 Task:  Click on Football In the Sunday Gridiron Challenge click on  Pick Sheet Add name Scarlett Davis Team name NCH Hooligans and  Email softage.6@softage.net 10 Points Tampa Bay Buccaneers 9 Points Cleveland Browns 8 Points Washington Commanders 7 Points San Francisco 49ers 6 Points Las Vegas Raiders 5 Points New York Jets 4 Points Seattle Seahawks 3 Points Minnesota Vikings 2 Points Green Bay Packers 1 Points Los Angeles Rams Submit pick sheet
Action: Mouse moved to (807, 354)
Screenshot: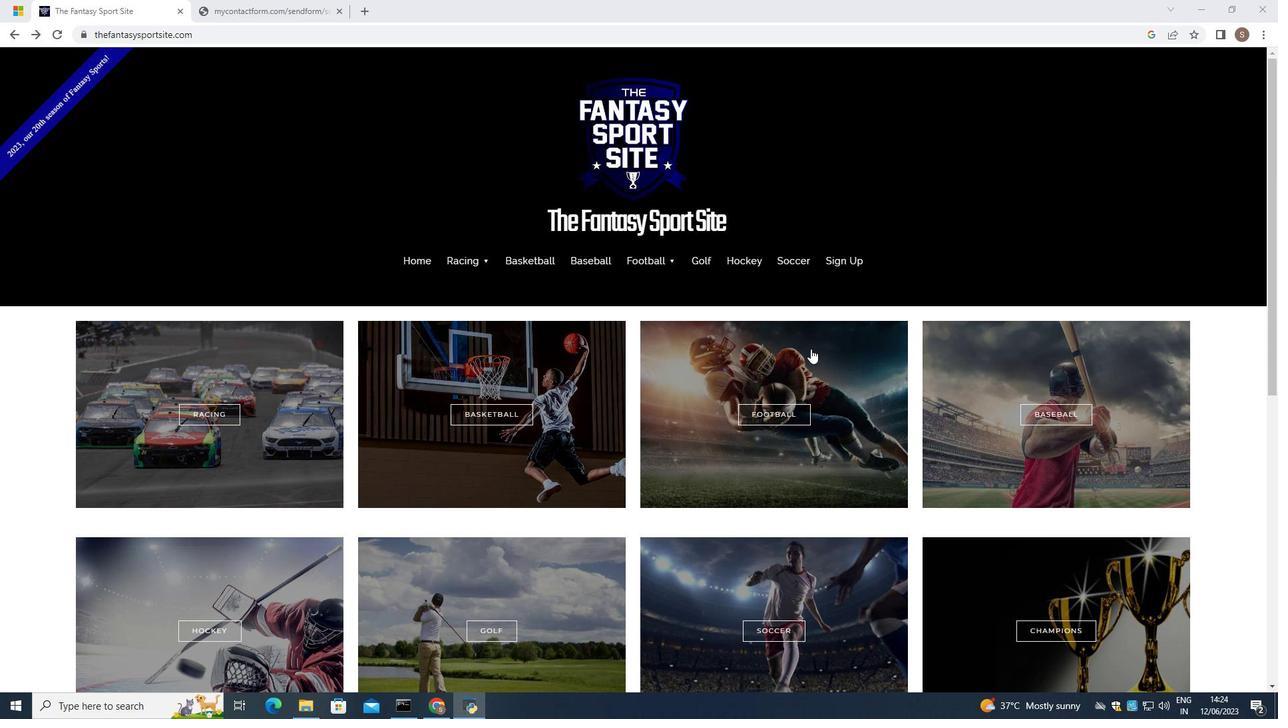 
Action: Mouse pressed left at (807, 354)
Screenshot: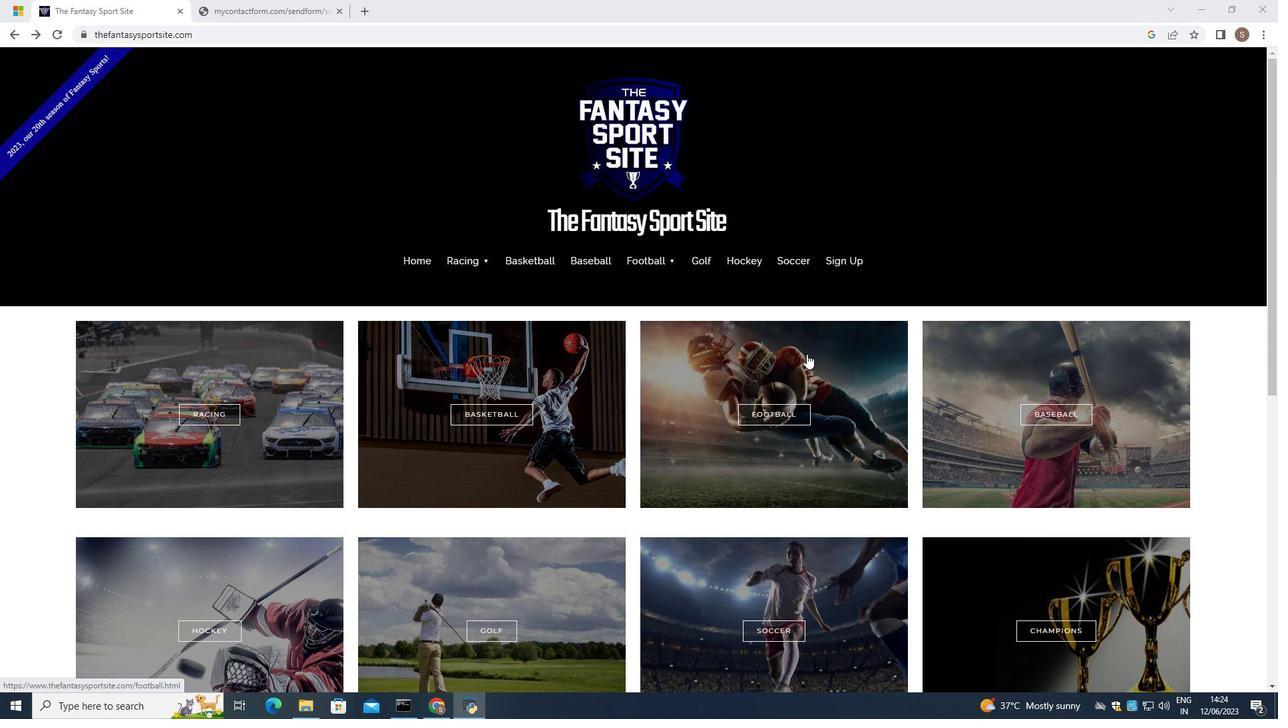 
Action: Mouse moved to (716, 411)
Screenshot: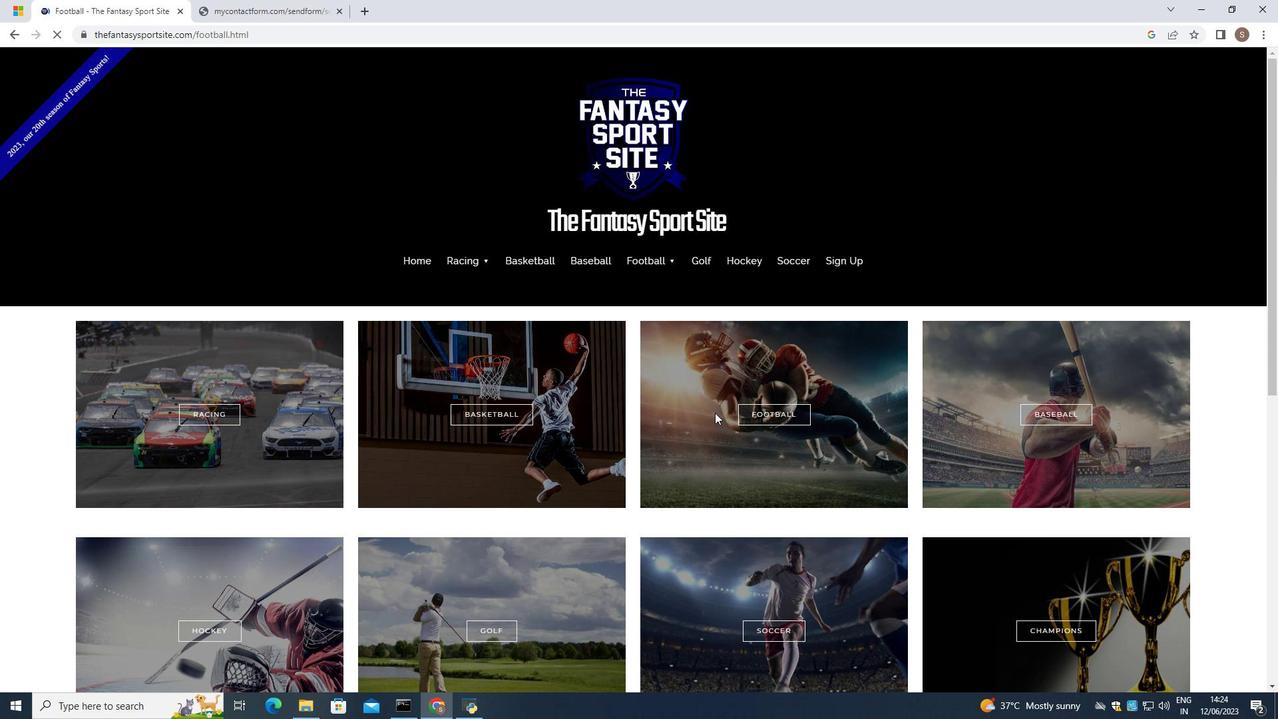 
Action: Mouse scrolled (716, 410) with delta (0, 0)
Screenshot: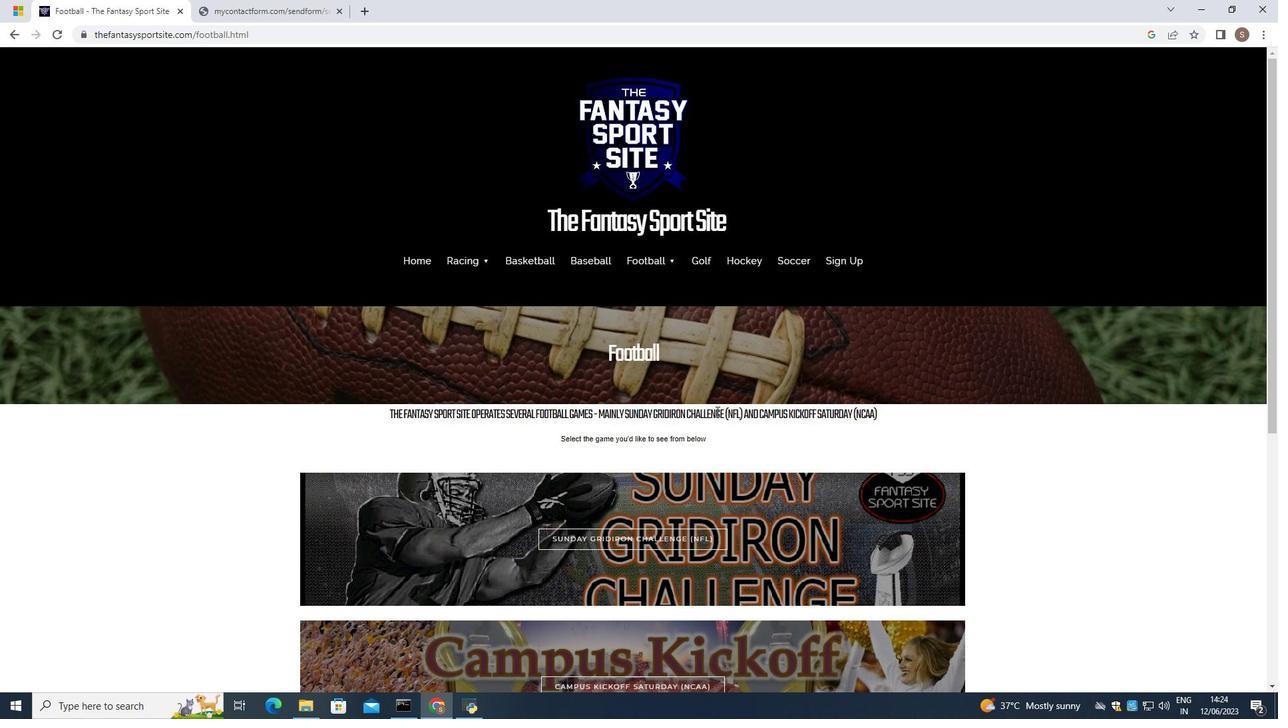 
Action: Mouse moved to (679, 468)
Screenshot: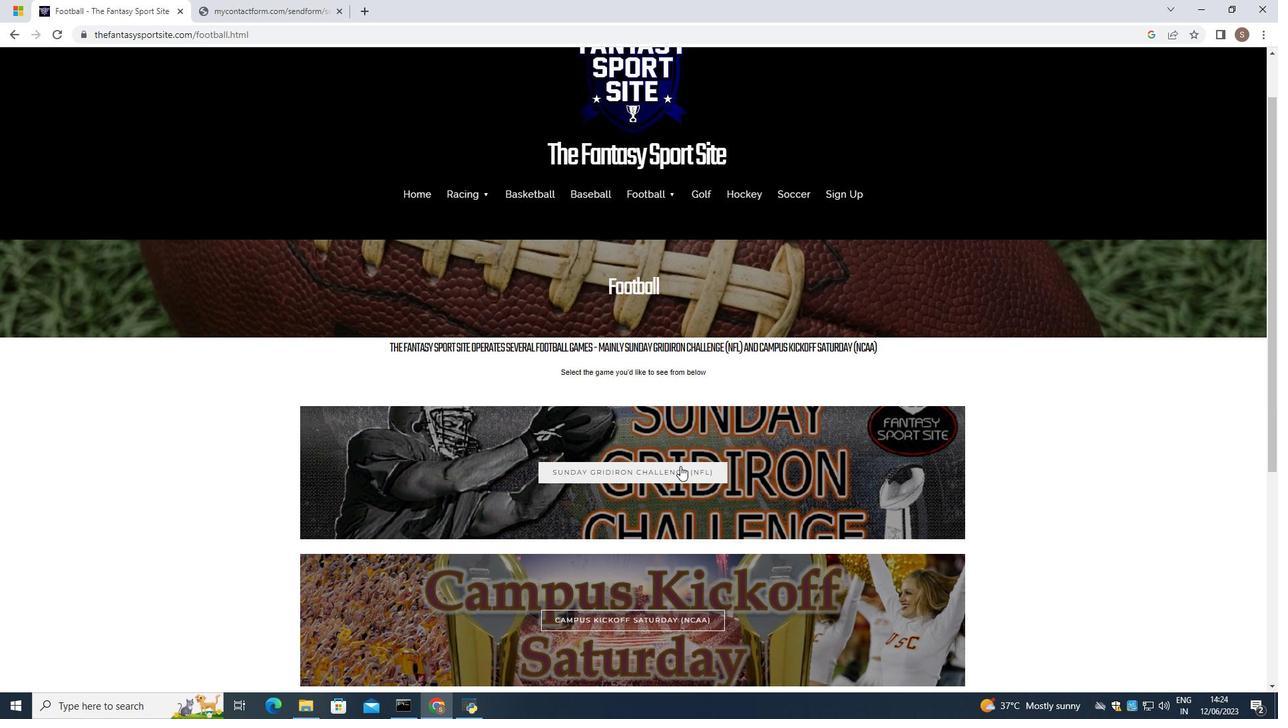 
Action: Mouse pressed left at (679, 468)
Screenshot: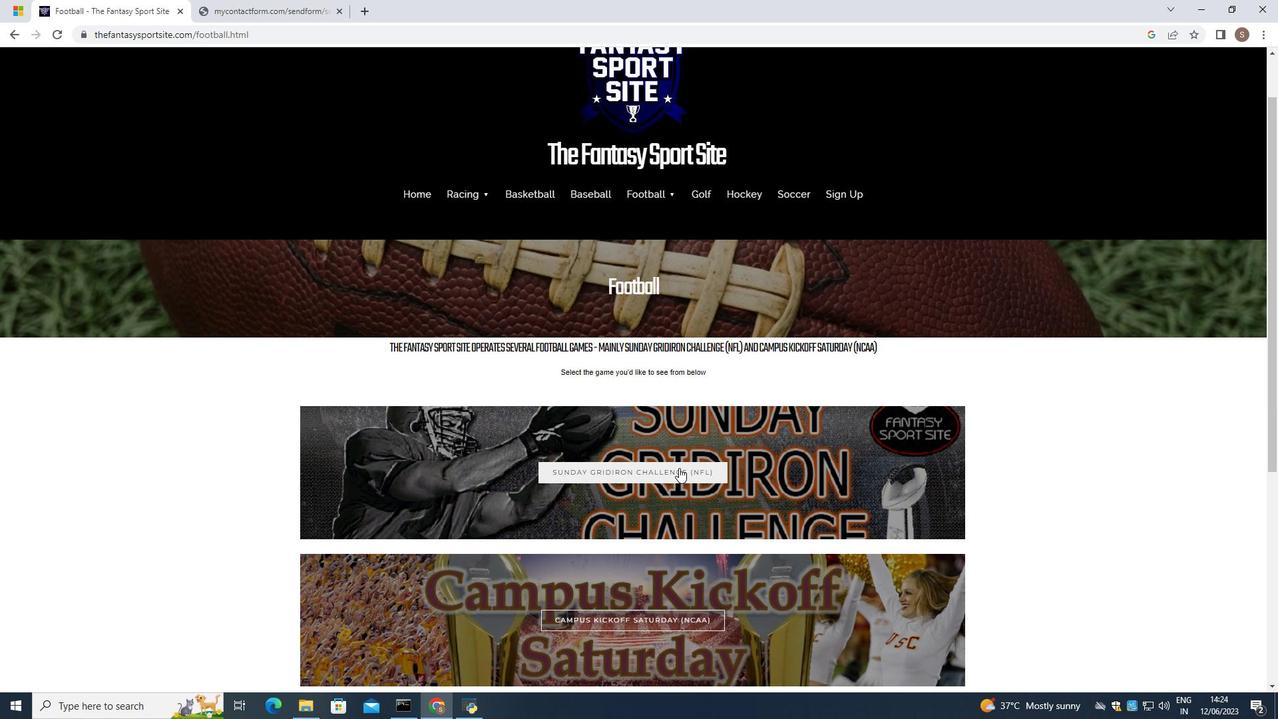 
Action: Mouse scrolled (679, 467) with delta (0, 0)
Screenshot: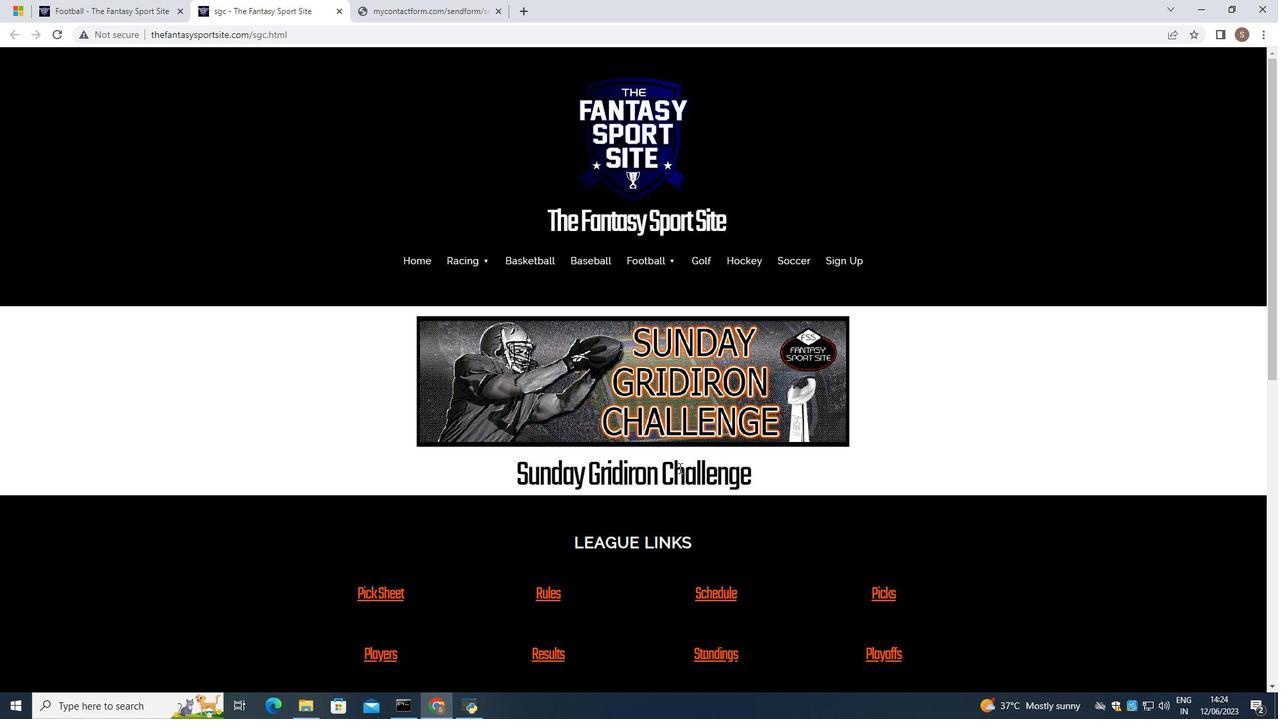 
Action: Mouse scrolled (679, 467) with delta (0, 0)
Screenshot: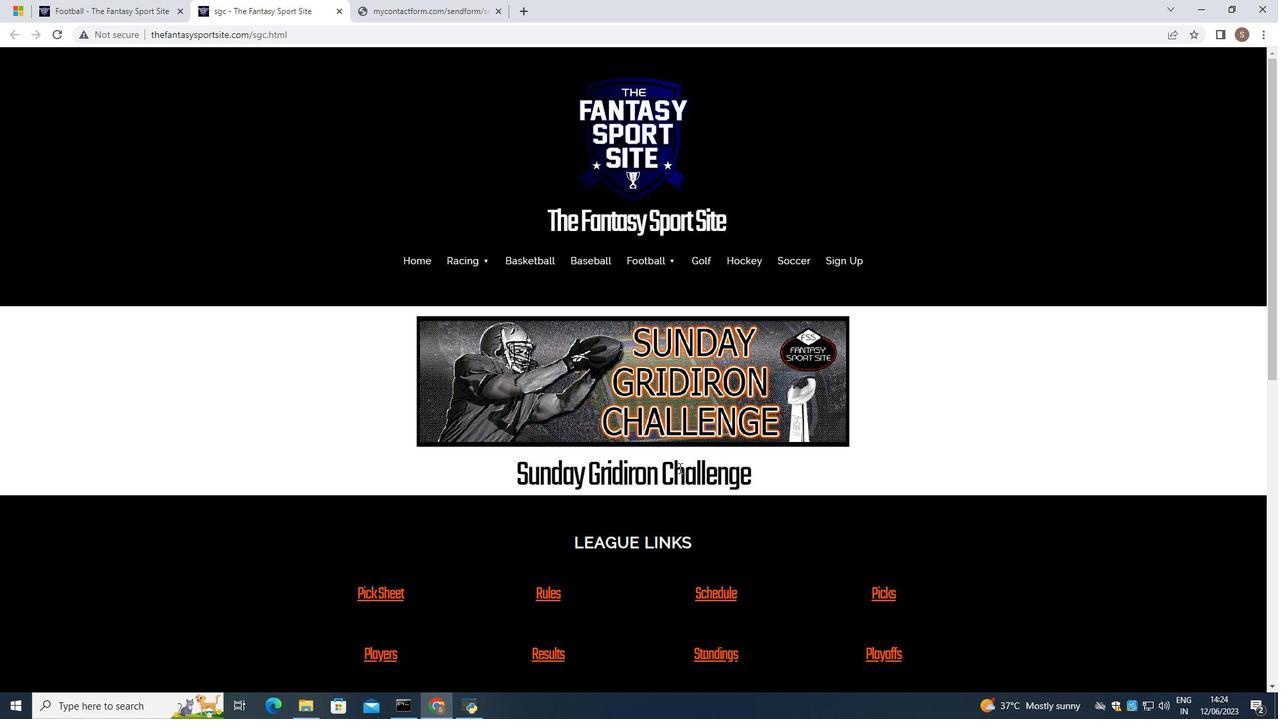 
Action: Mouse scrolled (679, 467) with delta (0, 0)
Screenshot: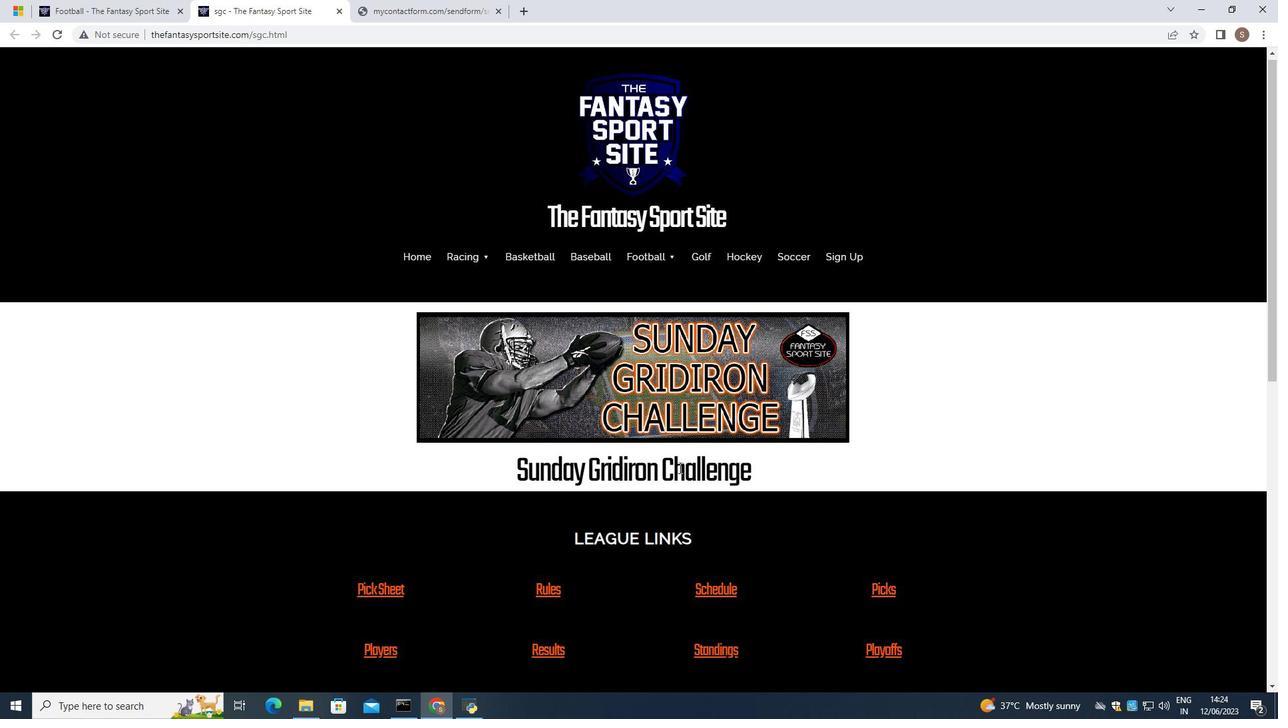 
Action: Mouse moved to (373, 398)
Screenshot: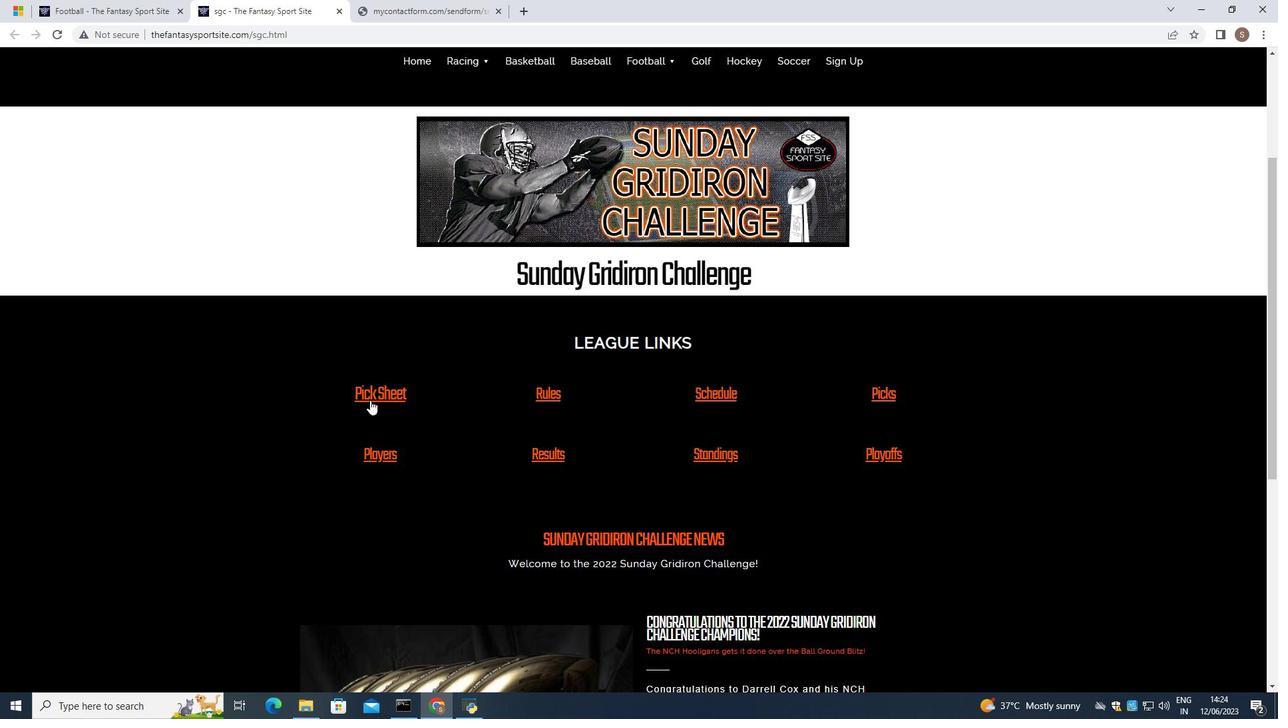 
Action: Mouse pressed left at (373, 398)
Screenshot: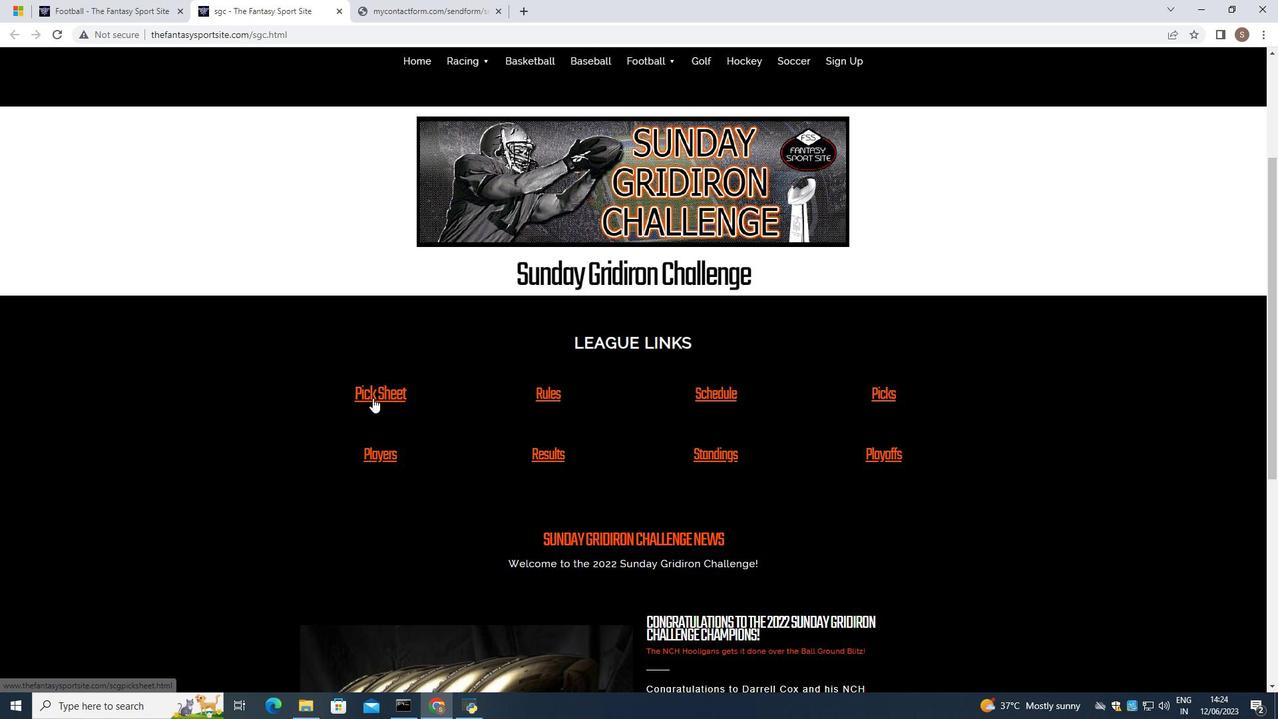 
Action: Mouse scrolled (373, 397) with delta (0, 0)
Screenshot: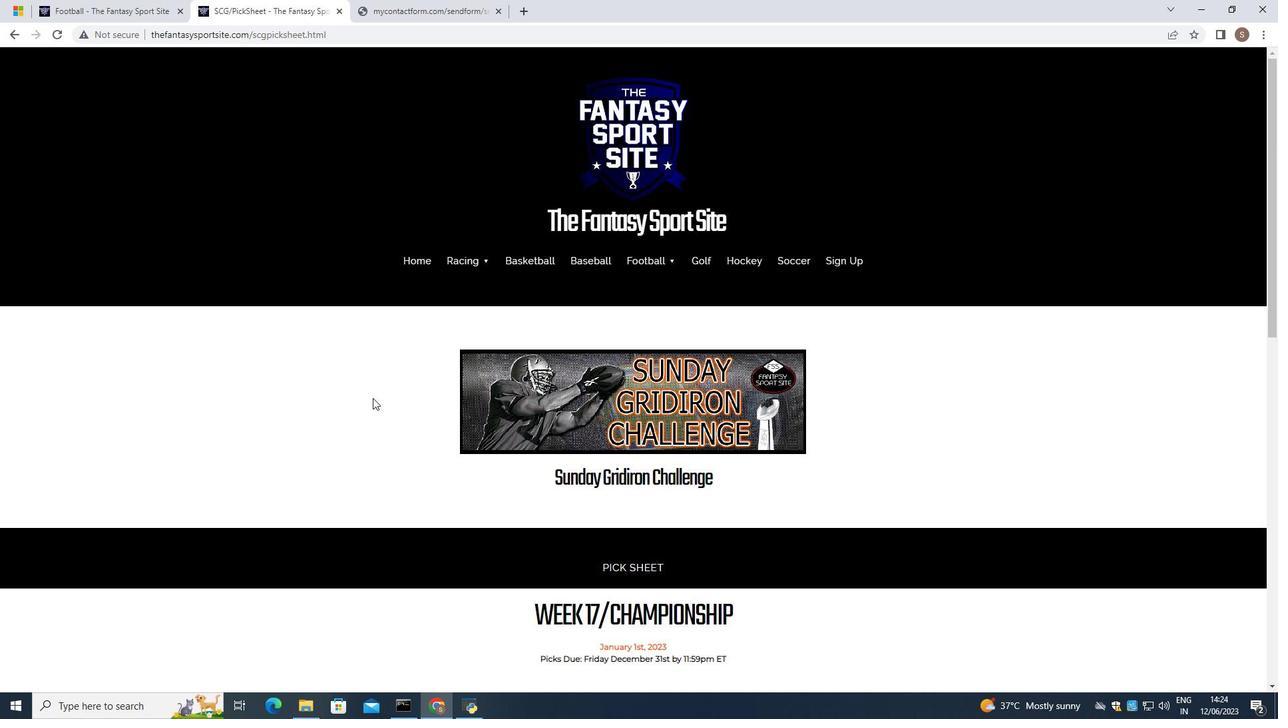 
Action: Mouse scrolled (373, 397) with delta (0, 0)
Screenshot: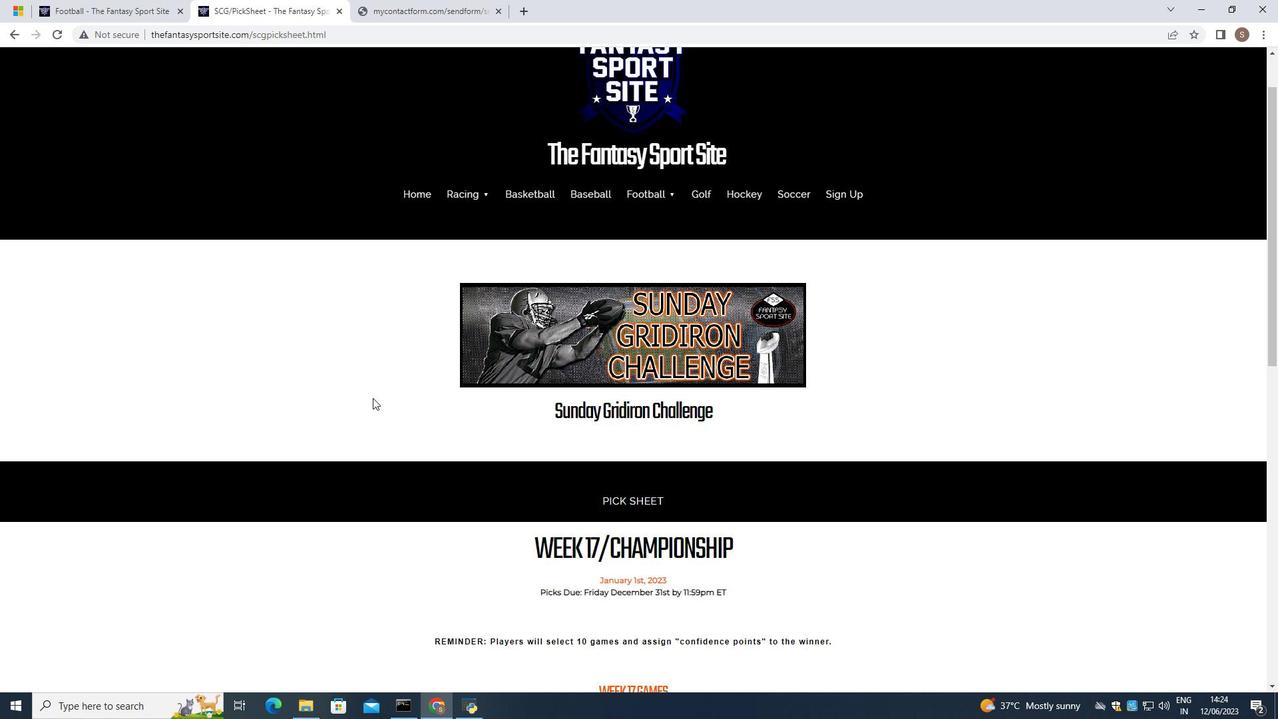 
Action: Mouse scrolled (373, 397) with delta (0, 0)
Screenshot: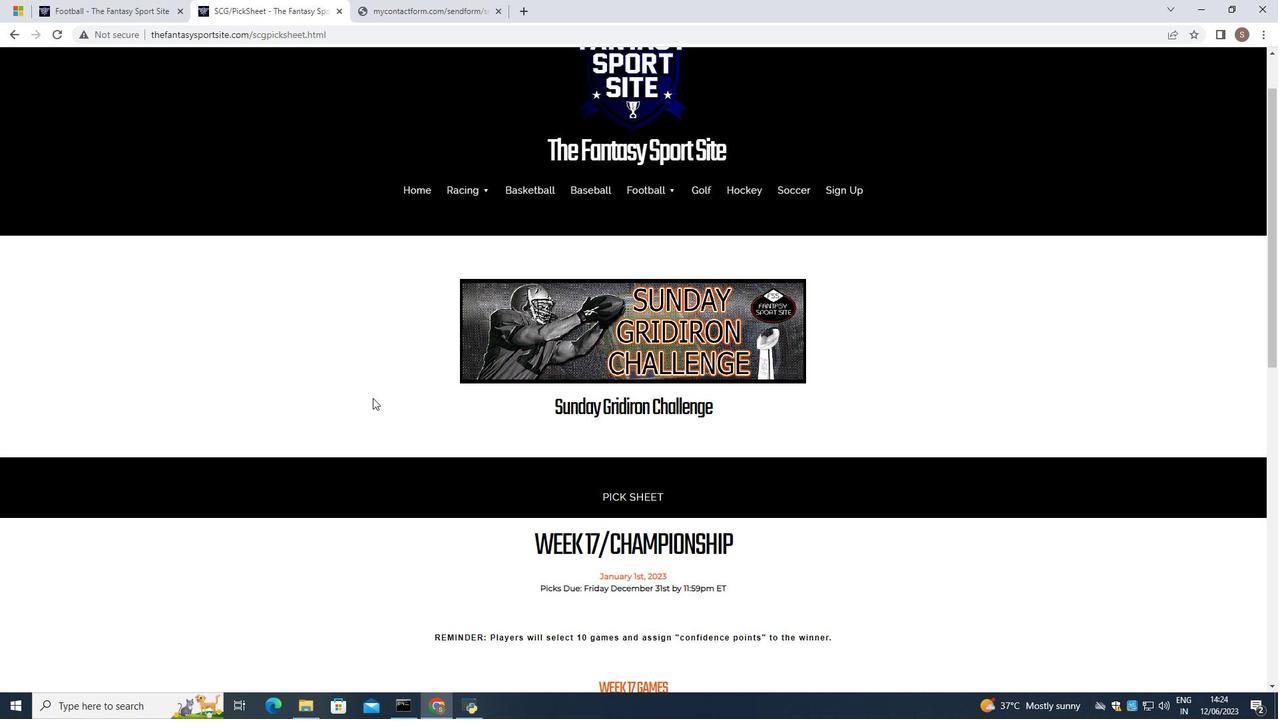 
Action: Mouse scrolled (373, 397) with delta (0, 0)
Screenshot: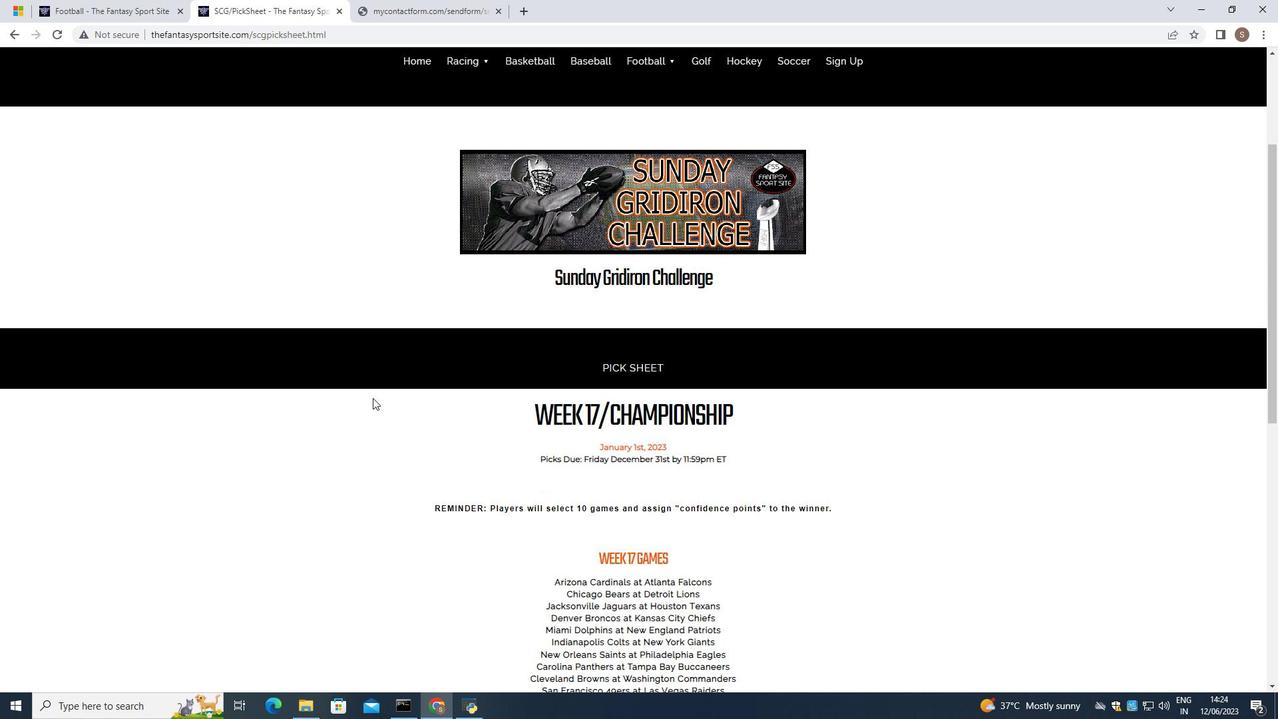 
Action: Mouse scrolled (373, 397) with delta (0, 0)
Screenshot: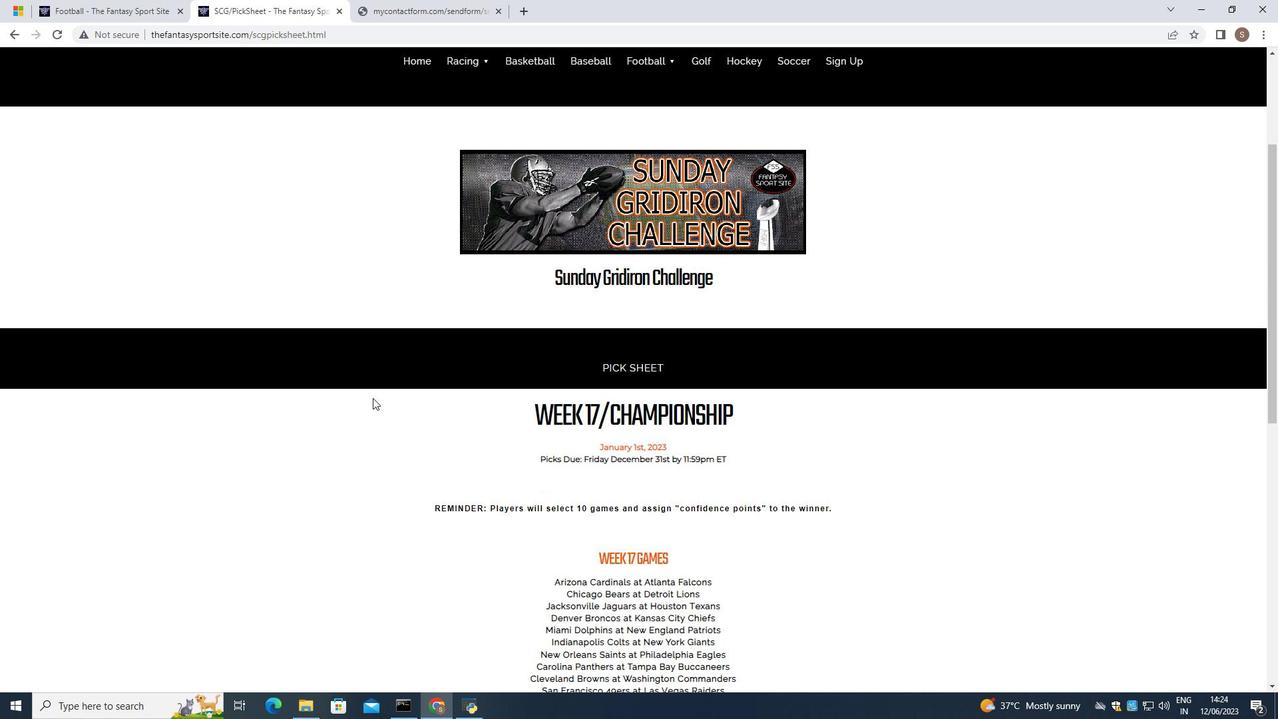 
Action: Mouse scrolled (373, 397) with delta (0, 0)
Screenshot: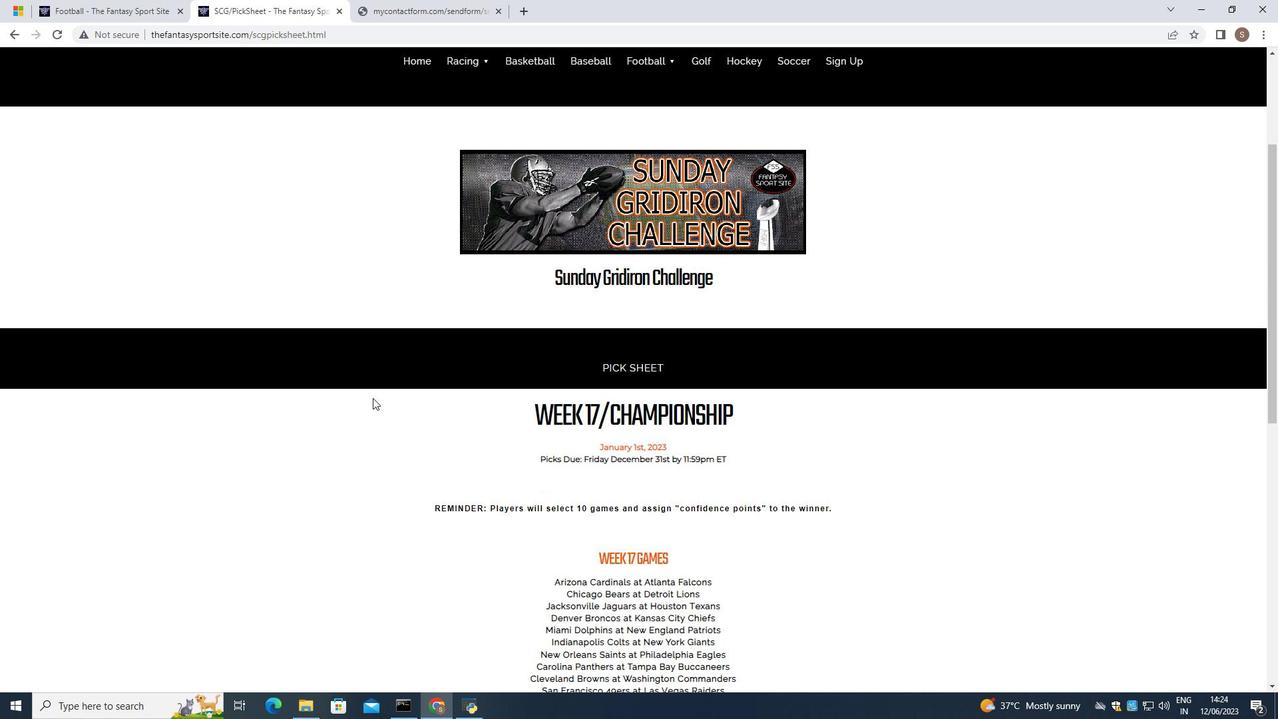 
Action: Mouse scrolled (373, 397) with delta (0, 0)
Screenshot: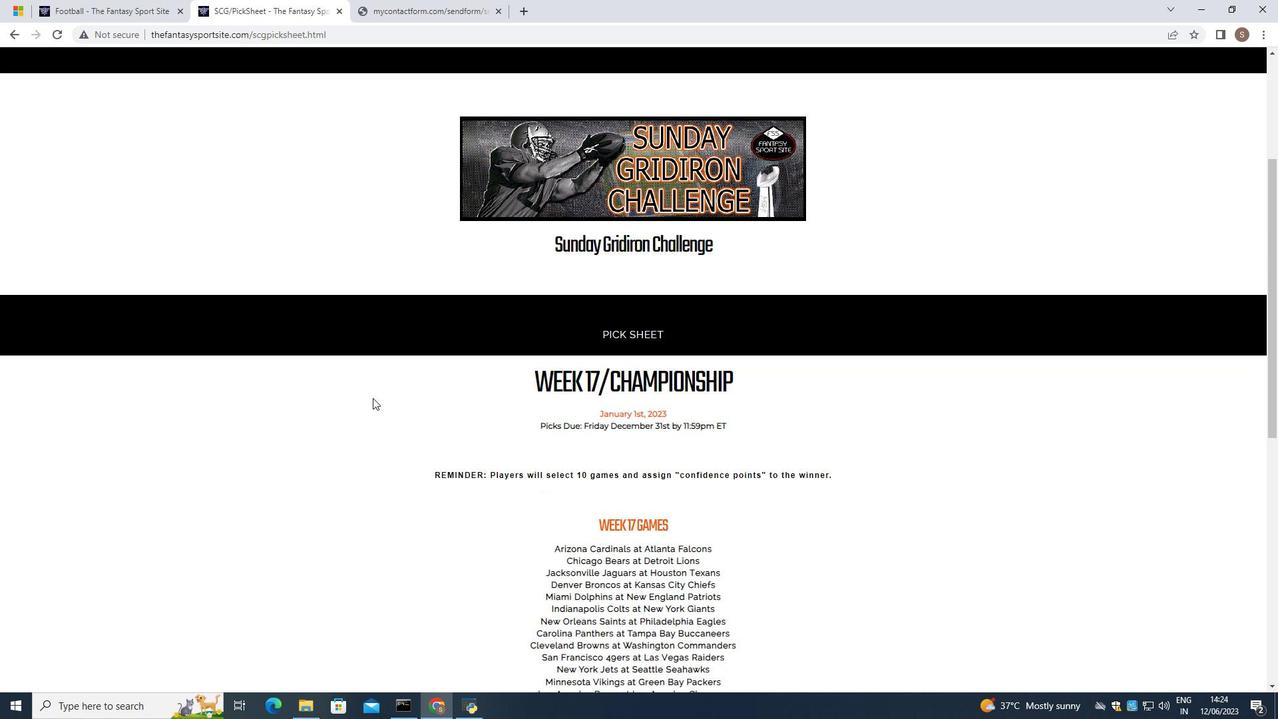 
Action: Mouse scrolled (373, 397) with delta (0, 0)
Screenshot: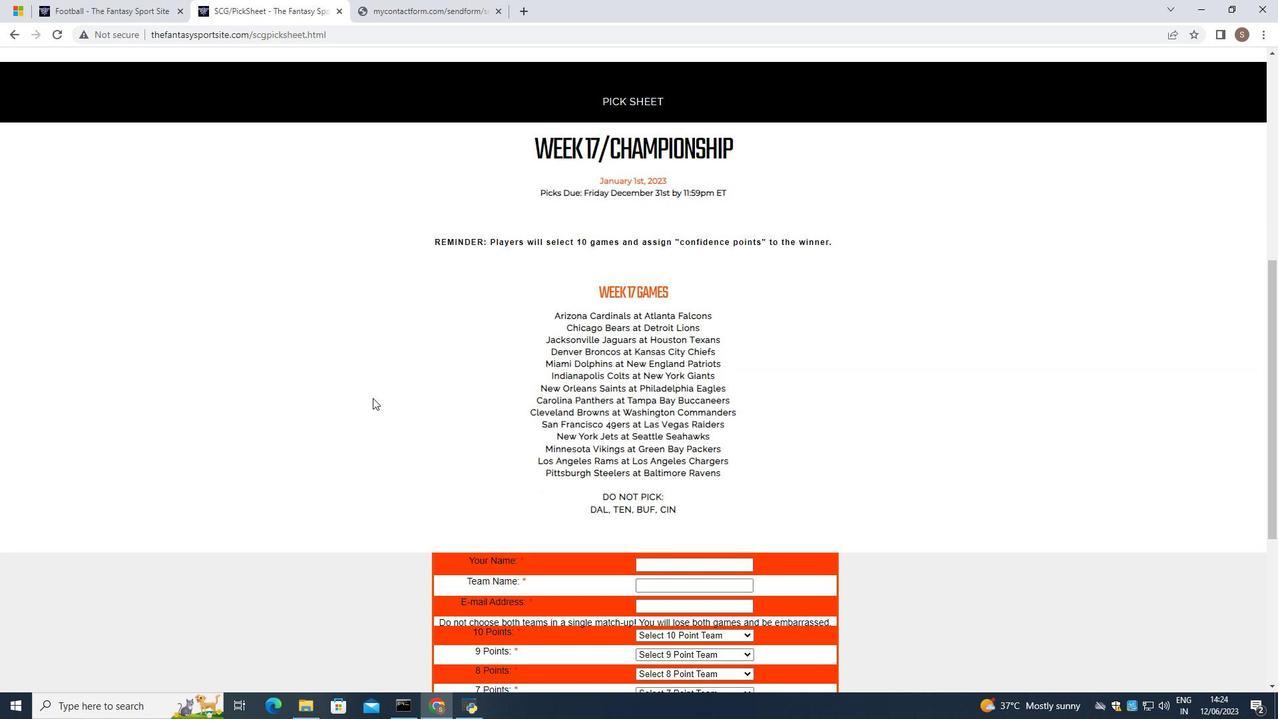 
Action: Mouse scrolled (373, 397) with delta (0, 0)
Screenshot: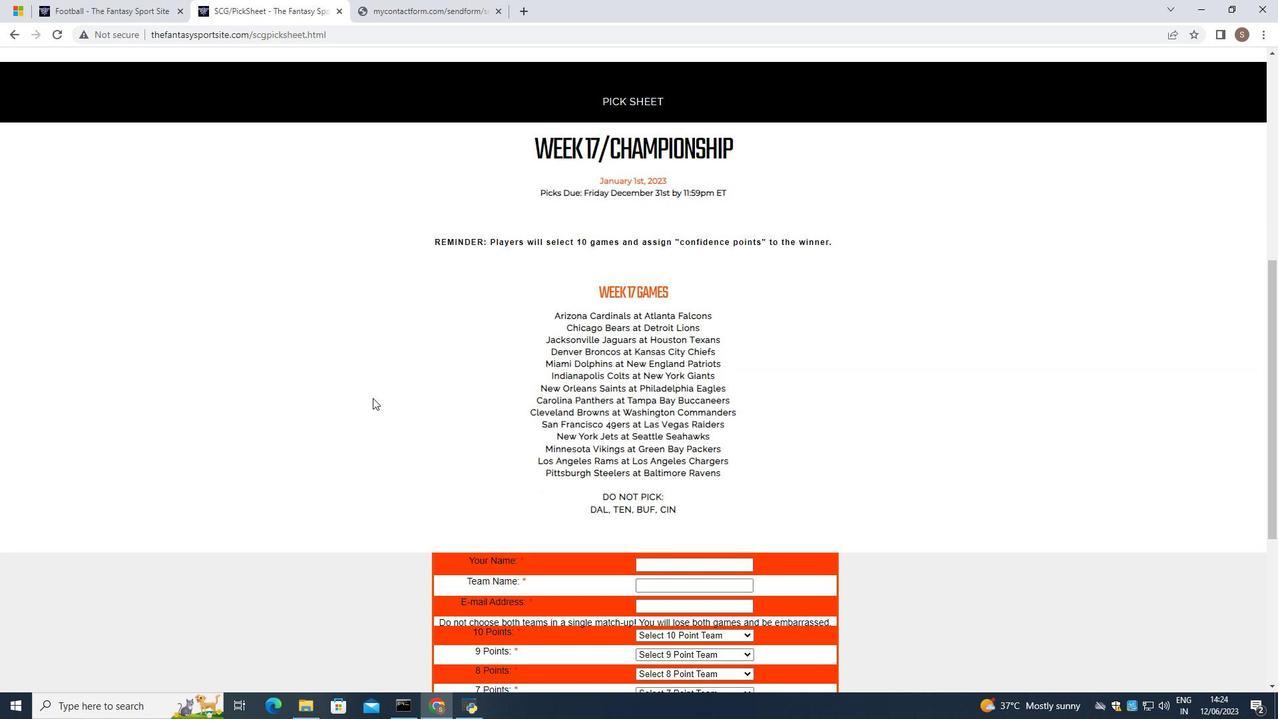 
Action: Mouse moved to (664, 434)
Screenshot: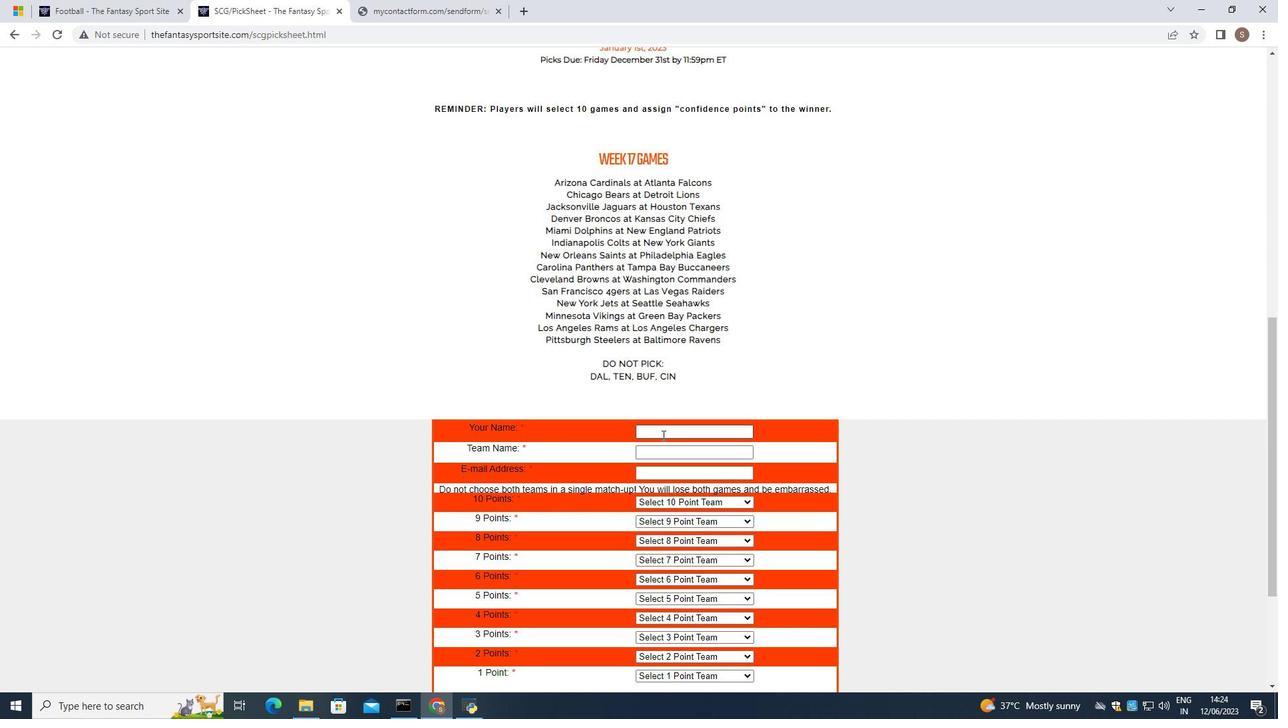 
Action: Mouse pressed left at (664, 434)
Screenshot: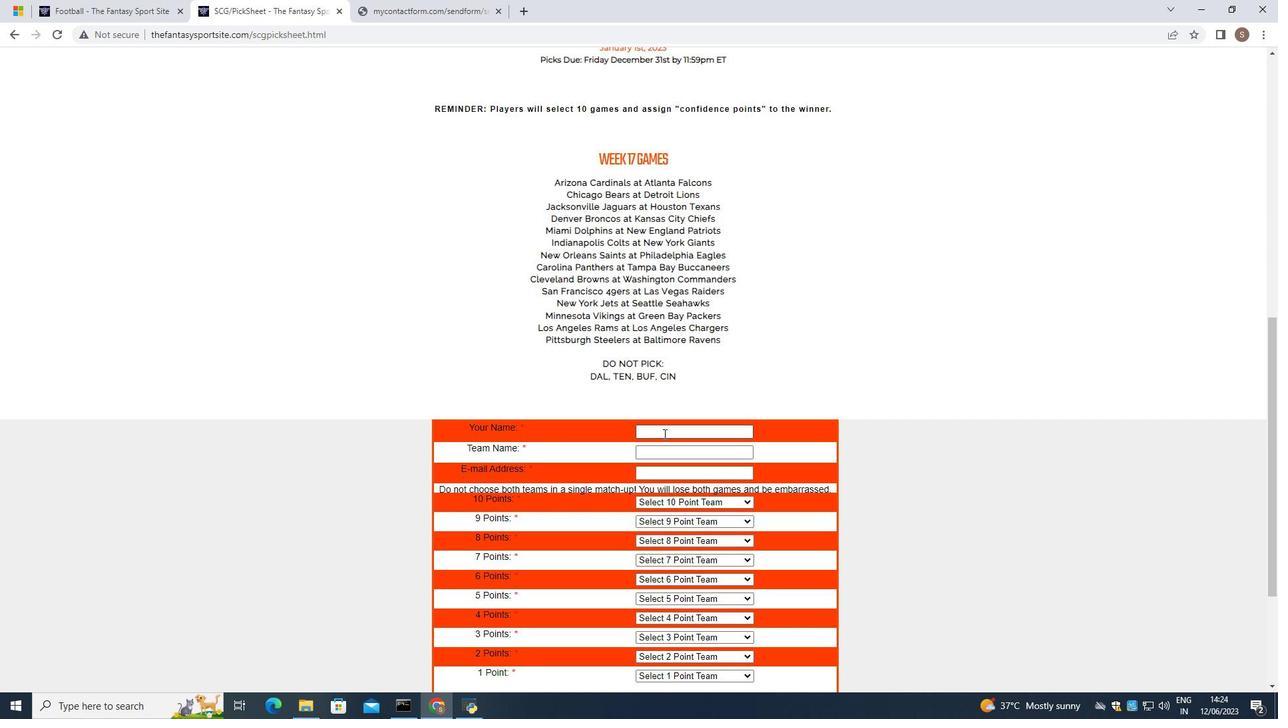 
Action: Key pressed <Key.shift>Scarlett<Key.space><Key.shift>D
Screenshot: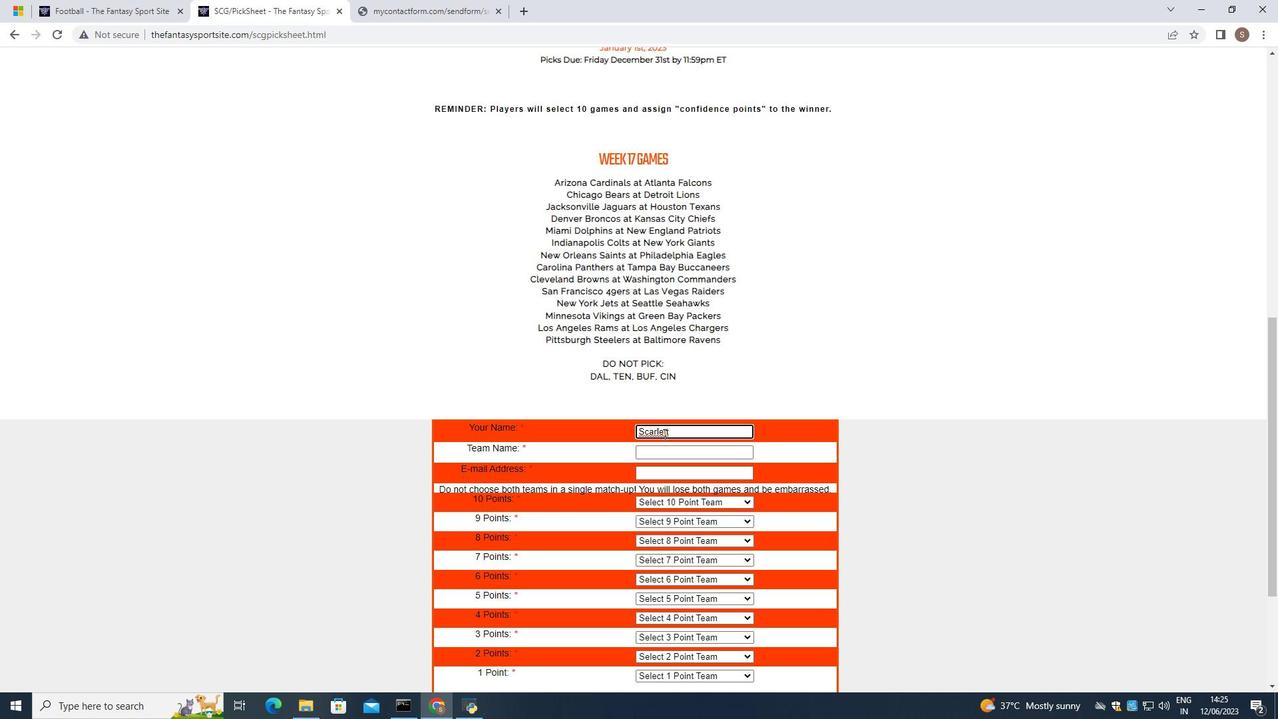 
Action: Mouse moved to (664, 433)
Screenshot: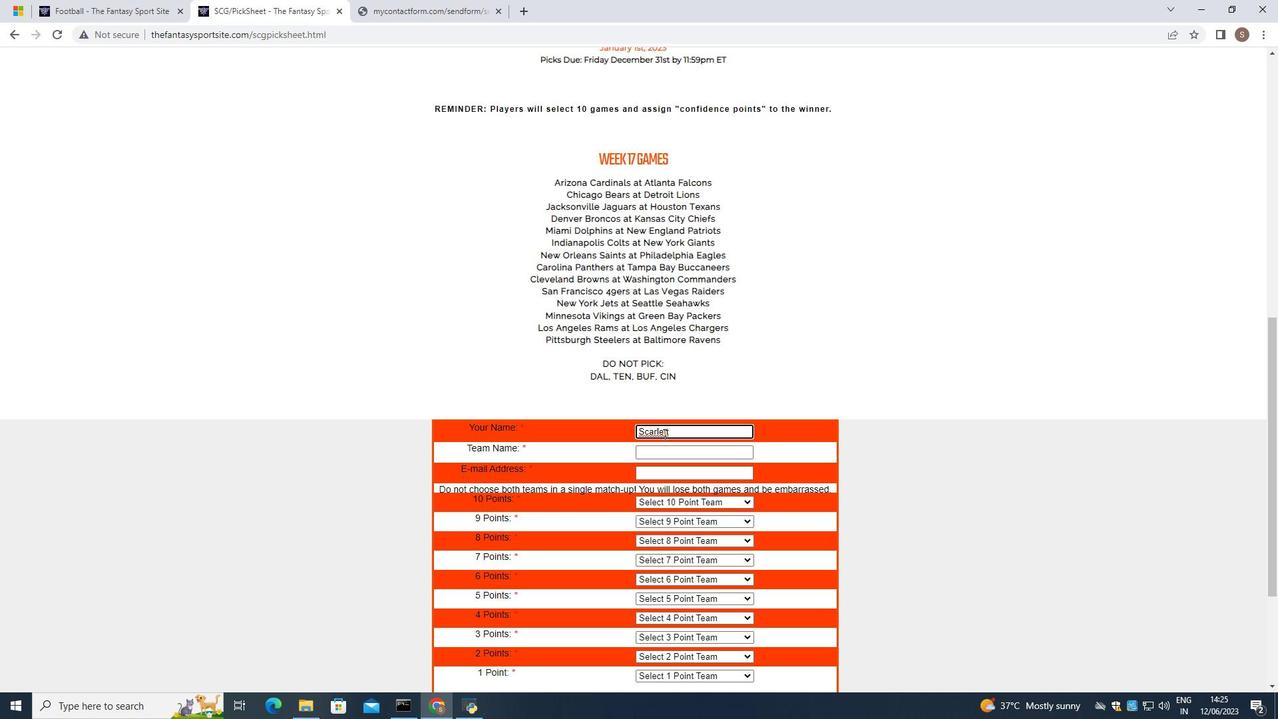 
Action: Key pressed avis
Screenshot: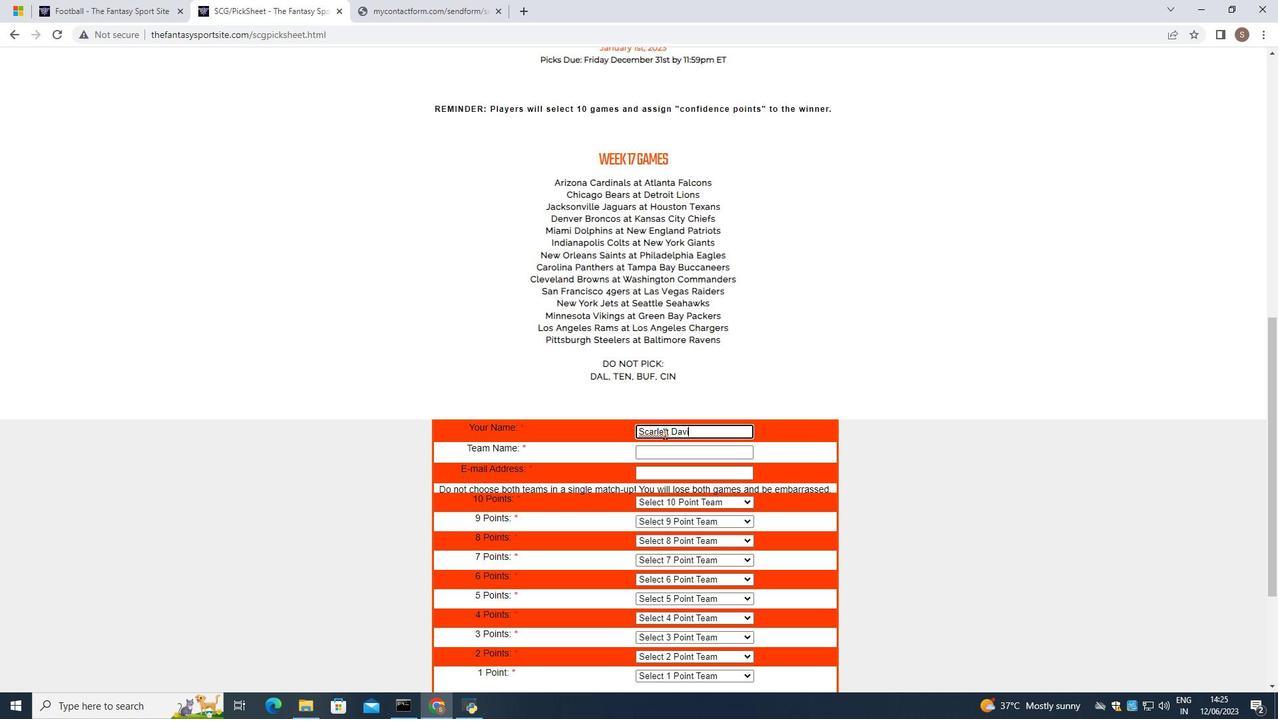 
Action: Mouse moved to (721, 449)
Screenshot: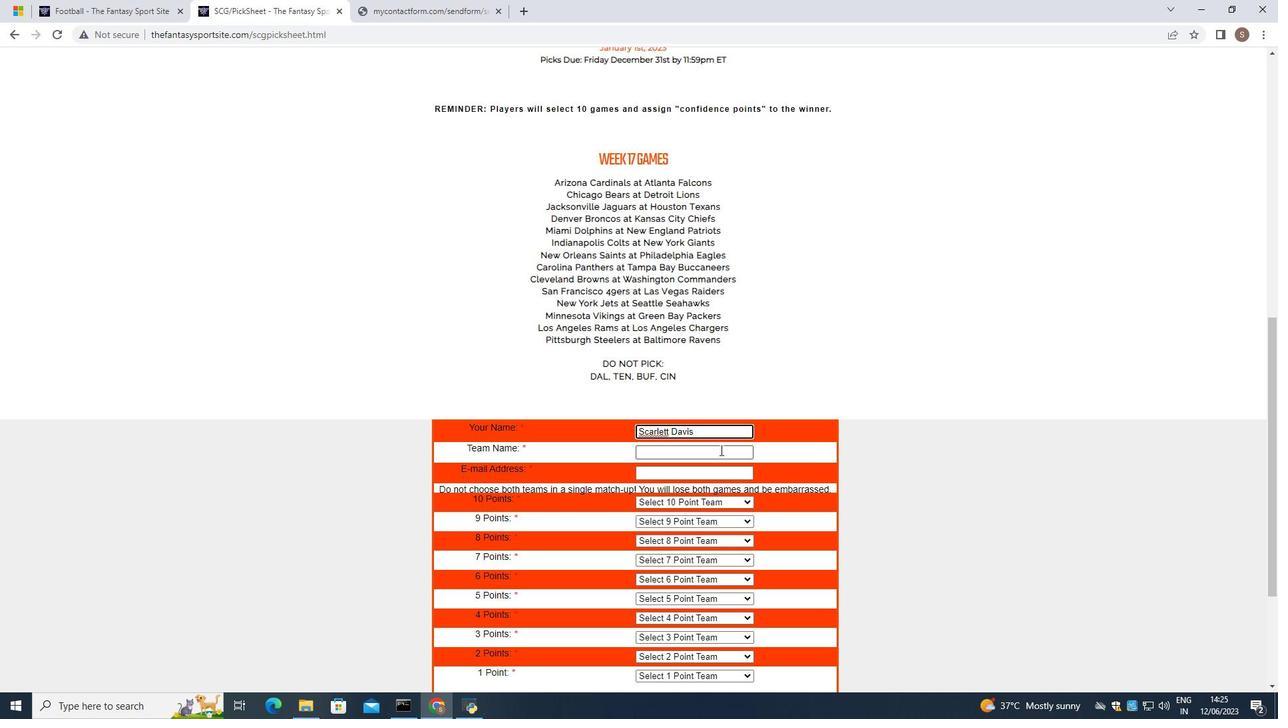 
Action: Mouse pressed left at (721, 449)
Screenshot: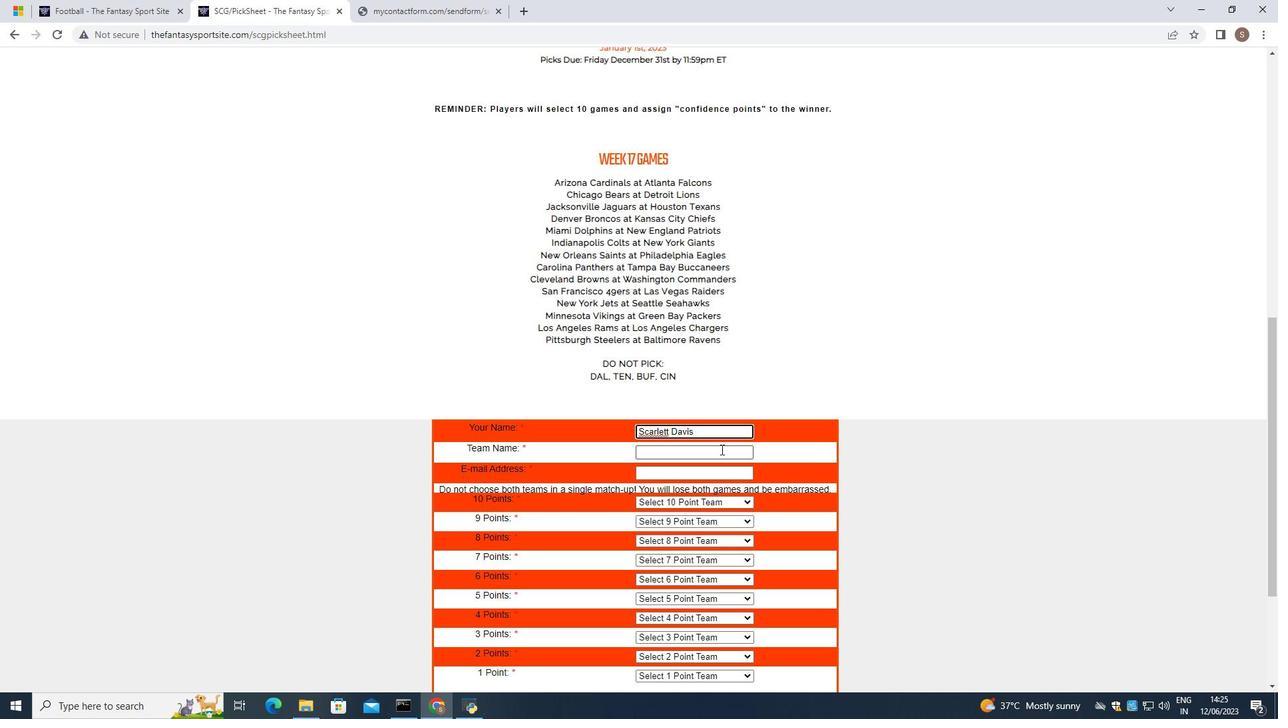 
Action: Key pressed <Key.shift><Key.shift><Key.shift>NCH<Key.space><Key.shift>Hooligans
Screenshot: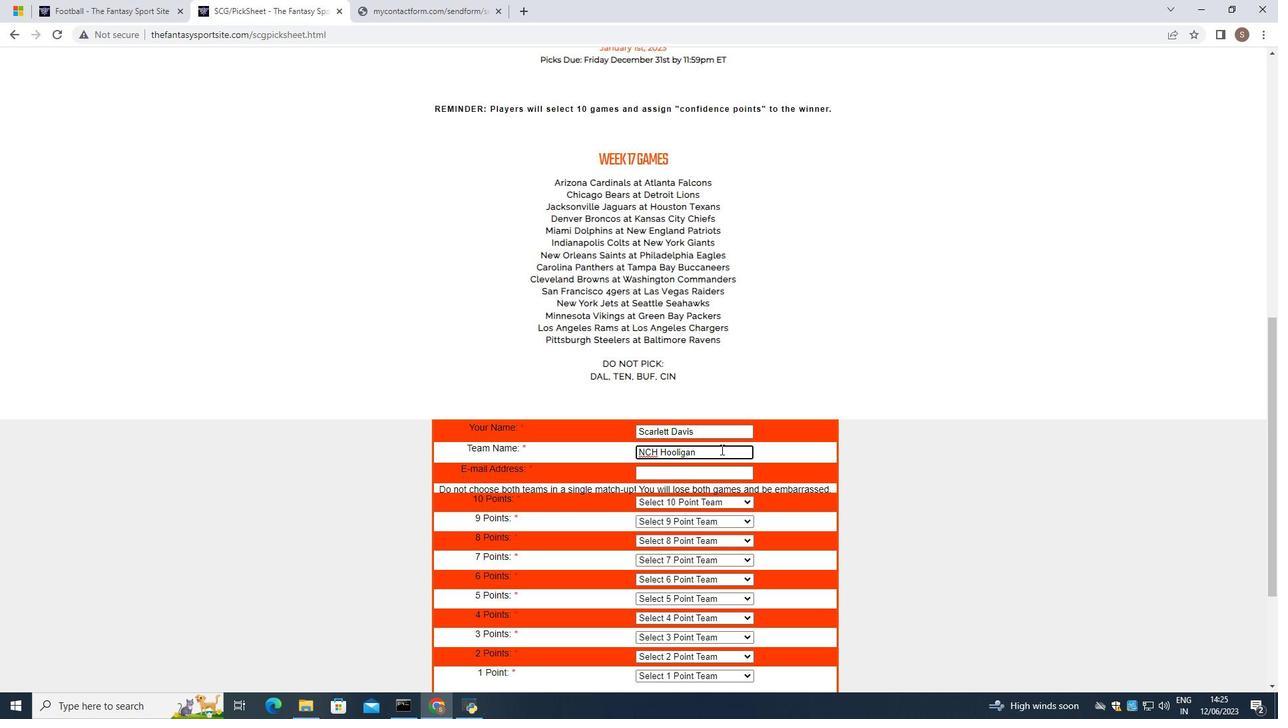 
Action: Mouse moved to (697, 472)
Screenshot: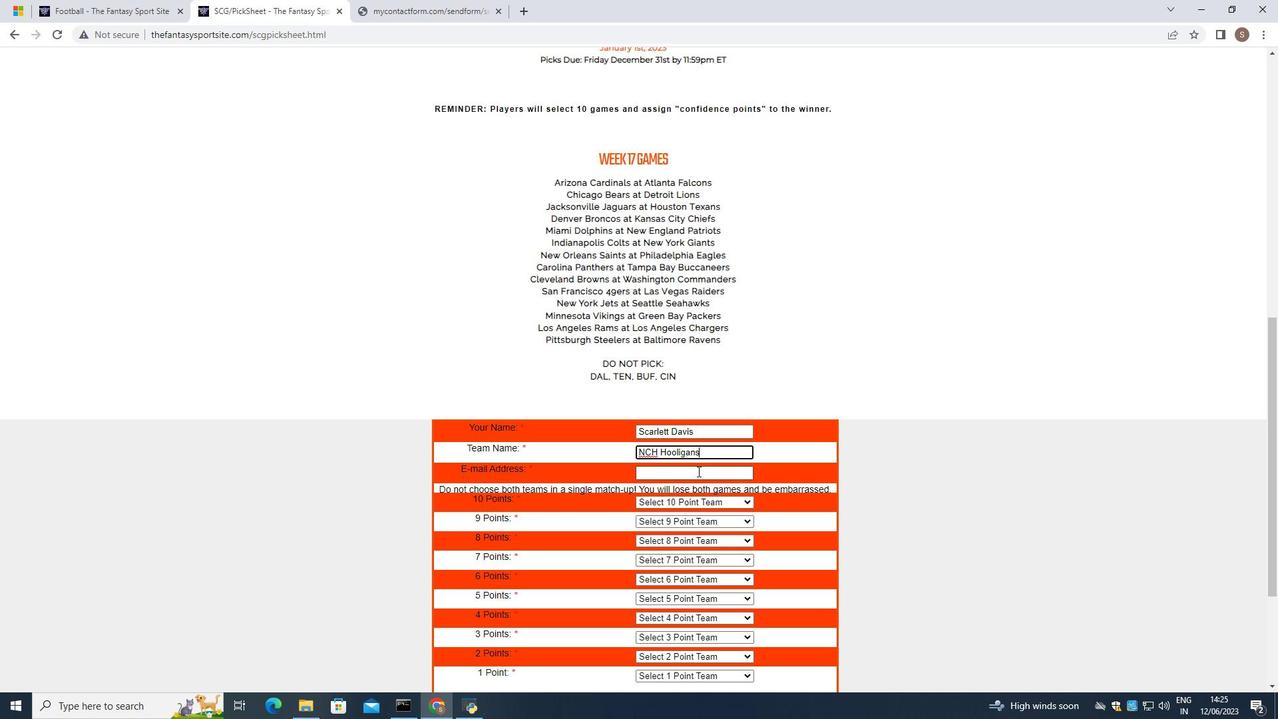 
Action: Mouse pressed left at (697, 472)
Screenshot: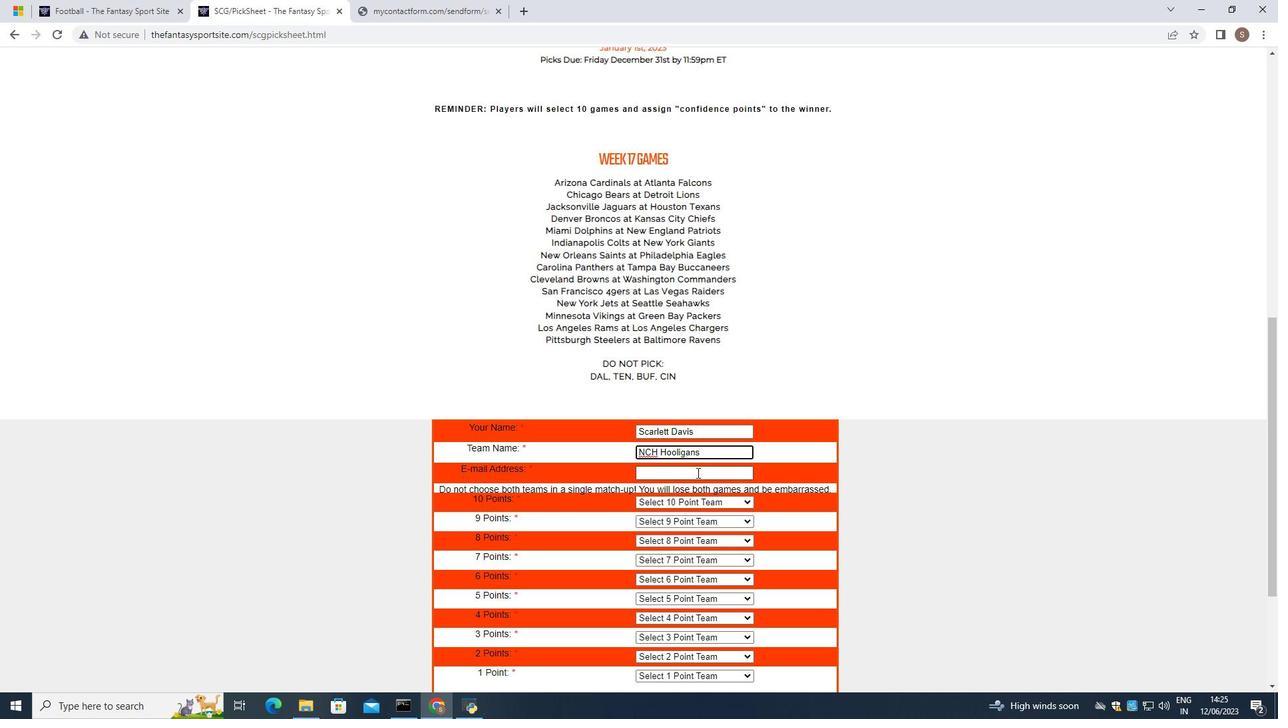 
Action: Key pressed softage.6
Screenshot: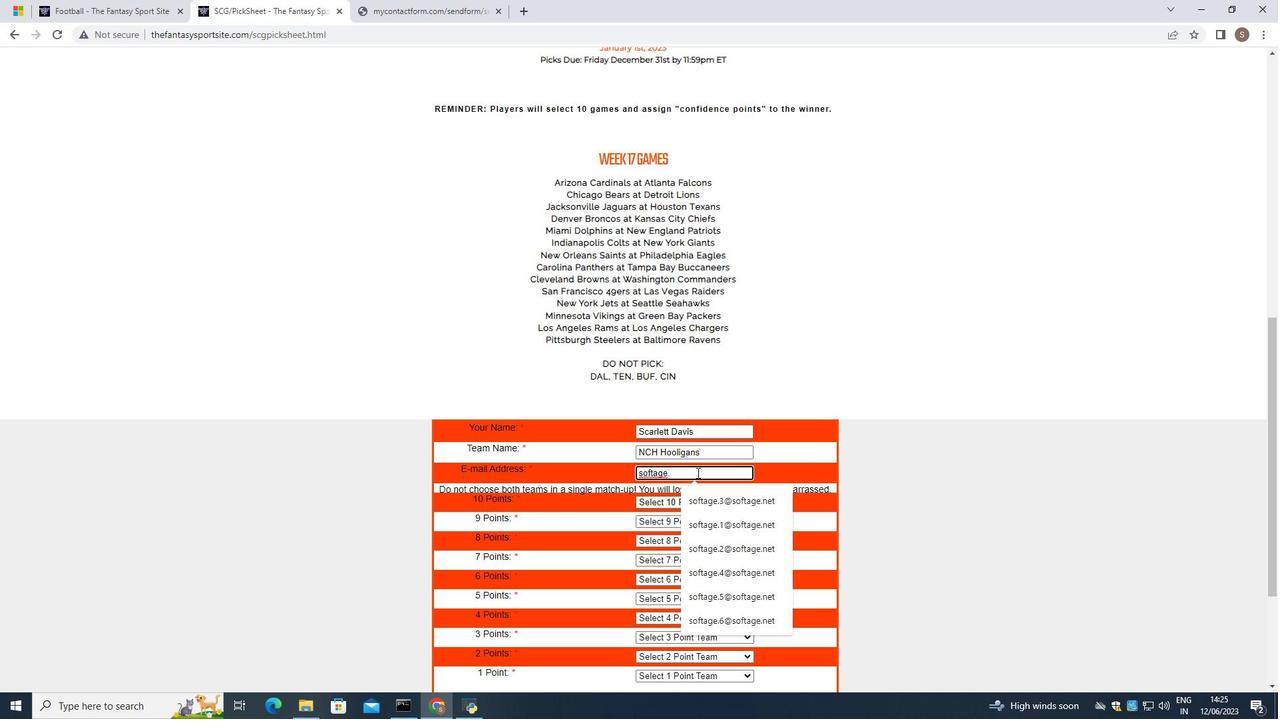 
Action: Mouse moved to (707, 505)
Screenshot: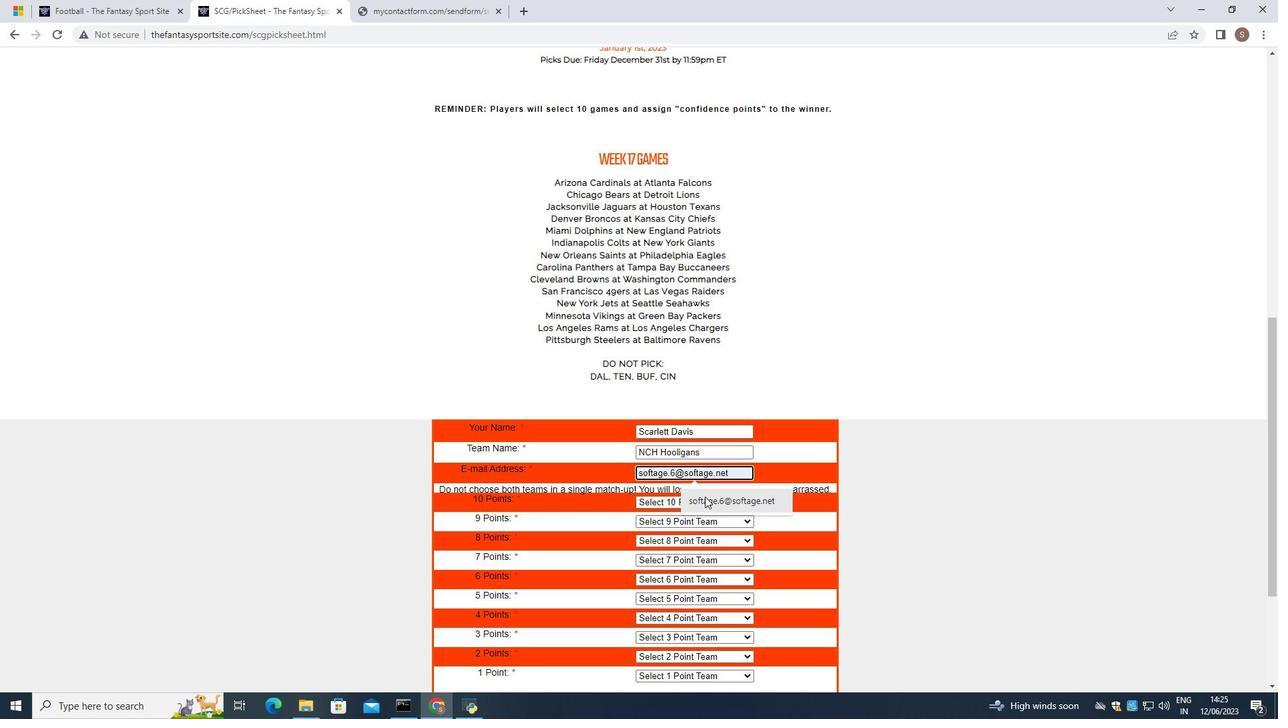 
Action: Mouse pressed left at (707, 505)
Screenshot: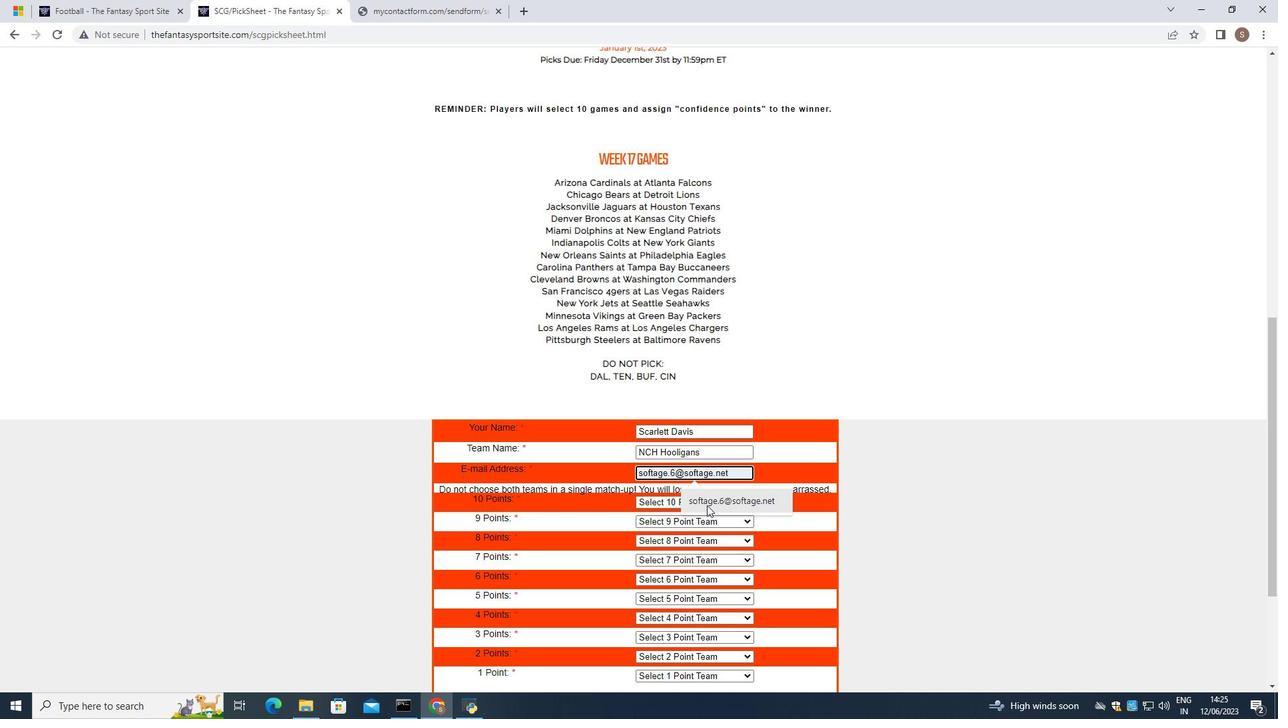 
Action: Mouse moved to (732, 498)
Screenshot: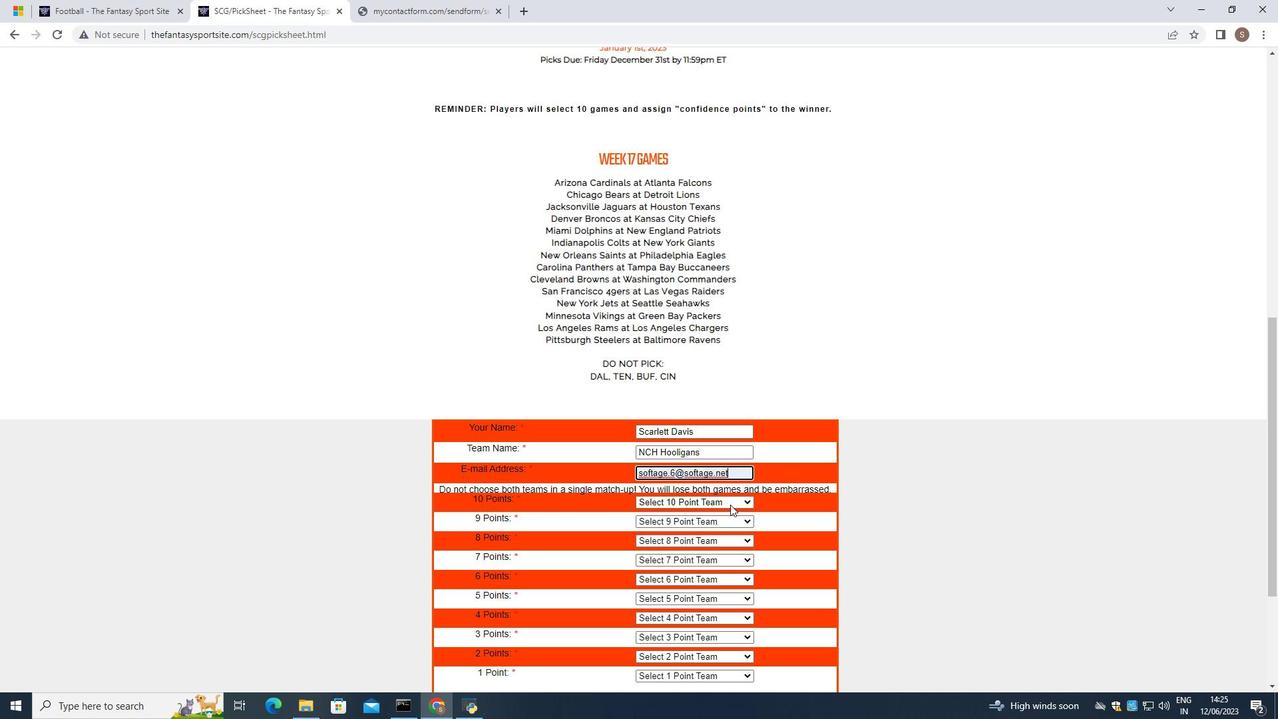 
Action: Mouse pressed left at (732, 498)
Screenshot: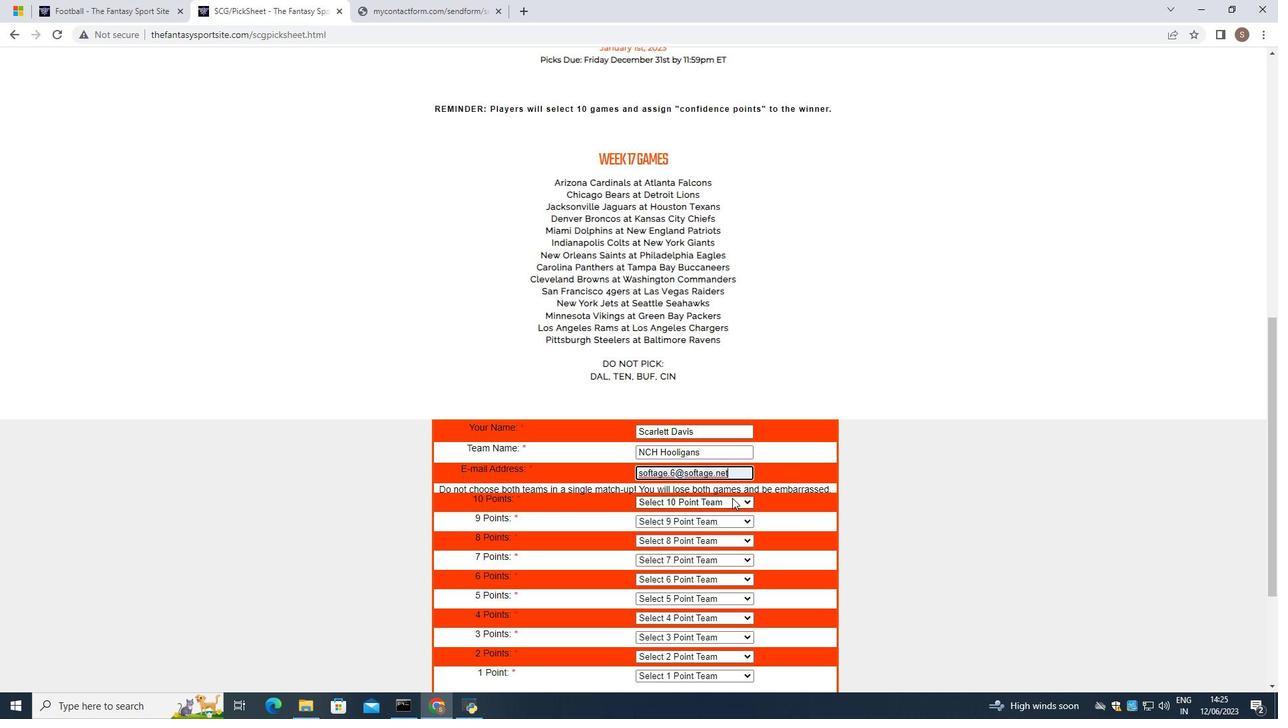 
Action: Mouse moved to (724, 347)
Screenshot: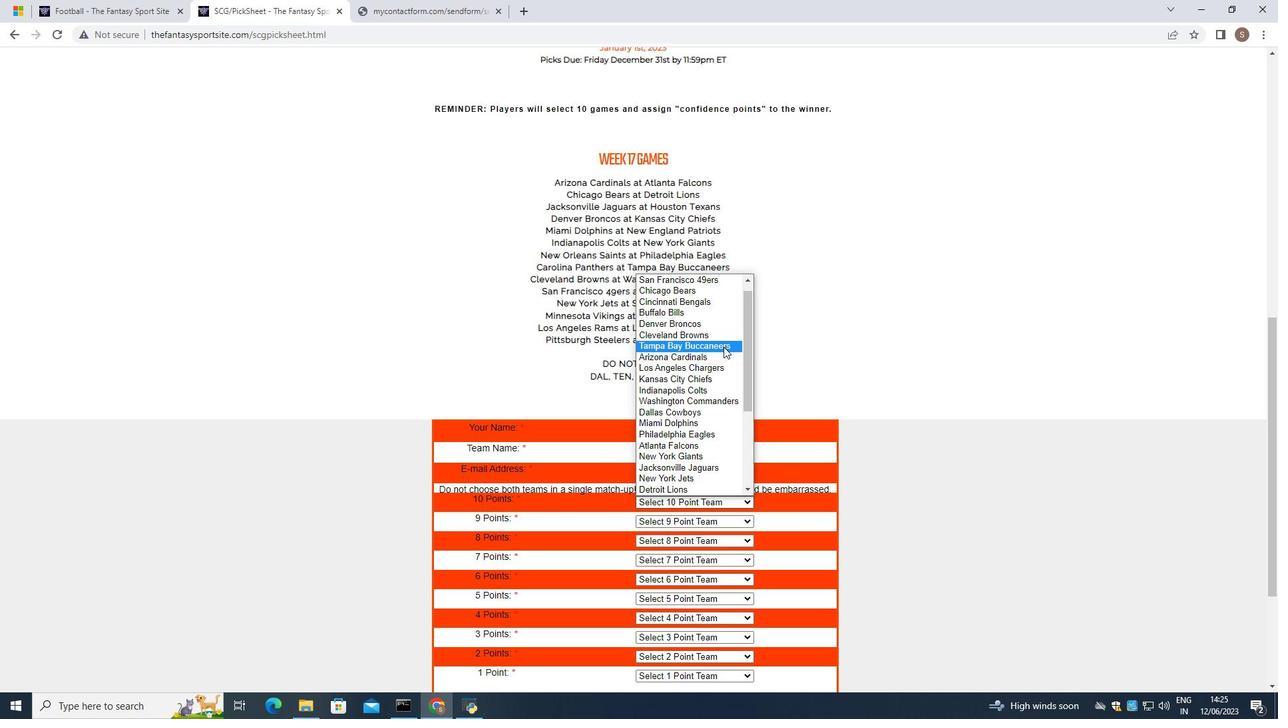 
Action: Mouse pressed left at (724, 347)
Screenshot: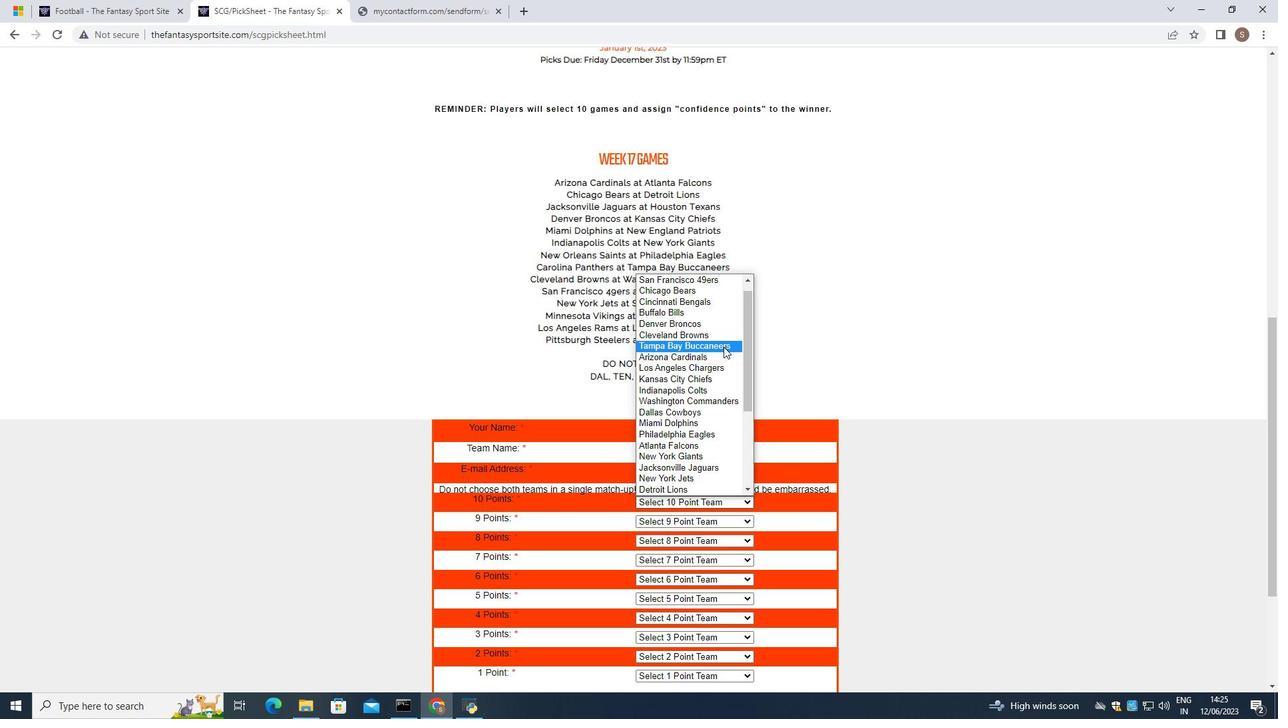 
Action: Mouse moved to (735, 518)
Screenshot: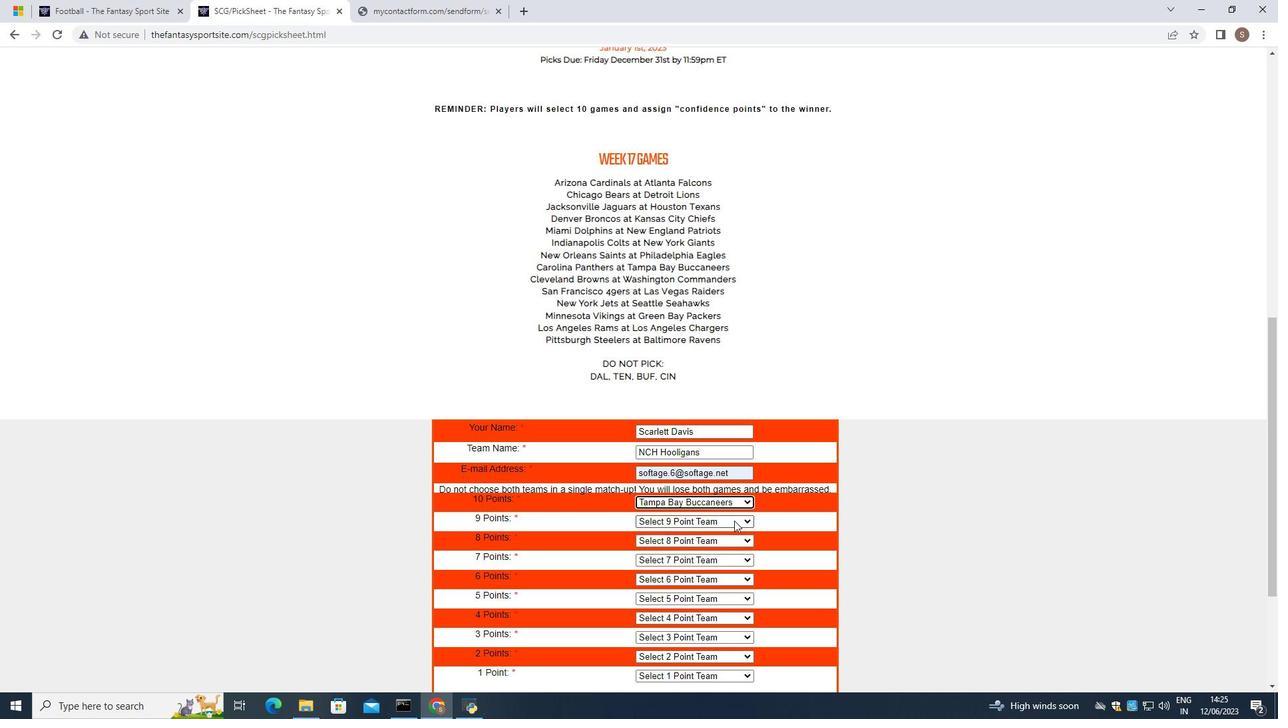 
Action: Mouse pressed left at (735, 518)
Screenshot: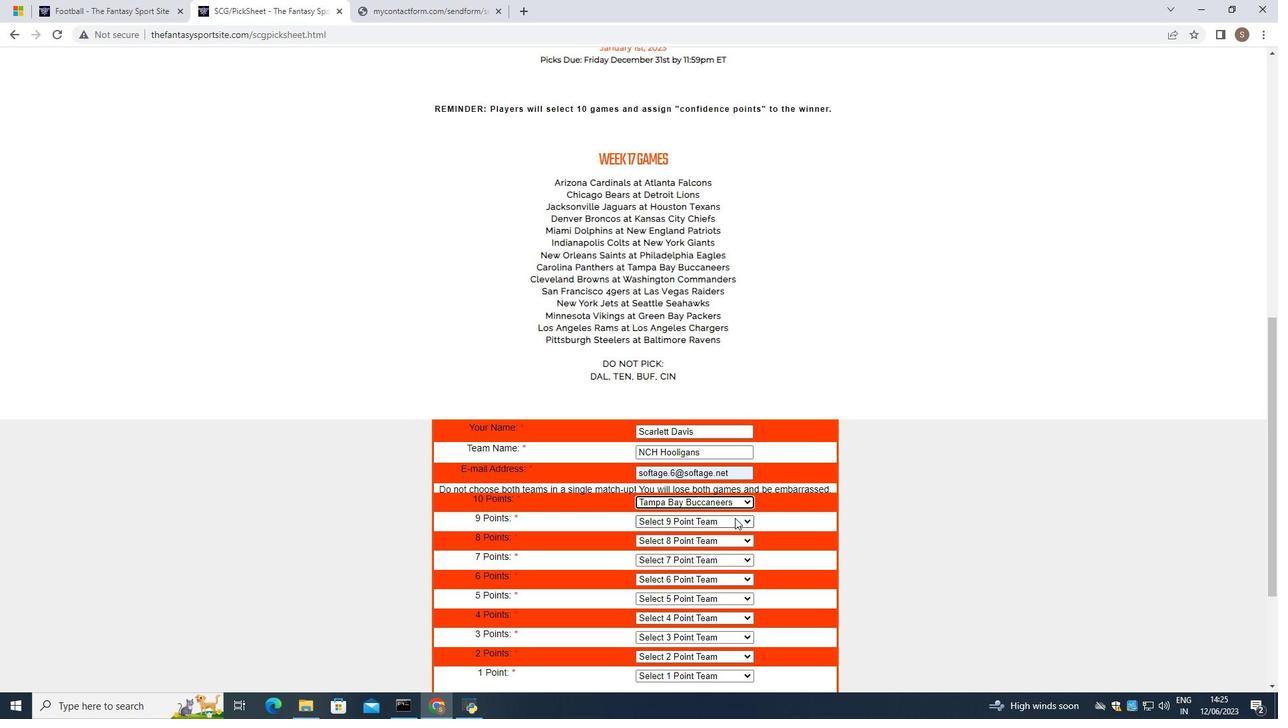 
Action: Mouse moved to (722, 355)
Screenshot: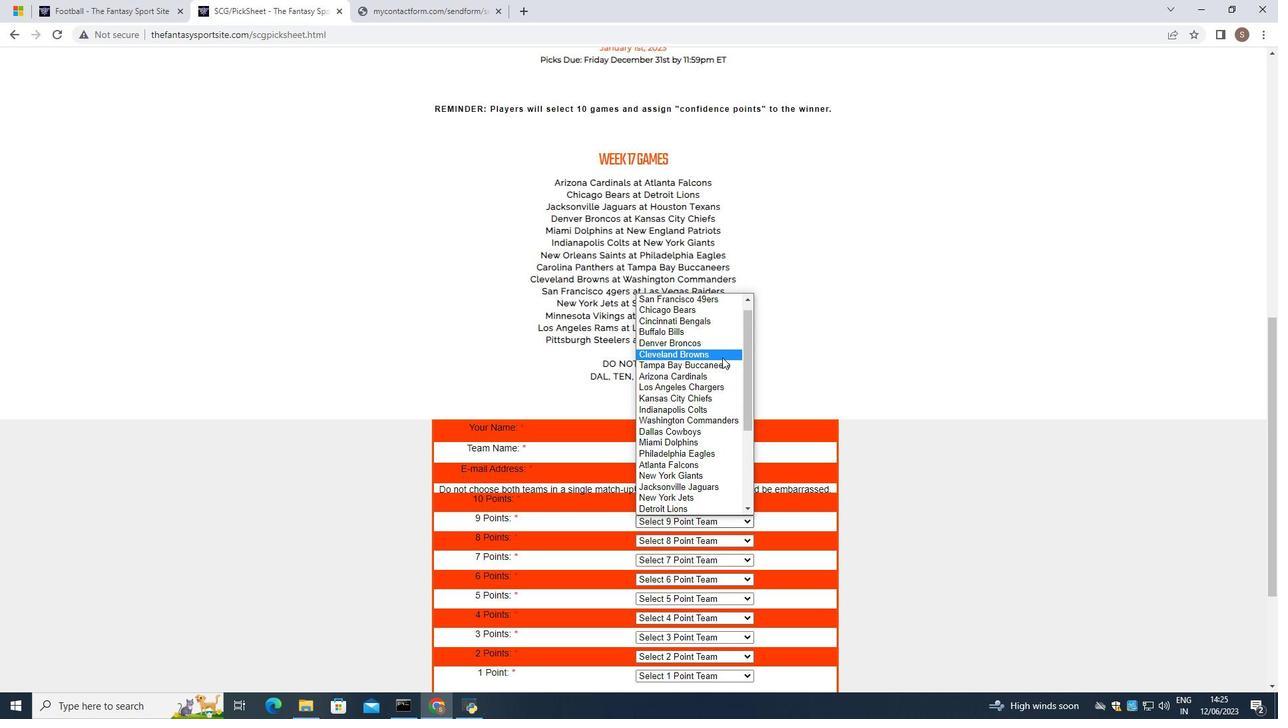 
Action: Mouse pressed left at (722, 355)
Screenshot: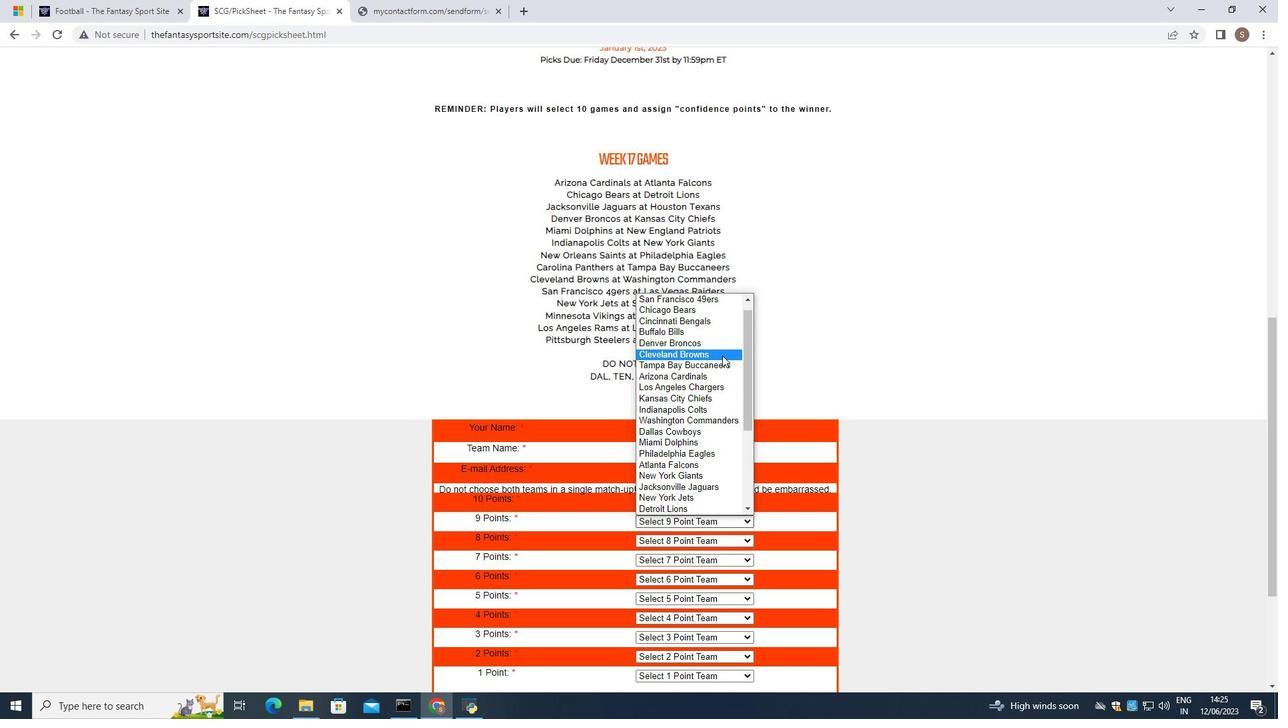 
Action: Mouse moved to (721, 544)
Screenshot: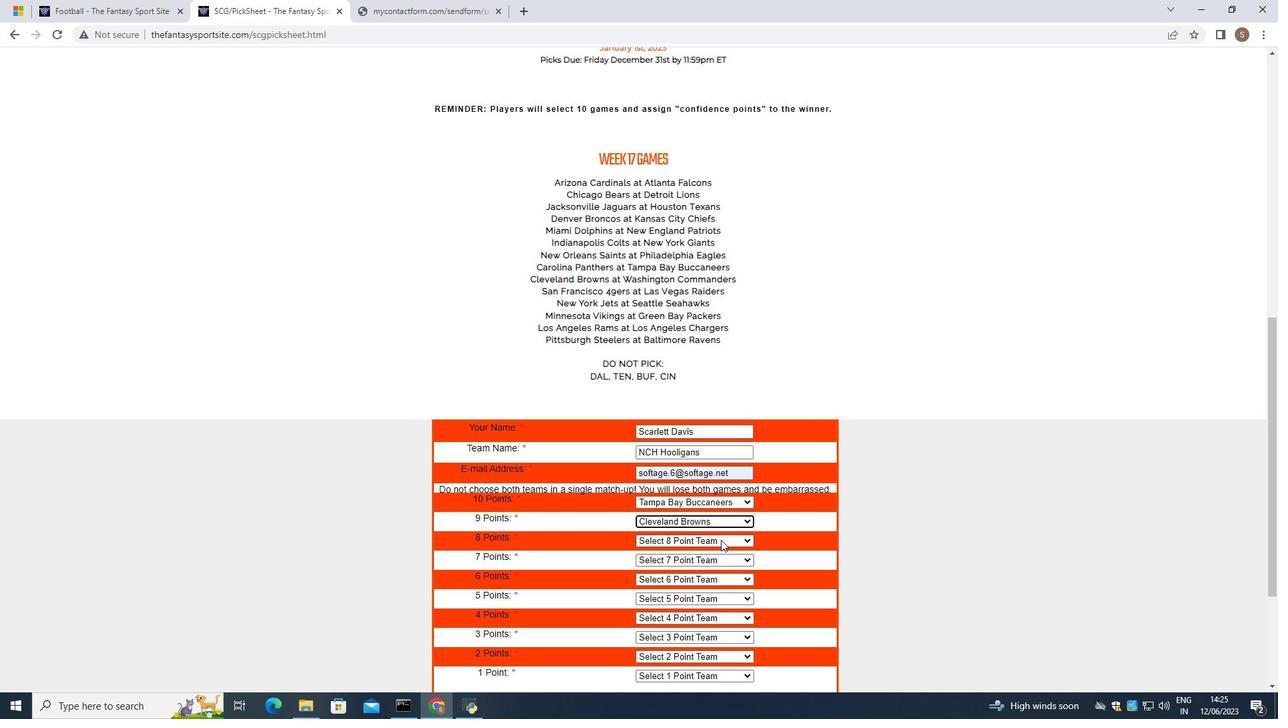 
Action: Mouse pressed left at (721, 544)
Screenshot: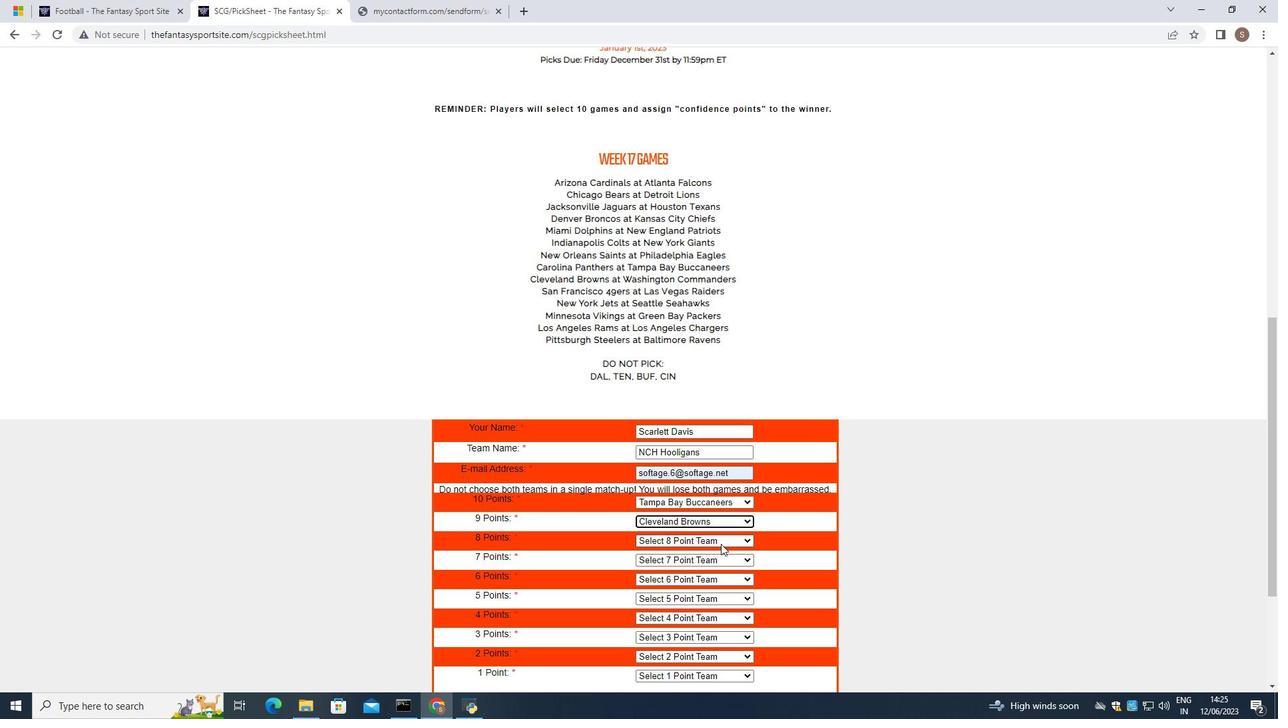 
Action: Mouse moved to (727, 453)
Screenshot: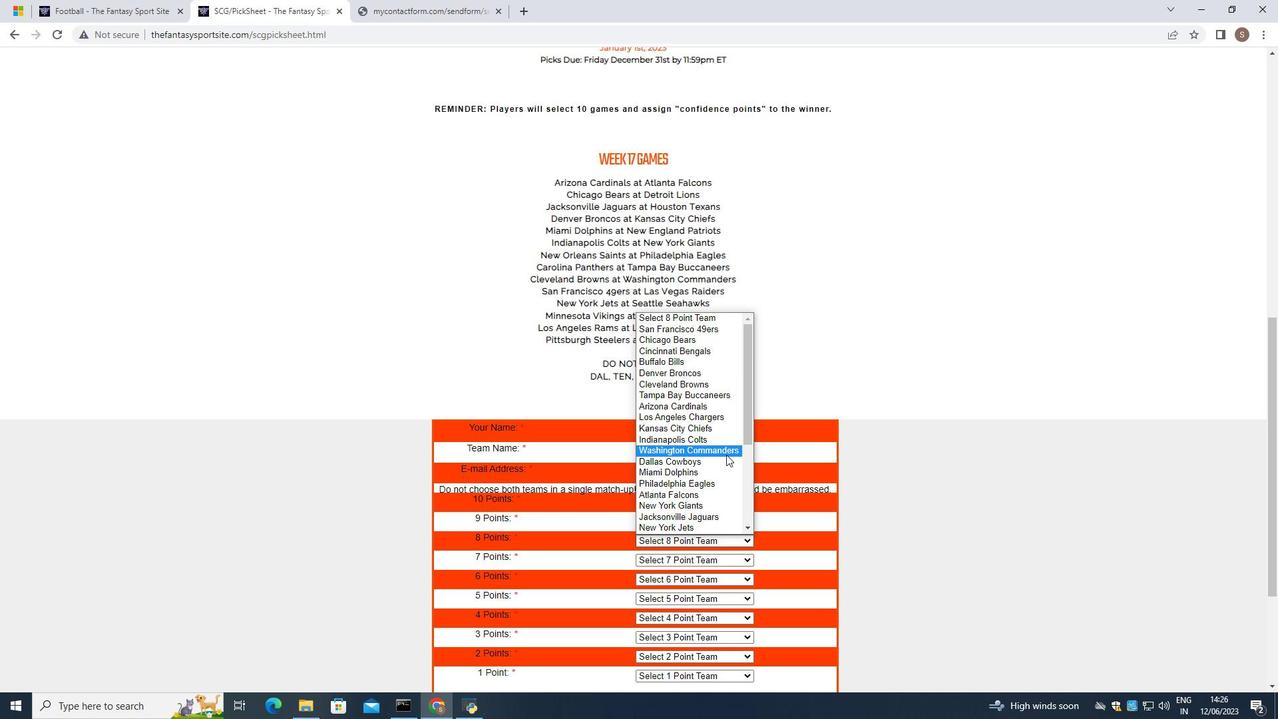 
Action: Mouse pressed left at (727, 453)
Screenshot: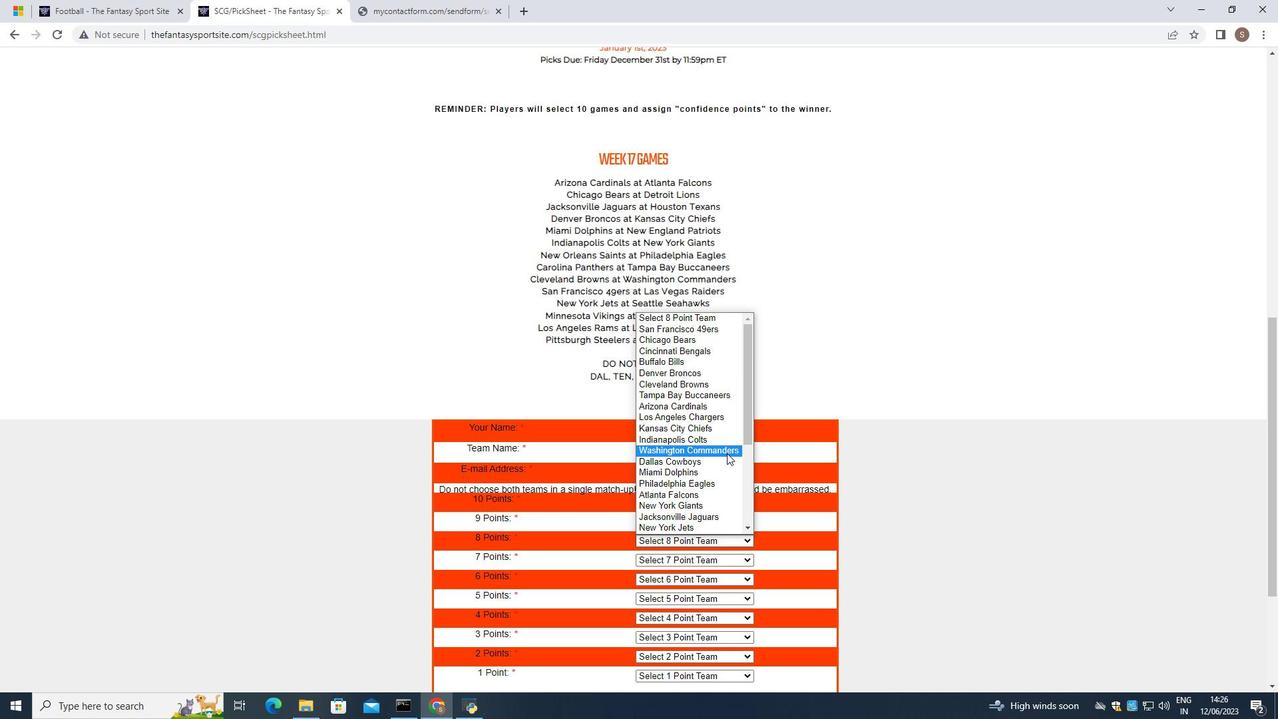 
Action: Mouse moved to (719, 559)
Screenshot: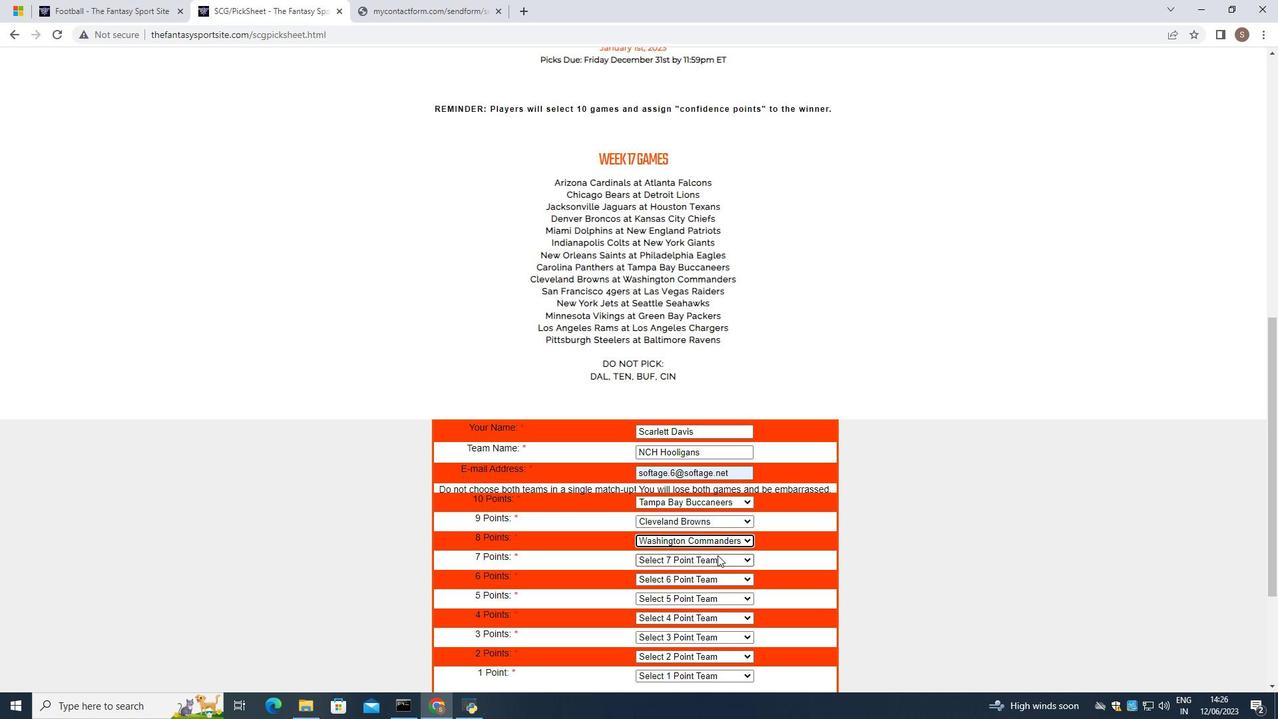 
Action: Mouse pressed left at (719, 559)
Screenshot: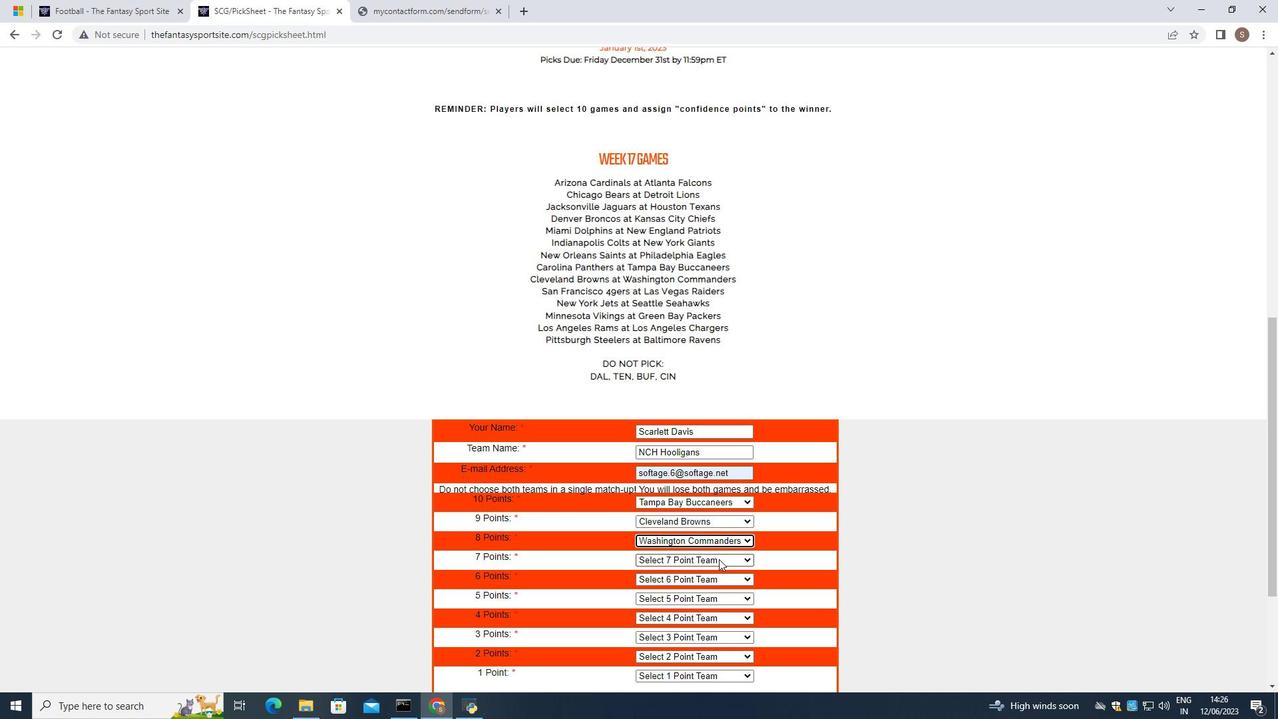 
Action: Mouse moved to (717, 492)
Screenshot: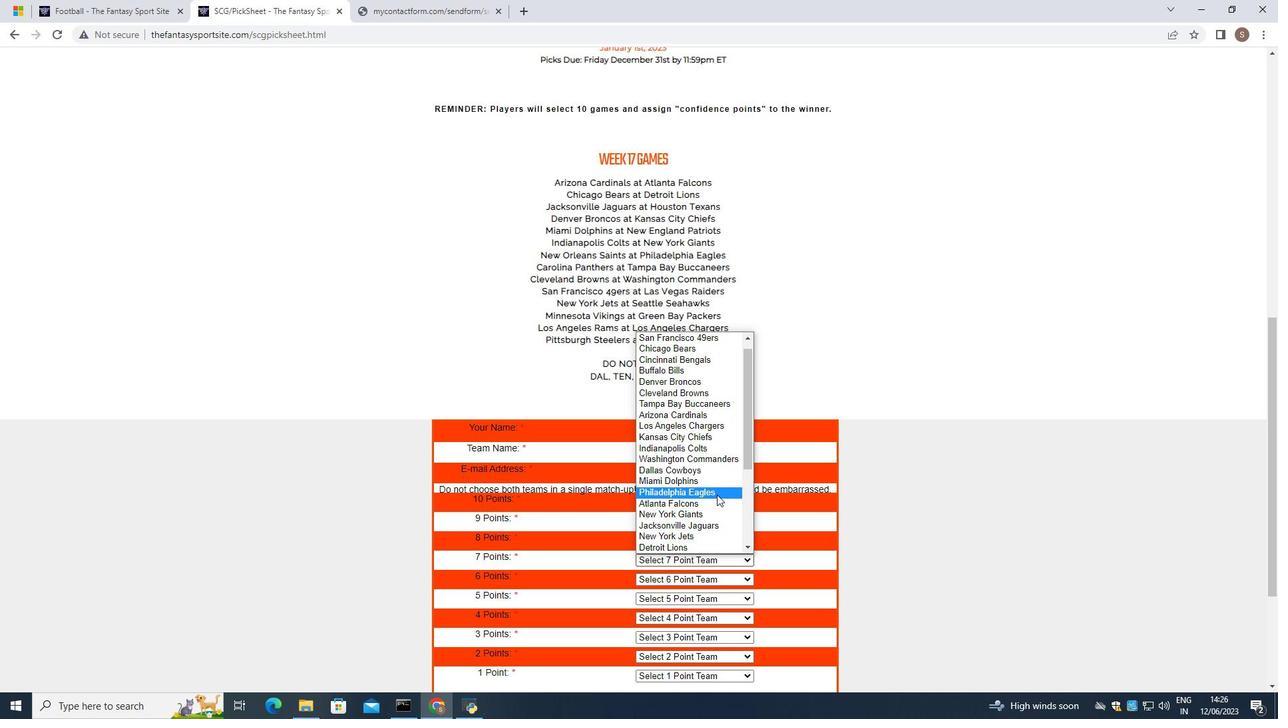 
Action: Mouse scrolled (717, 492) with delta (0, 0)
Screenshot: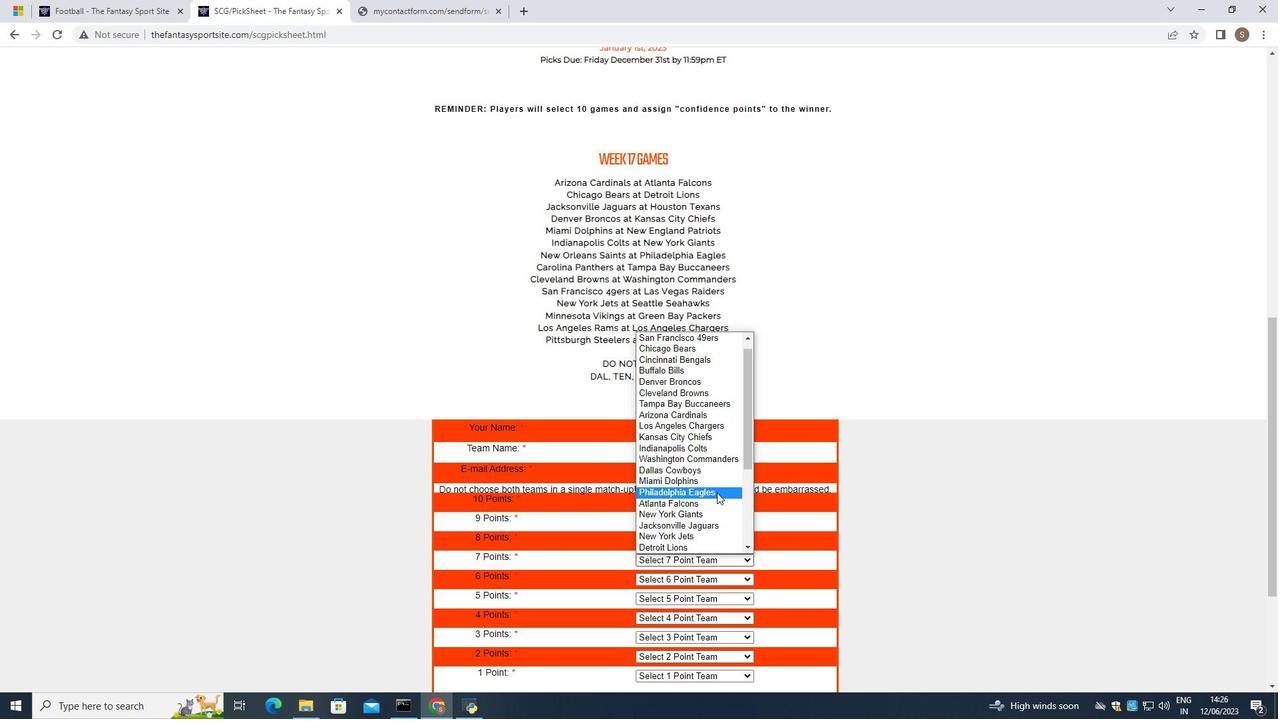 
Action: Mouse scrolled (717, 492) with delta (0, 0)
Screenshot: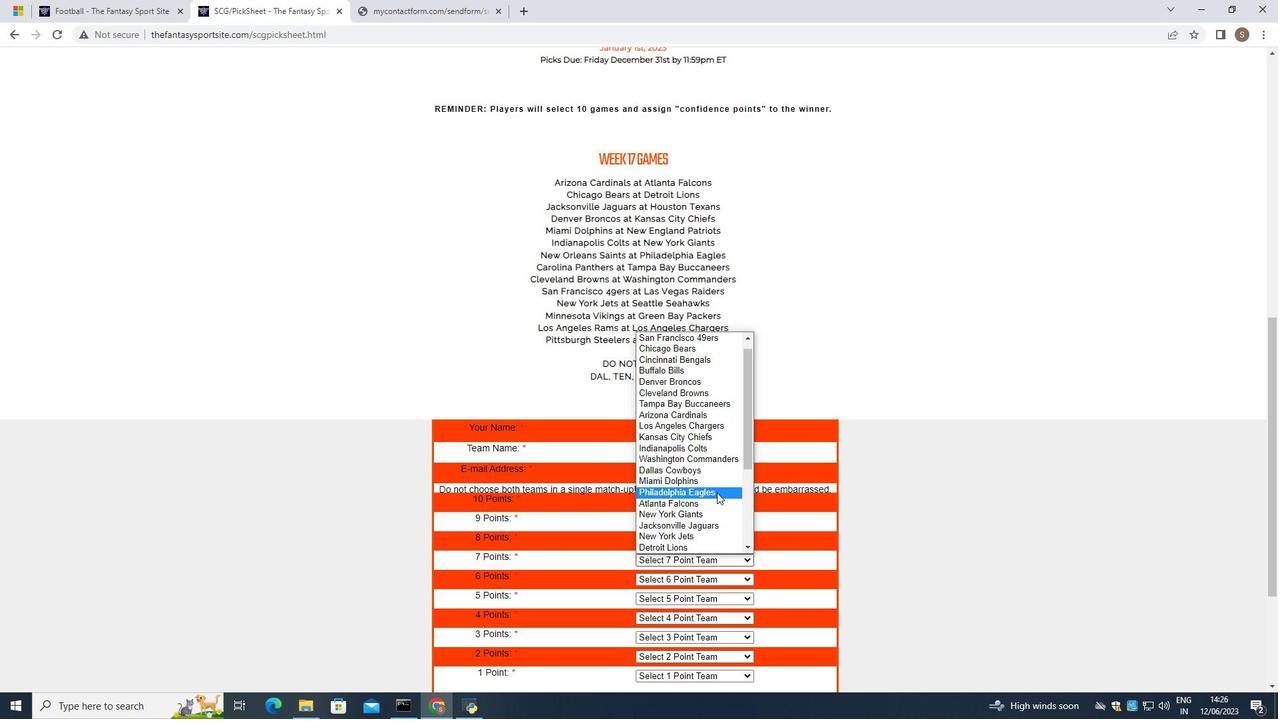
Action: Mouse scrolled (717, 492) with delta (0, 0)
Screenshot: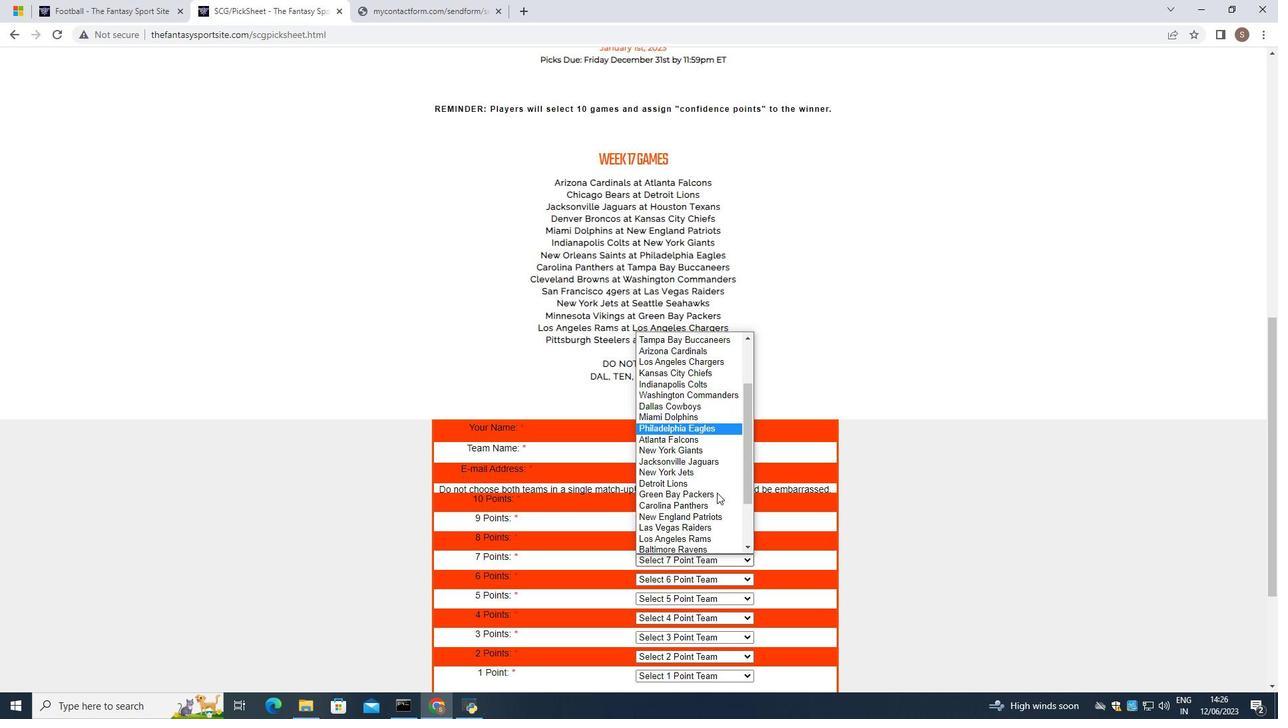 
Action: Mouse scrolled (717, 492) with delta (0, 0)
Screenshot: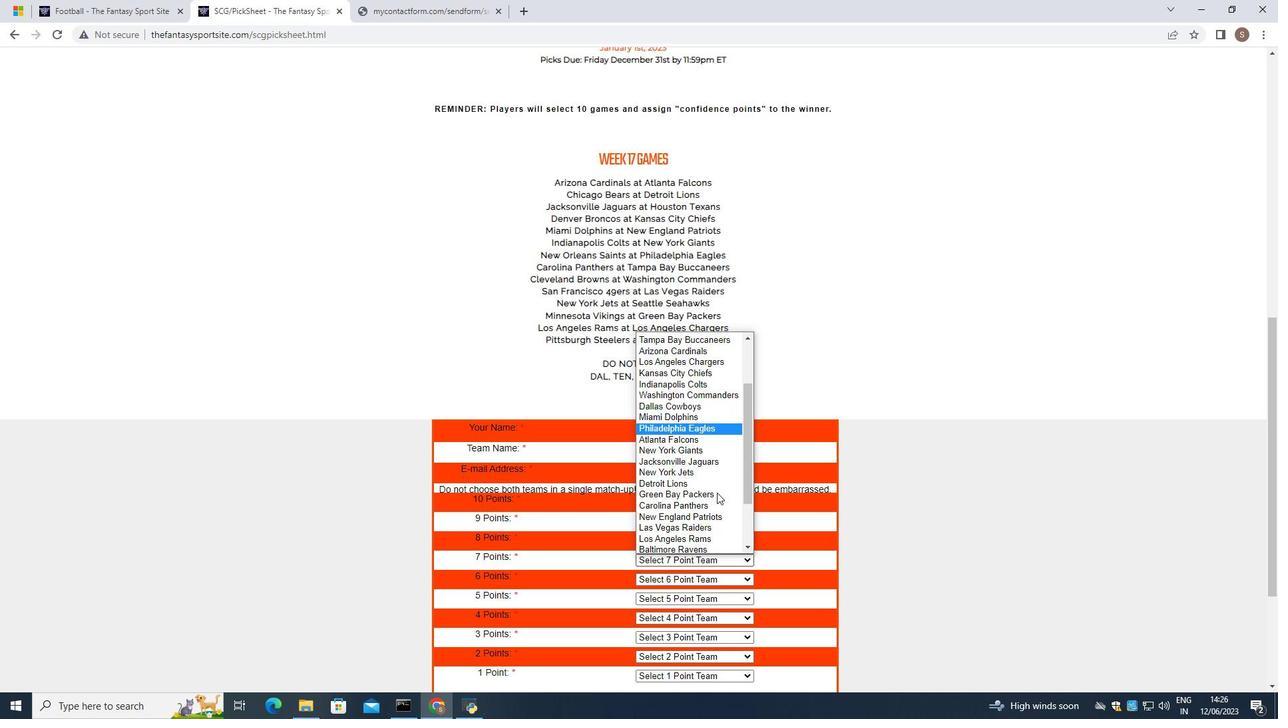 
Action: Mouse scrolled (717, 492) with delta (0, 0)
Screenshot: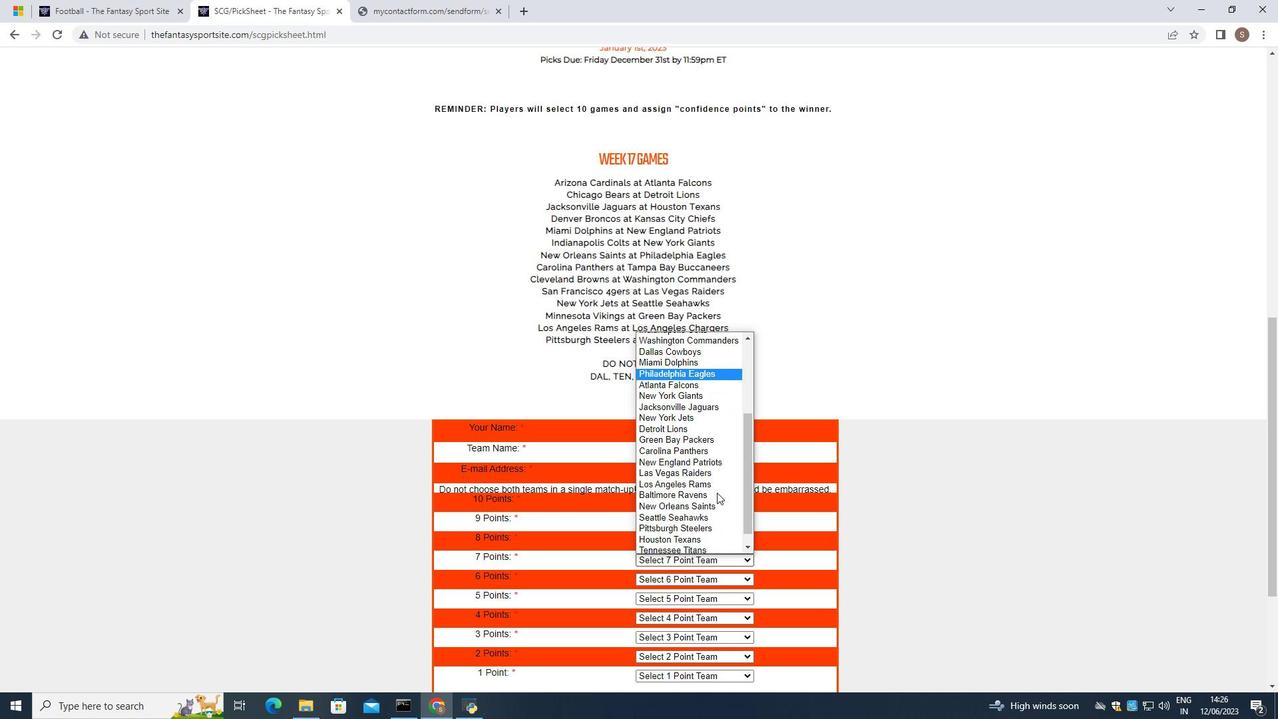 
Action: Mouse scrolled (717, 492) with delta (0, 0)
Screenshot: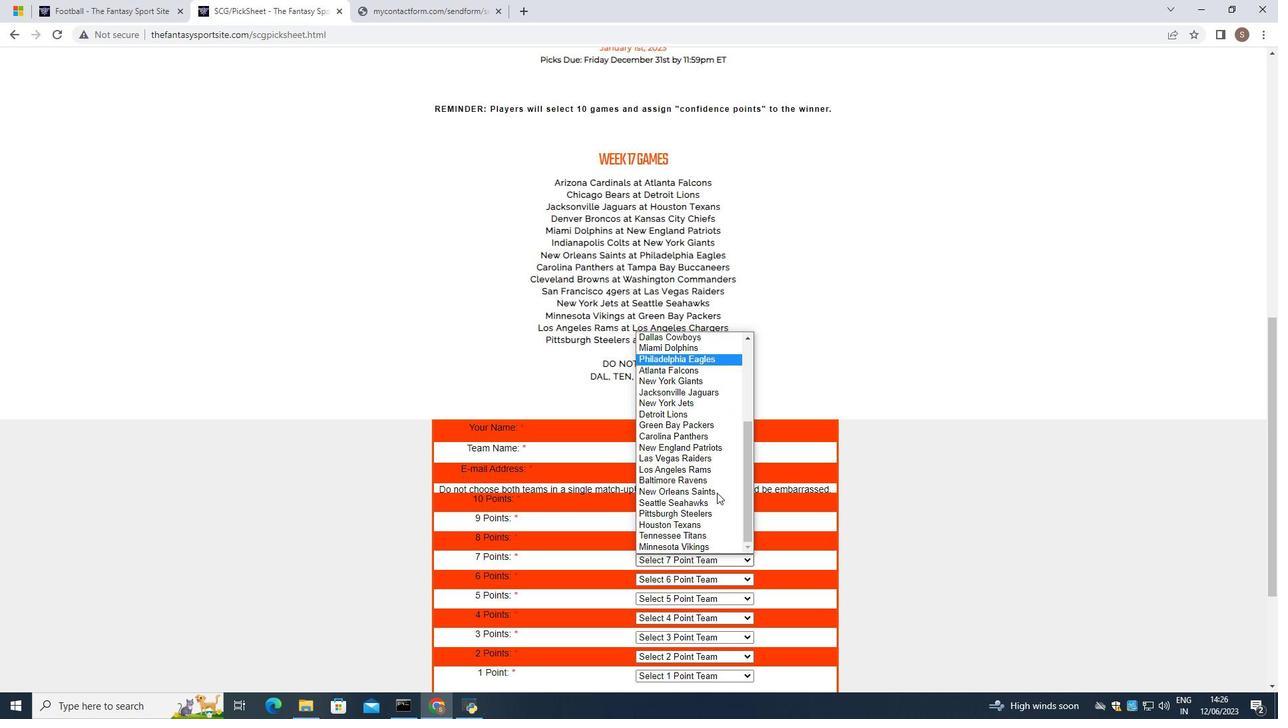 
Action: Mouse moved to (696, 458)
Screenshot: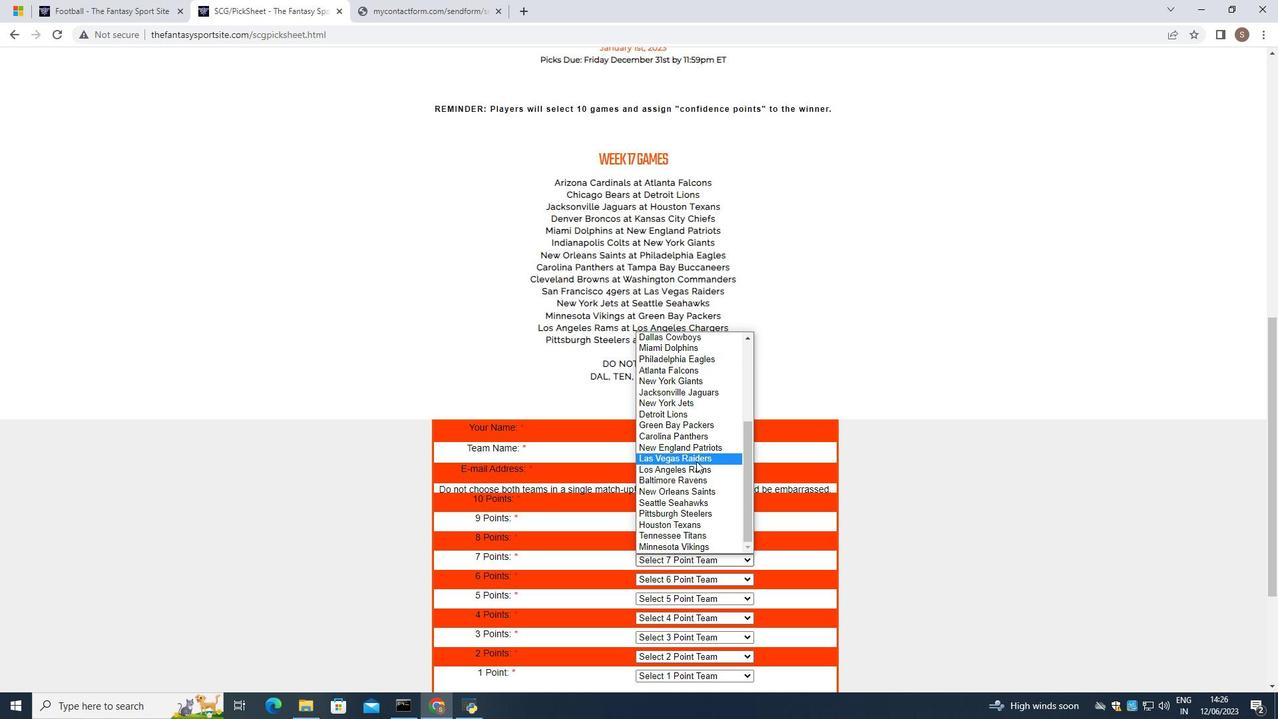 
Action: Mouse scrolled (696, 460) with delta (0, 0)
Screenshot: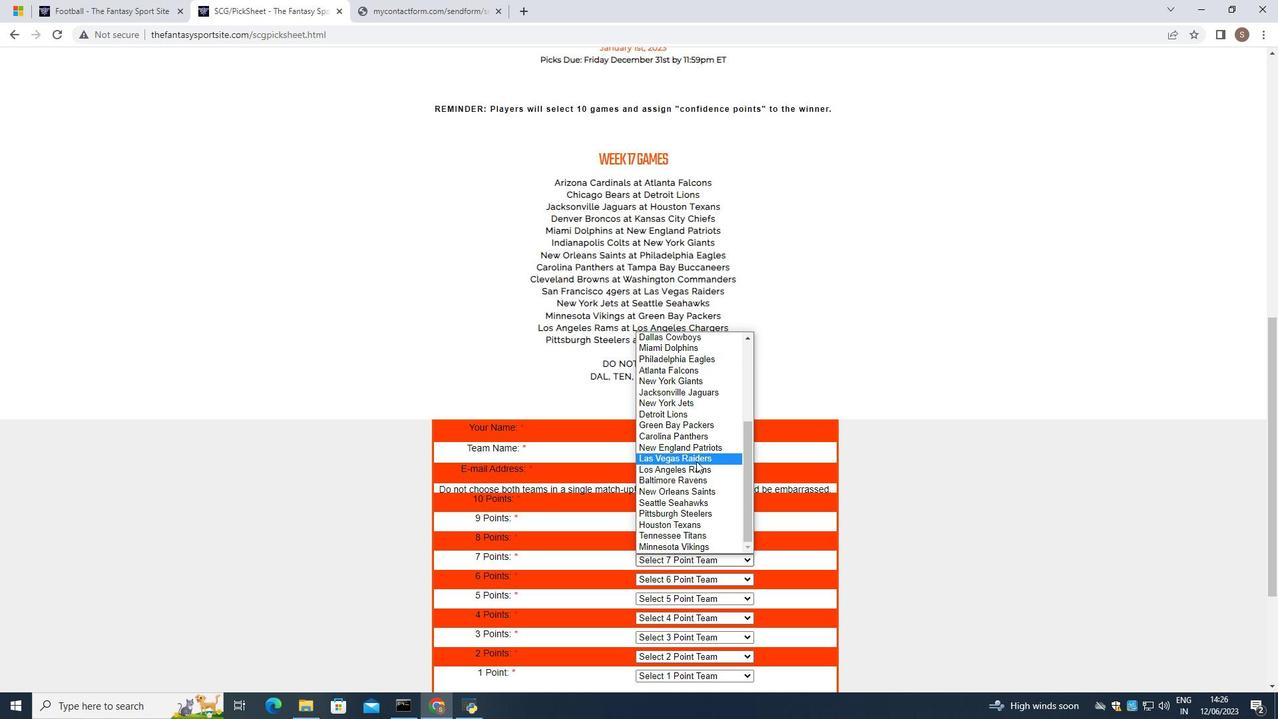 
Action: Mouse scrolled (696, 458) with delta (0, 0)
Screenshot: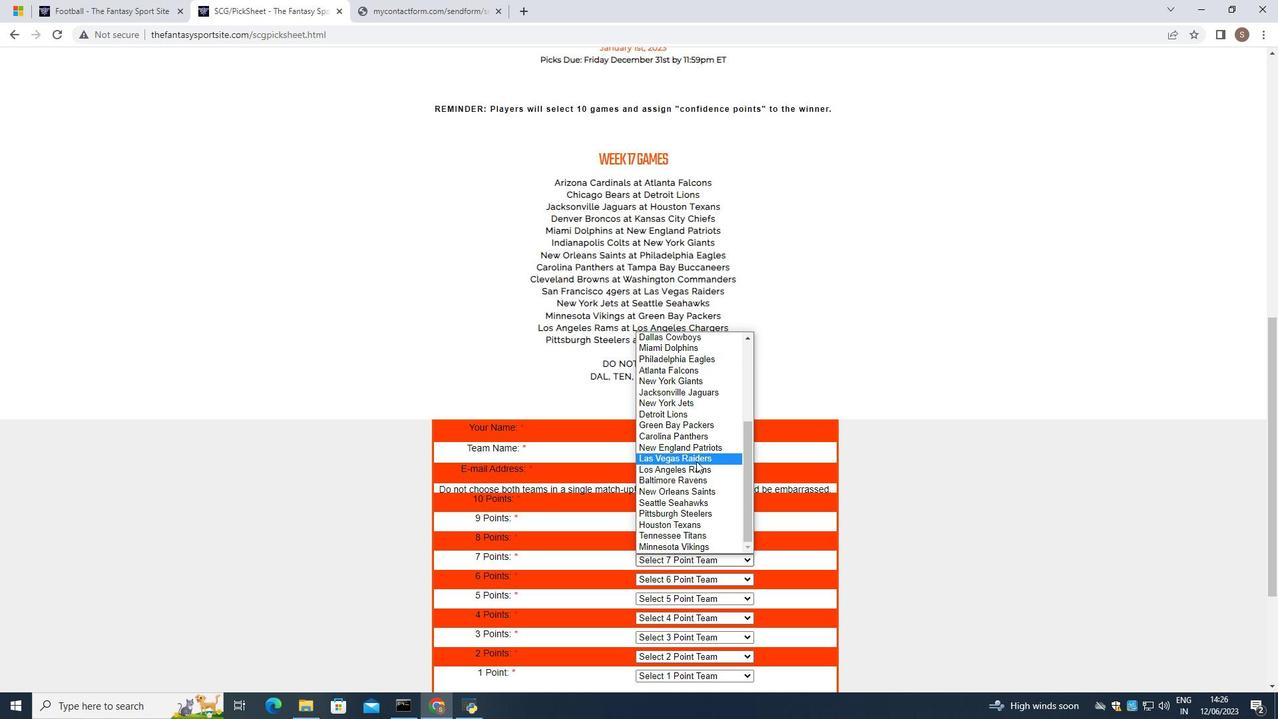 
Action: Mouse scrolled (696, 458) with delta (0, 0)
Screenshot: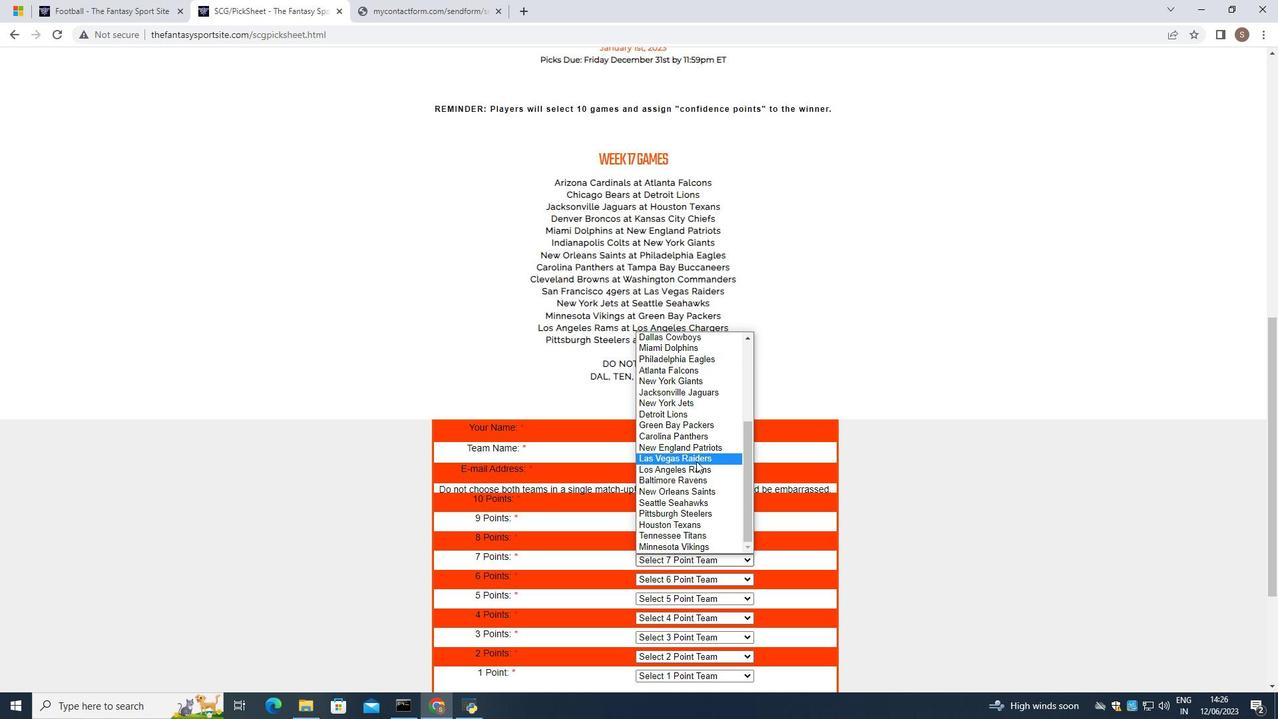 
Action: Mouse scrolled (696, 458) with delta (0, 0)
Screenshot: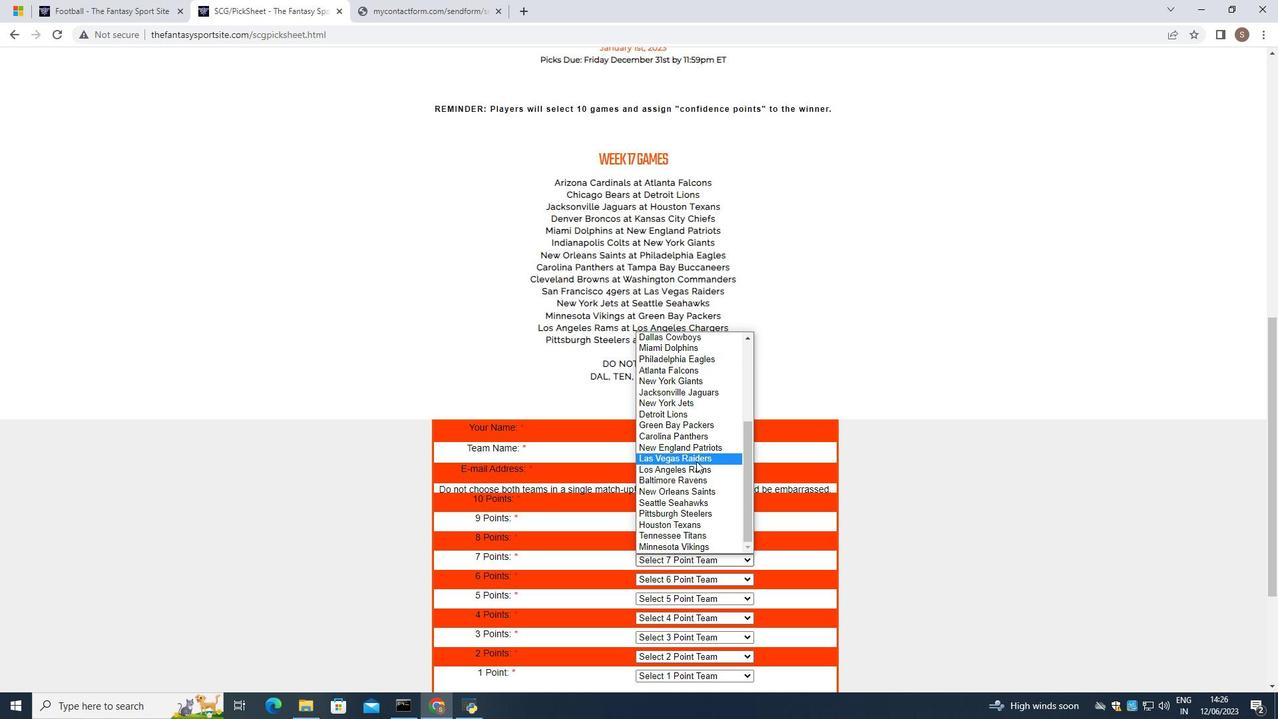 
Action: Mouse scrolled (696, 458) with delta (0, 0)
Screenshot: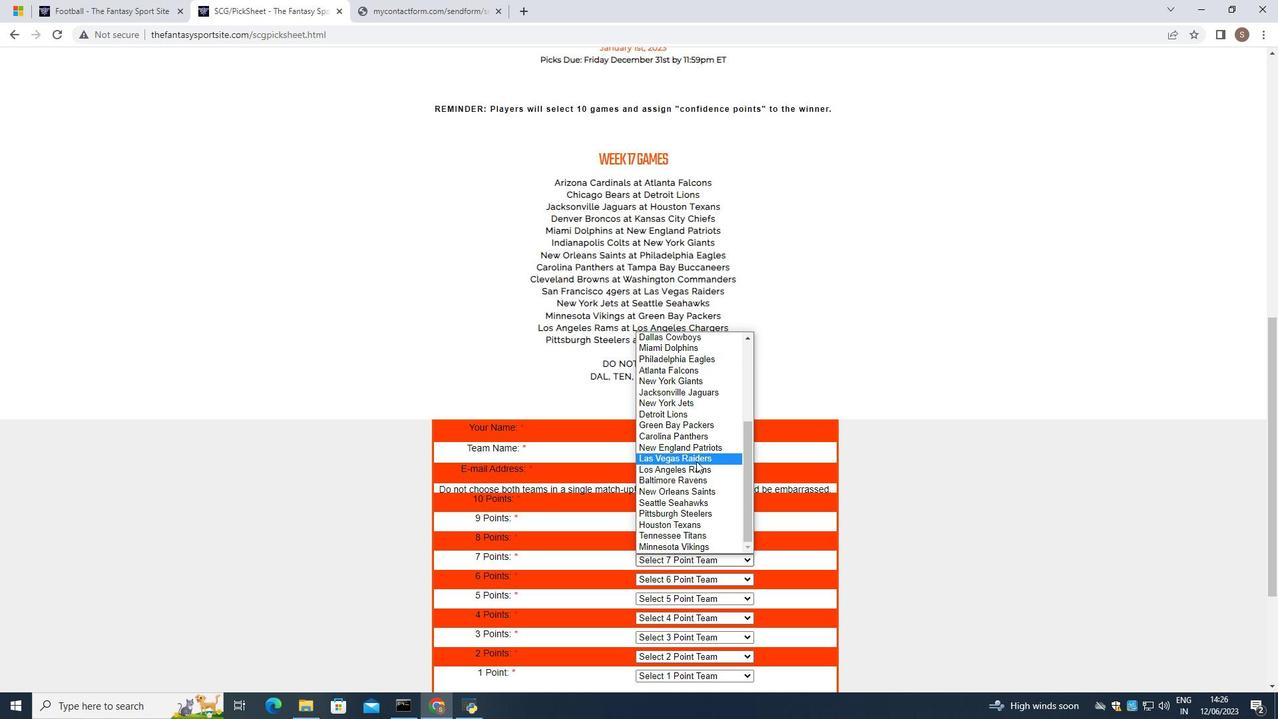 
Action: Mouse scrolled (696, 458) with delta (0, 0)
Screenshot: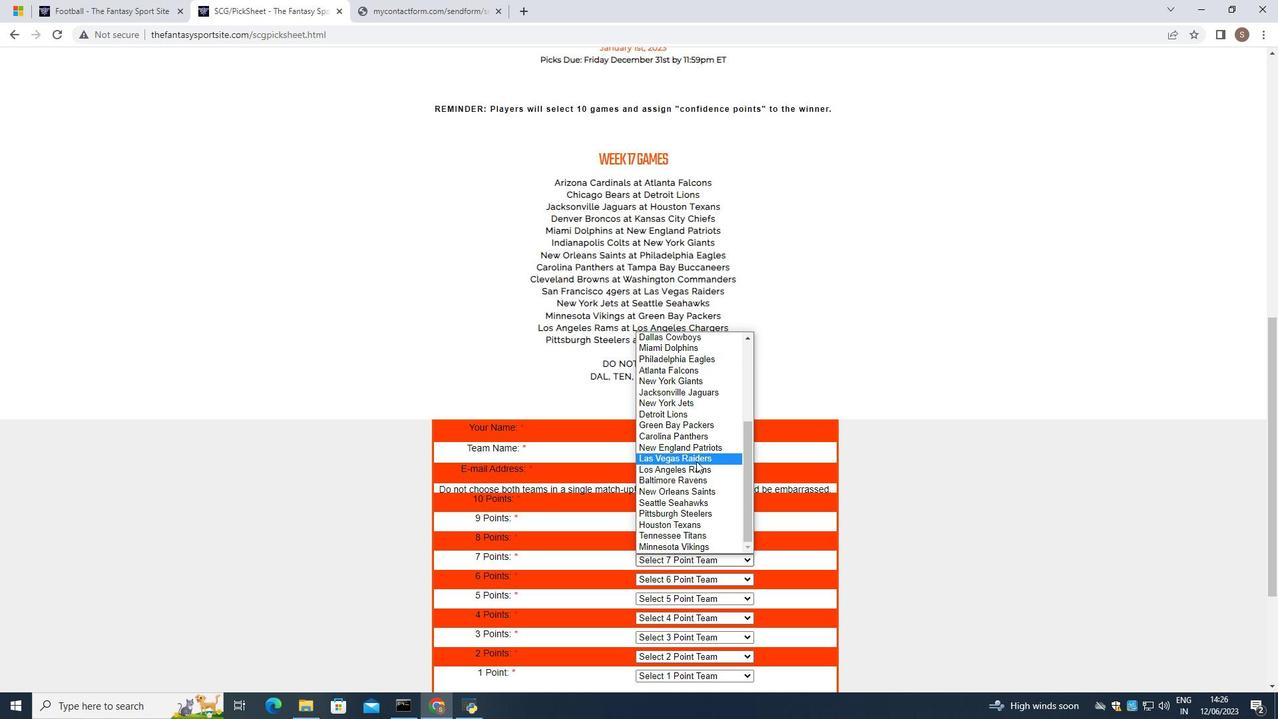 
Action: Mouse scrolled (696, 458) with delta (0, 0)
Screenshot: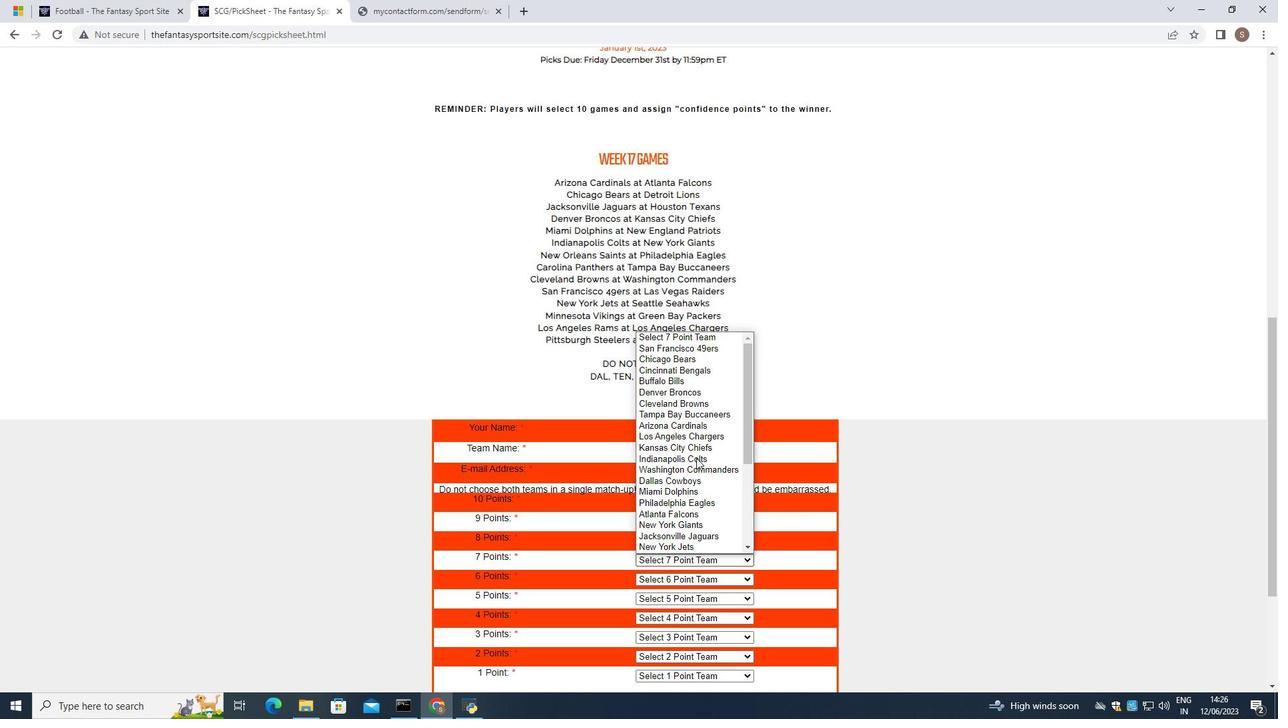 
Action: Mouse scrolled (696, 458) with delta (0, 0)
Screenshot: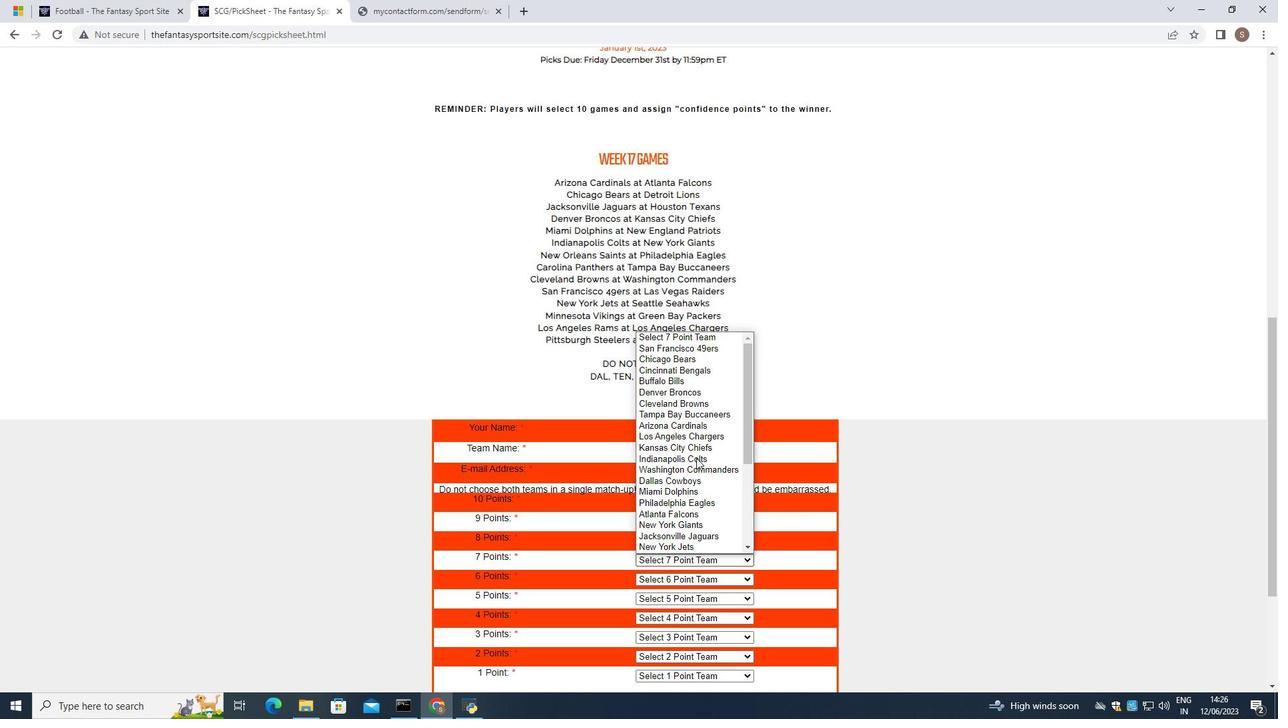 
Action: Mouse scrolled (696, 458) with delta (0, 0)
Screenshot: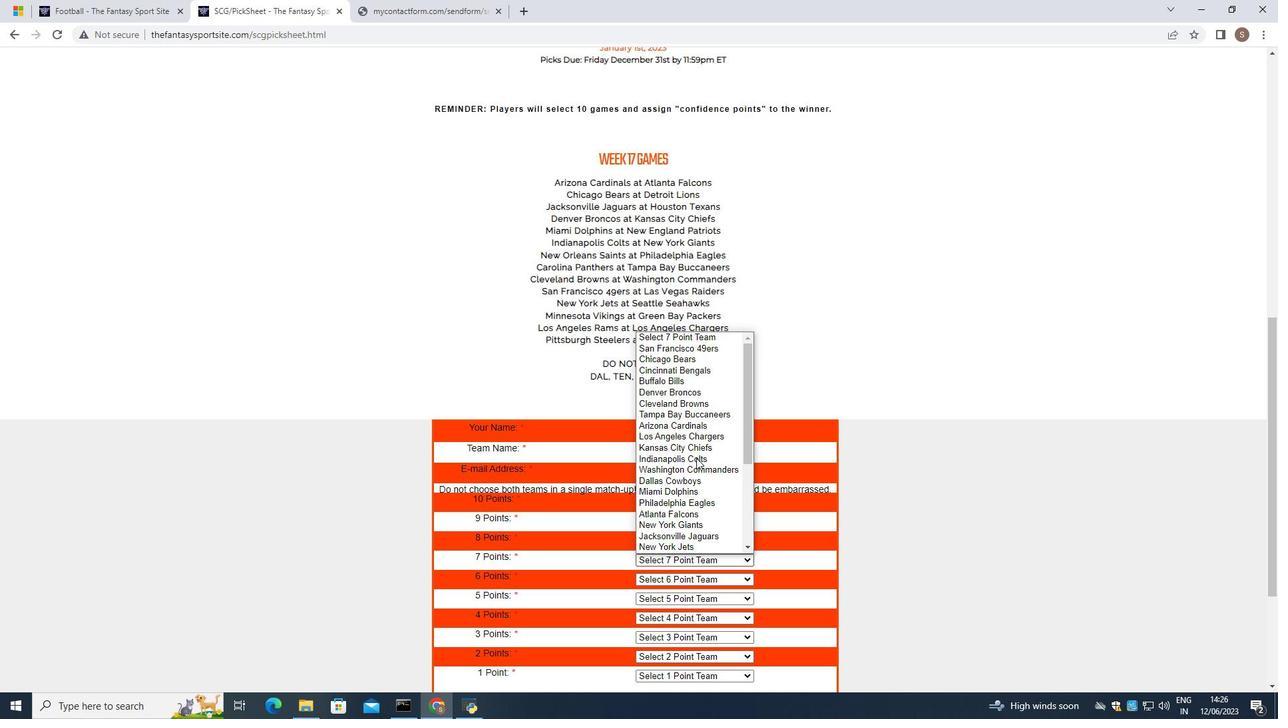
Action: Mouse scrolled (696, 458) with delta (0, 0)
Screenshot: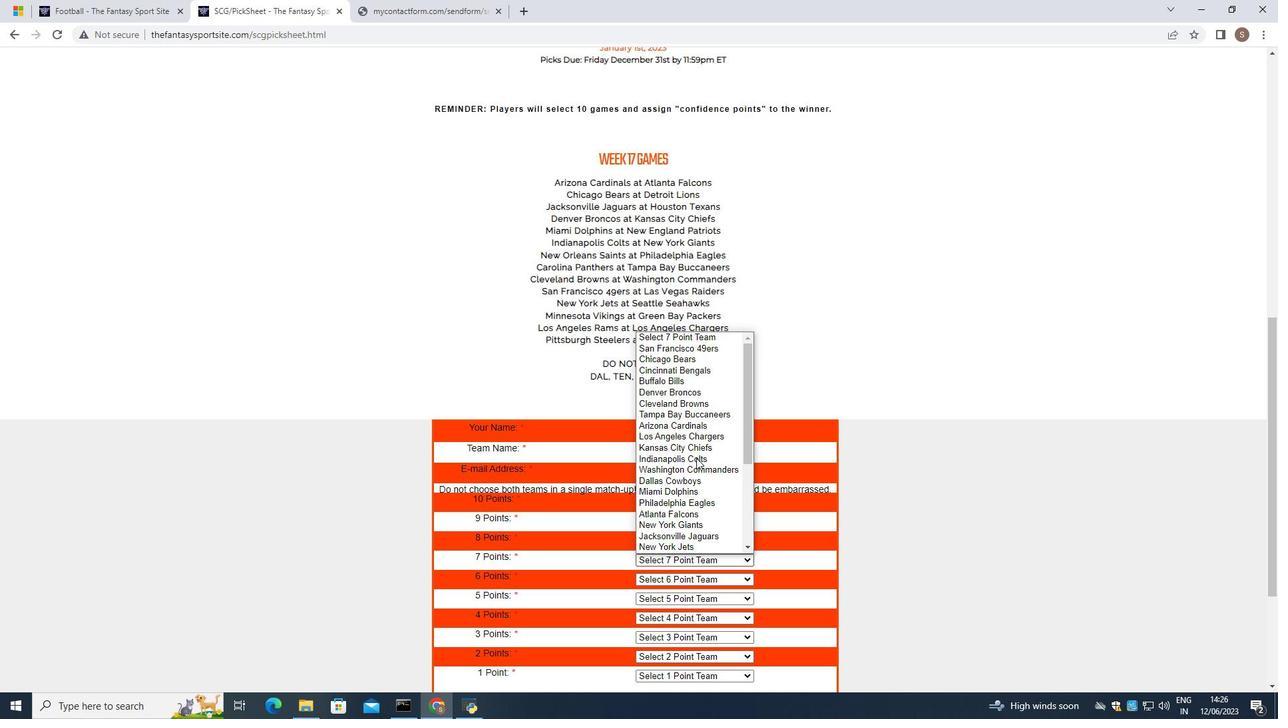 
Action: Mouse scrolled (696, 458) with delta (0, 0)
Screenshot: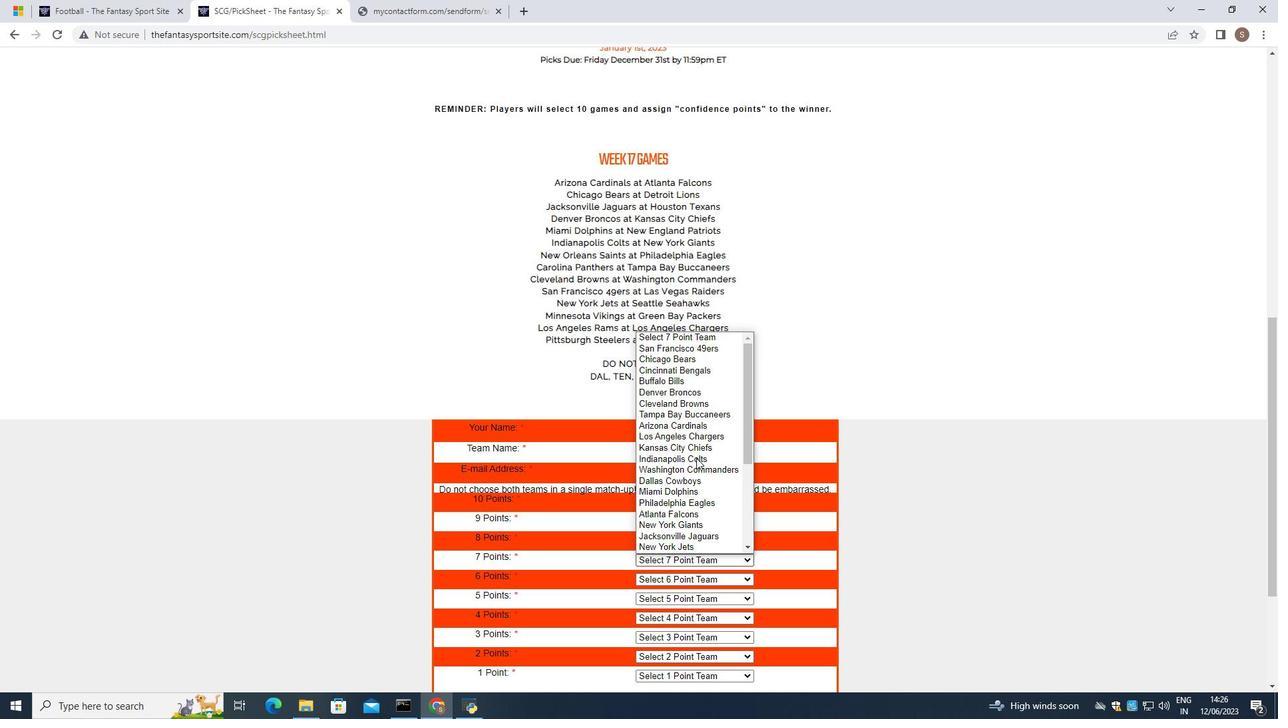 
Action: Mouse scrolled (696, 458) with delta (0, 0)
Screenshot: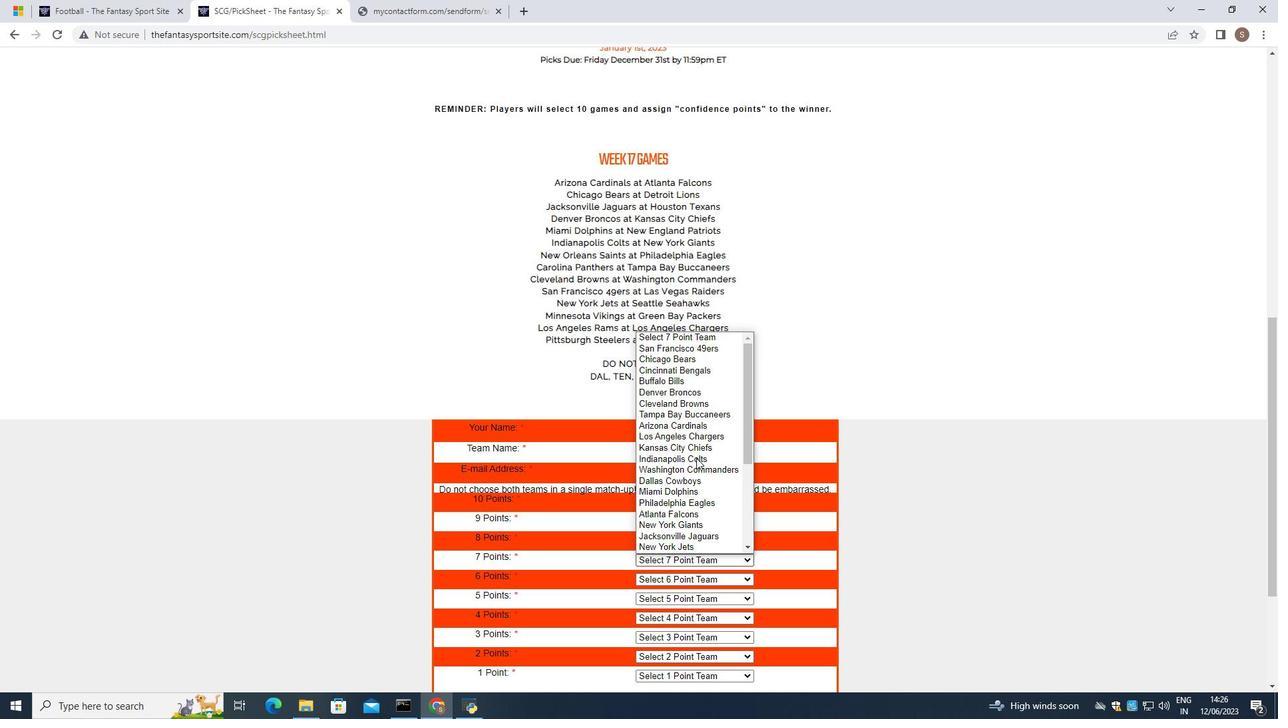 
Action: Mouse moved to (703, 348)
Screenshot: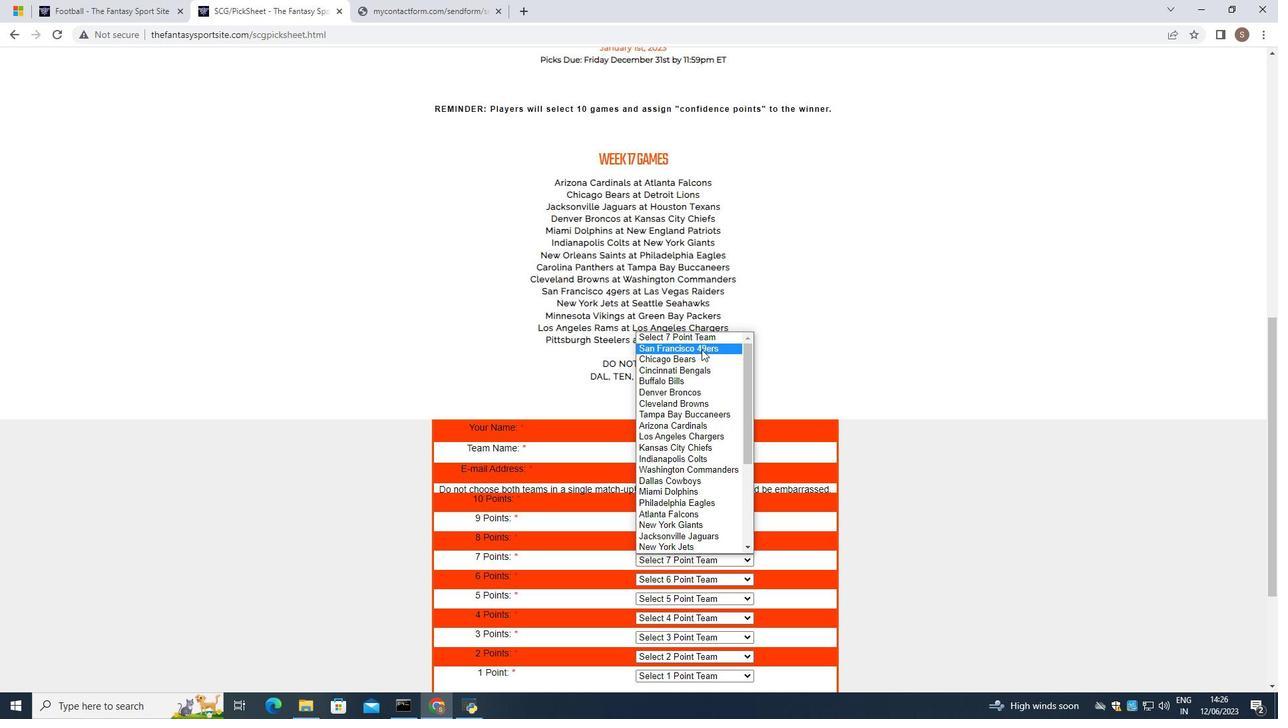 
Action: Mouse pressed left at (703, 348)
Screenshot: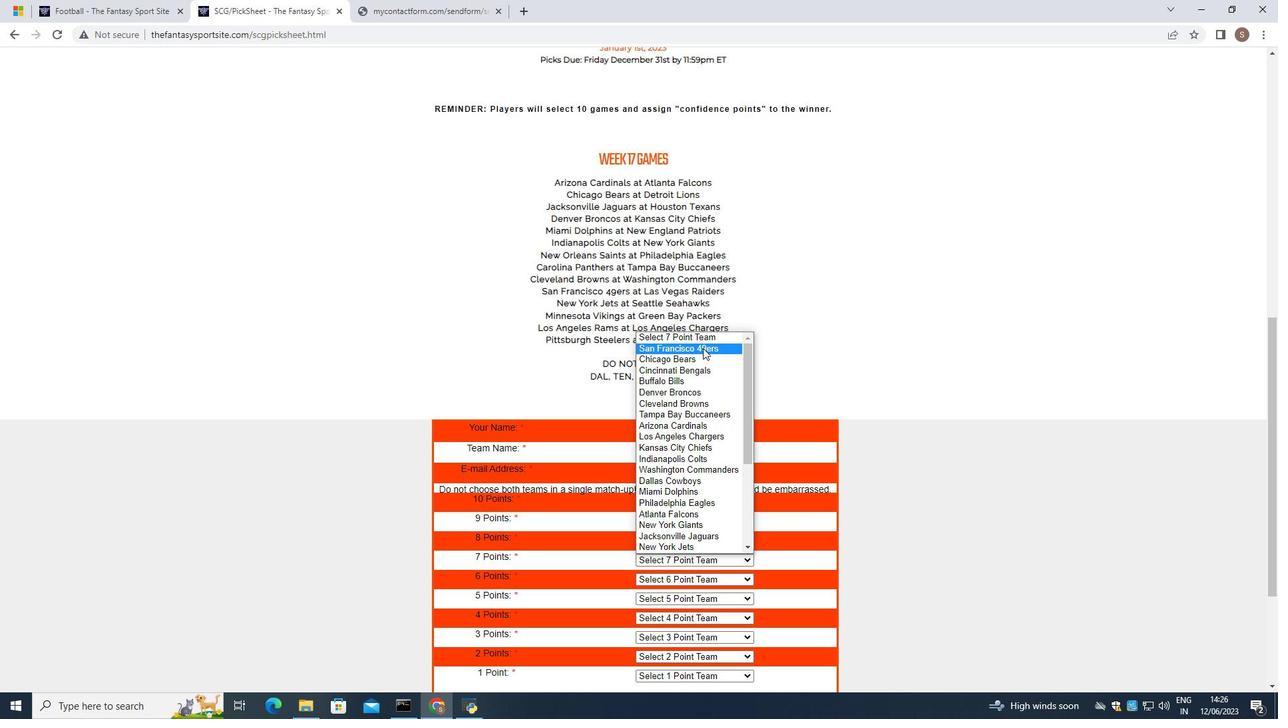 
Action: Mouse moved to (730, 578)
Screenshot: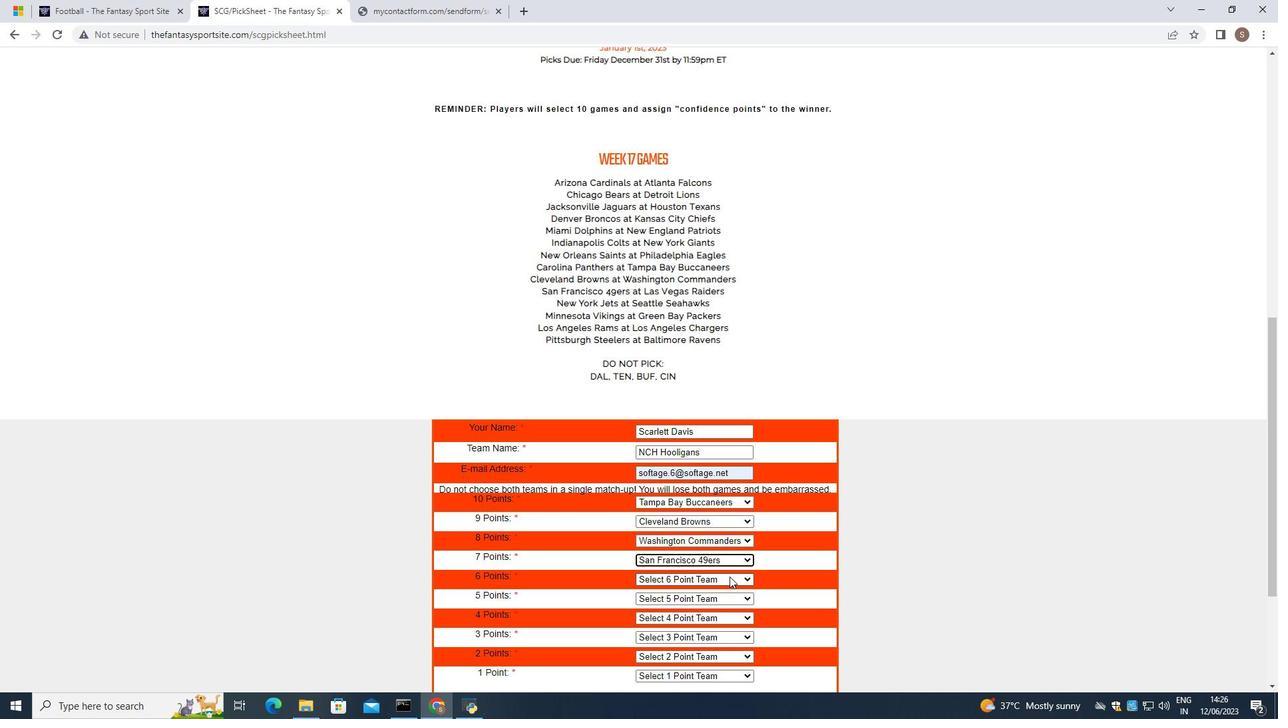 
Action: Mouse pressed left at (730, 578)
Screenshot: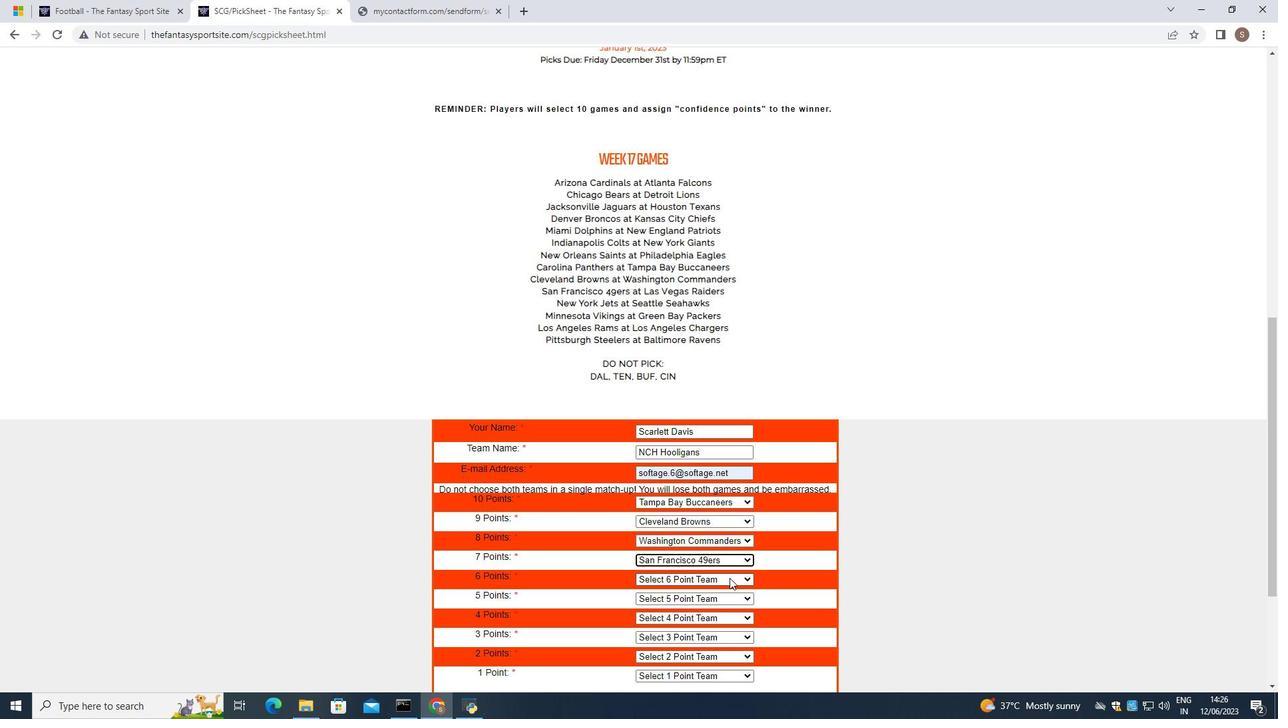 
Action: Mouse moved to (706, 525)
Screenshot: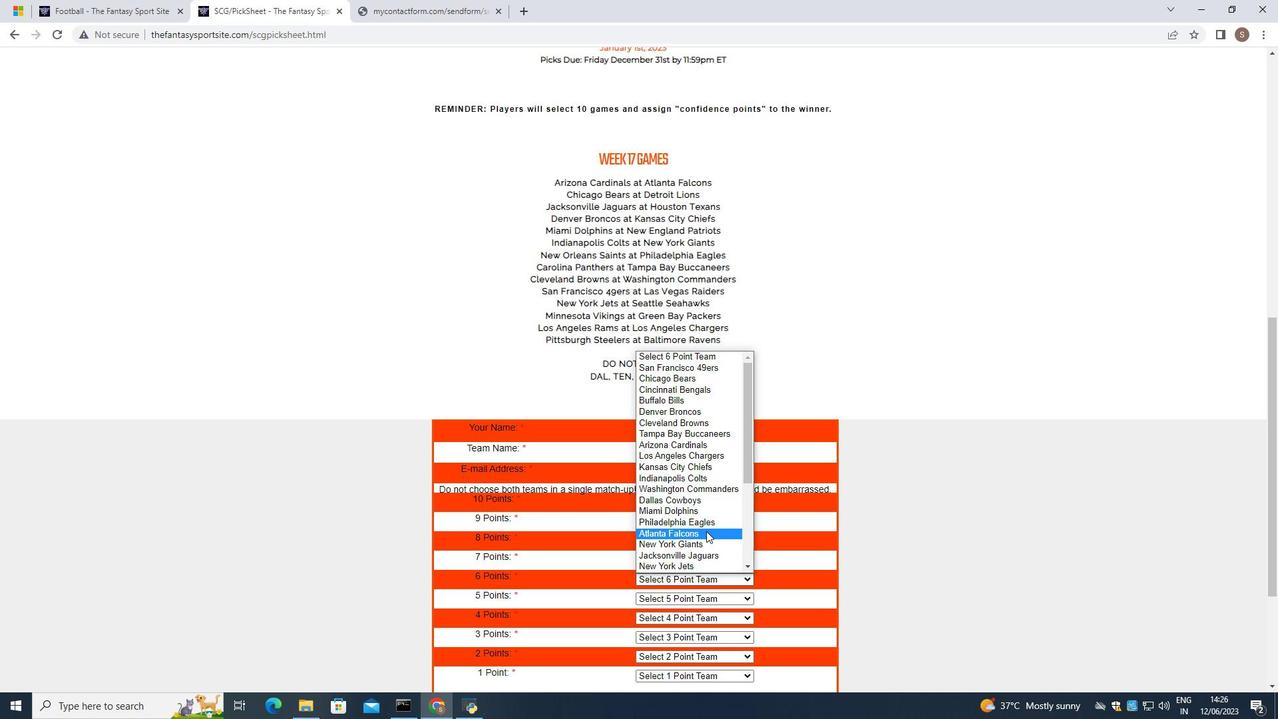 
Action: Mouse scrolled (706, 524) with delta (0, 0)
Screenshot: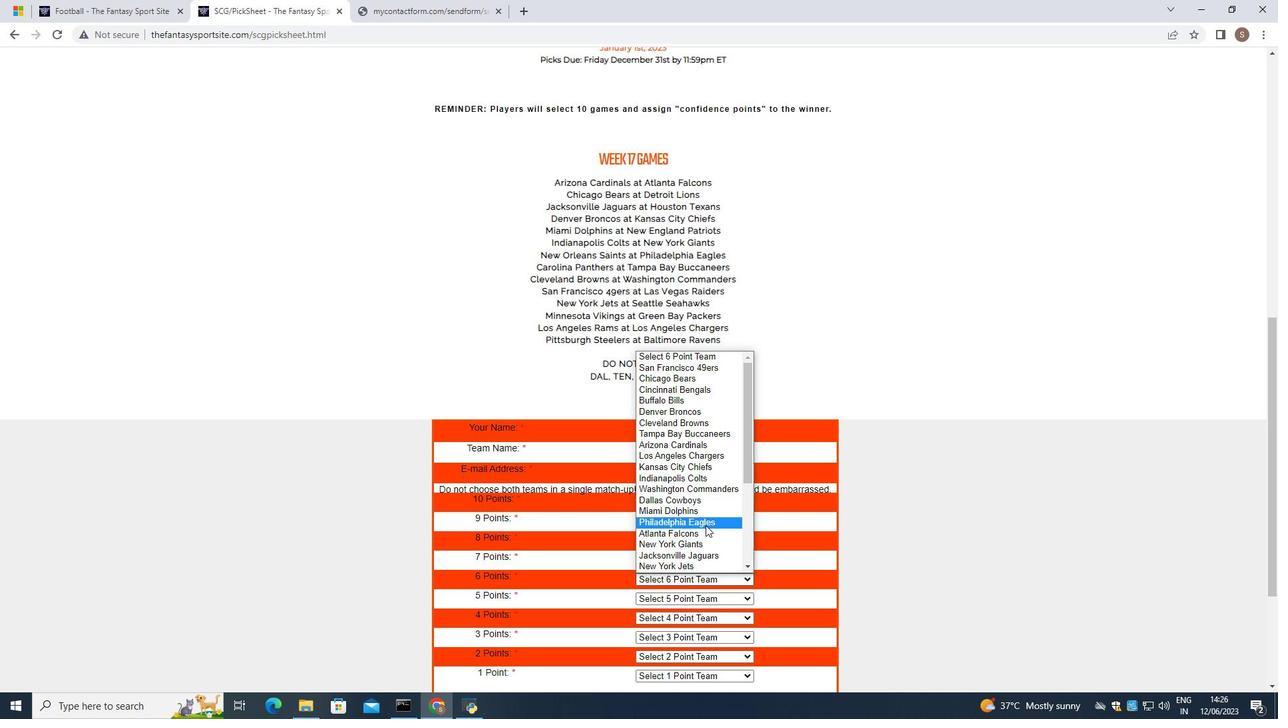 
Action: Mouse scrolled (706, 524) with delta (0, 0)
Screenshot: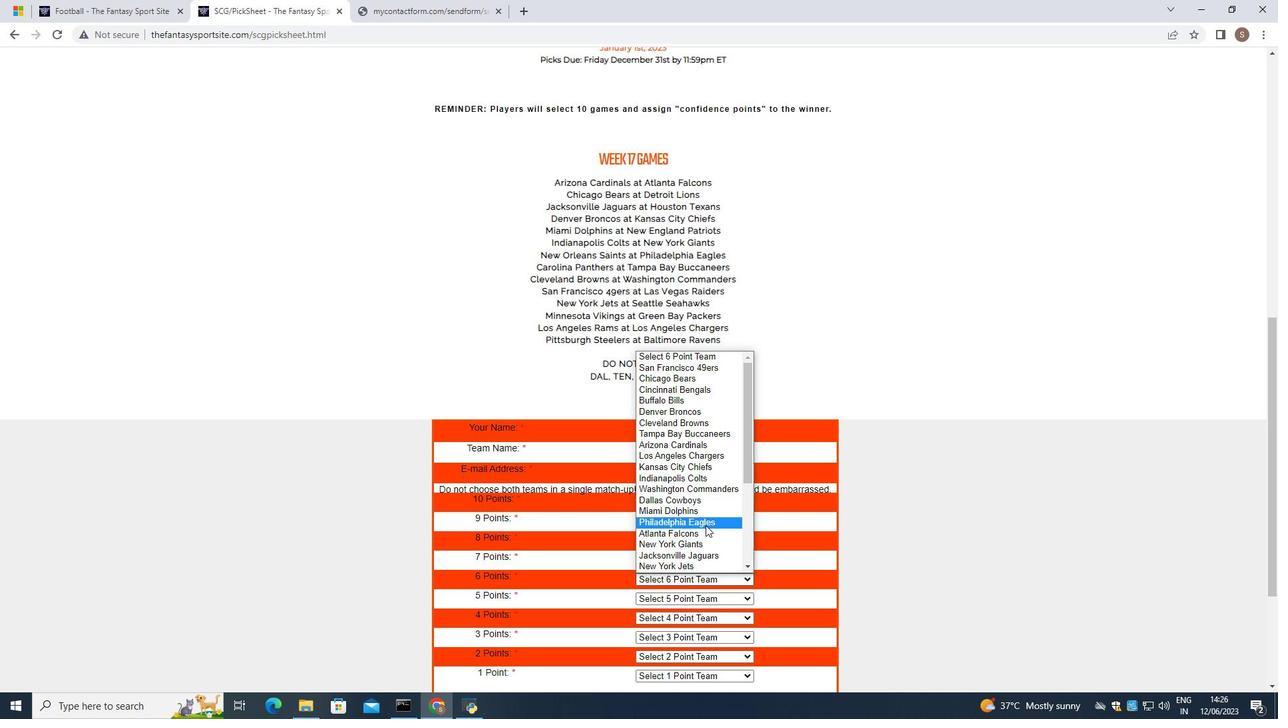 
Action: Mouse scrolled (706, 524) with delta (0, 0)
Screenshot: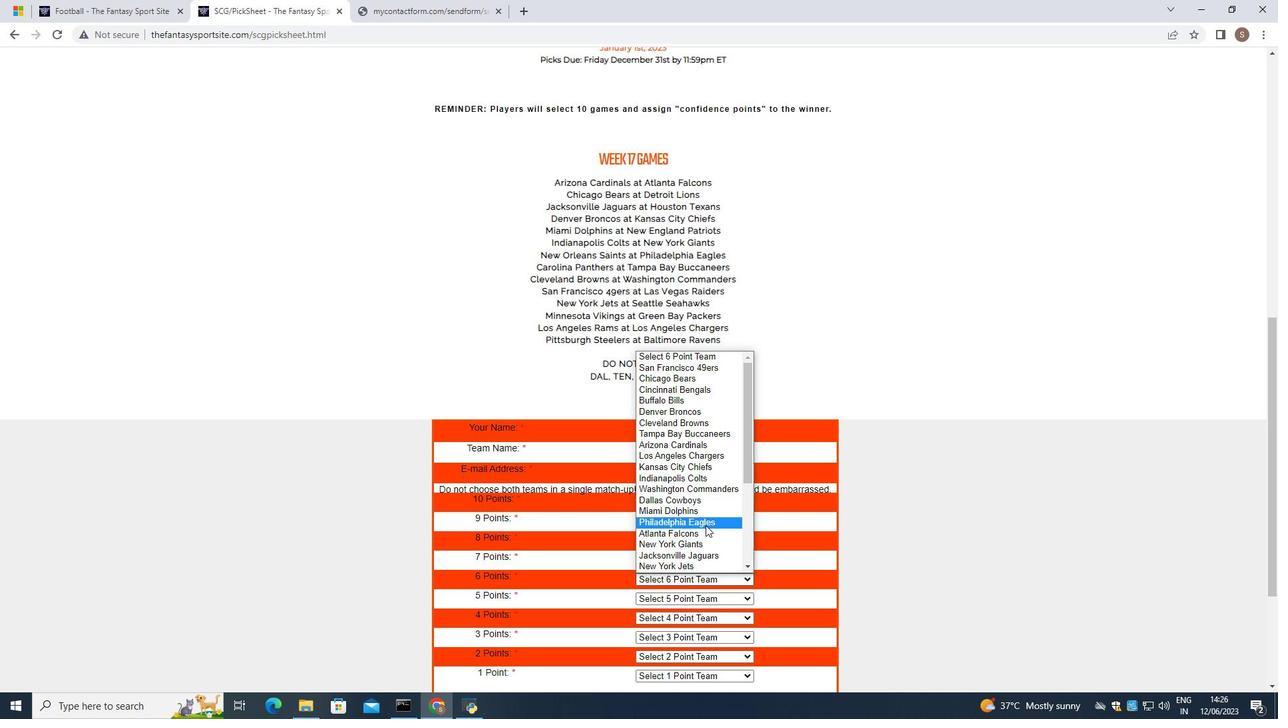 
Action: Mouse scrolled (706, 524) with delta (0, 0)
Screenshot: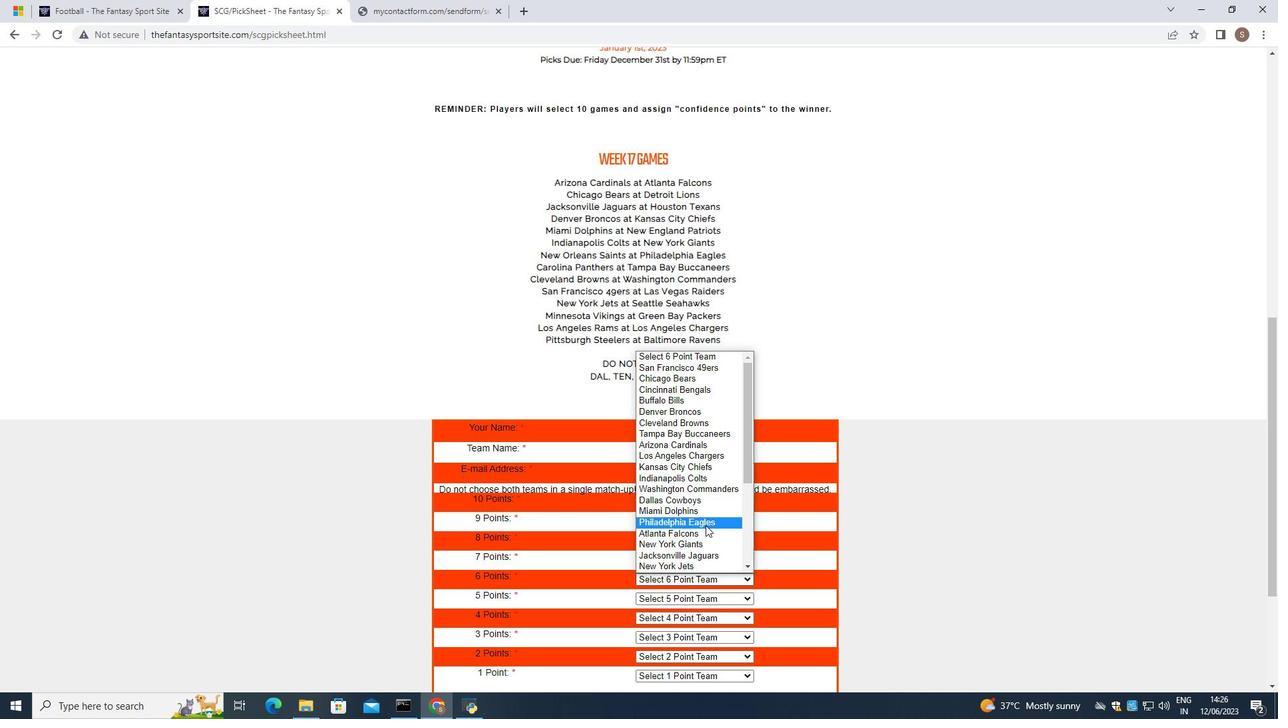 
Action: Mouse scrolled (706, 524) with delta (0, 0)
Screenshot: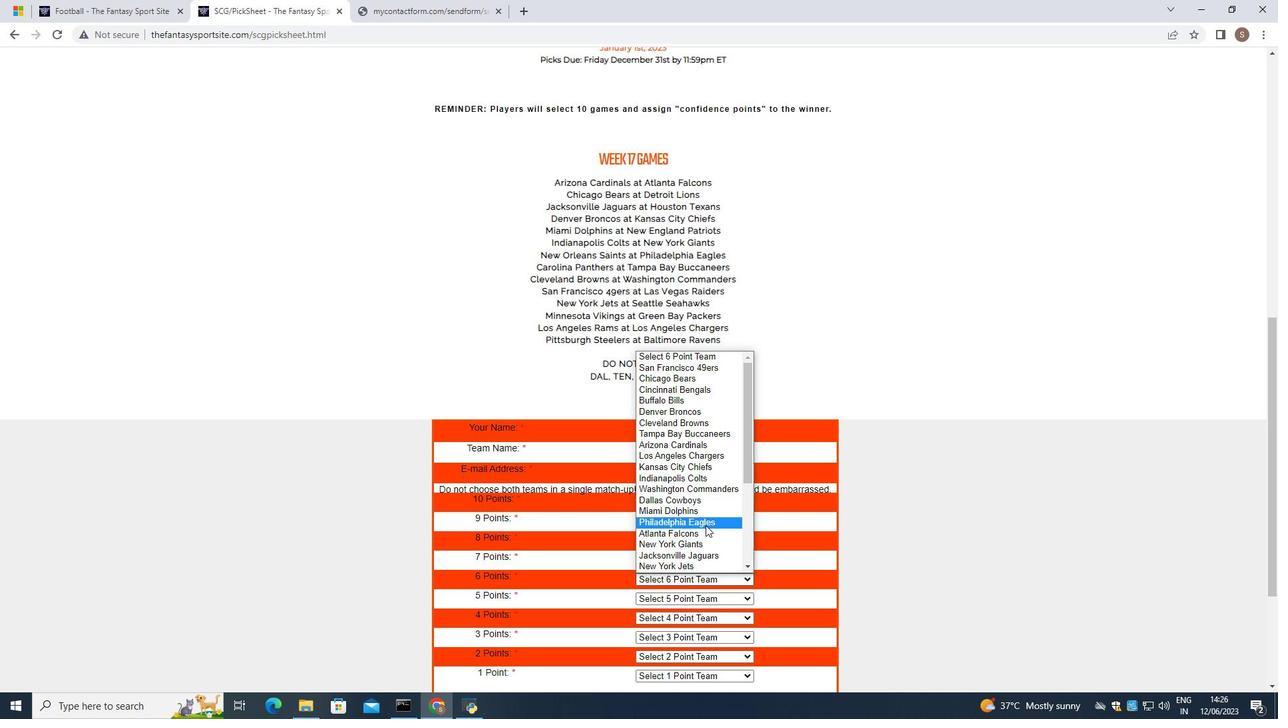 
Action: Mouse scrolled (706, 524) with delta (0, 0)
Screenshot: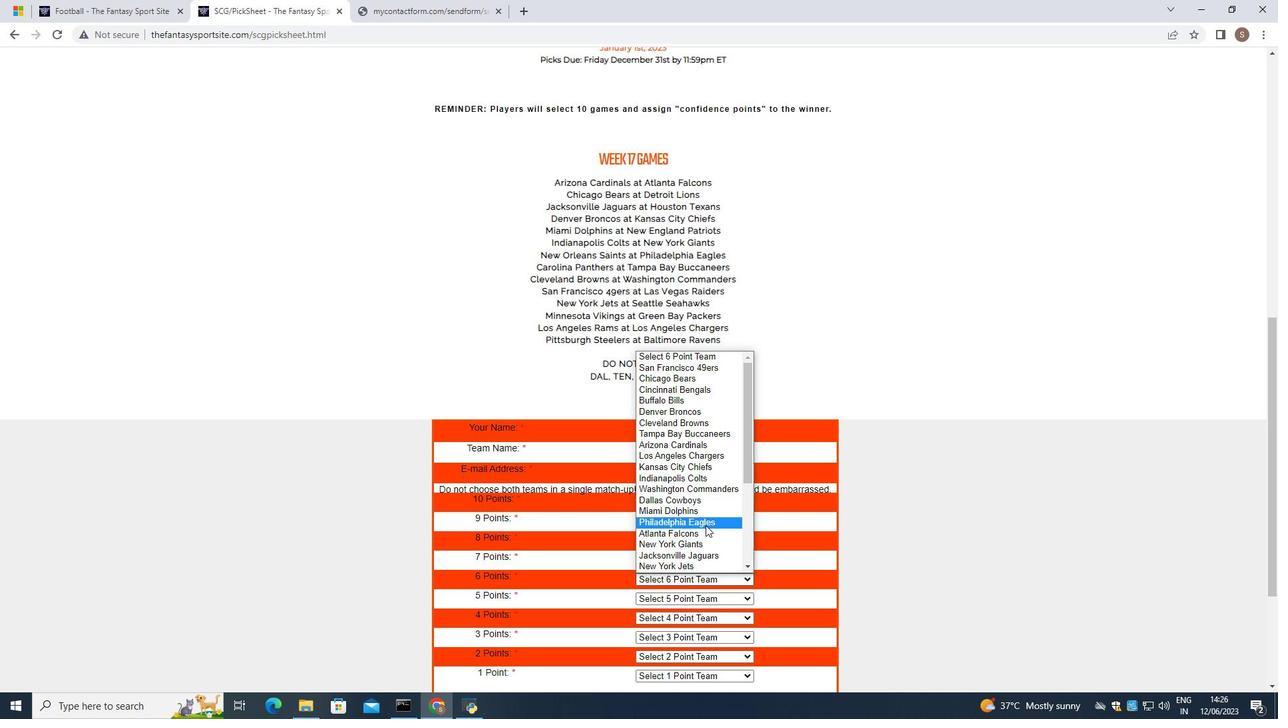 
Action: Mouse scrolled (706, 524) with delta (0, 0)
Screenshot: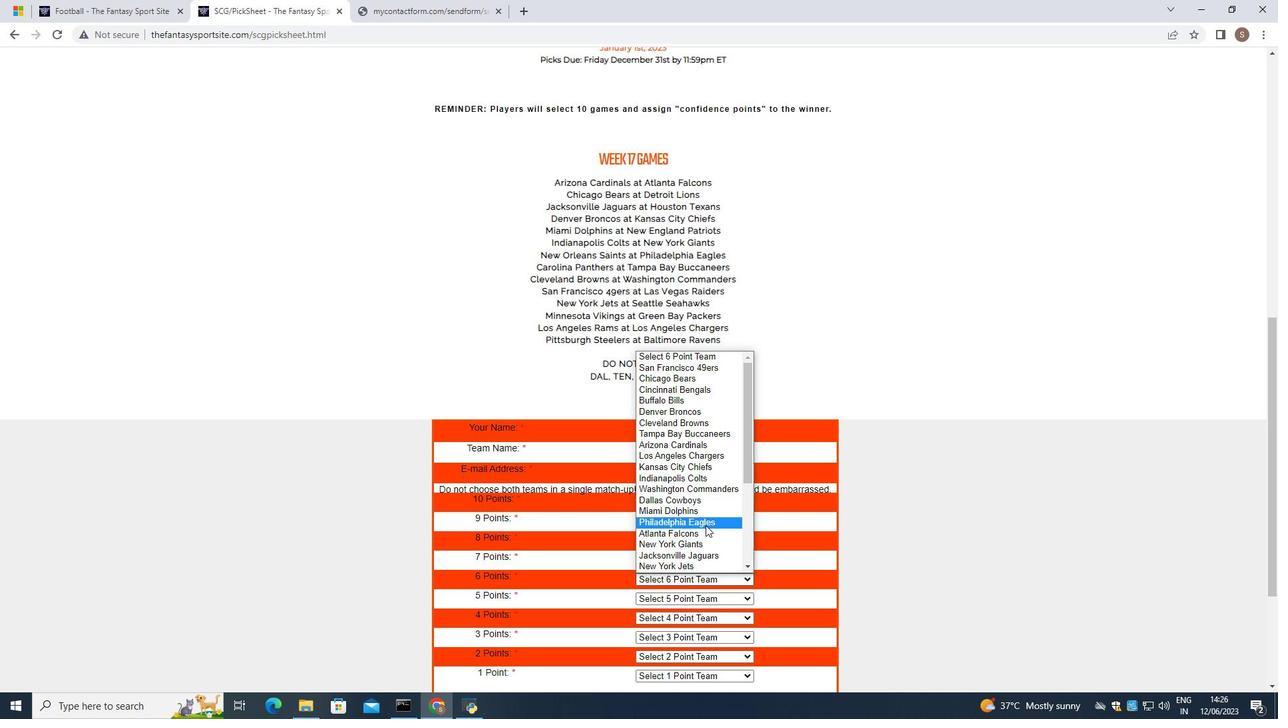 
Action: Mouse moved to (697, 480)
Screenshot: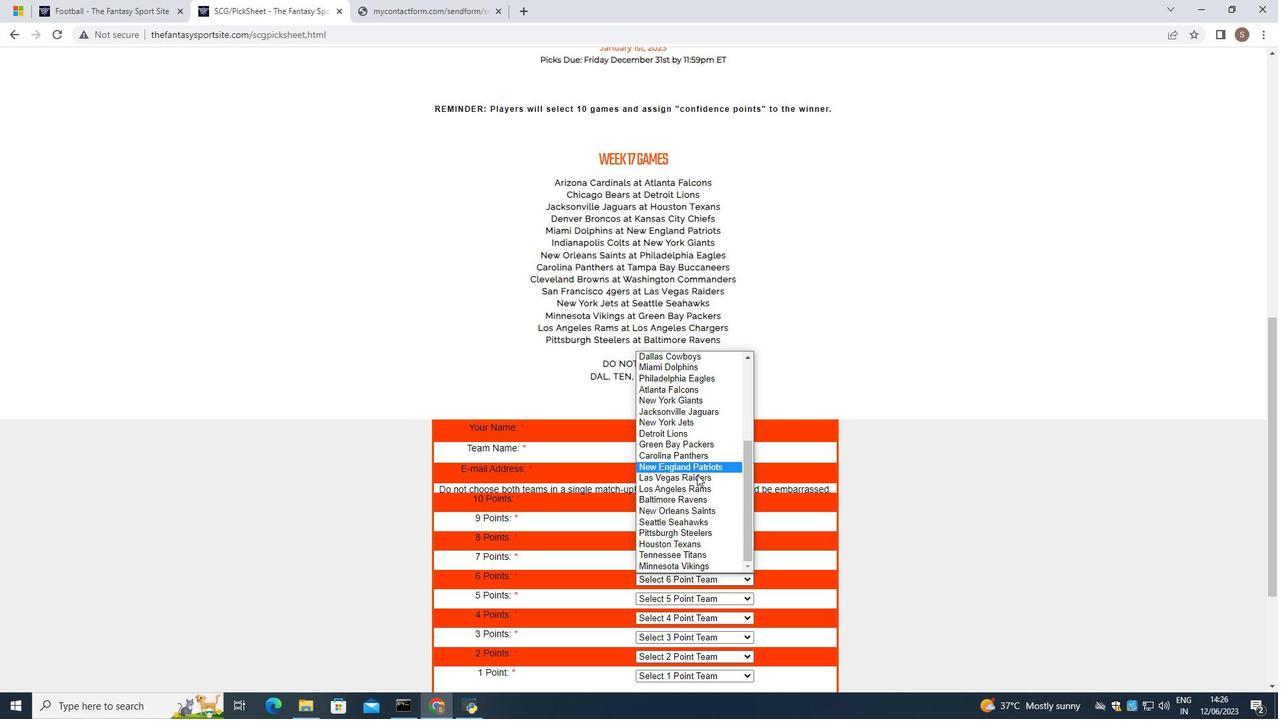 
Action: Mouse pressed left at (697, 480)
Screenshot: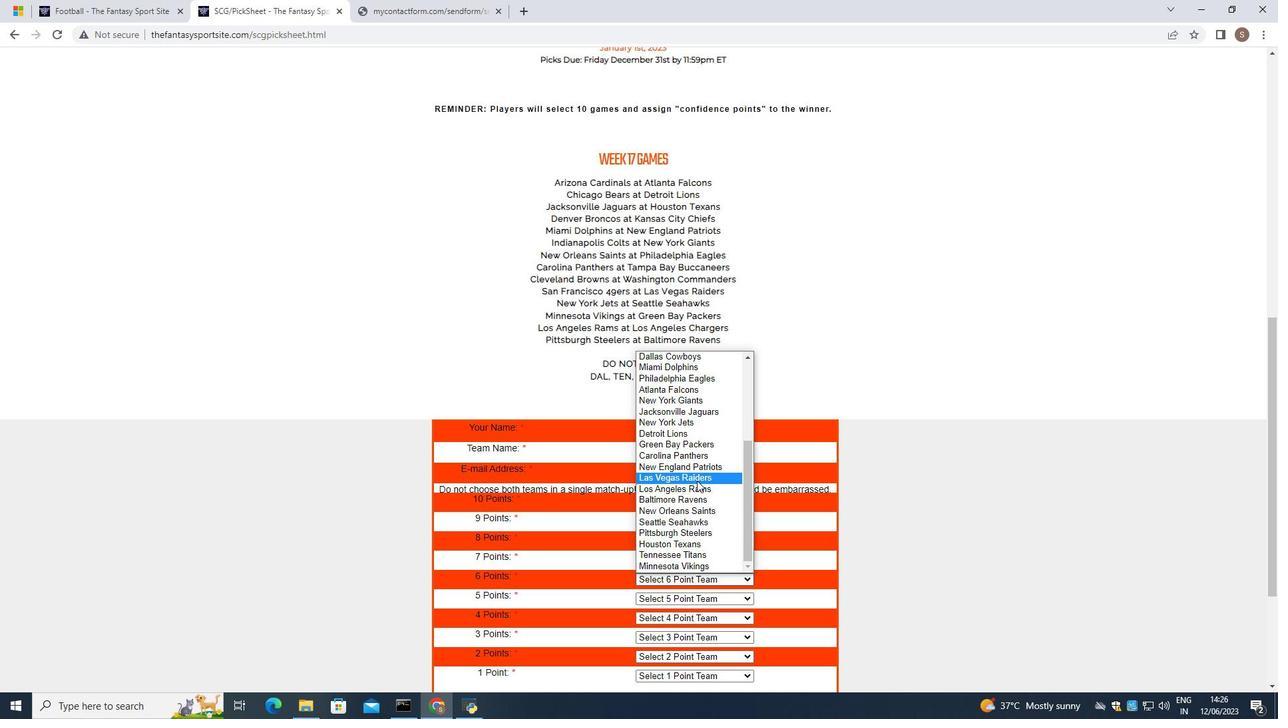 
Action: Mouse moved to (722, 594)
Screenshot: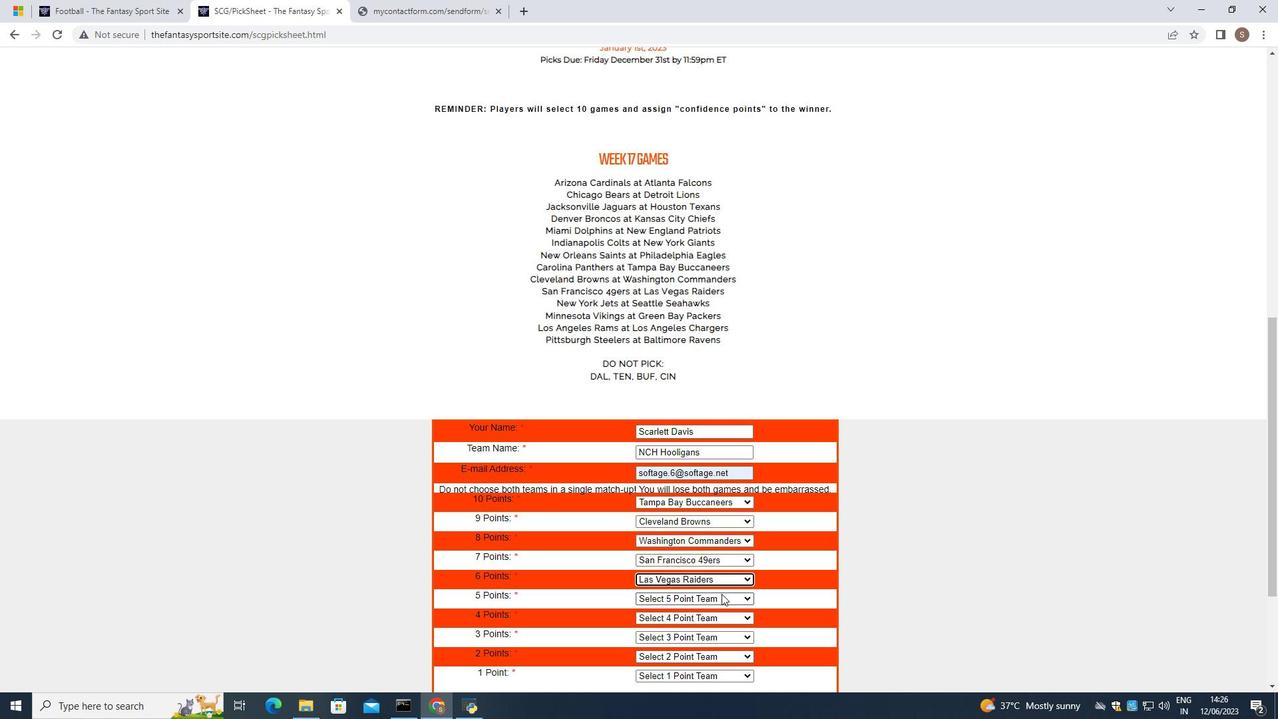 
Action: Mouse pressed left at (722, 594)
Screenshot: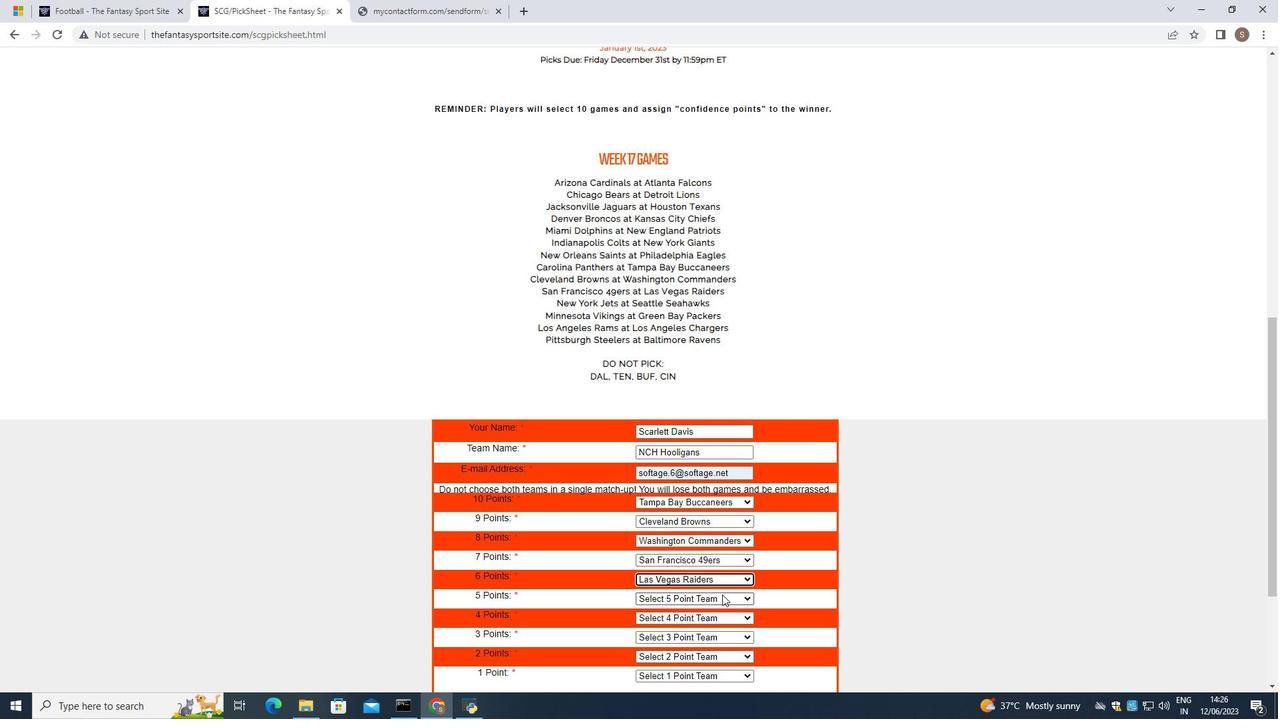 
Action: Mouse moved to (717, 575)
Screenshot: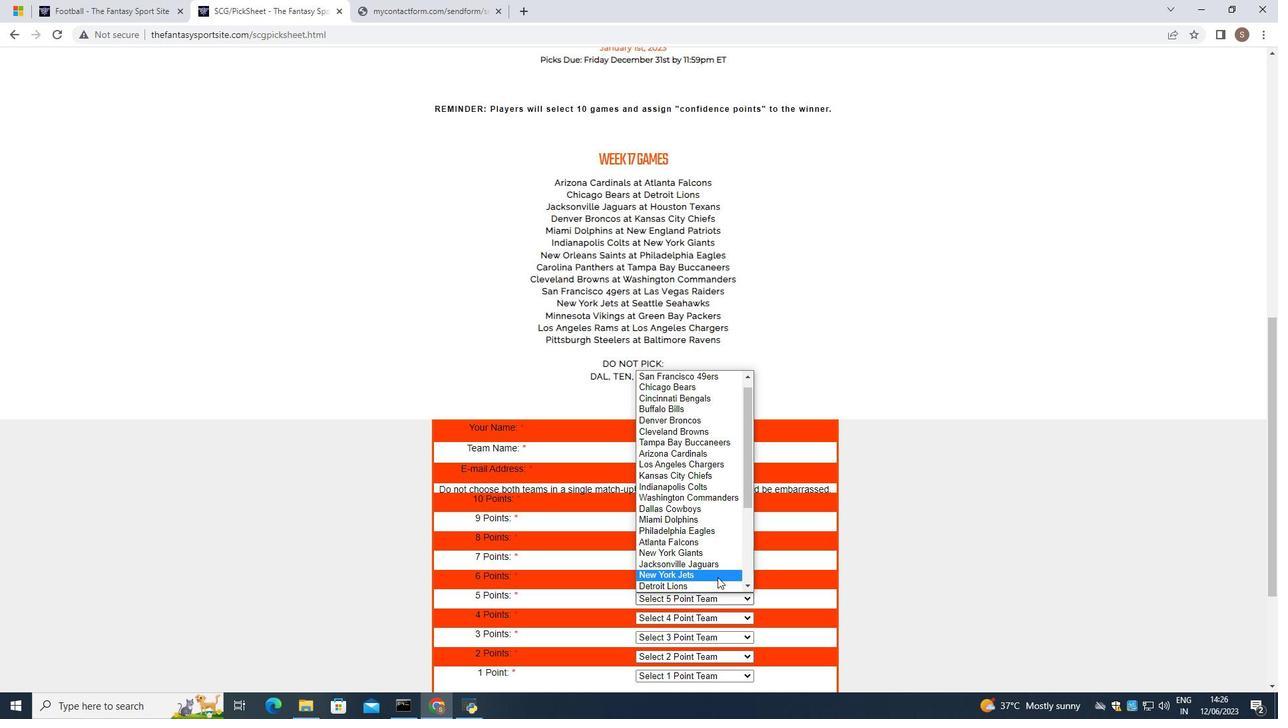 
Action: Mouse pressed left at (717, 575)
Screenshot: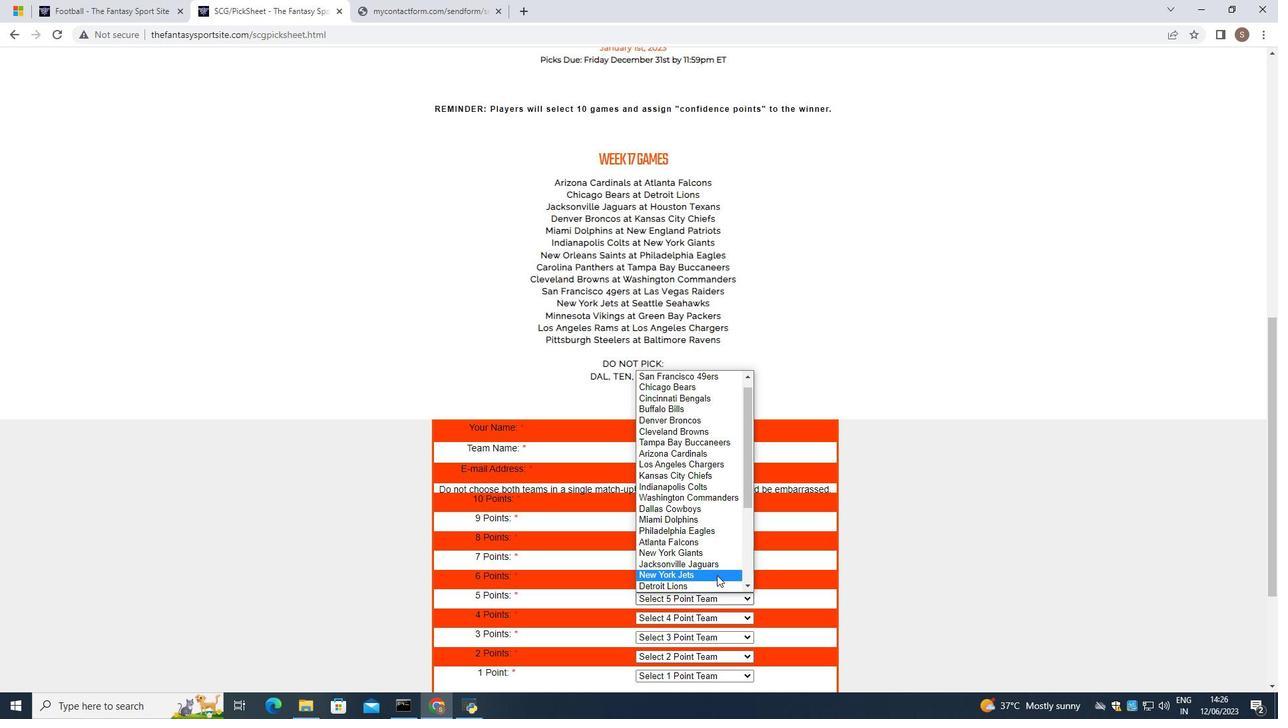 
Action: Mouse scrolled (717, 574) with delta (0, 0)
Screenshot: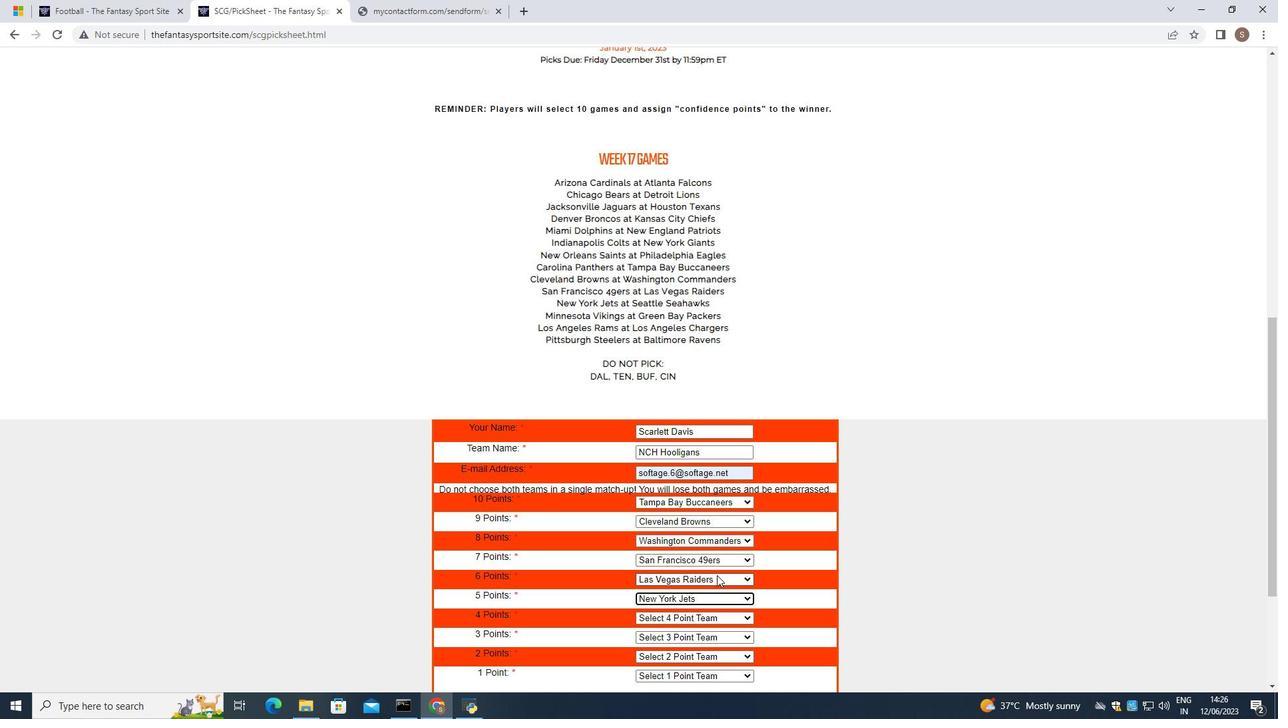 
Action: Mouse scrolled (717, 574) with delta (0, 0)
Screenshot: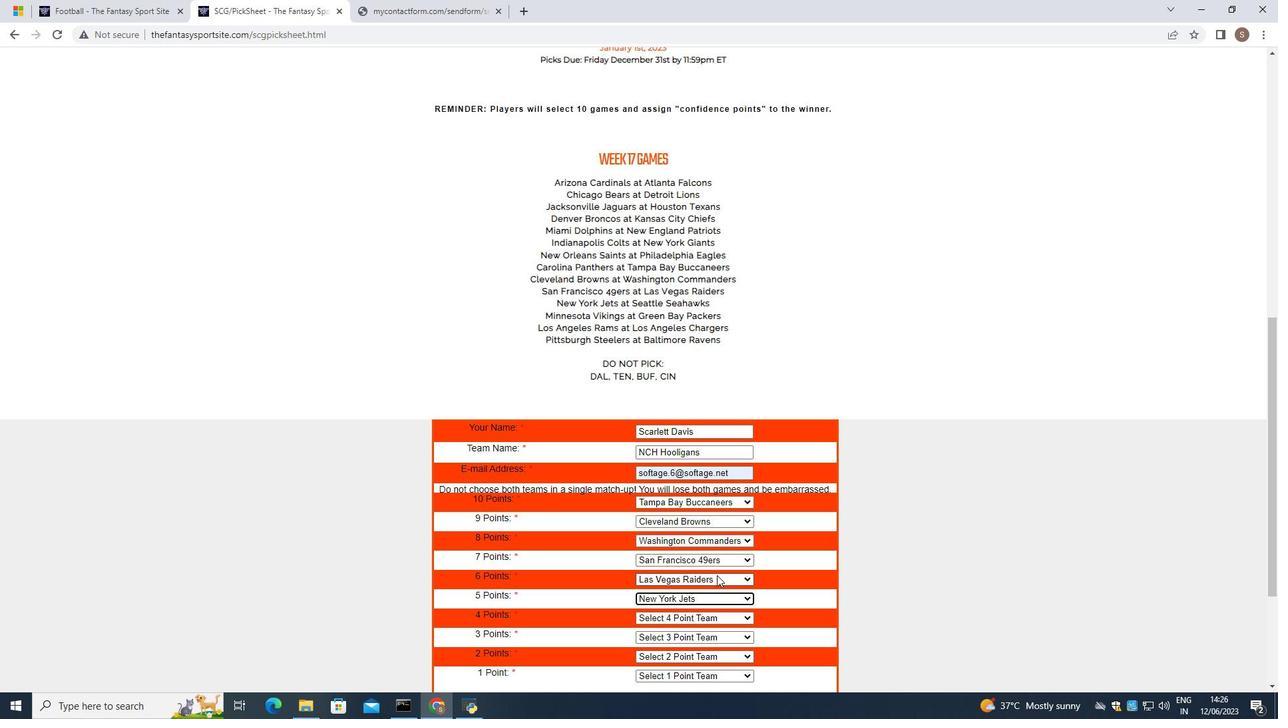 
Action: Mouse scrolled (717, 574) with delta (0, 0)
Screenshot: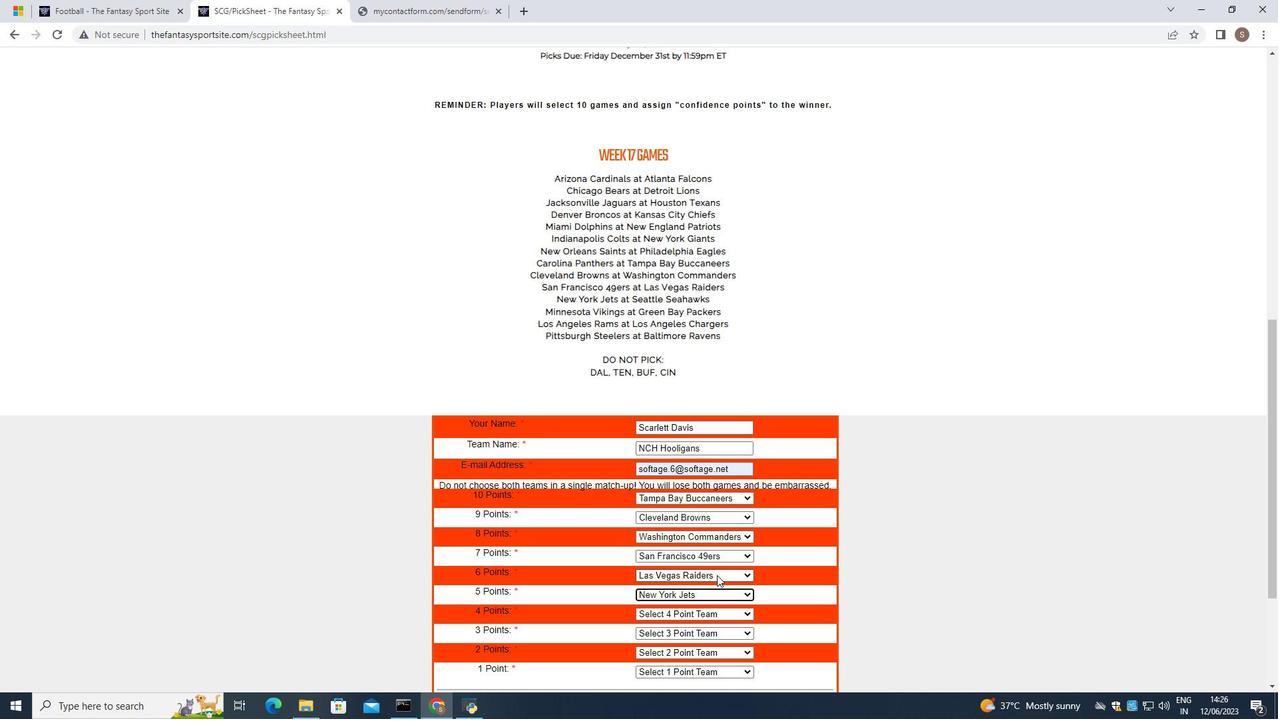 
Action: Mouse moved to (728, 427)
Screenshot: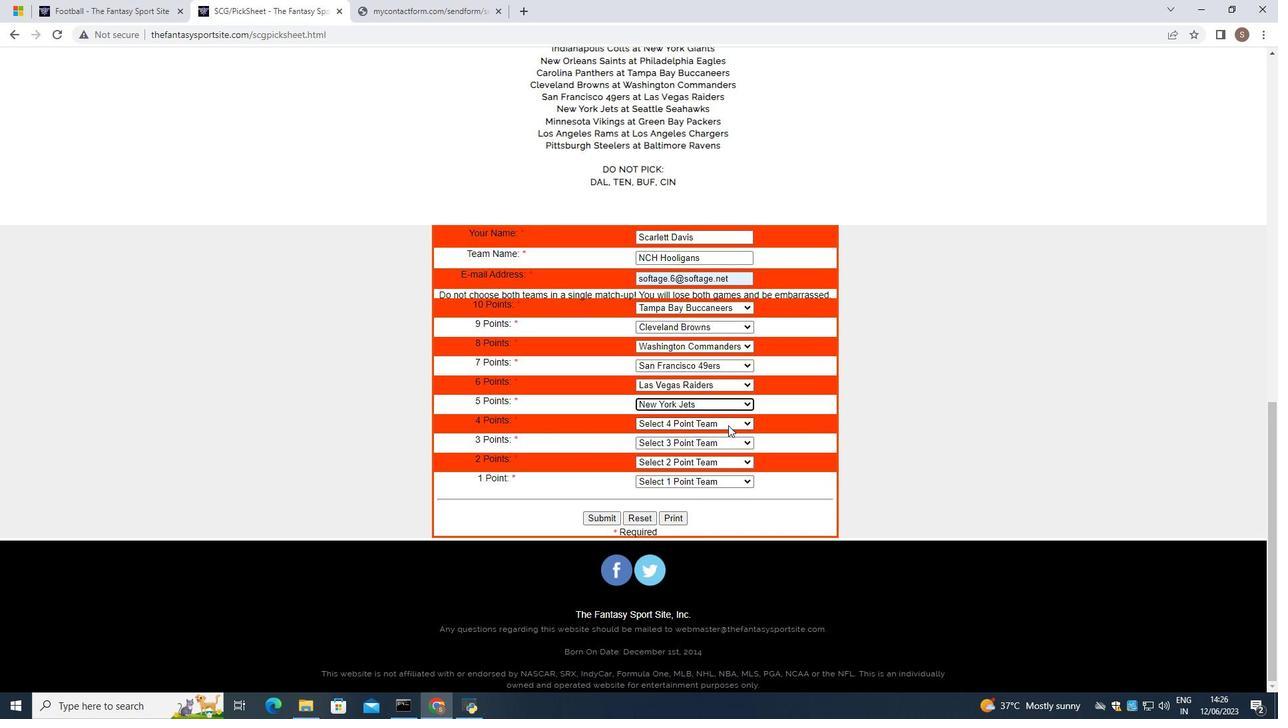 
Action: Mouse pressed left at (728, 427)
Screenshot: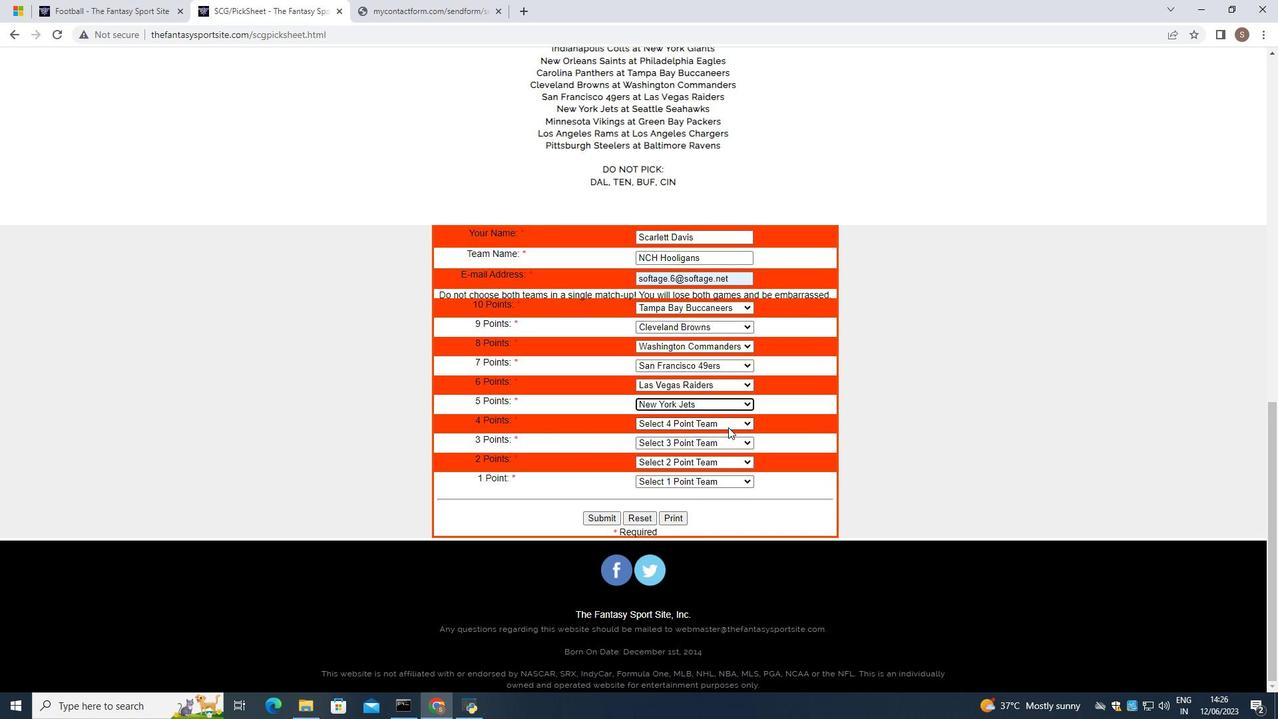 
Action: Mouse moved to (715, 492)
Screenshot: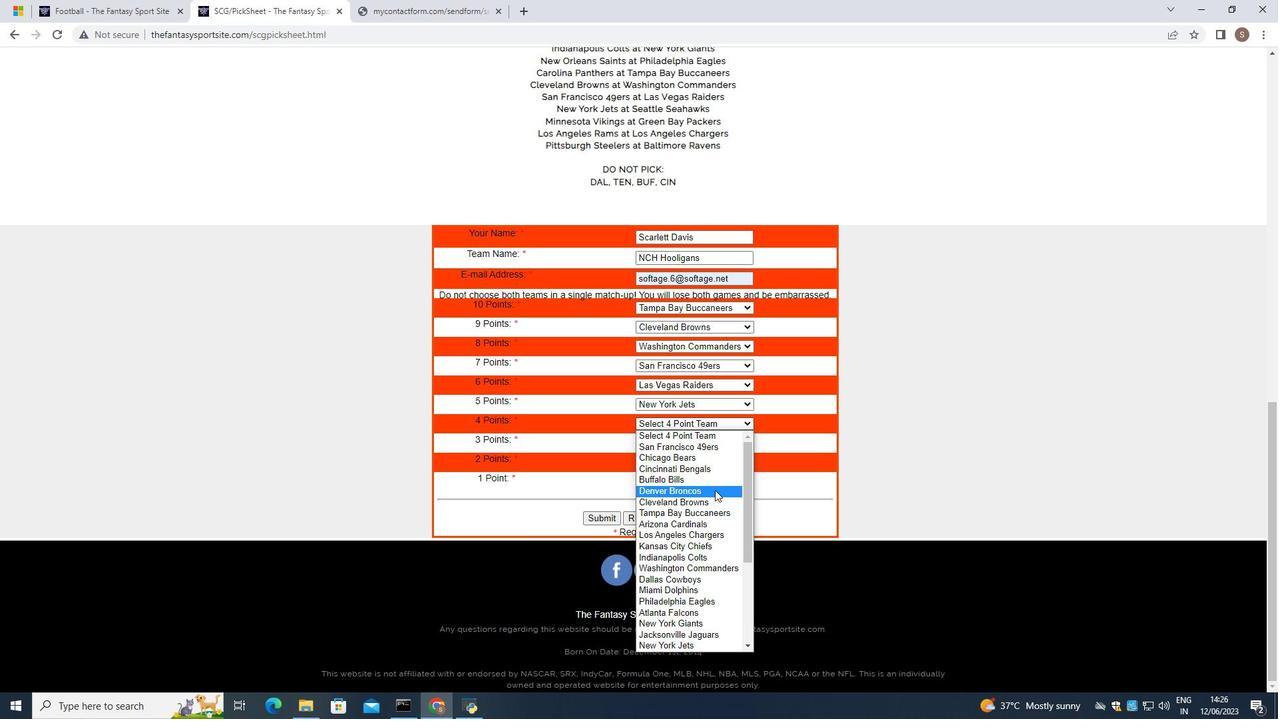 
Action: Mouse scrolled (715, 491) with delta (0, 0)
Screenshot: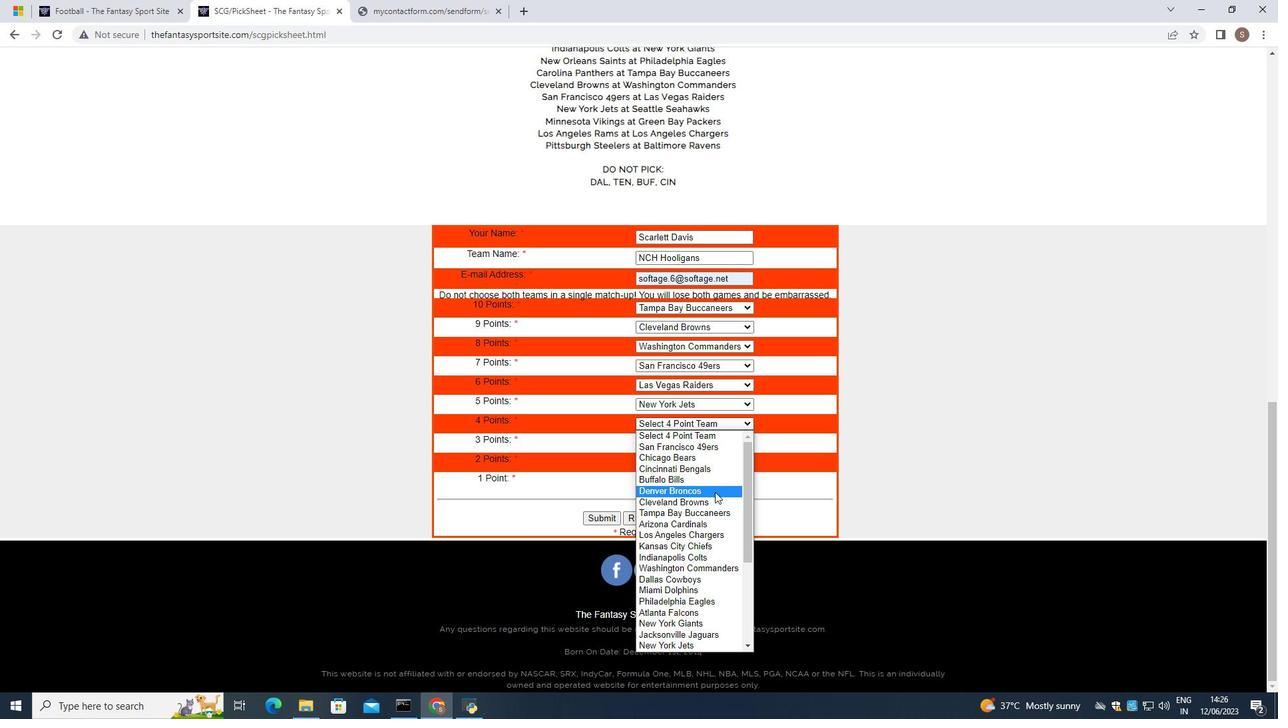 
Action: Mouse scrolled (715, 491) with delta (0, 0)
Screenshot: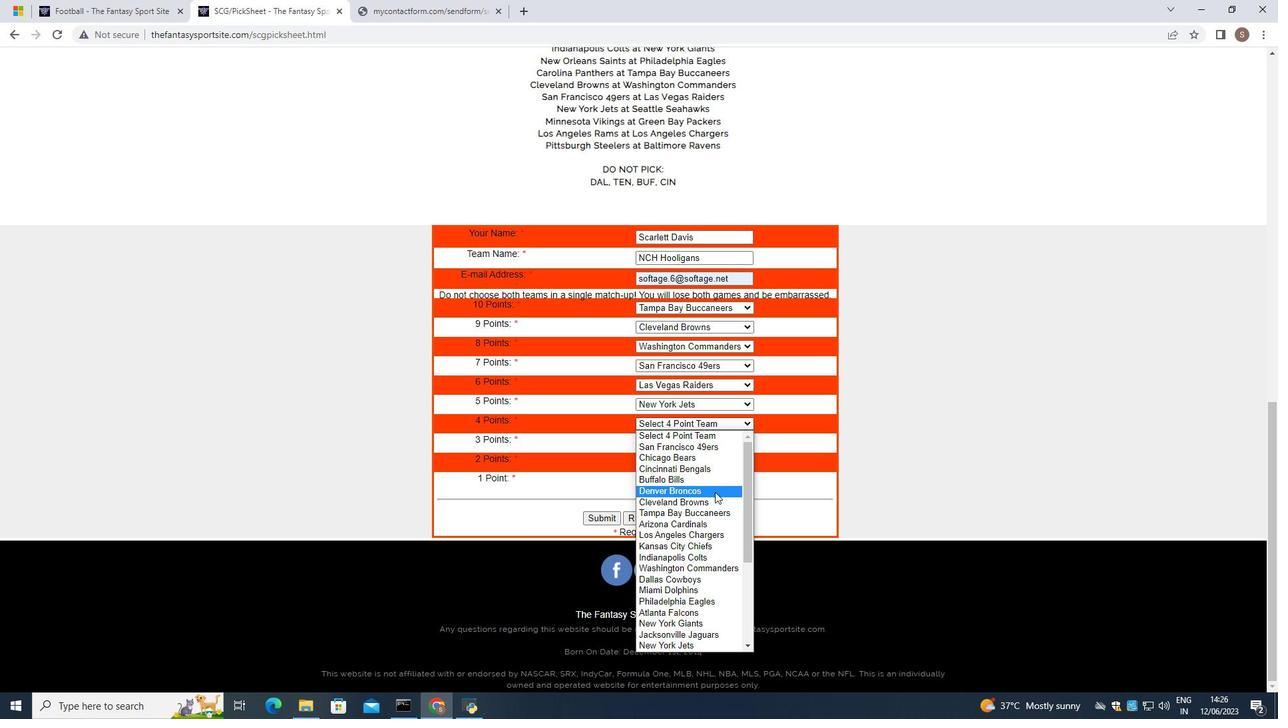 
Action: Mouse scrolled (715, 491) with delta (0, 0)
Screenshot: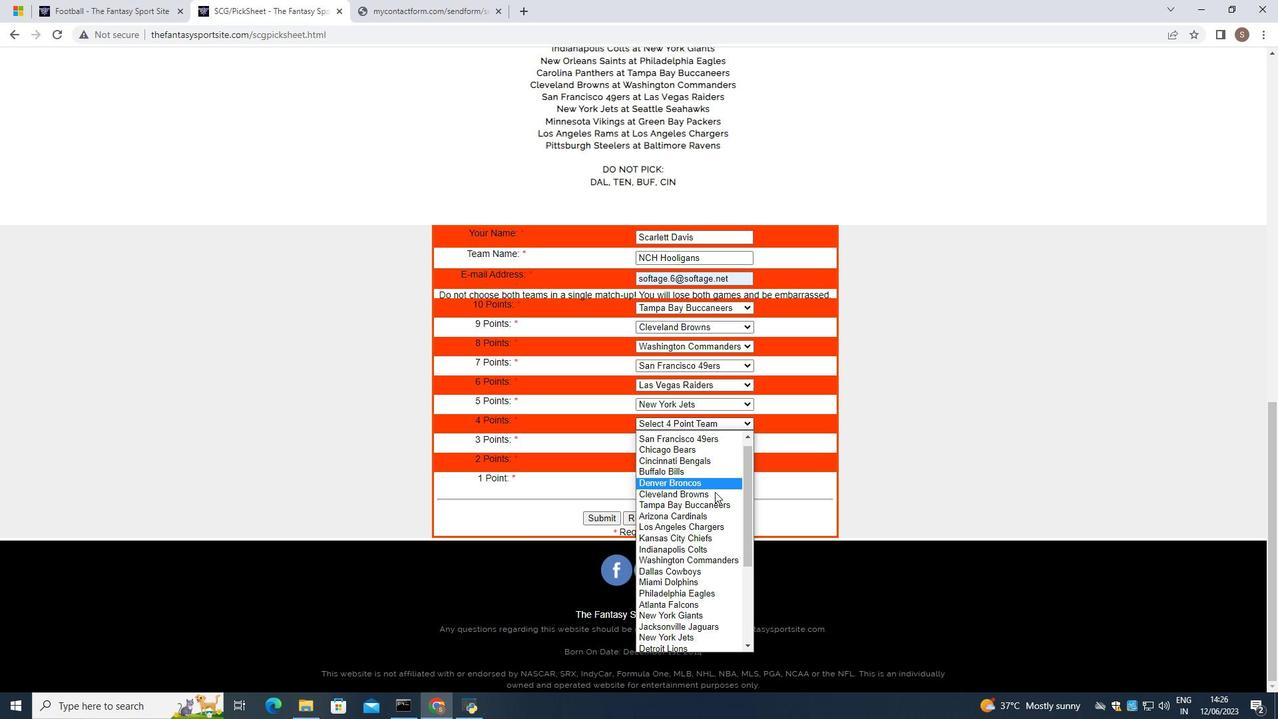 
Action: Mouse scrolled (715, 491) with delta (0, 0)
Screenshot: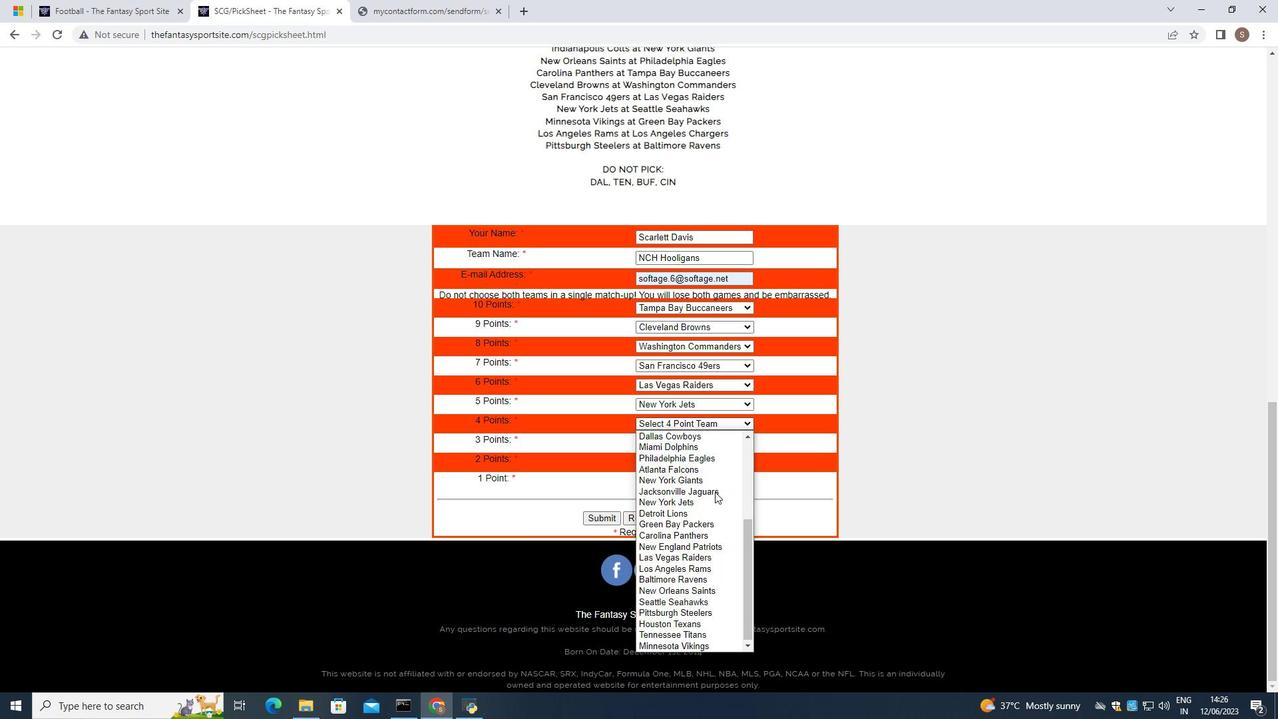 
Action: Mouse scrolled (715, 491) with delta (0, 0)
Screenshot: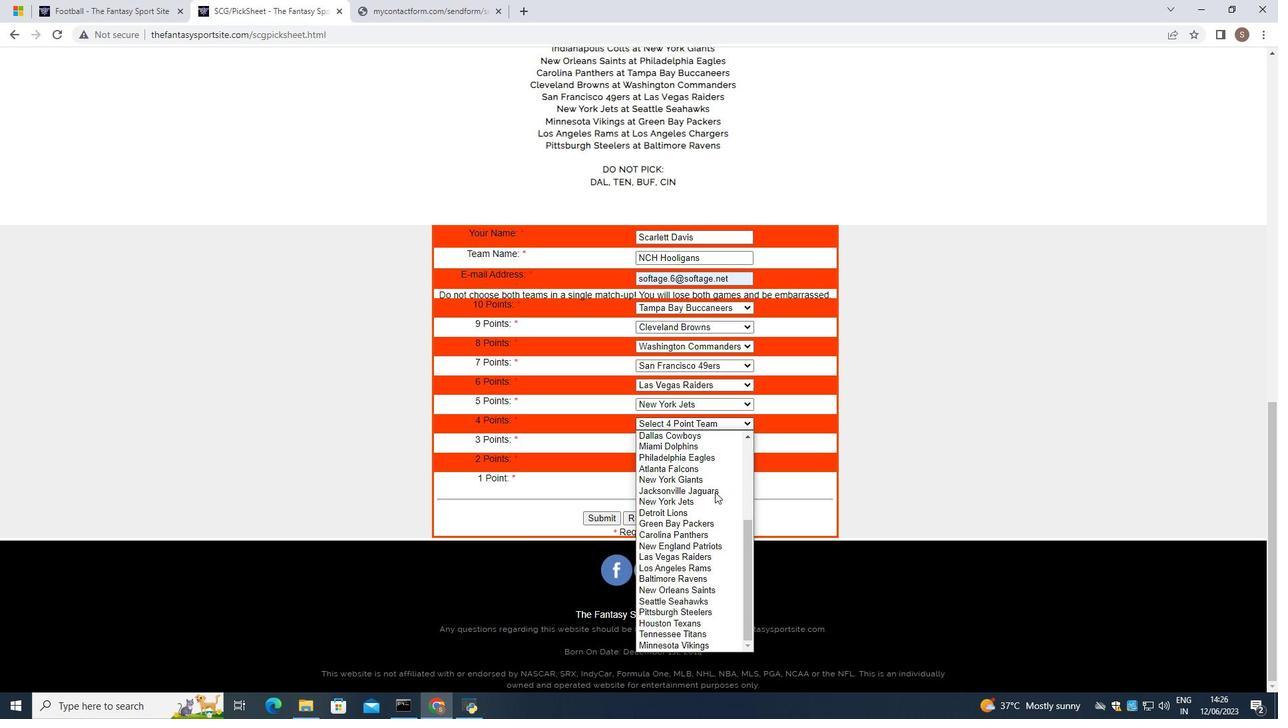
Action: Mouse scrolled (715, 491) with delta (0, 0)
Screenshot: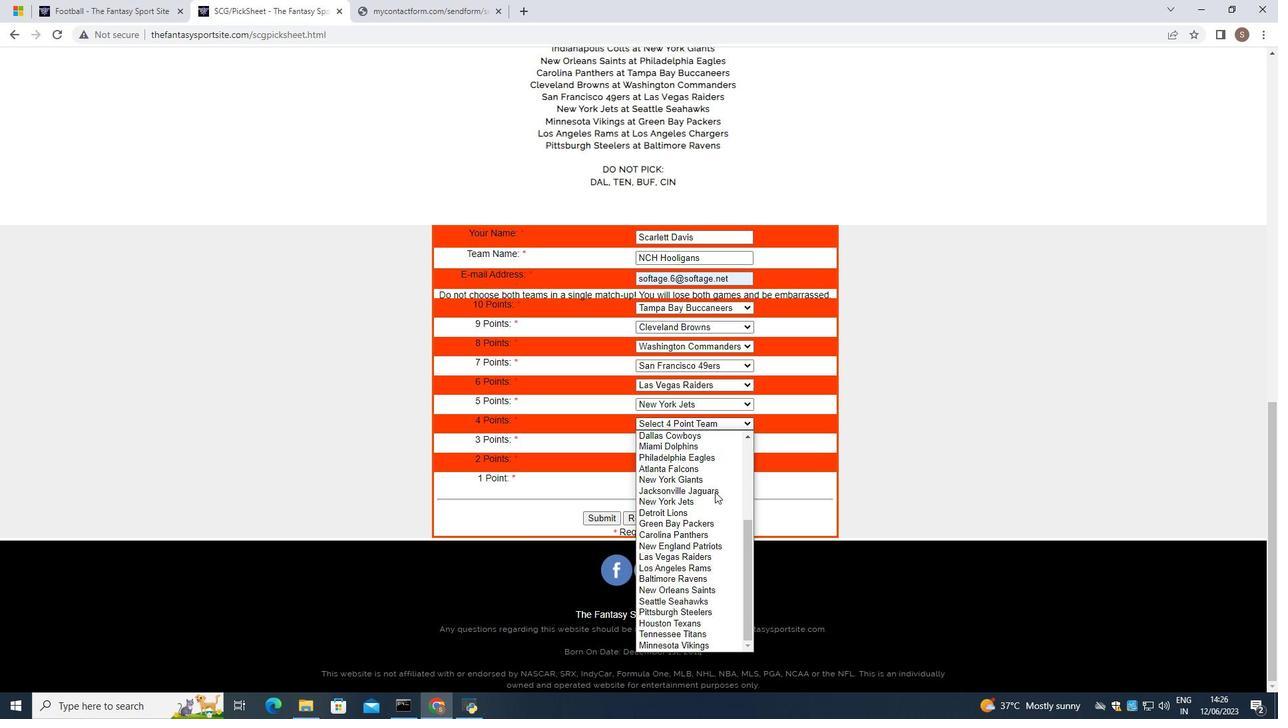 
Action: Mouse moved to (693, 600)
Screenshot: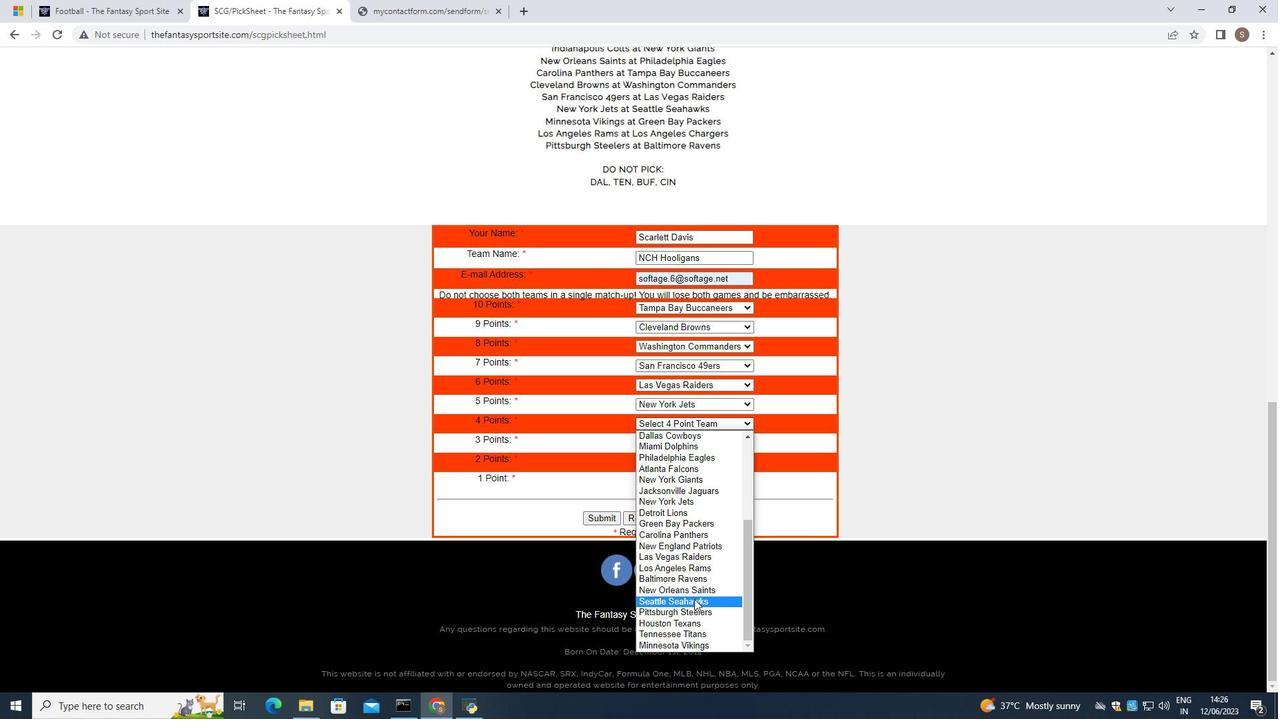 
Action: Mouse scrolled (693, 599) with delta (0, 0)
Screenshot: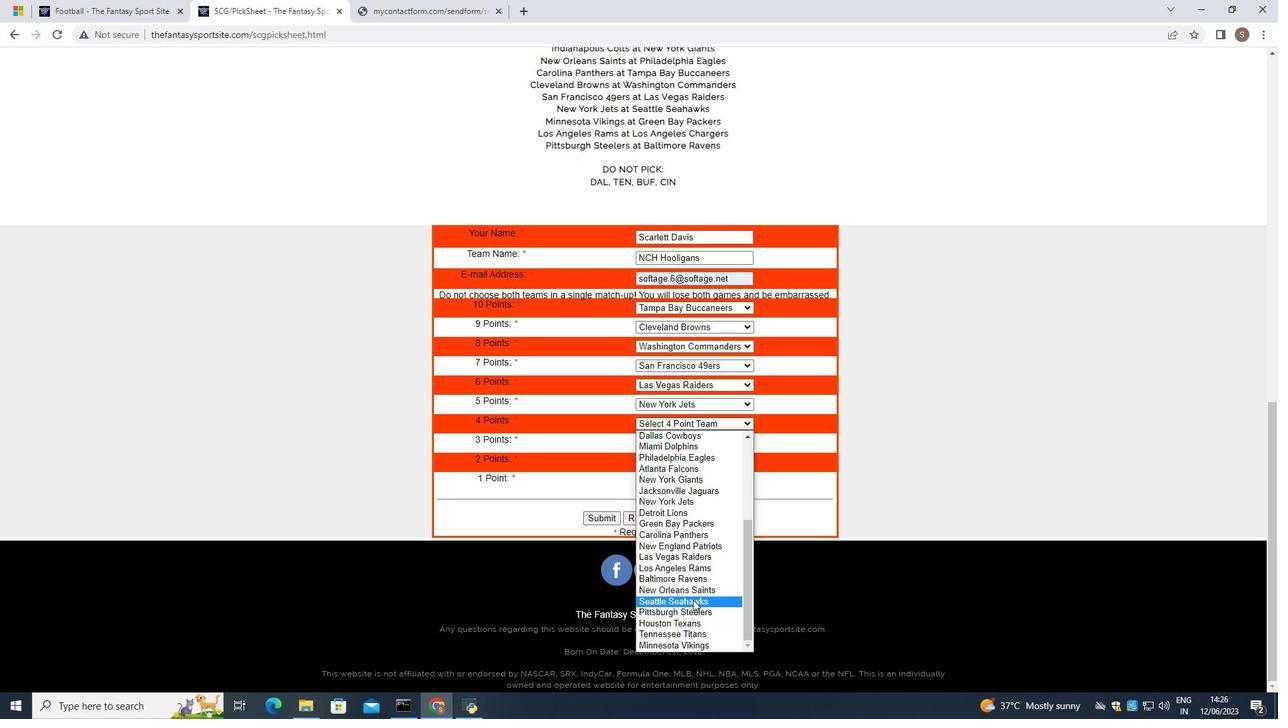 
Action: Mouse scrolled (693, 599) with delta (0, 0)
Screenshot: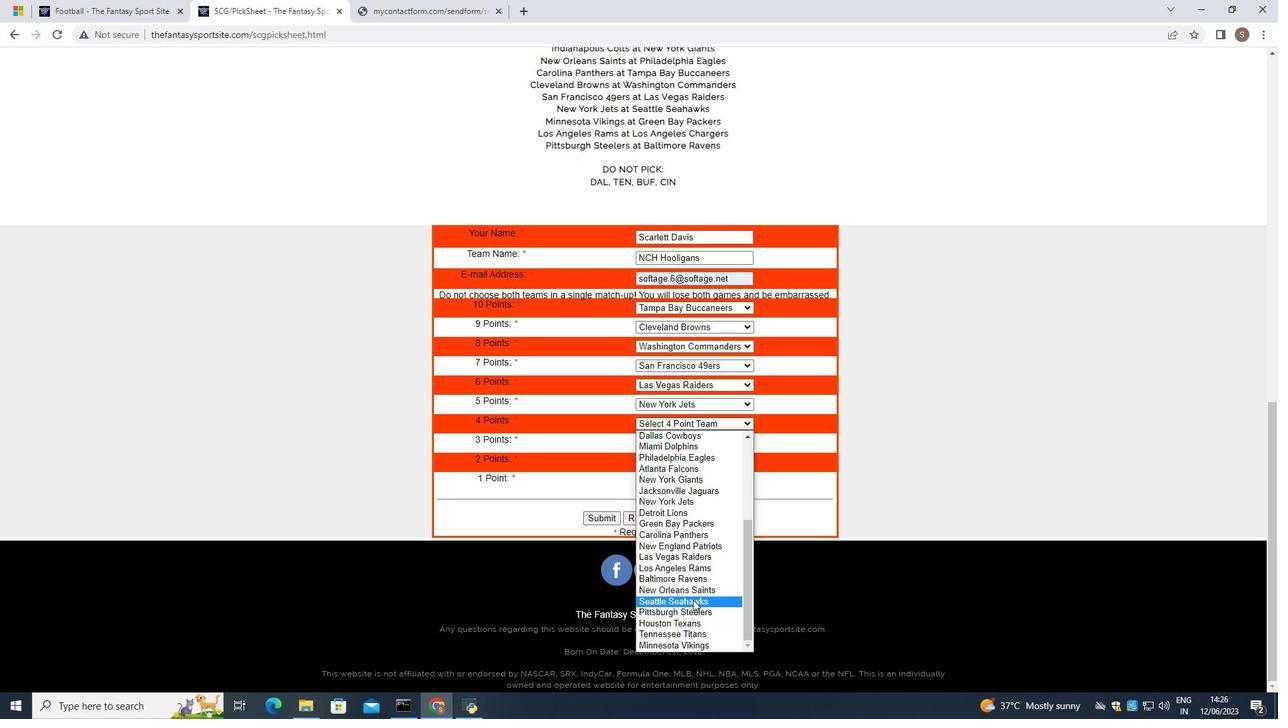
Action: Mouse moved to (703, 604)
Screenshot: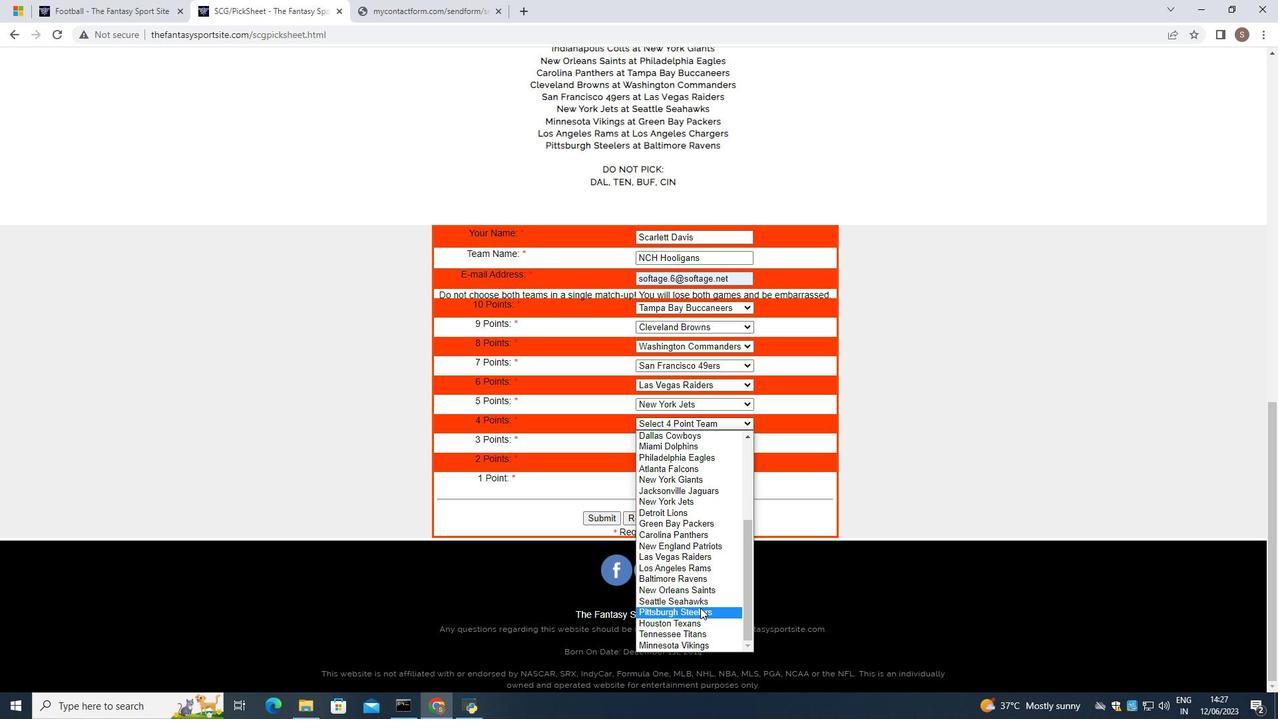 
Action: Mouse pressed left at (703, 604)
Screenshot: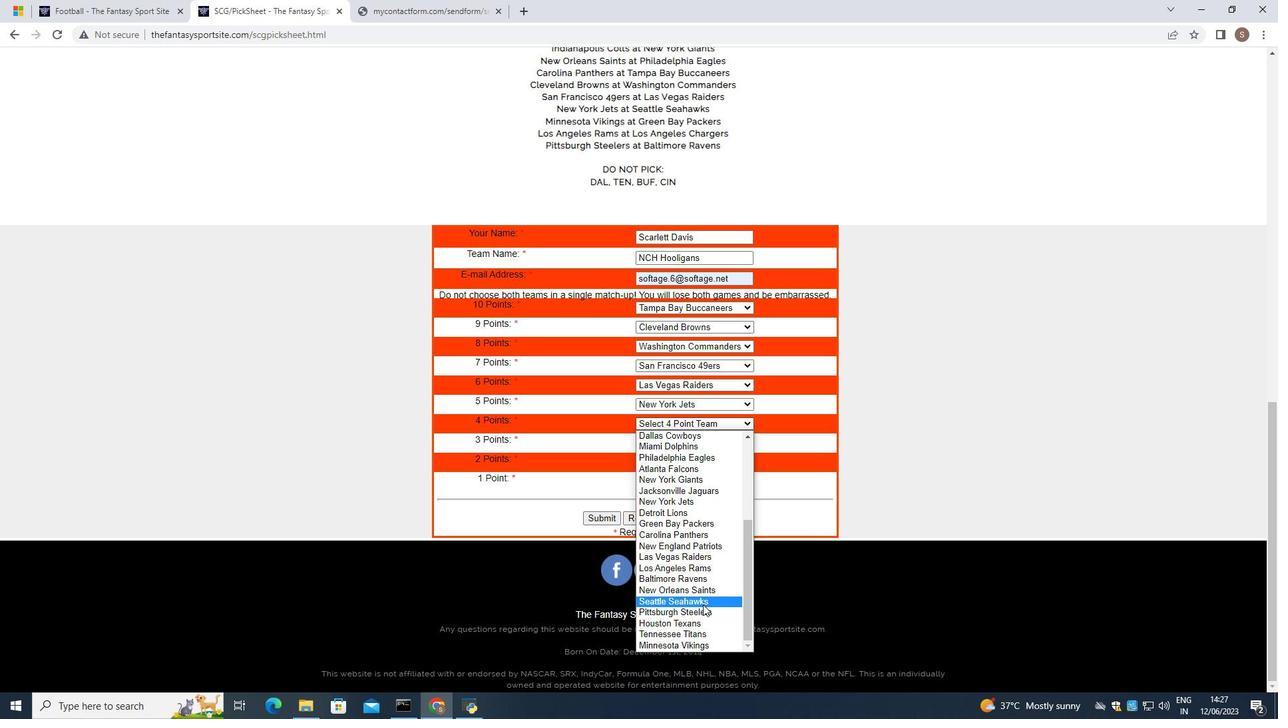 
Action: Mouse moved to (730, 442)
Screenshot: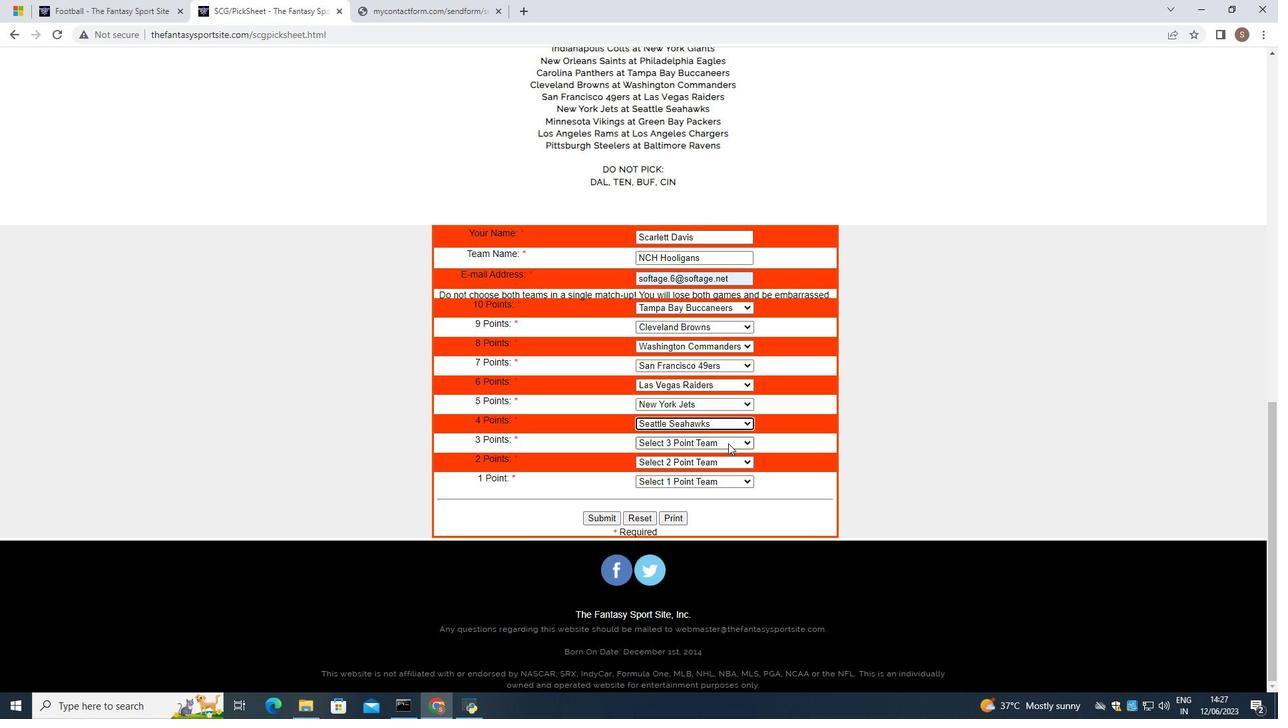 
Action: Mouse pressed left at (730, 442)
Screenshot: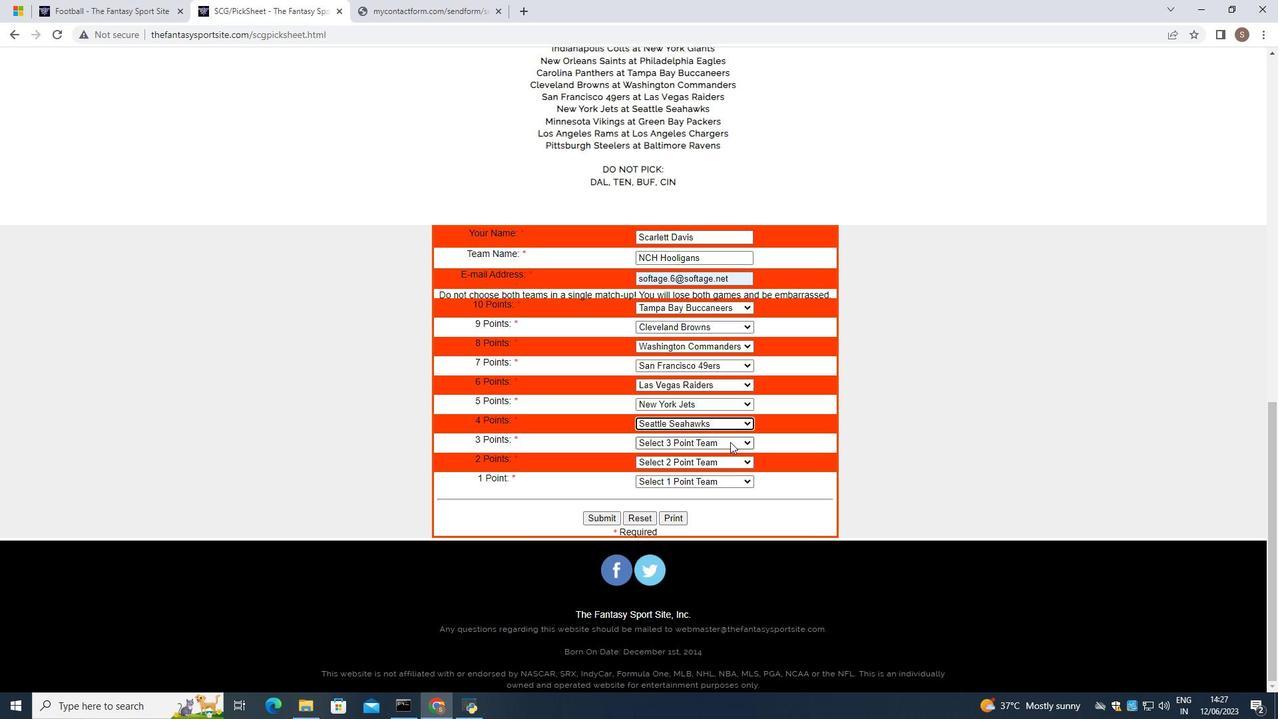 
Action: Mouse scrolled (730, 441) with delta (0, 0)
Screenshot: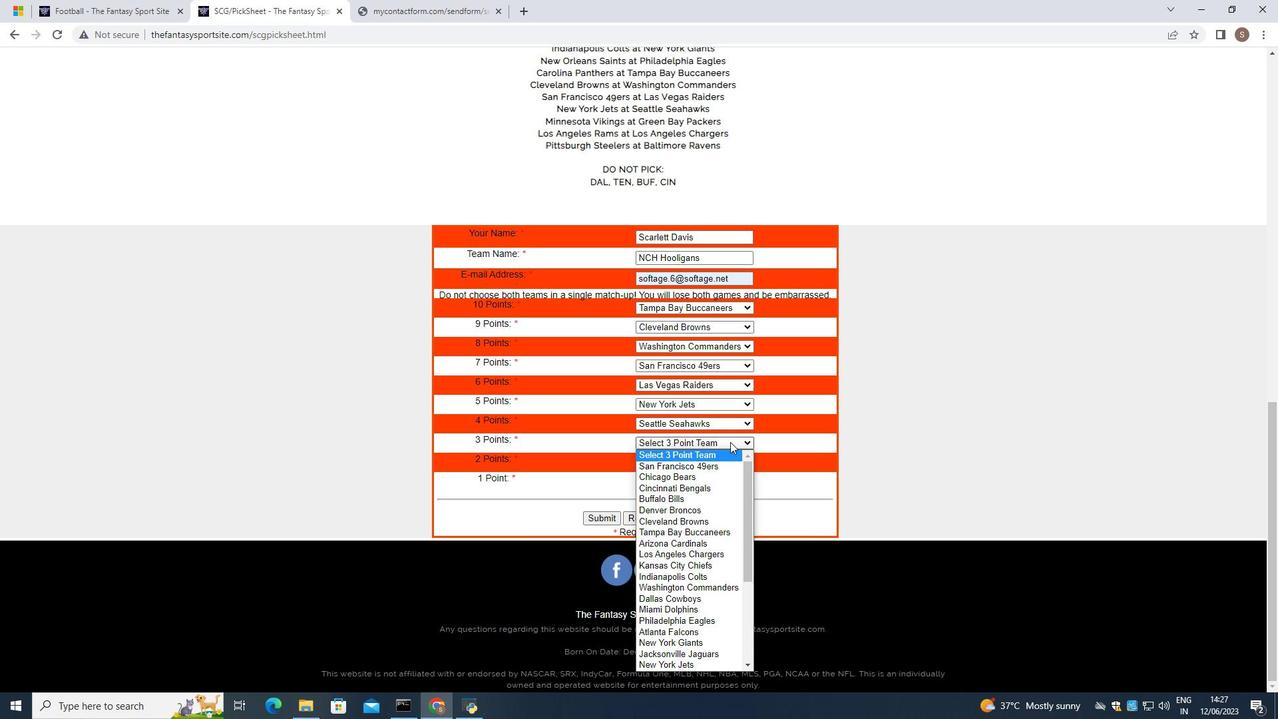
Action: Mouse scrolled (730, 441) with delta (0, 0)
Screenshot: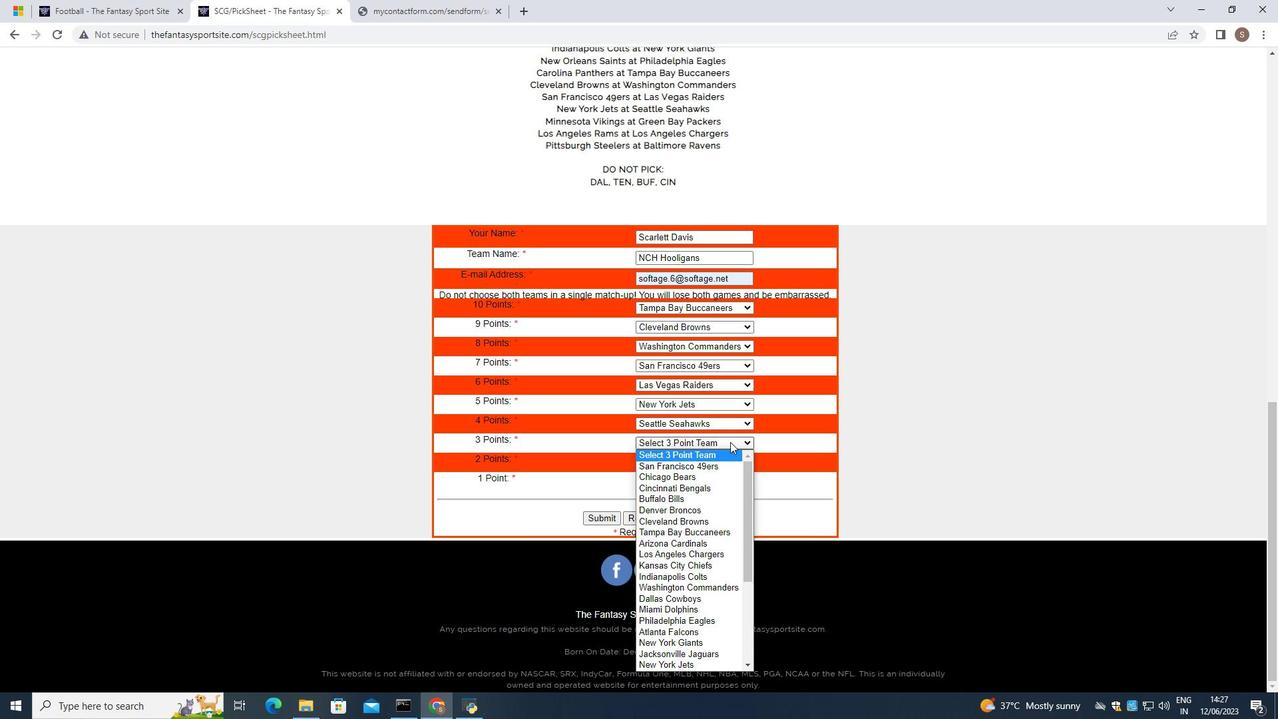 
Action: Mouse scrolled (730, 441) with delta (0, 0)
Screenshot: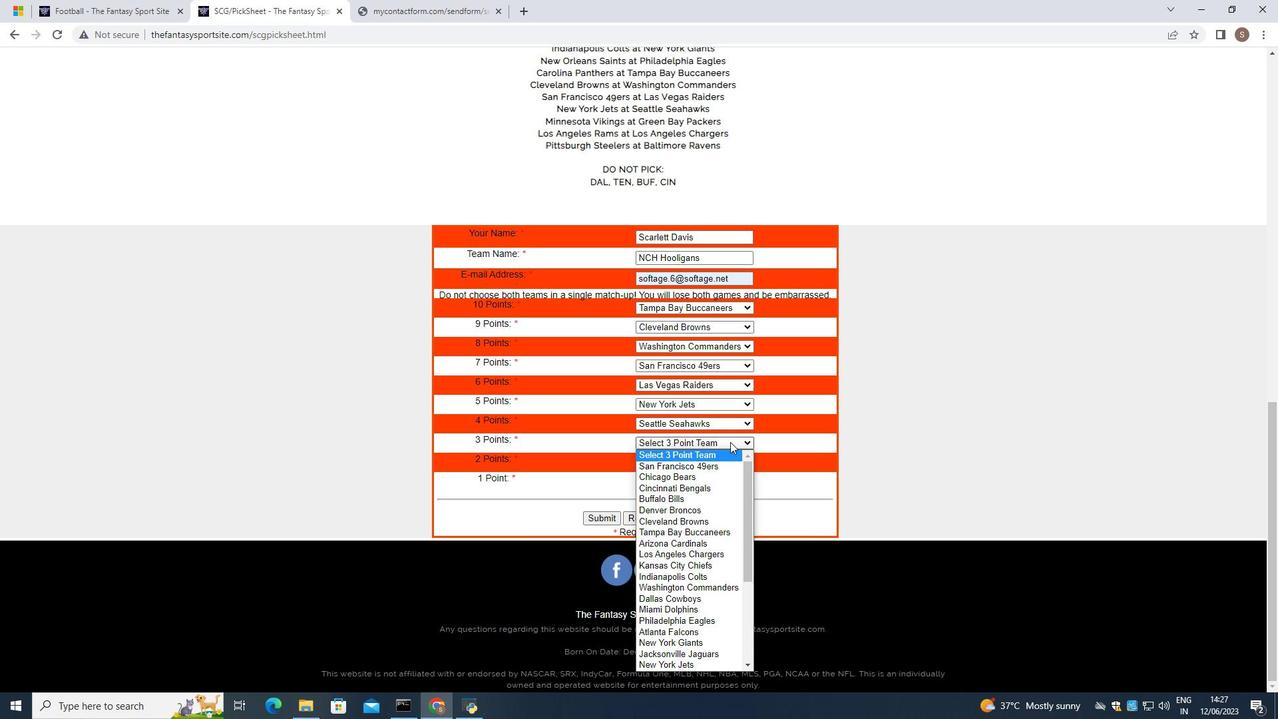 
Action: Mouse scrolled (730, 441) with delta (0, 0)
Screenshot: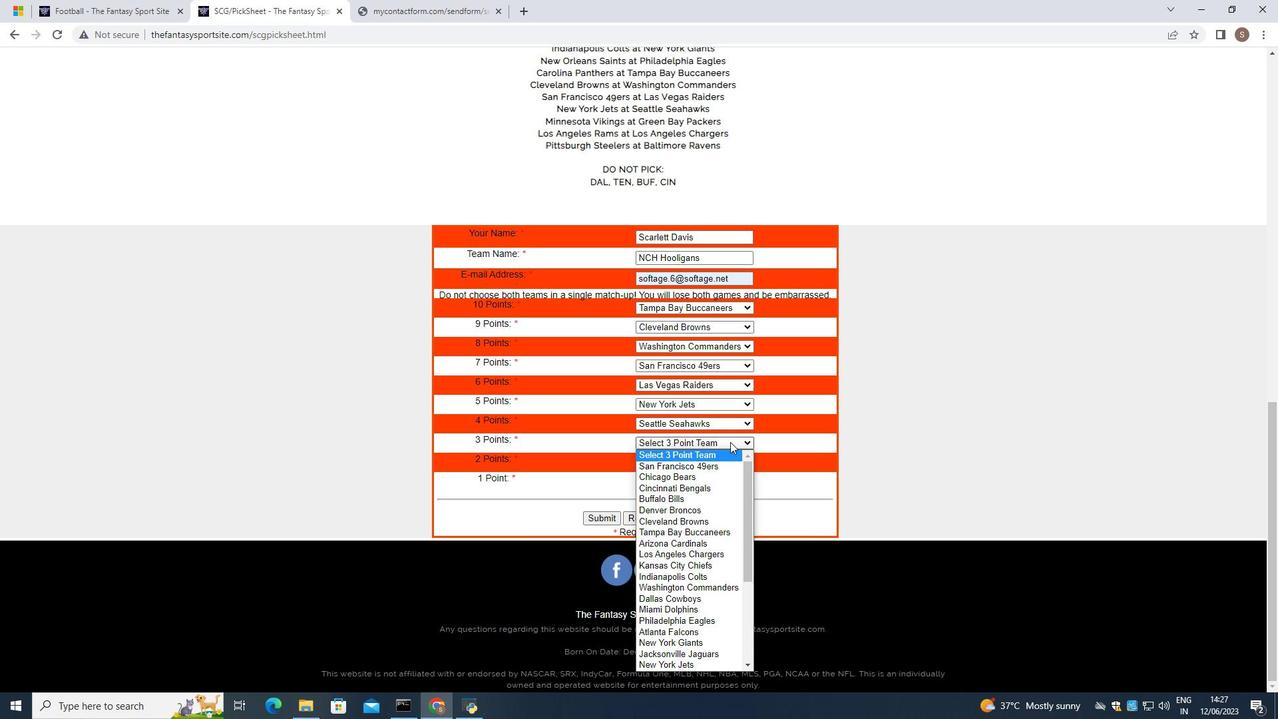 
Action: Mouse scrolled (730, 441) with delta (0, 0)
Screenshot: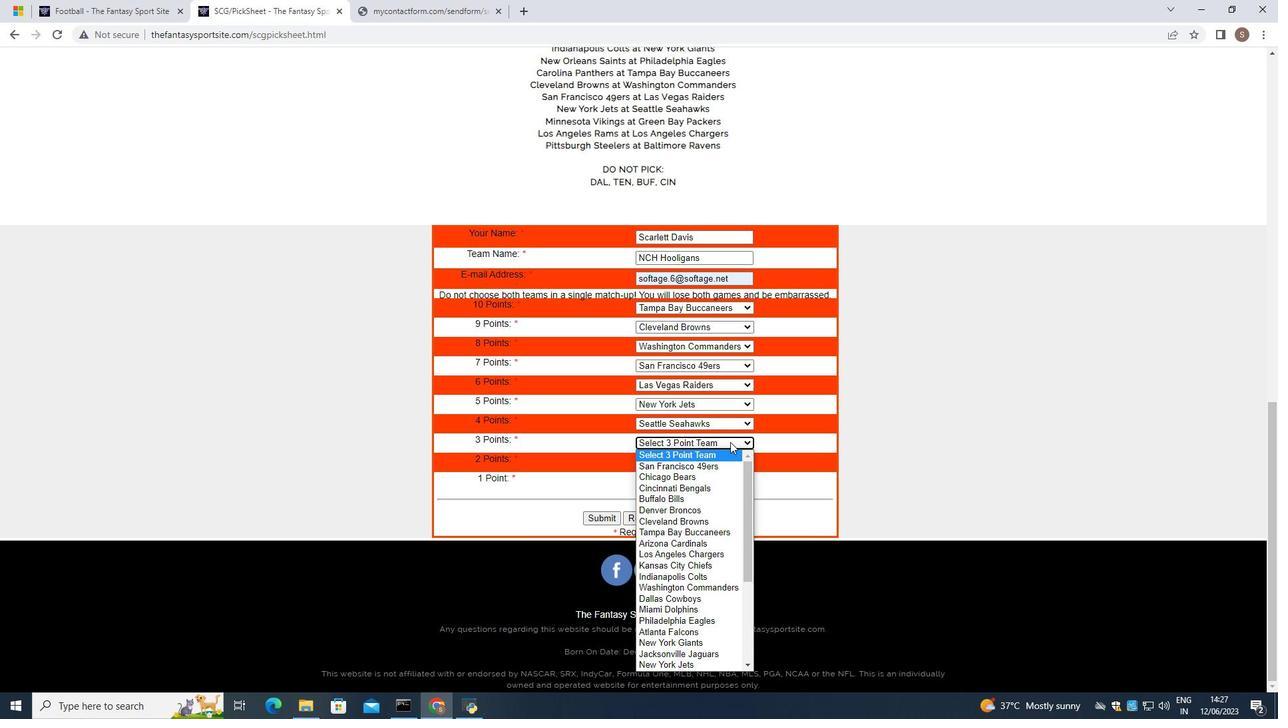 
Action: Mouse scrolled (730, 441) with delta (0, 0)
Screenshot: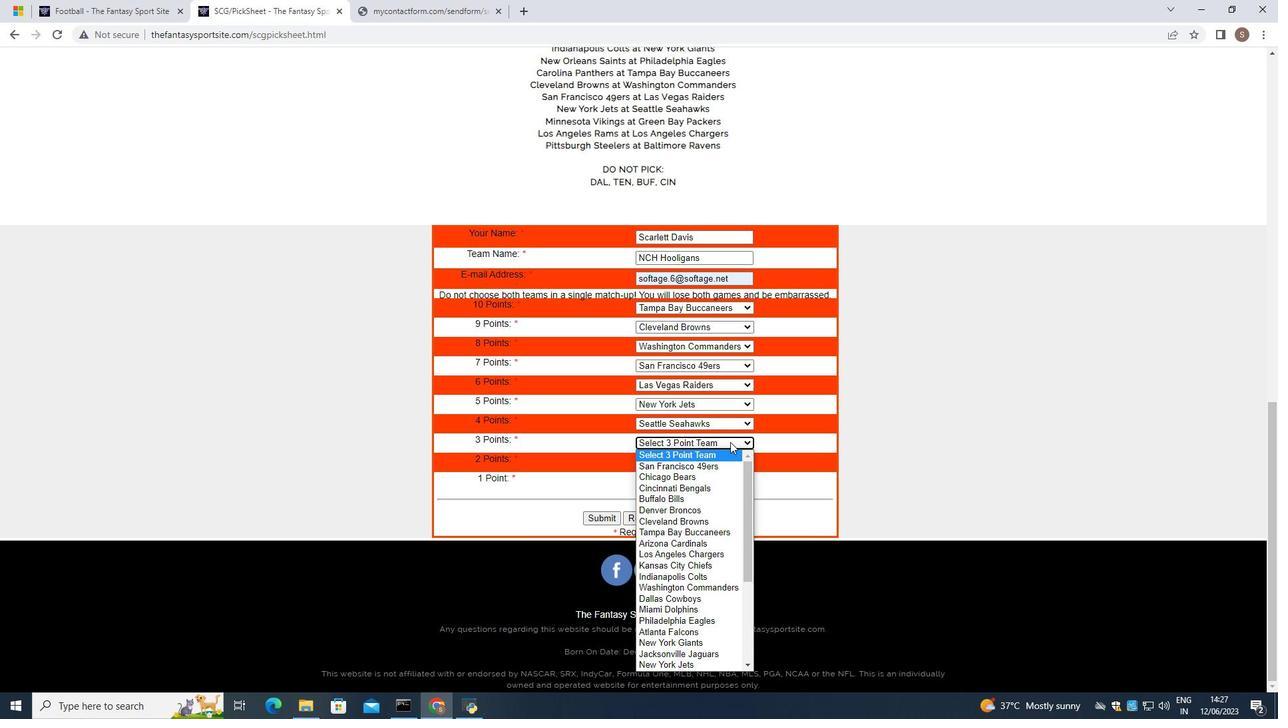
Action: Mouse scrolled (730, 441) with delta (0, 0)
Screenshot: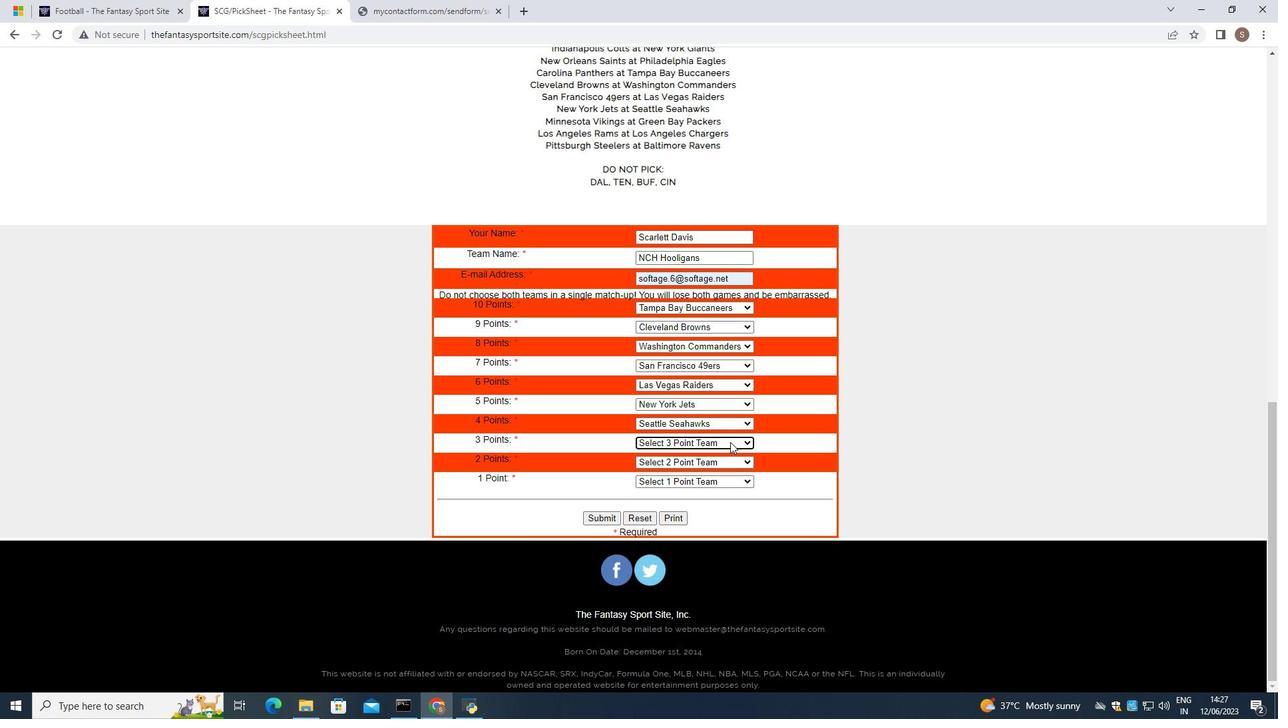 
Action: Mouse moved to (734, 437)
Screenshot: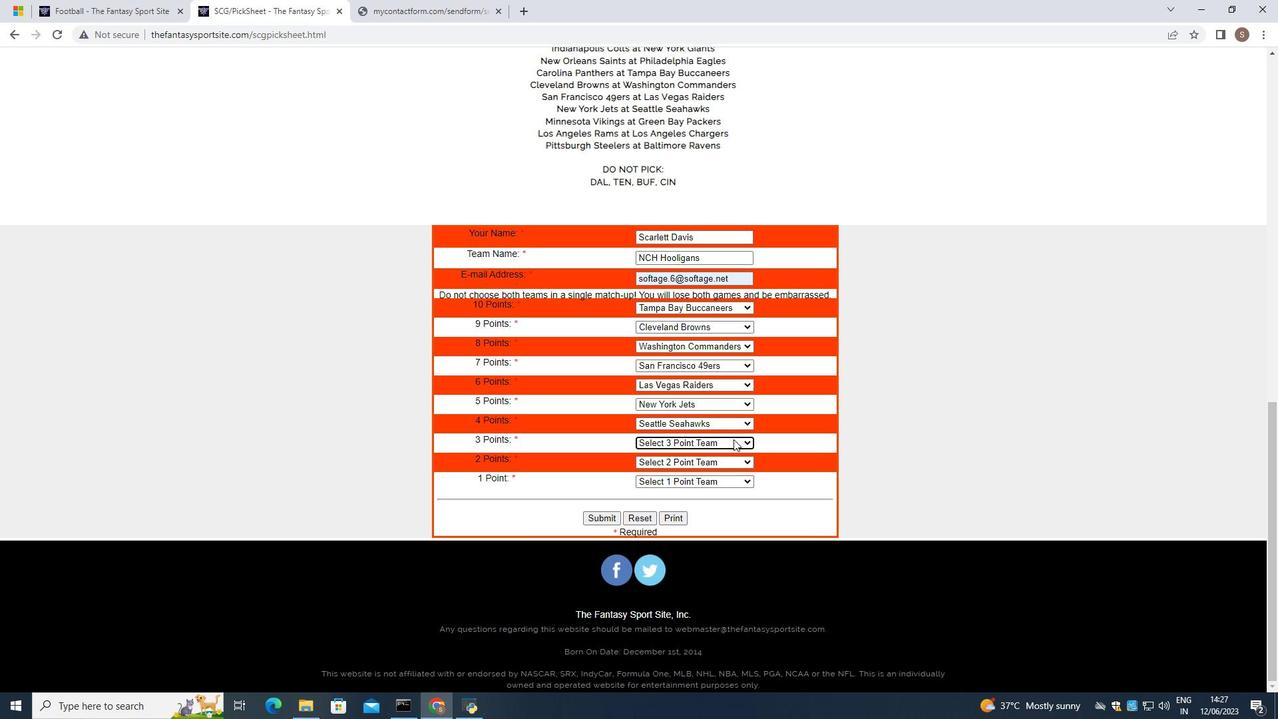 
Action: Mouse pressed left at (734, 437)
Screenshot: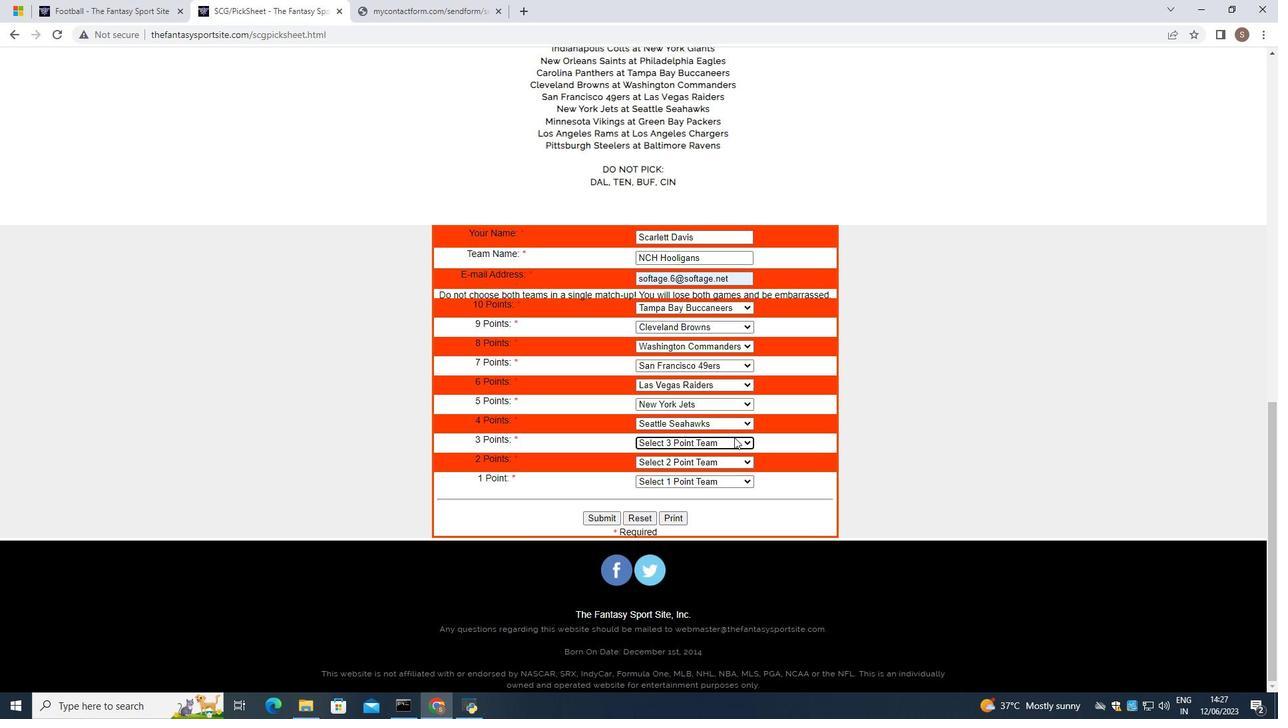 
Action: Mouse moved to (692, 570)
Screenshot: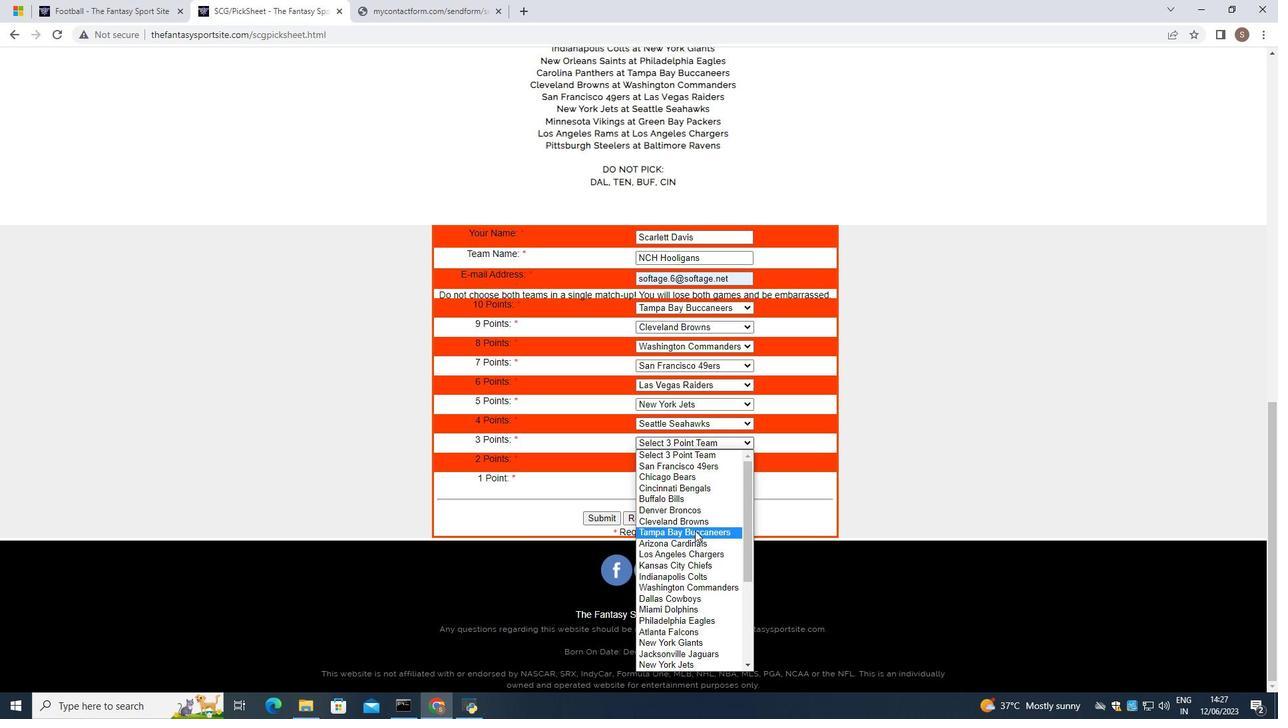 
Action: Mouse scrolled (692, 570) with delta (0, 0)
Screenshot: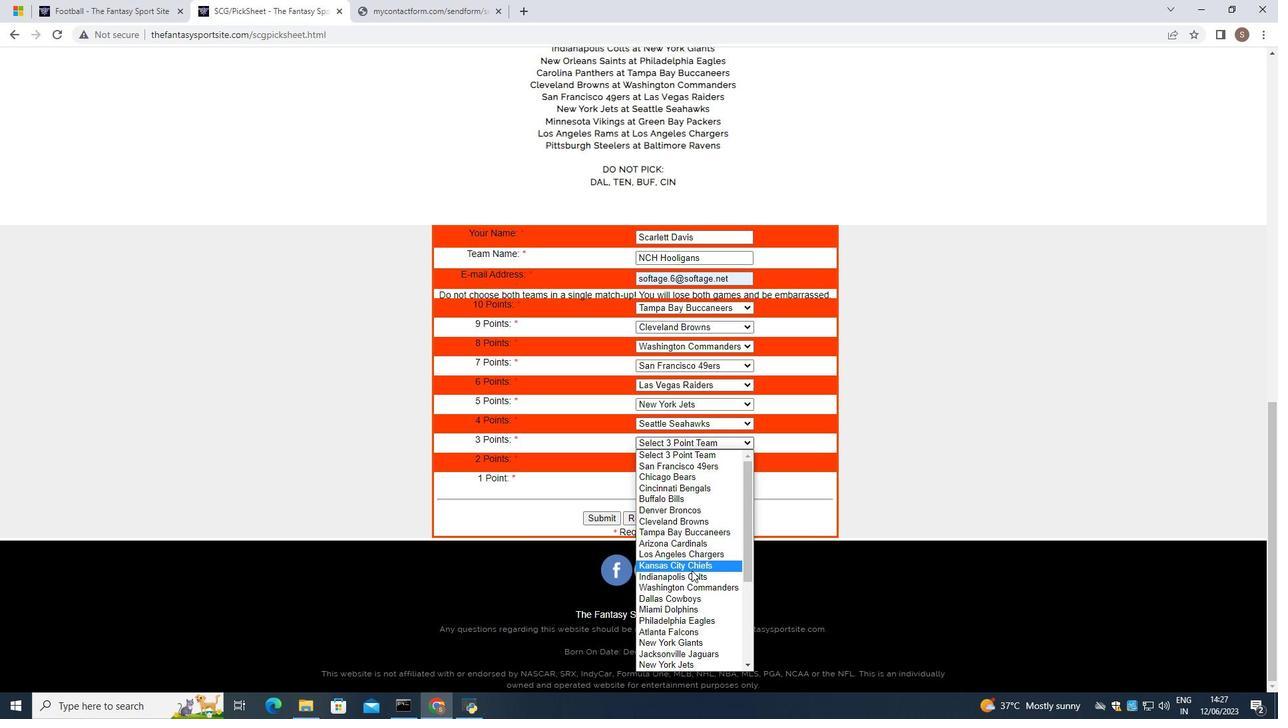 
Action: Mouse scrolled (692, 570) with delta (0, 0)
Screenshot: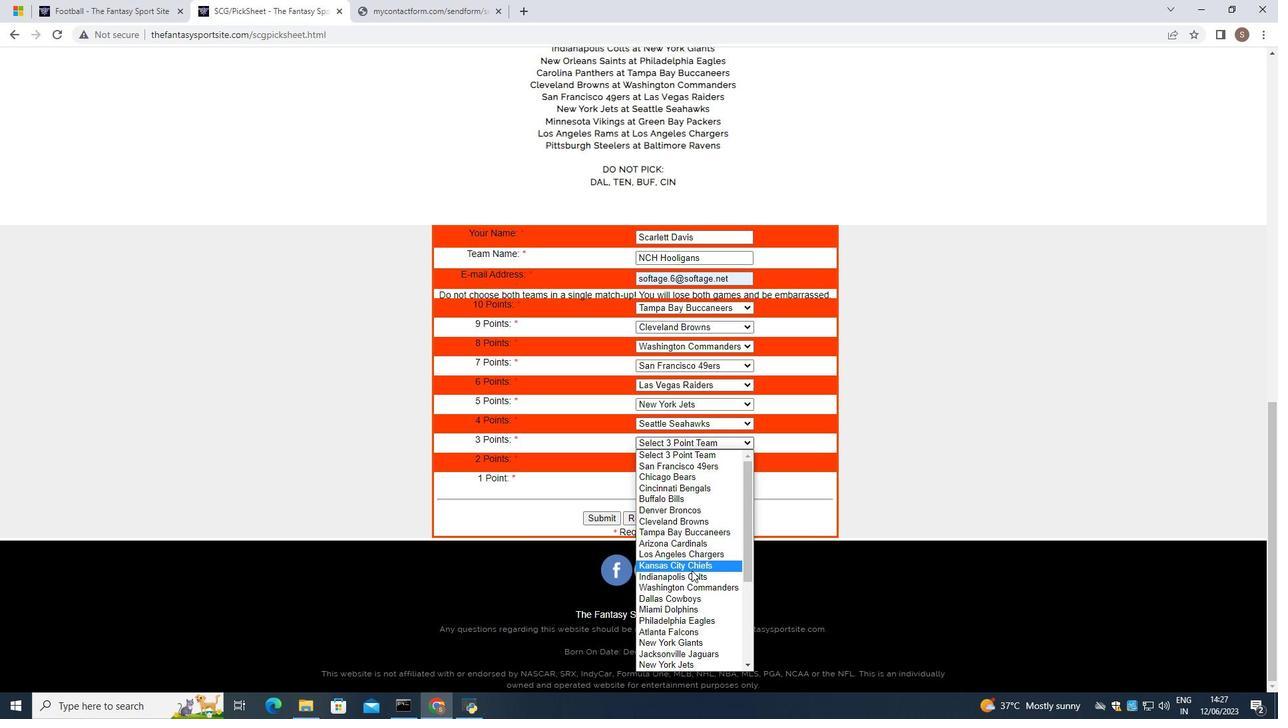 
Action: Mouse scrolled (692, 570) with delta (0, 0)
Screenshot: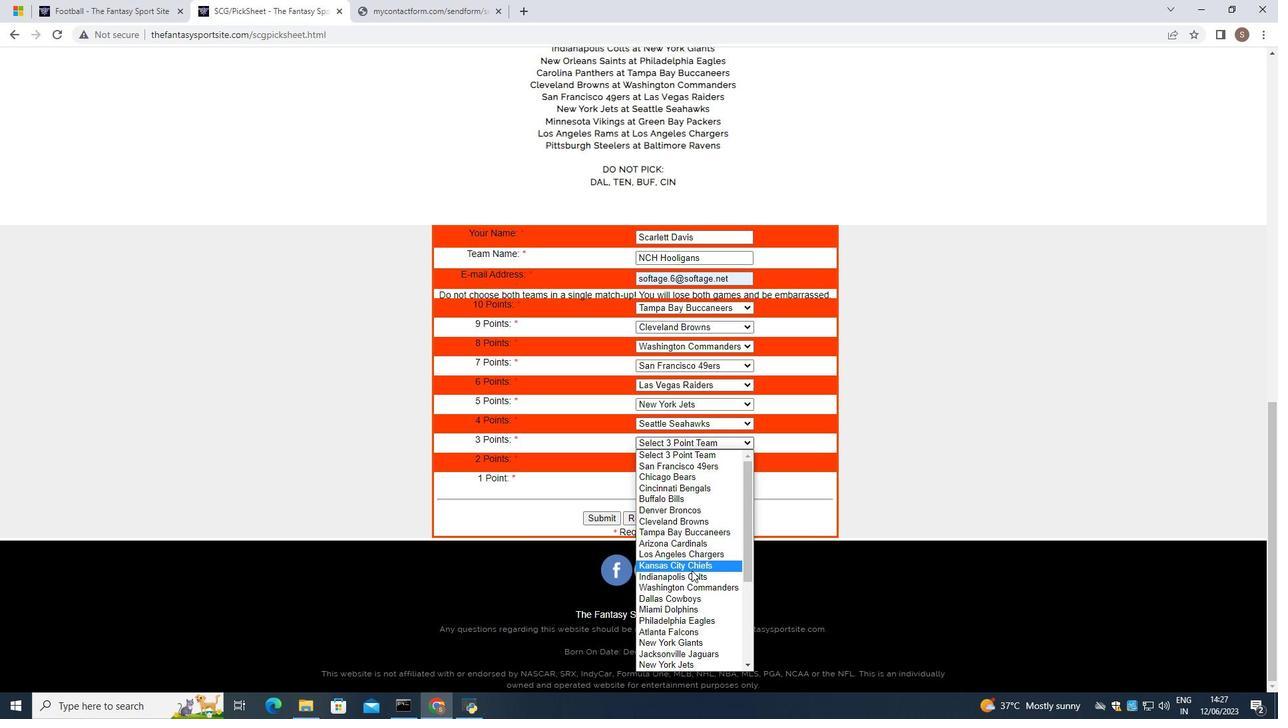 
Action: Mouse scrolled (692, 570) with delta (0, 0)
Screenshot: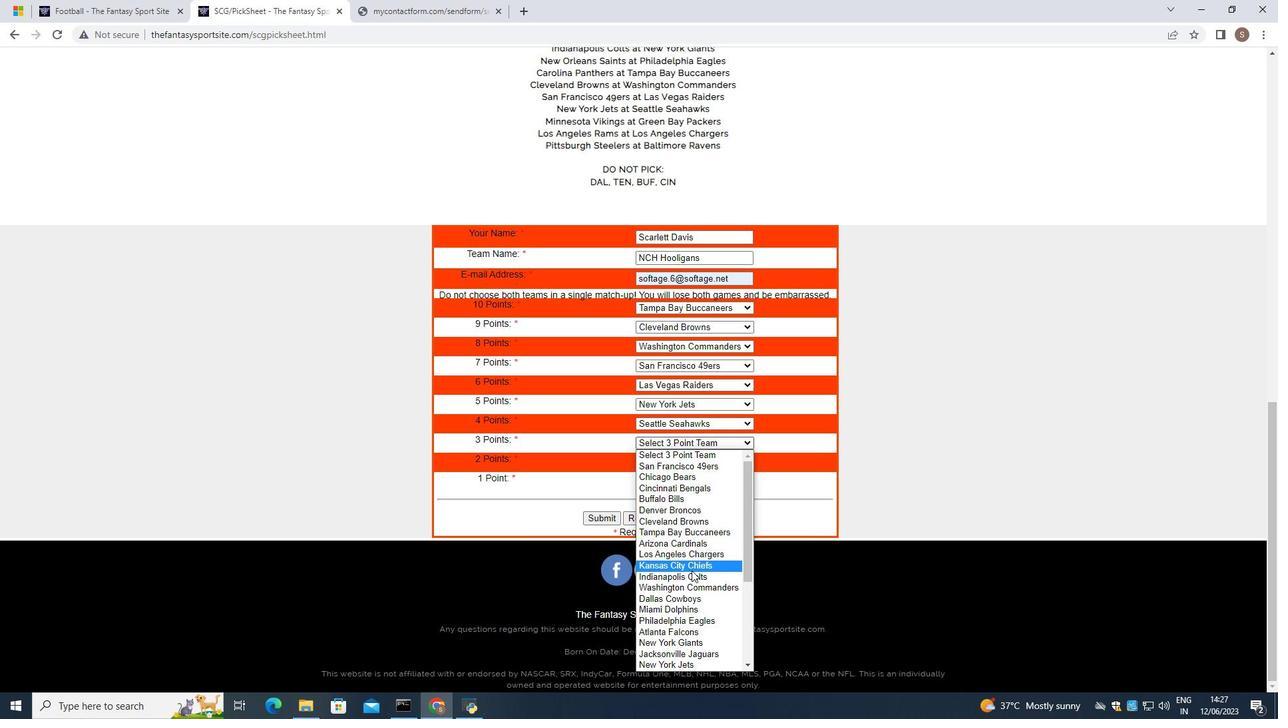 
Action: Mouse scrolled (692, 570) with delta (0, 0)
Screenshot: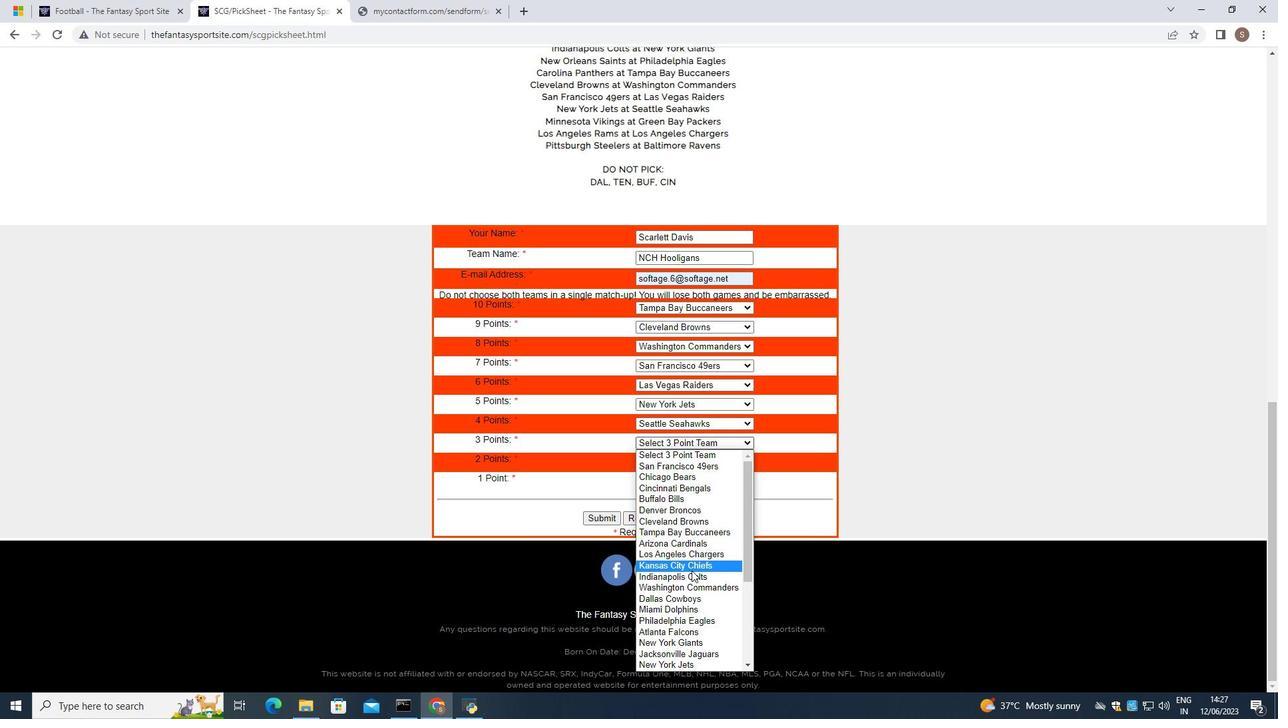 
Action: Mouse scrolled (692, 570) with delta (0, 0)
Screenshot: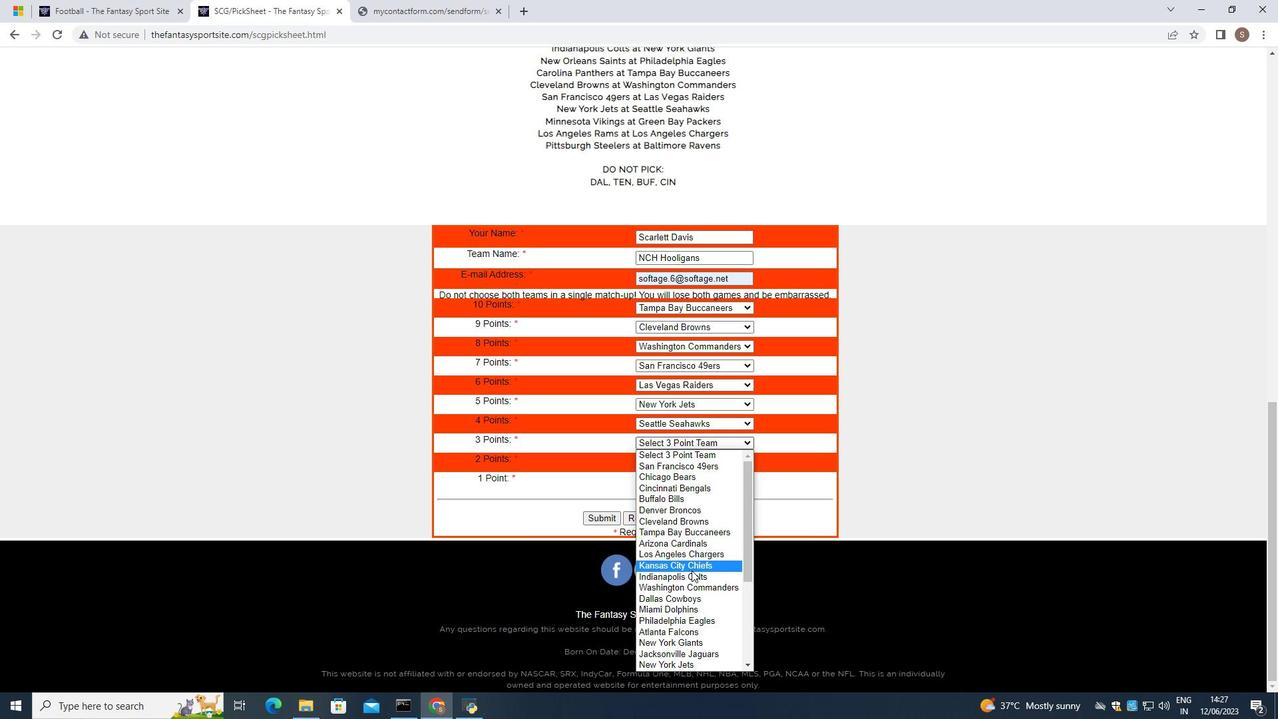 
Action: Mouse scrolled (692, 570) with delta (0, 0)
Screenshot: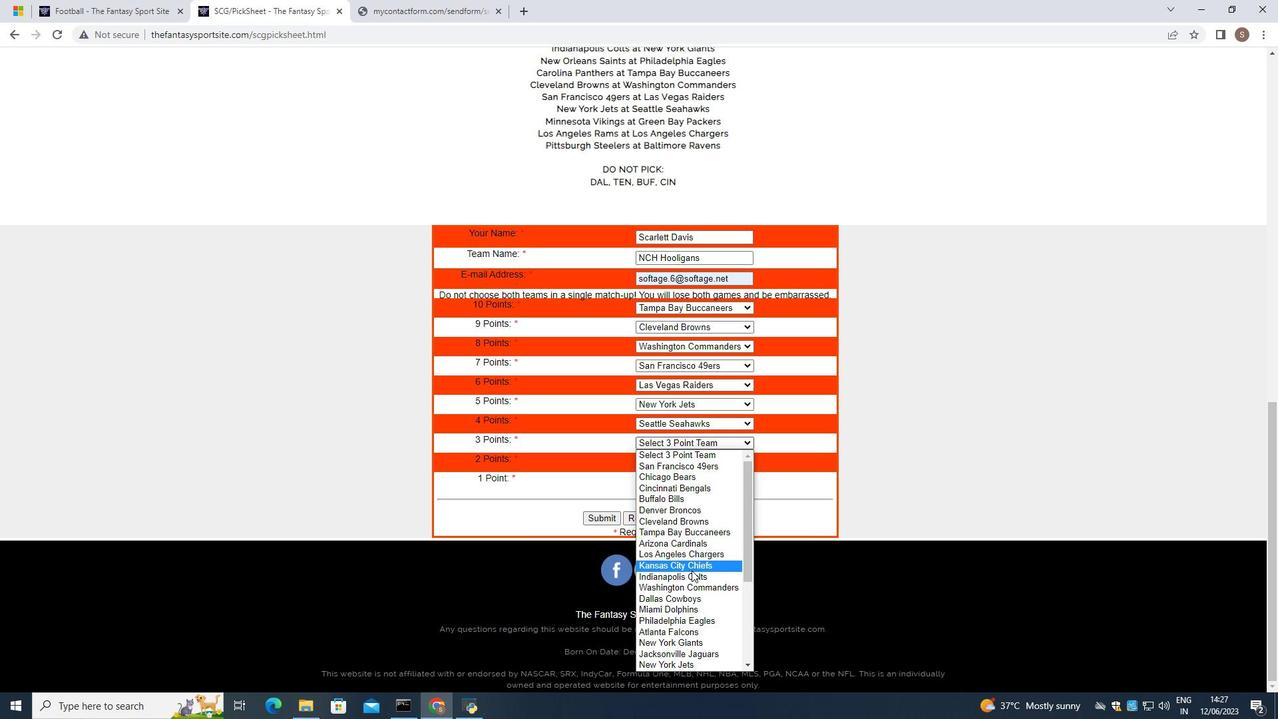 
Action: Mouse scrolled (692, 570) with delta (0, 0)
Screenshot: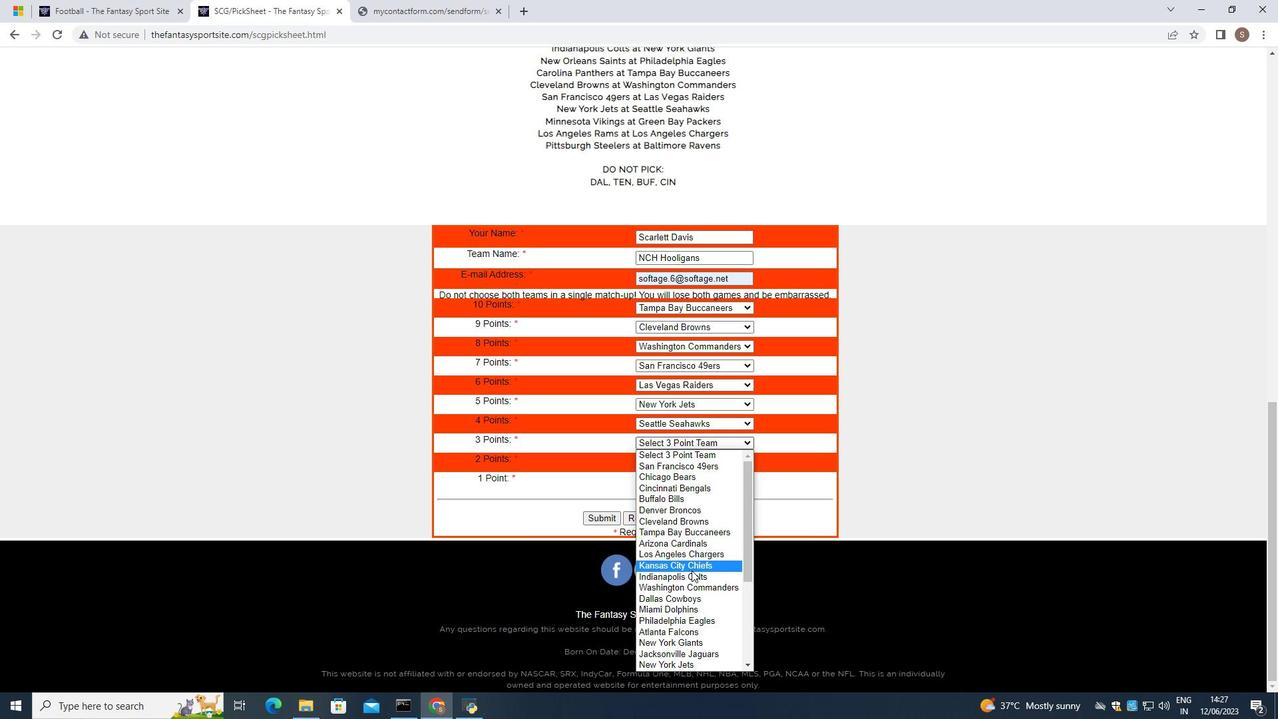 
Action: Mouse moved to (692, 573)
Screenshot: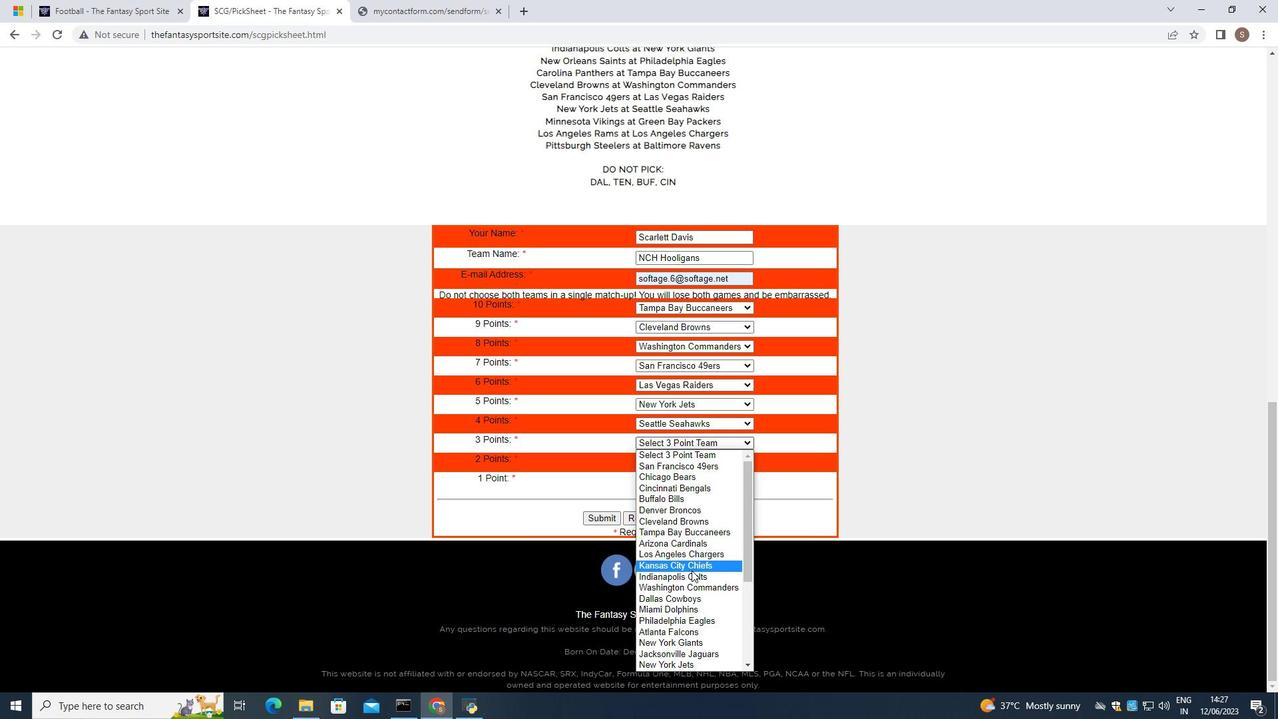 
Action: Mouse scrolled (692, 572) with delta (0, 0)
Screenshot: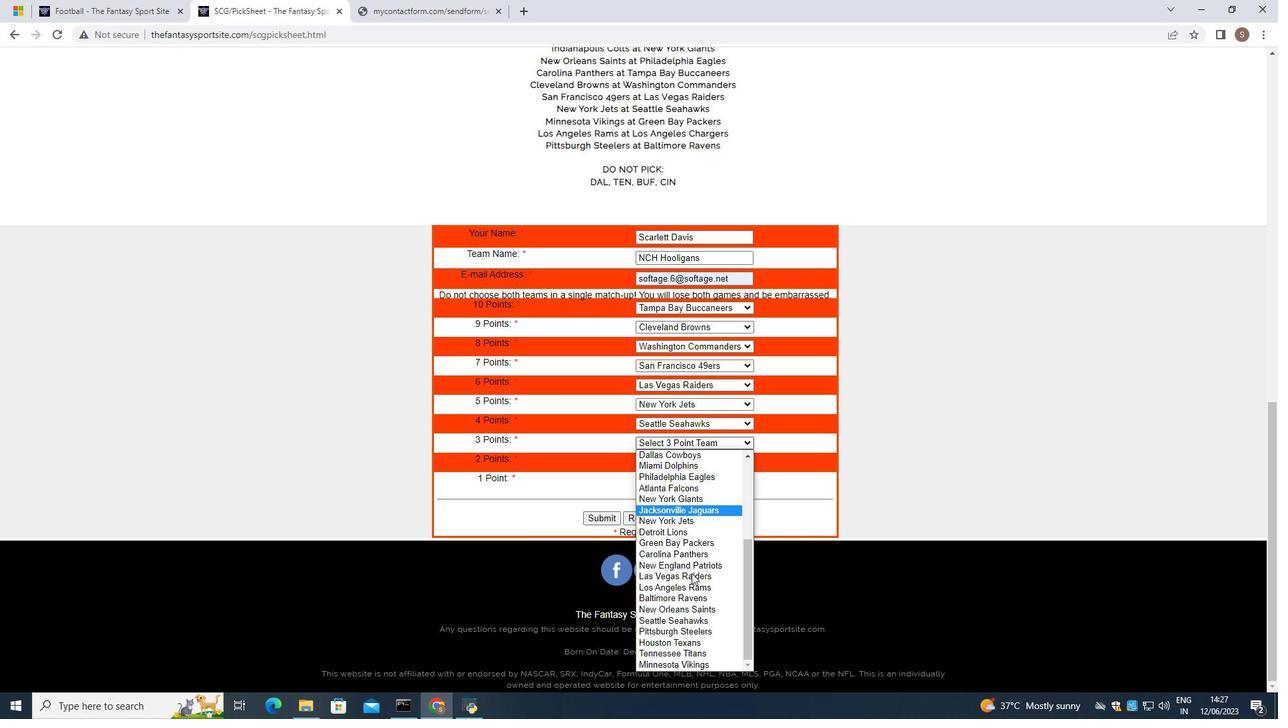 
Action: Mouse scrolled (692, 572) with delta (0, 0)
Screenshot: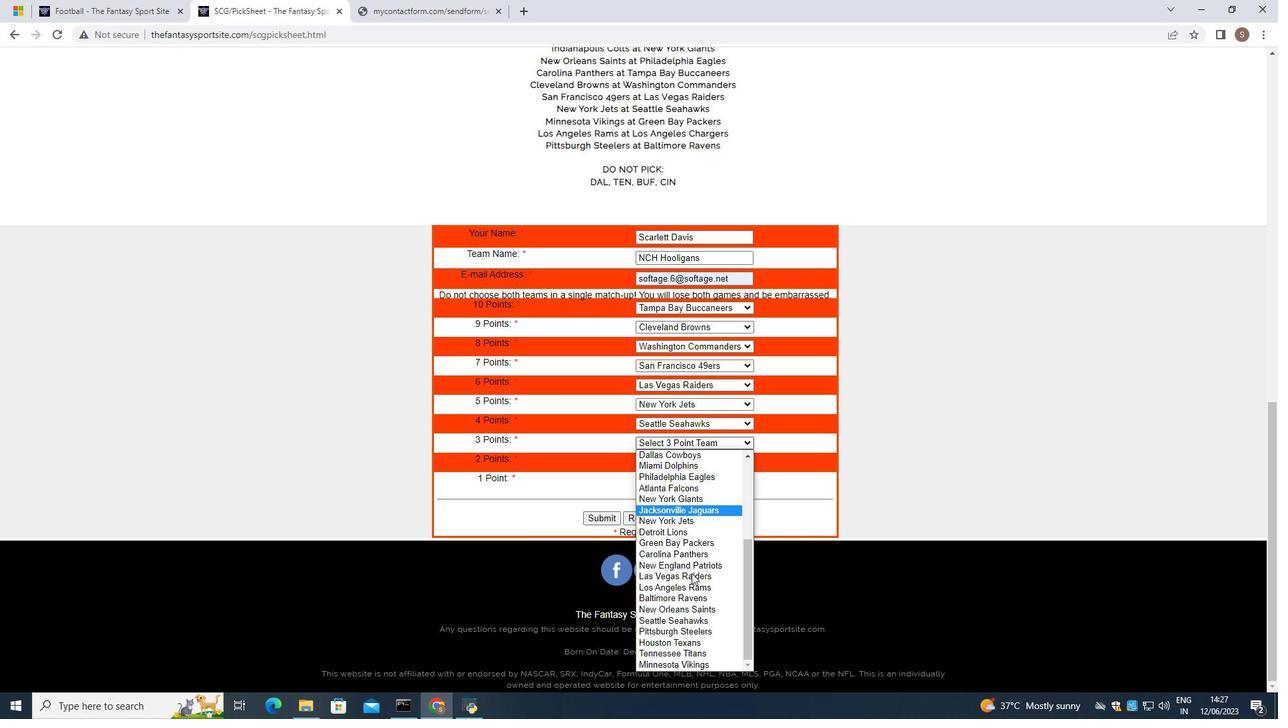 
Action: Mouse scrolled (692, 572) with delta (0, -1)
Screenshot: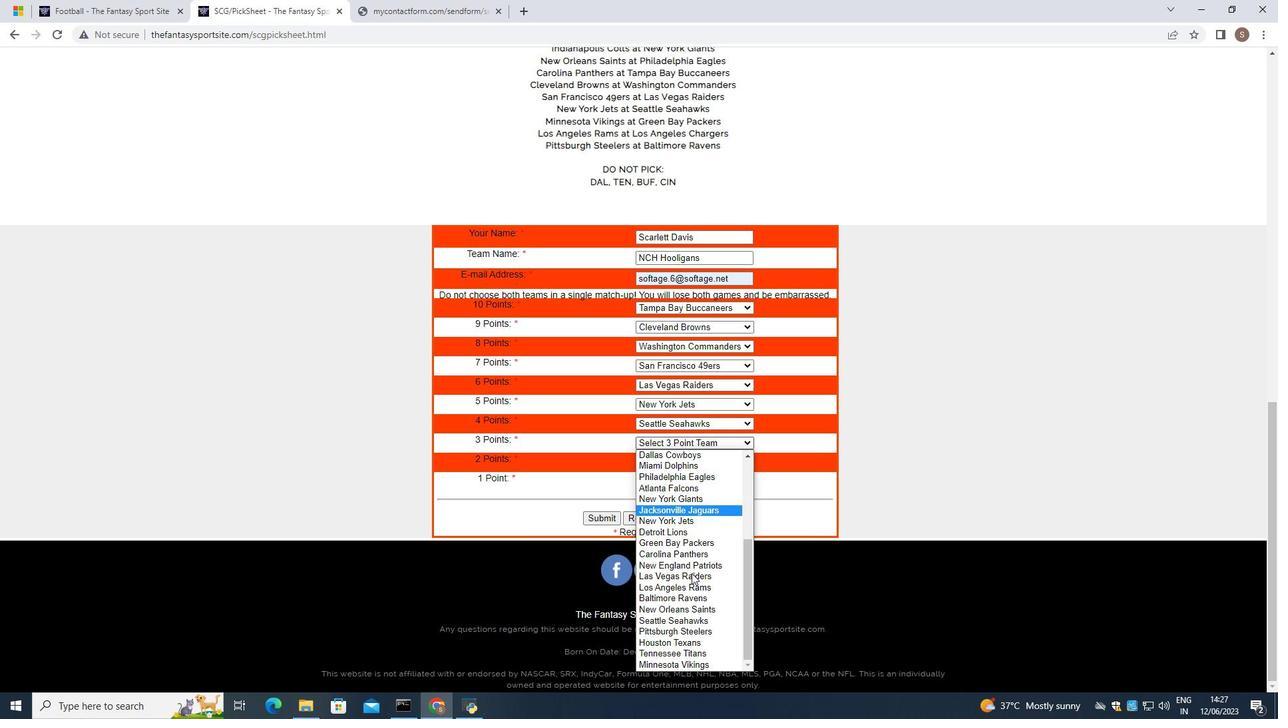 
Action: Mouse scrolled (692, 572) with delta (0, -1)
Screenshot: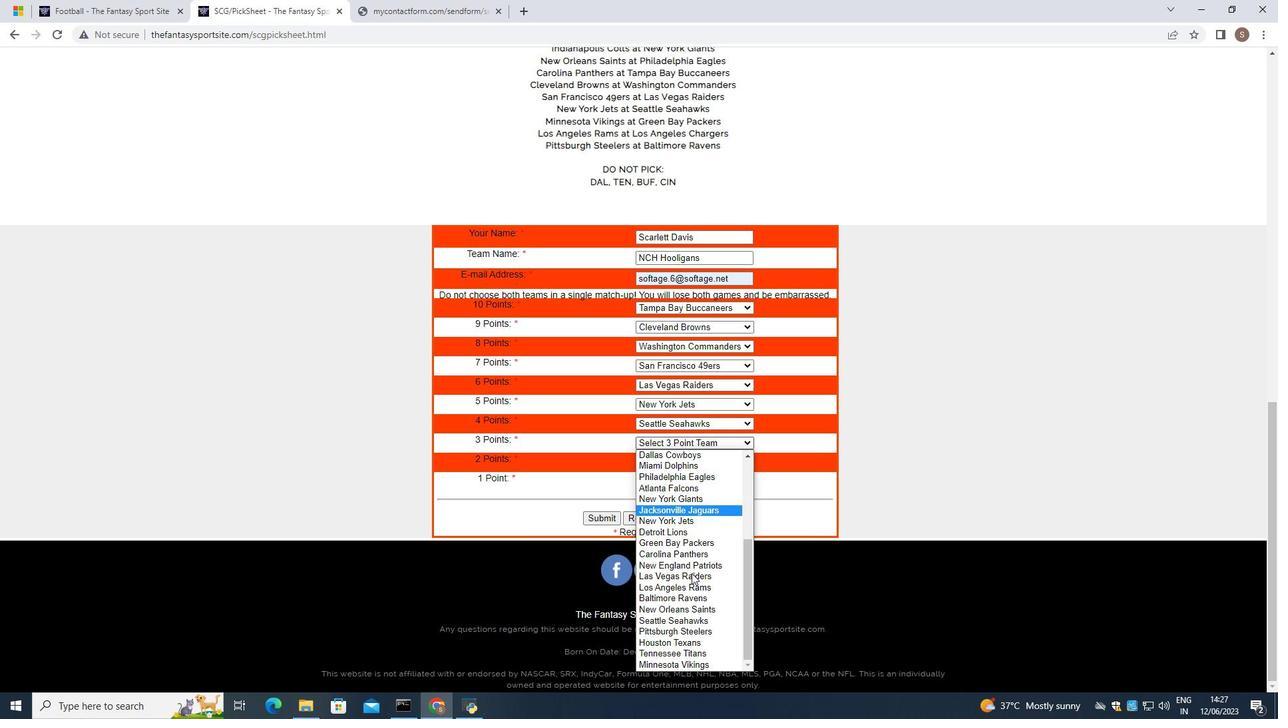 
Action: Mouse scrolled (692, 572) with delta (0, 0)
Screenshot: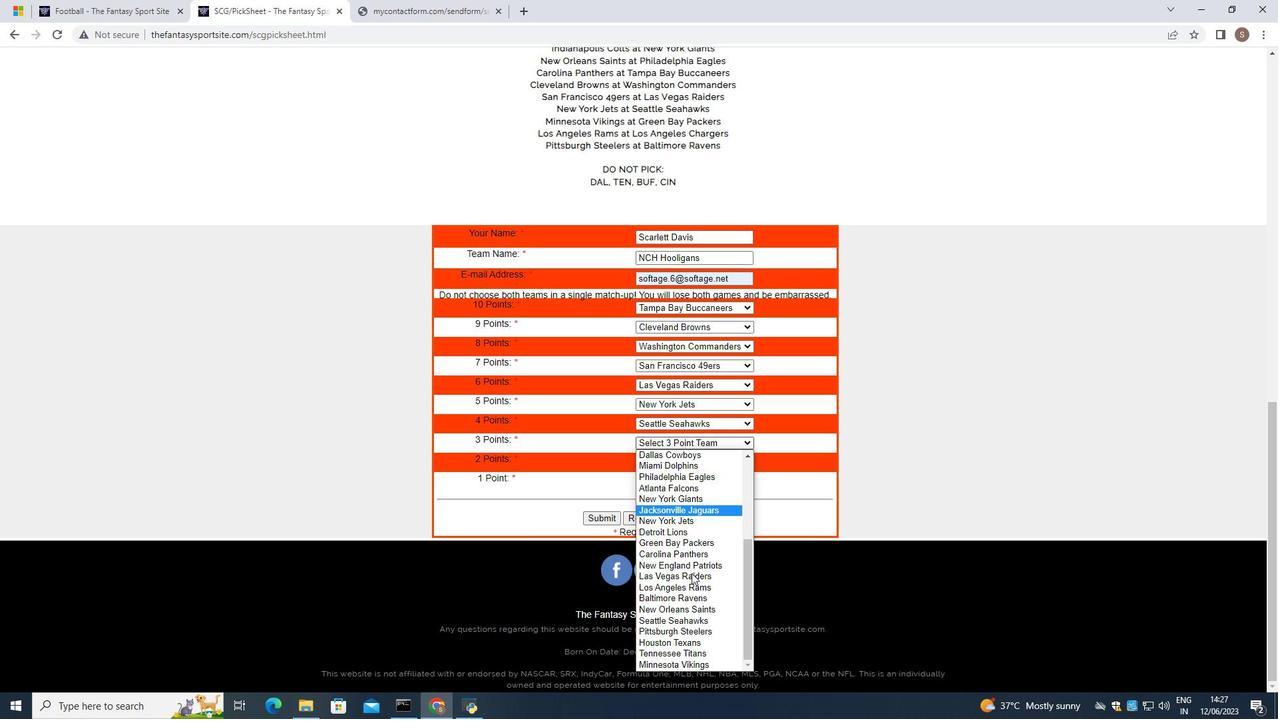 
Action: Mouse scrolled (692, 572) with delta (0, 0)
Screenshot: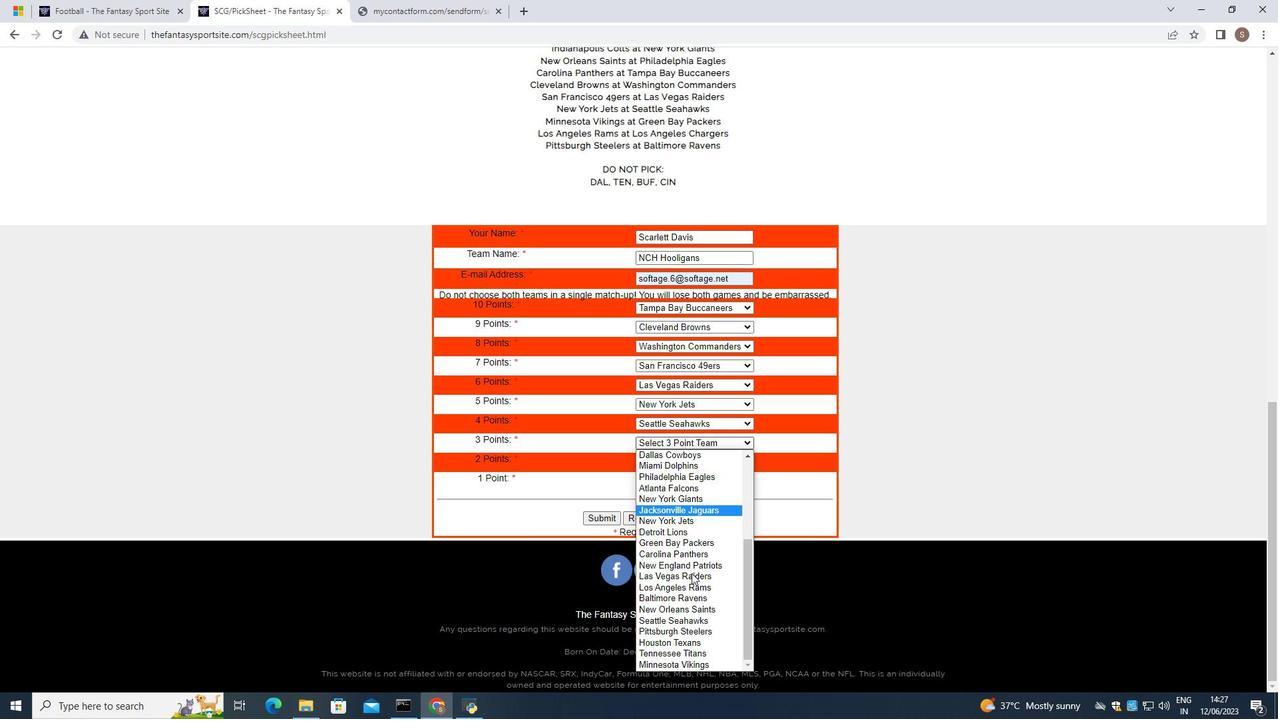 
Action: Mouse moved to (702, 665)
Screenshot: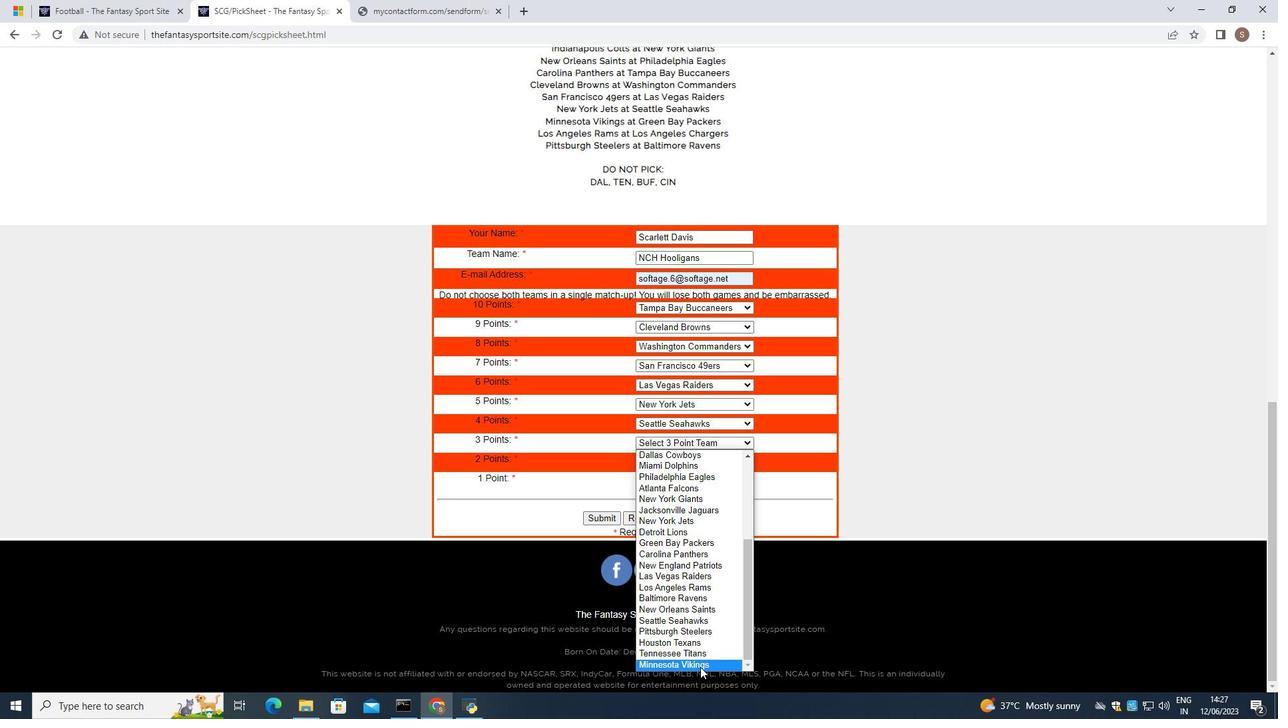 
Action: Mouse pressed left at (702, 665)
Screenshot: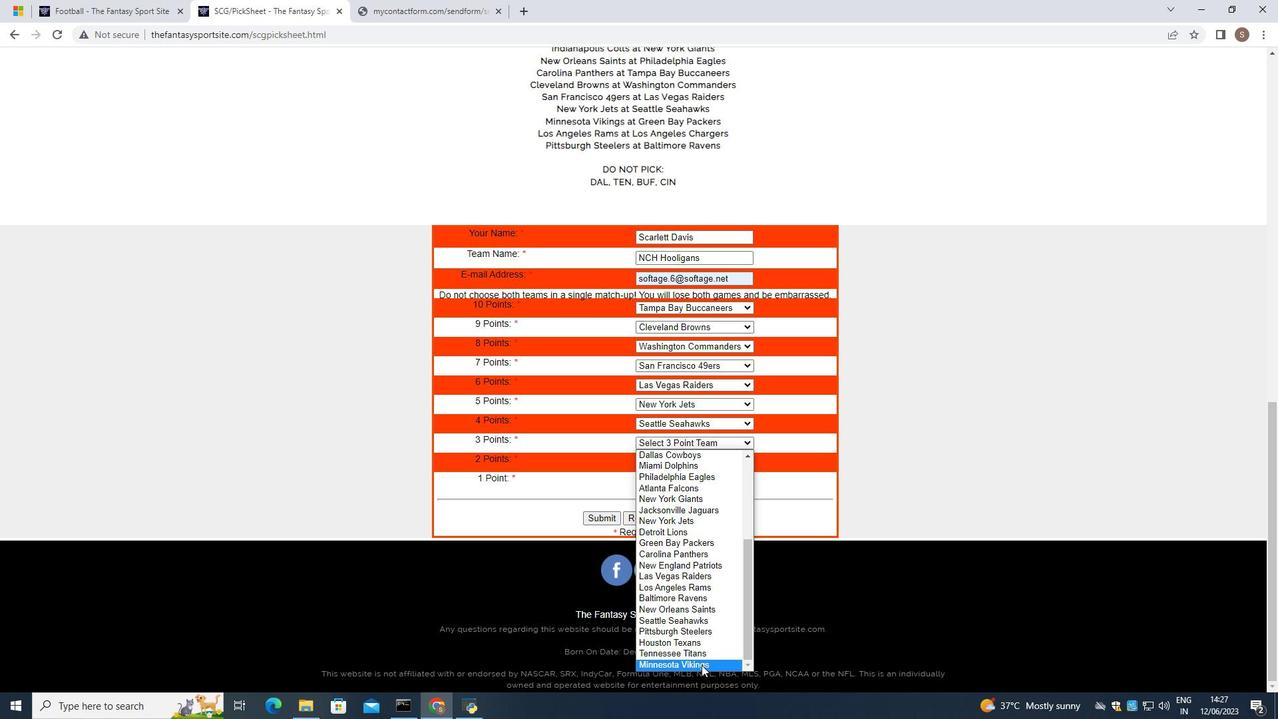 
Action: Mouse moved to (724, 462)
Screenshot: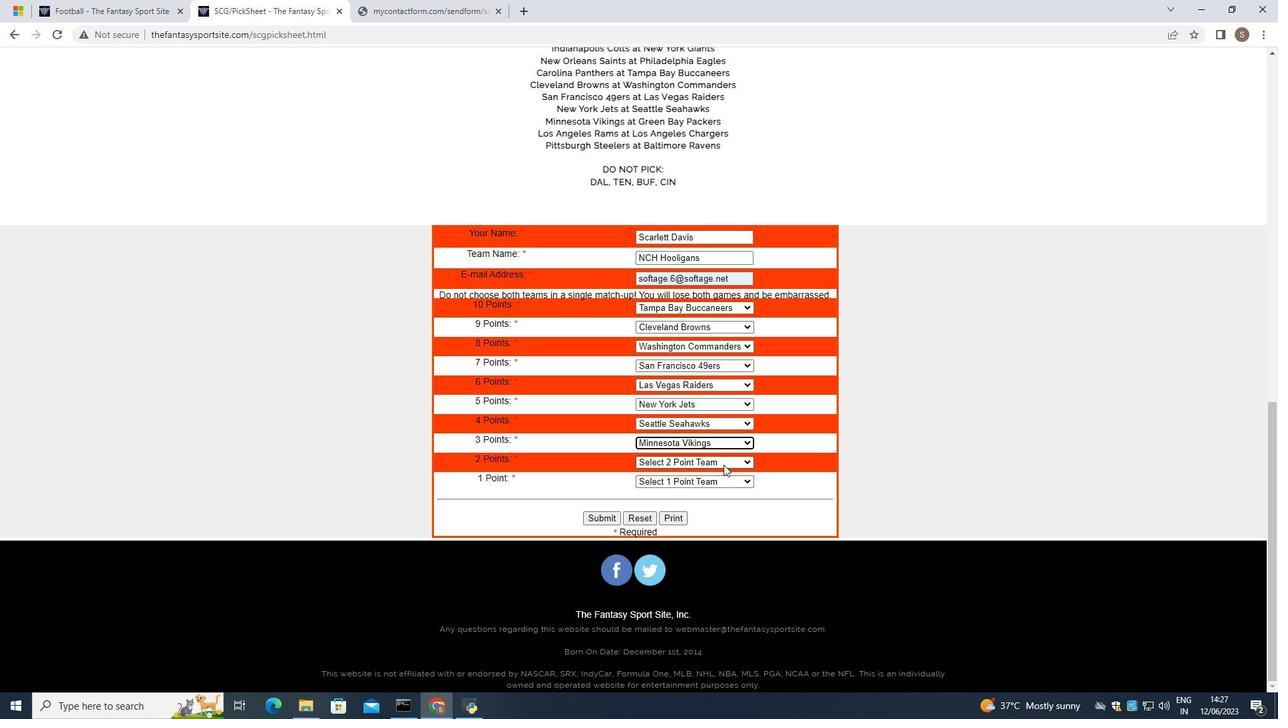 
Action: Mouse pressed left at (724, 462)
Screenshot: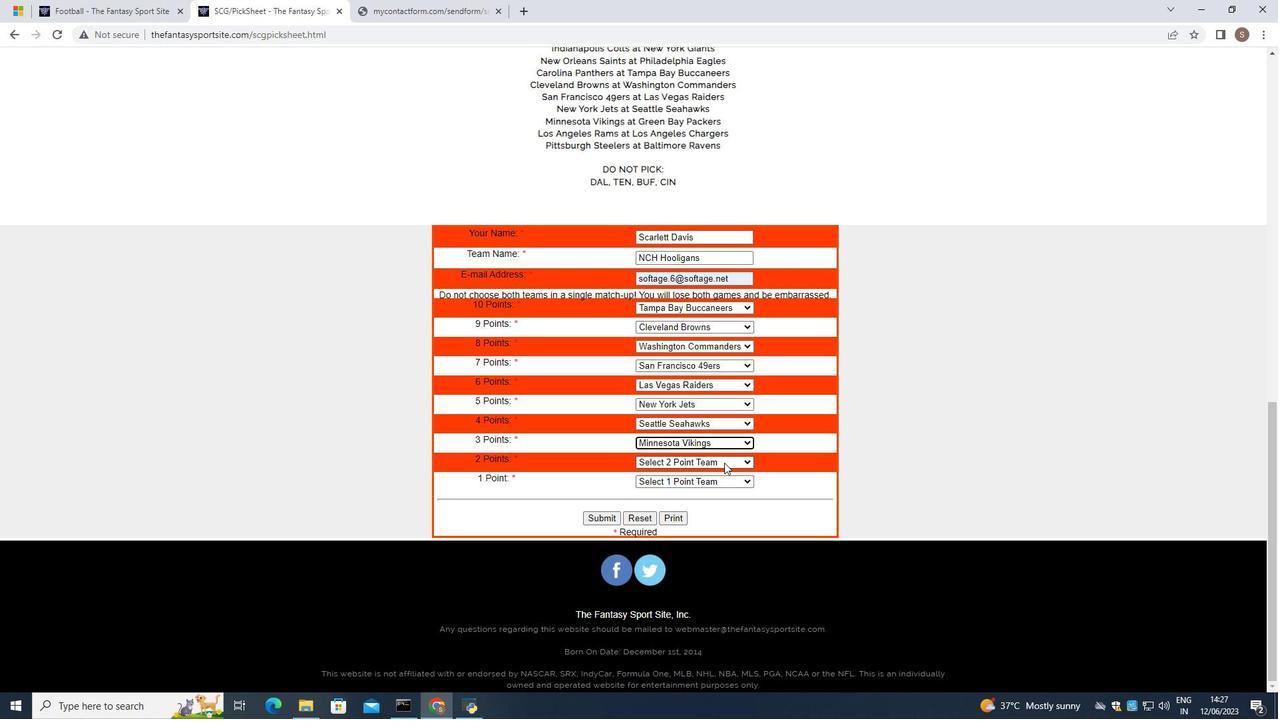 
Action: Mouse moved to (714, 610)
Screenshot: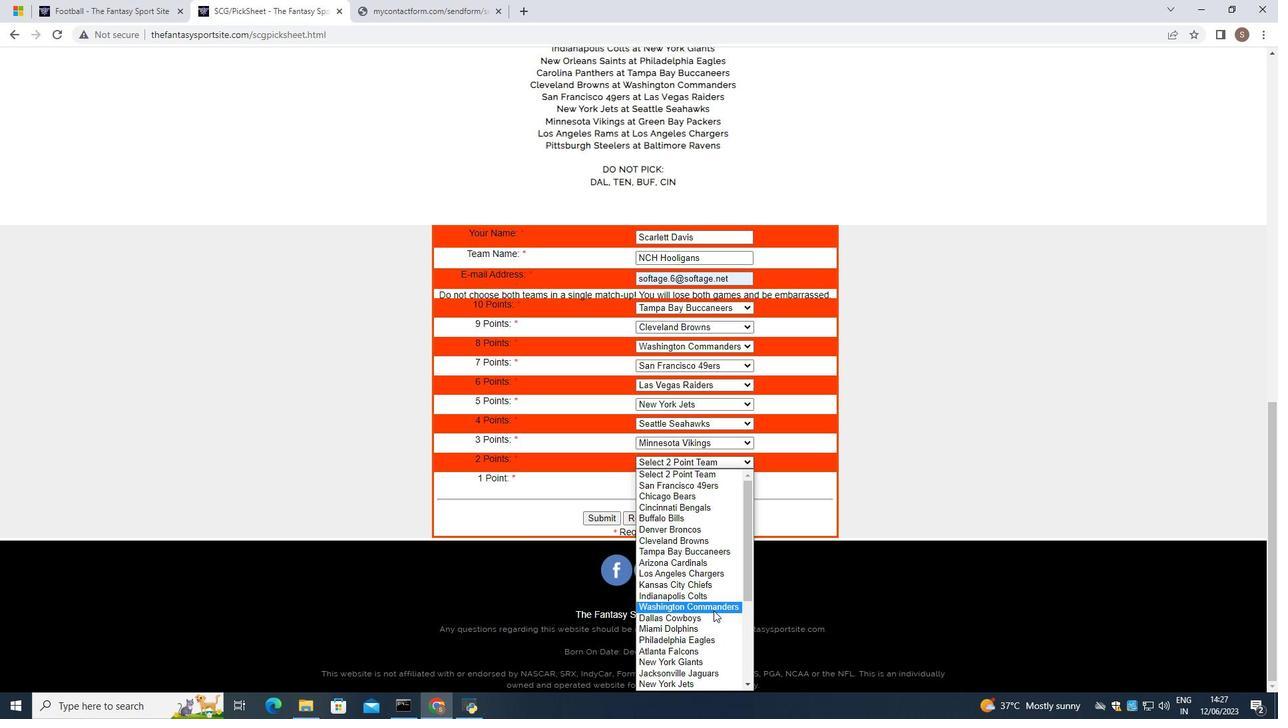 
Action: Mouse scrolled (714, 610) with delta (0, 0)
Screenshot: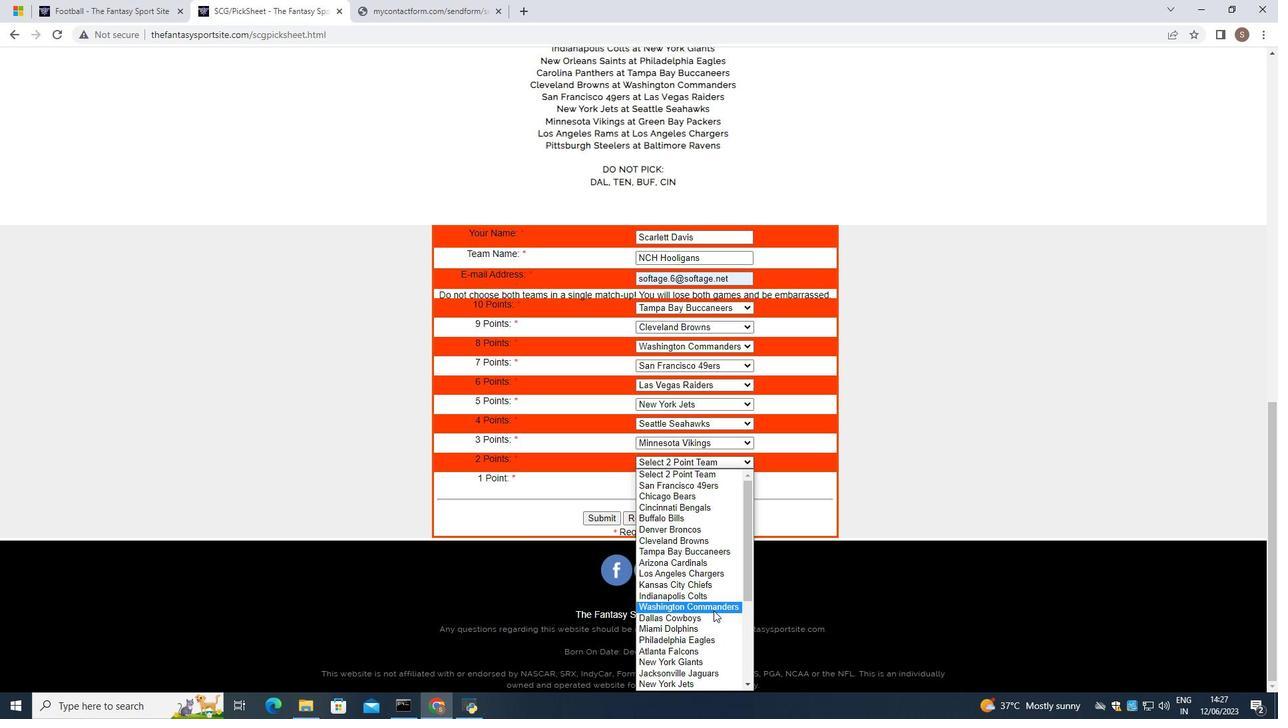 
Action: Mouse moved to (714, 611)
Screenshot: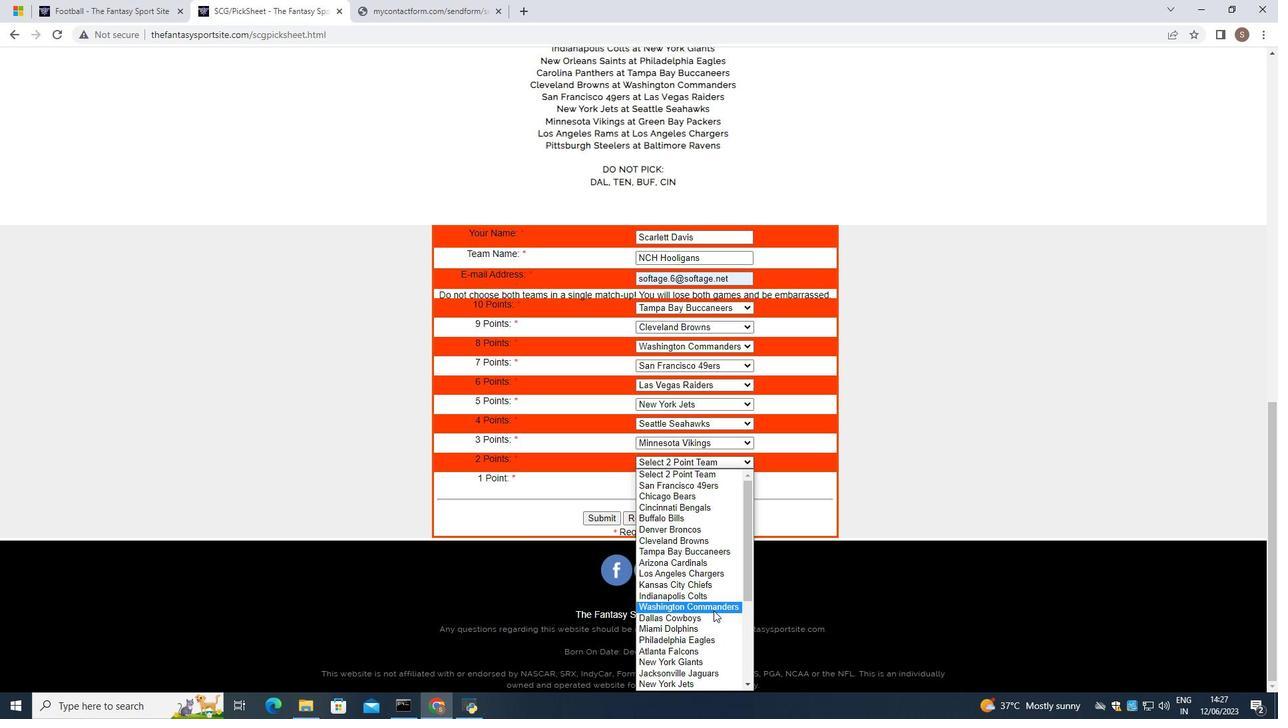 
Action: Mouse scrolled (714, 610) with delta (0, 0)
Screenshot: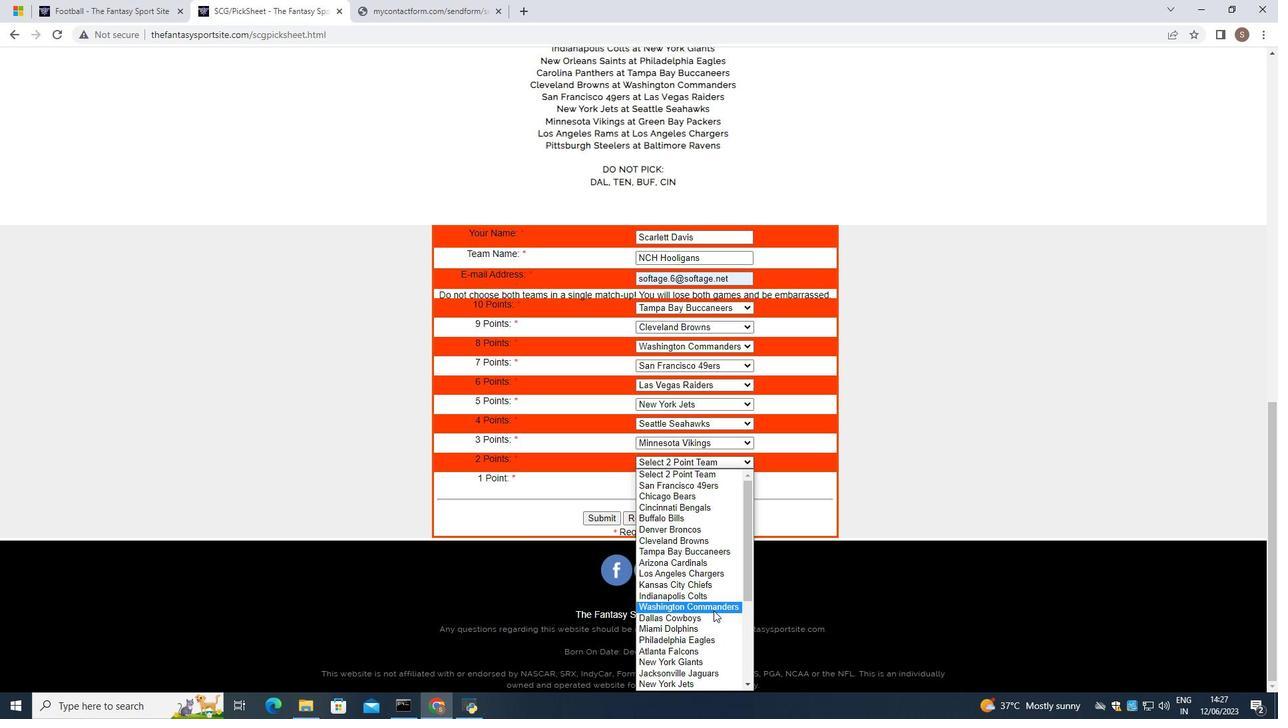
Action: Mouse scrolled (714, 610) with delta (0, 0)
Screenshot: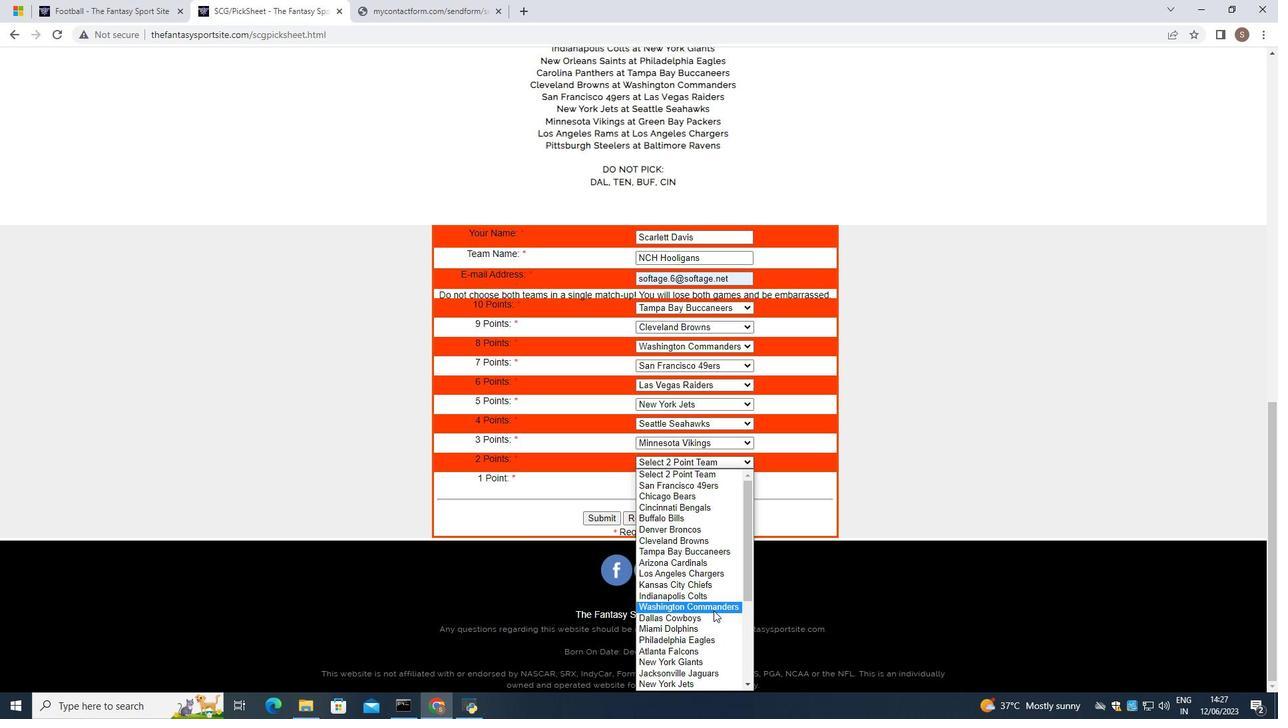 
Action: Mouse scrolled (714, 610) with delta (0, 0)
Screenshot: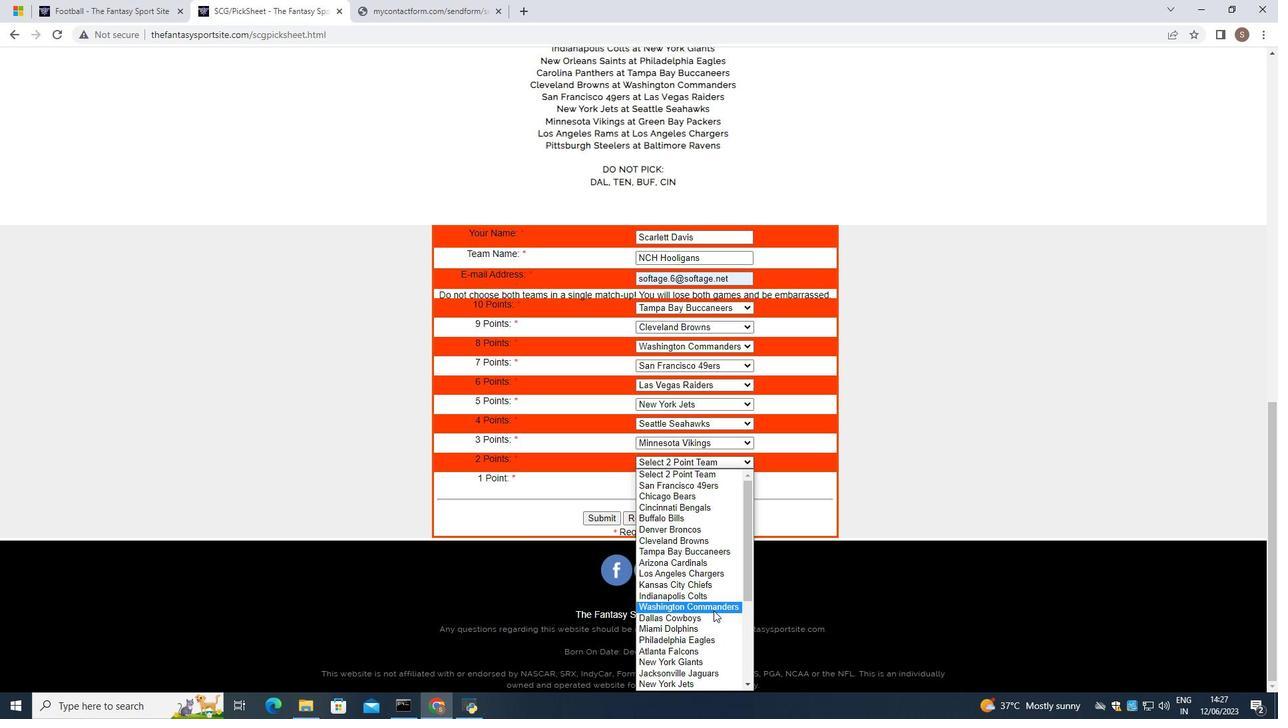 
Action: Mouse scrolled (714, 610) with delta (0, 0)
Screenshot: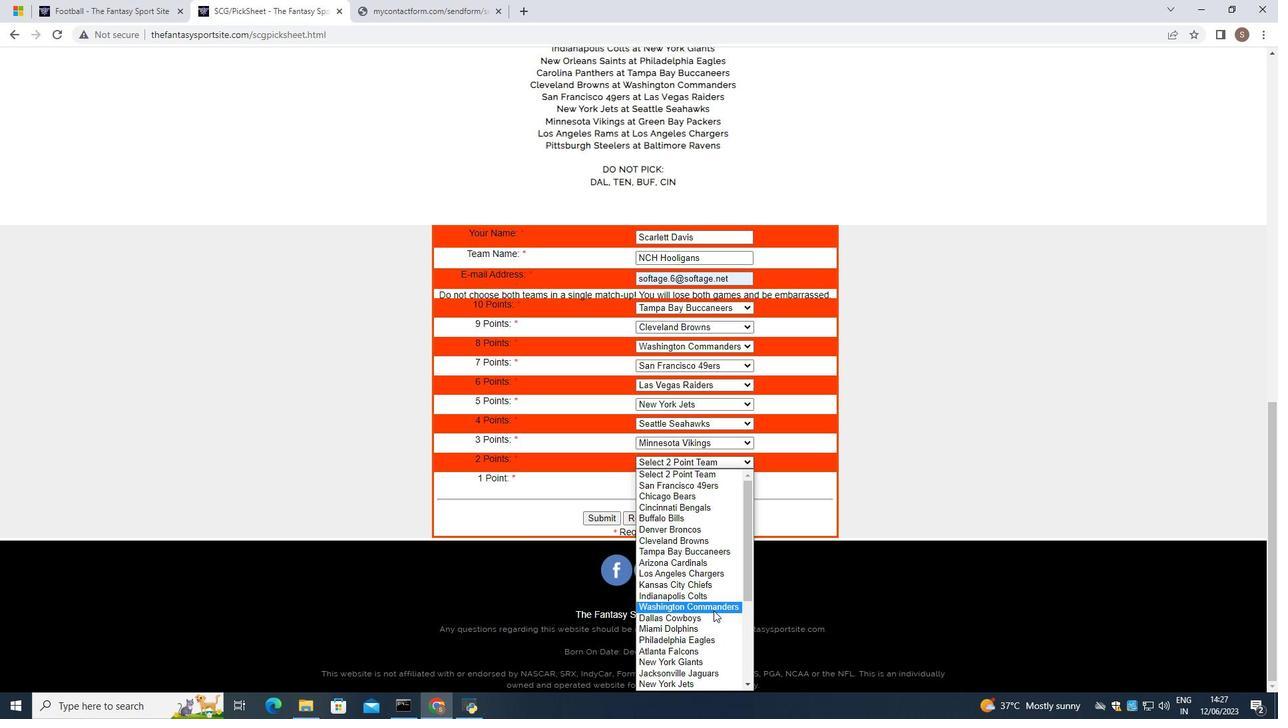 
Action: Mouse scrolled (714, 610) with delta (0, 0)
Screenshot: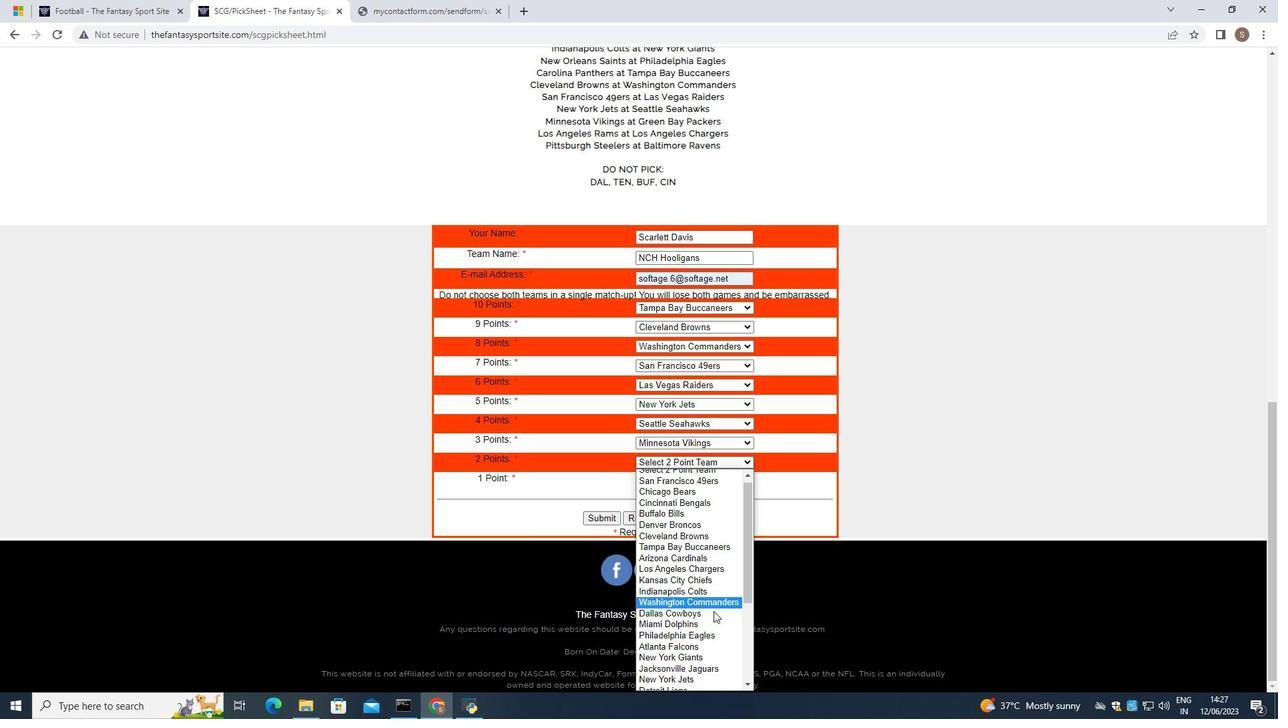 
Action: Mouse scrolled (714, 610) with delta (0, 0)
Screenshot: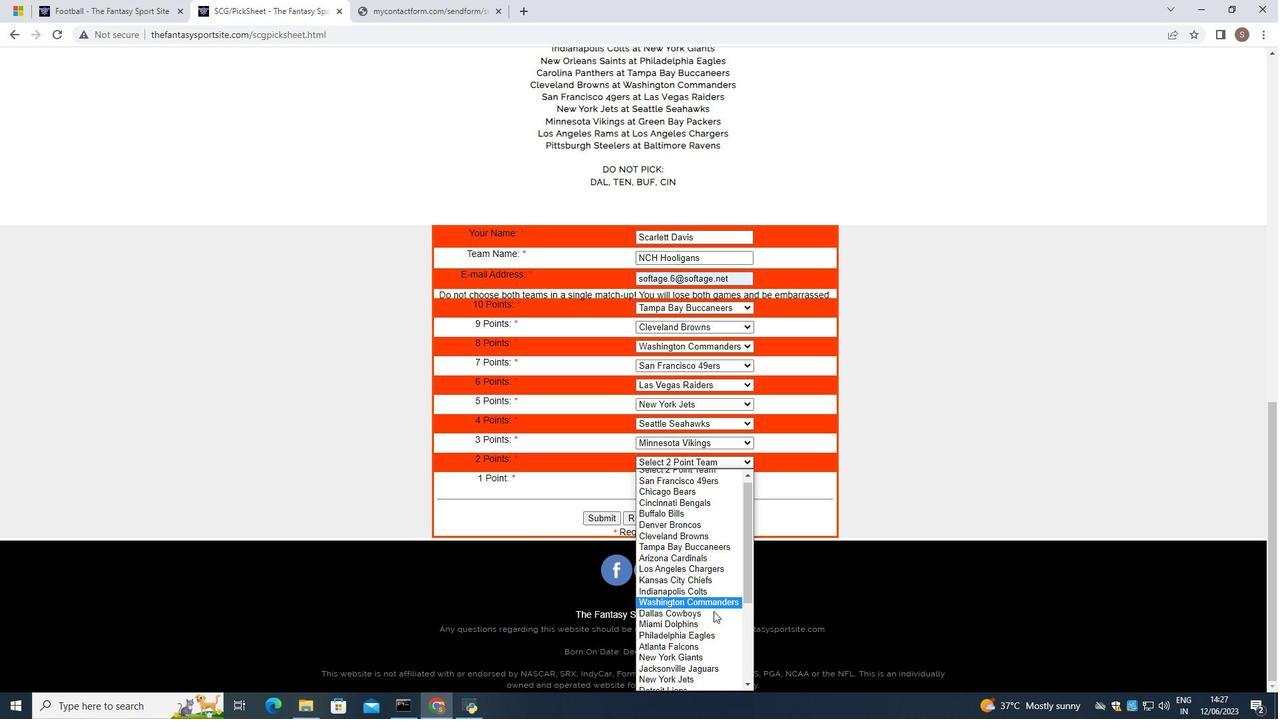 
Action: Mouse scrolled (714, 610) with delta (0, 0)
Screenshot: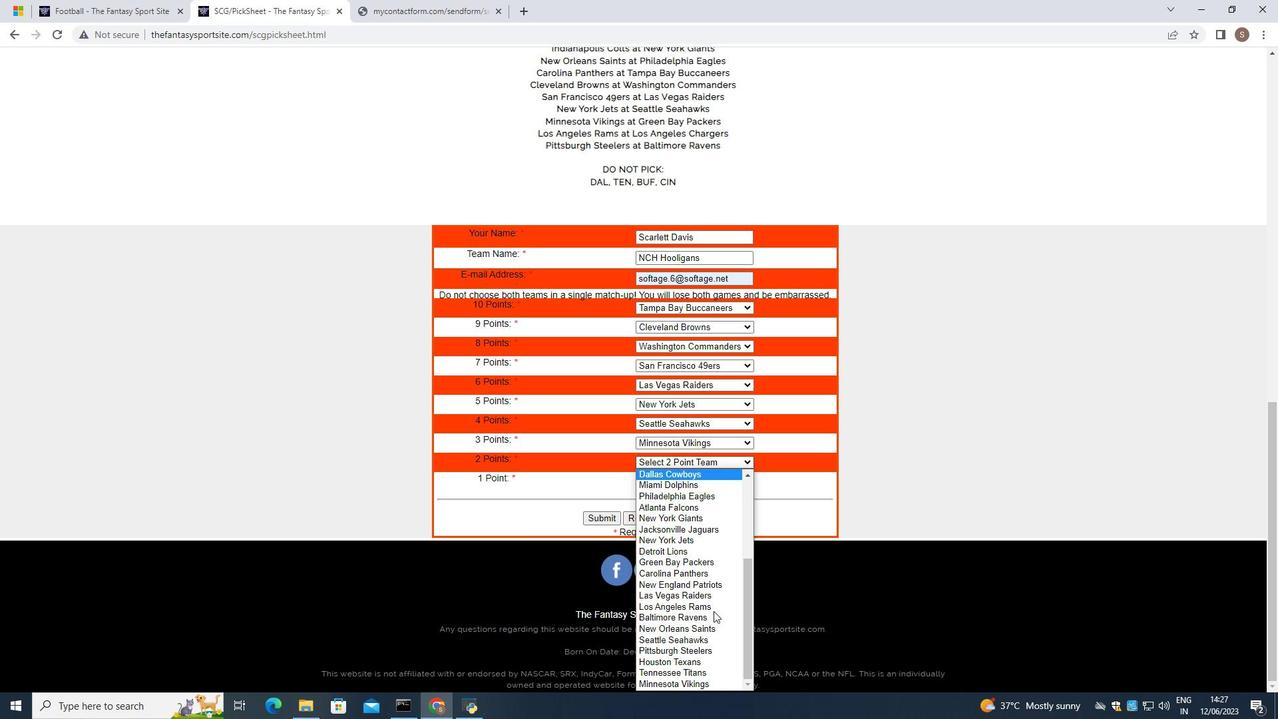 
Action: Mouse scrolled (714, 610) with delta (0, 0)
Screenshot: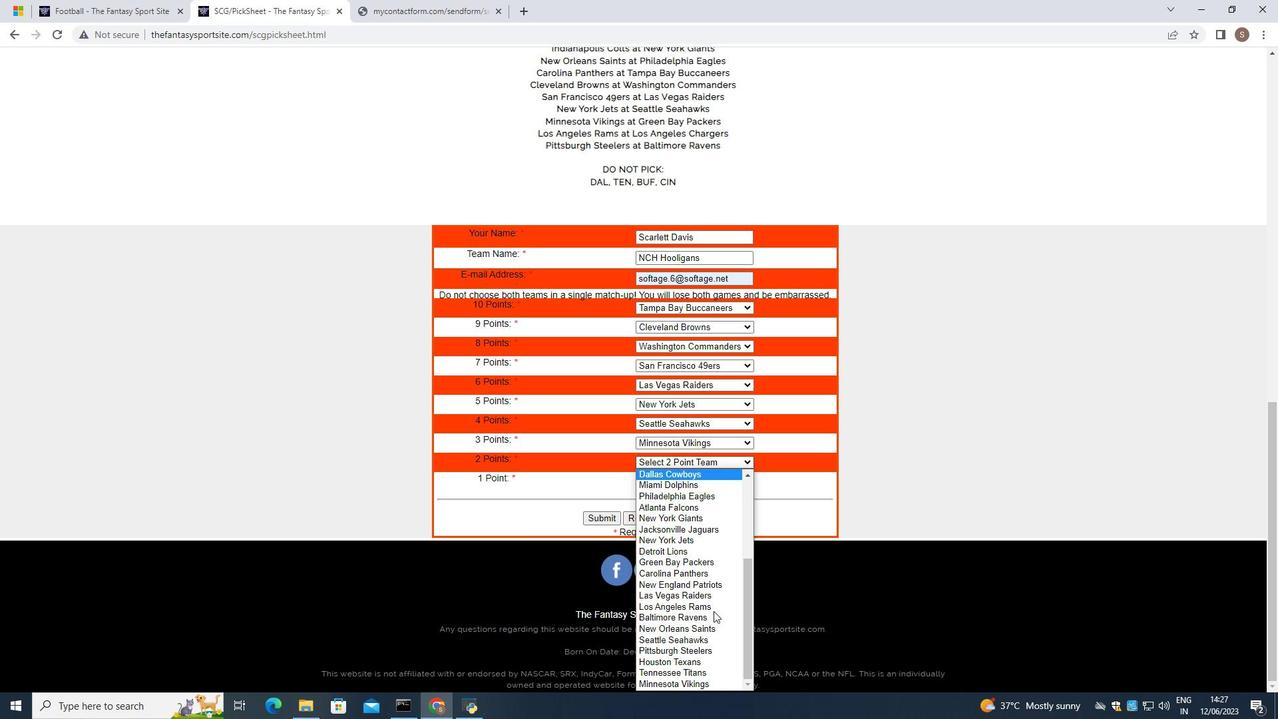 
Action: Mouse scrolled (714, 610) with delta (0, 0)
Screenshot: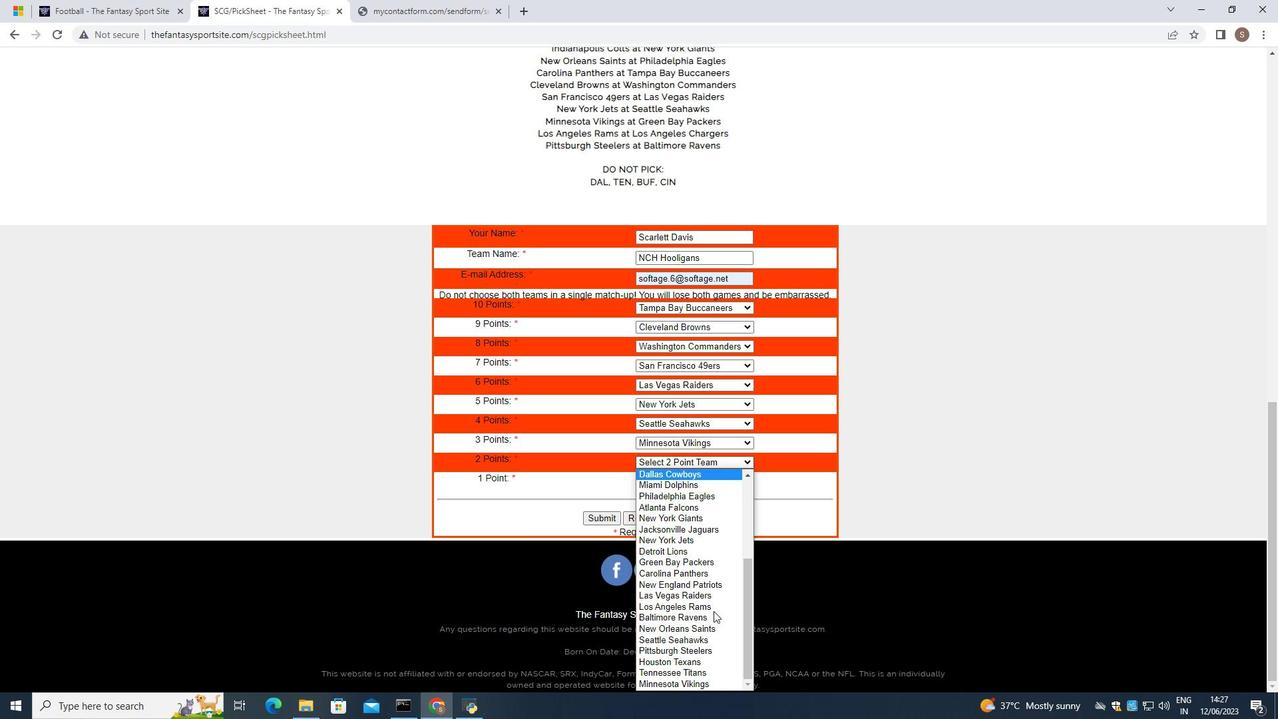 
Action: Mouse scrolled (714, 610) with delta (0, 0)
Screenshot: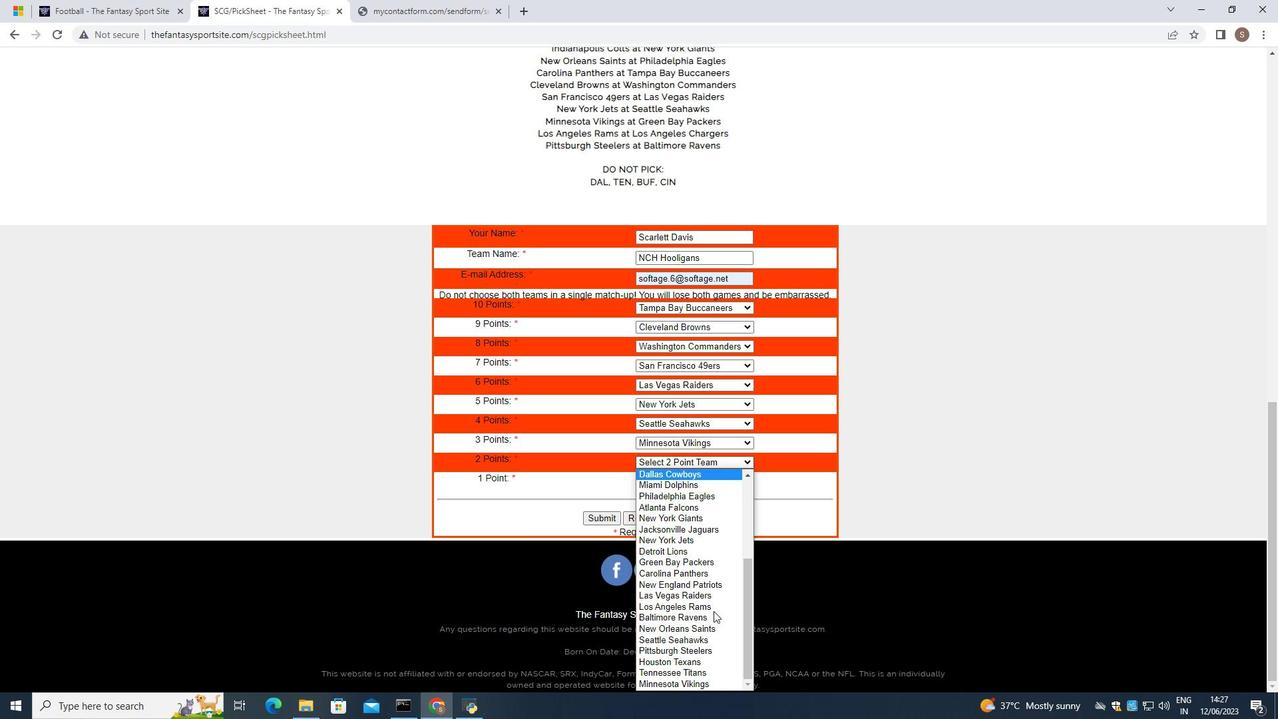 
Action: Mouse scrolled (714, 610) with delta (0, 0)
Screenshot: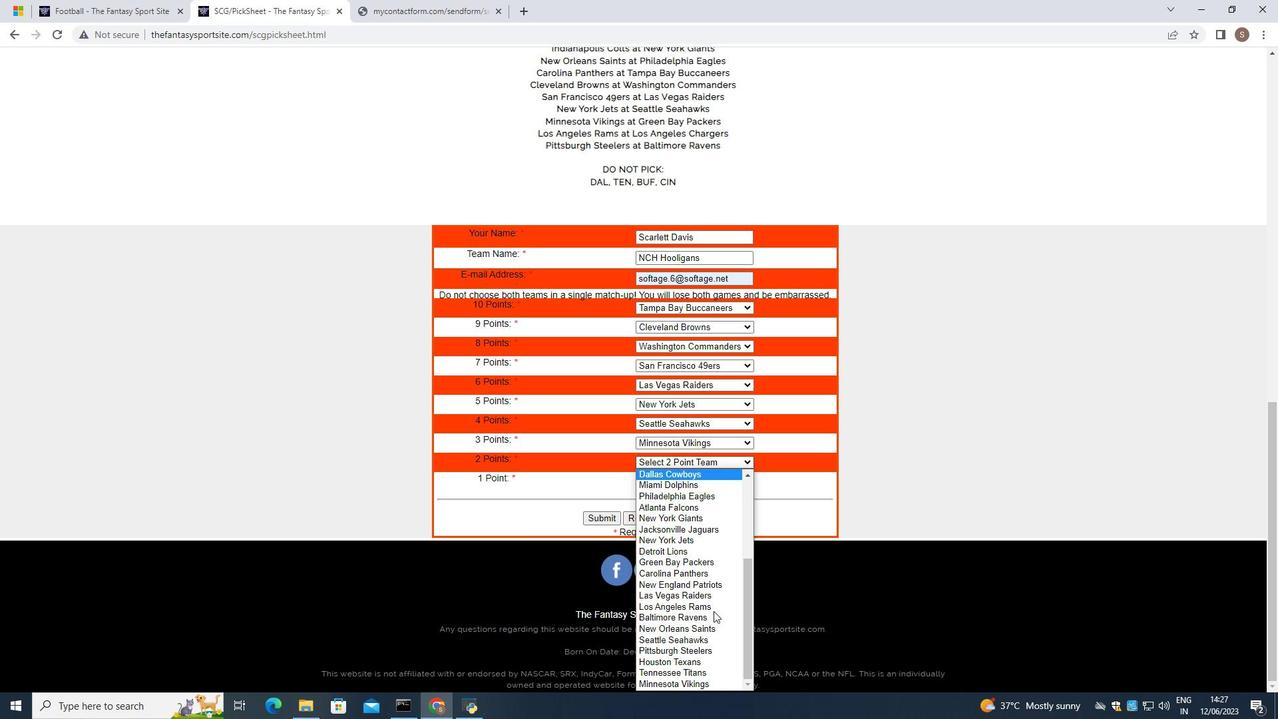 
Action: Mouse scrolled (714, 610) with delta (0, 0)
Screenshot: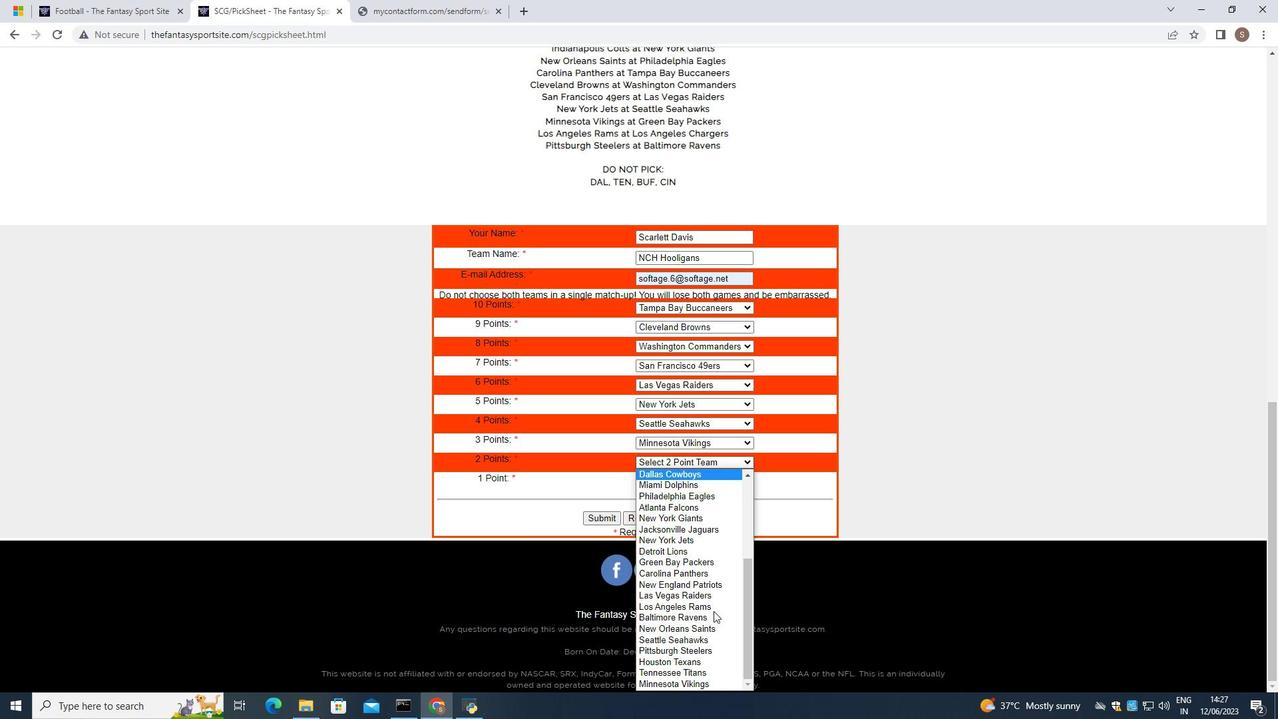 
Action: Mouse moved to (712, 559)
Screenshot: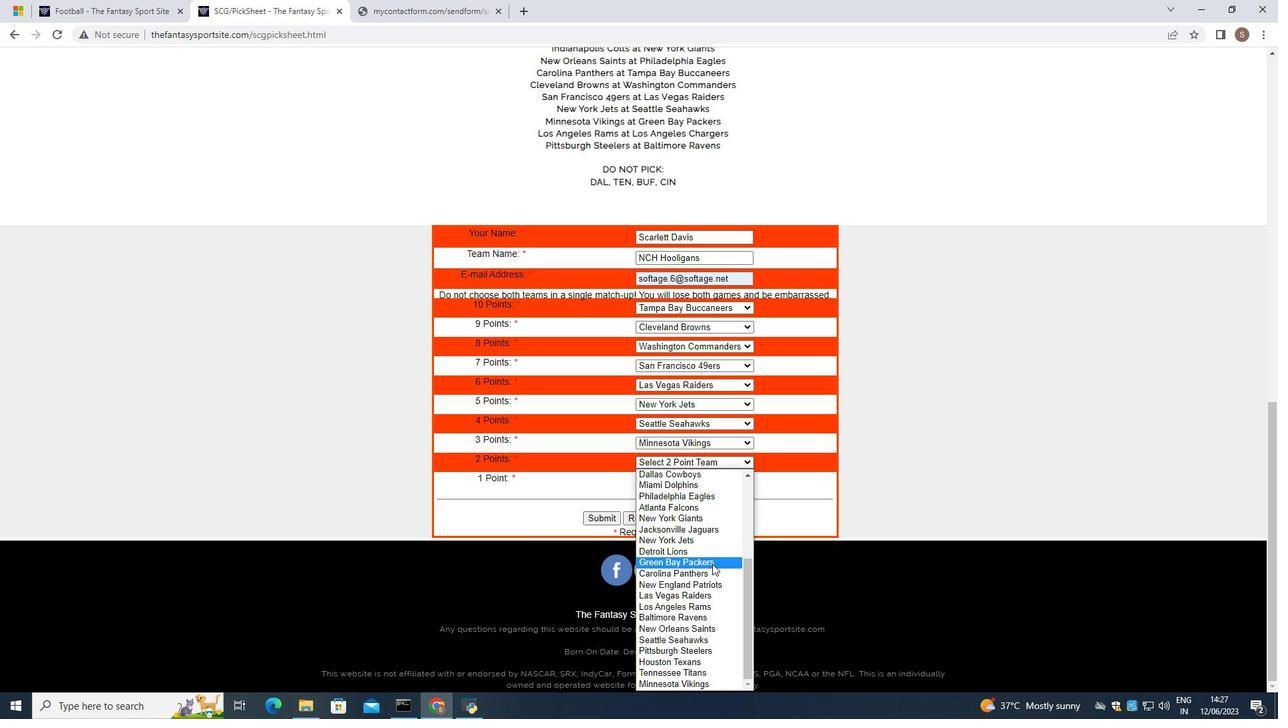 
Action: Mouse pressed left at (712, 559)
Screenshot: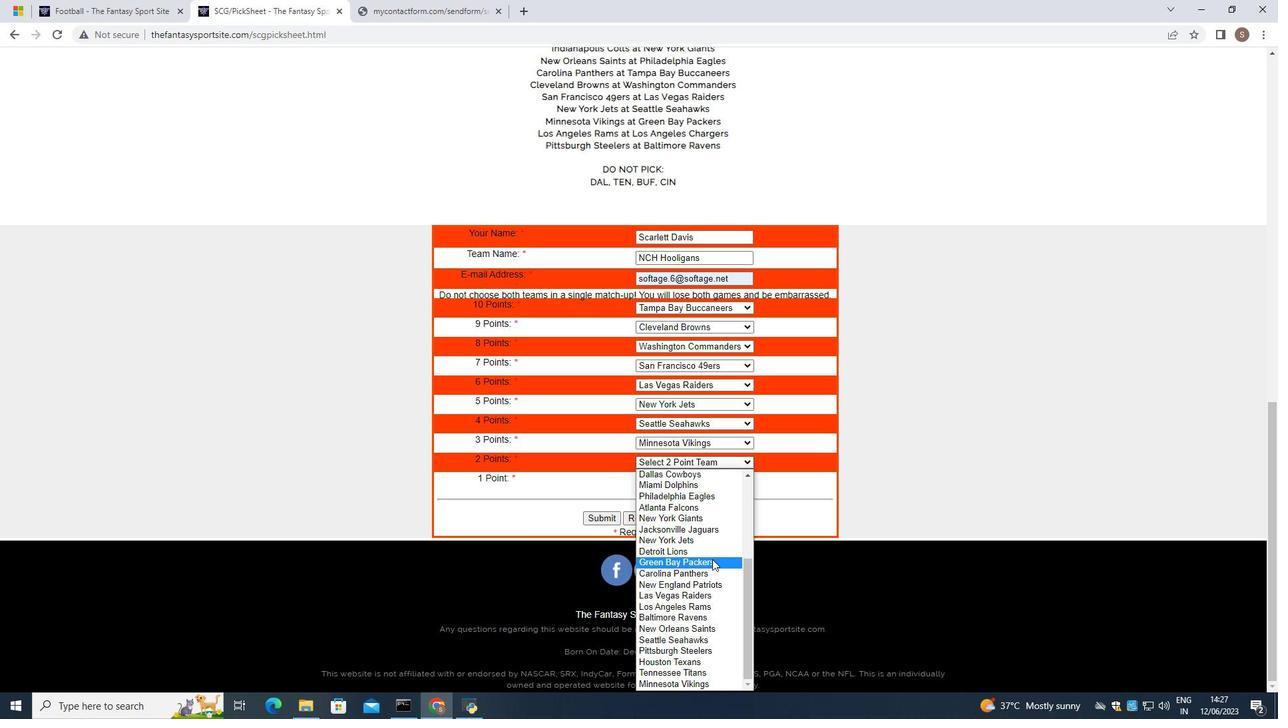 
Action: Mouse moved to (709, 482)
Screenshot: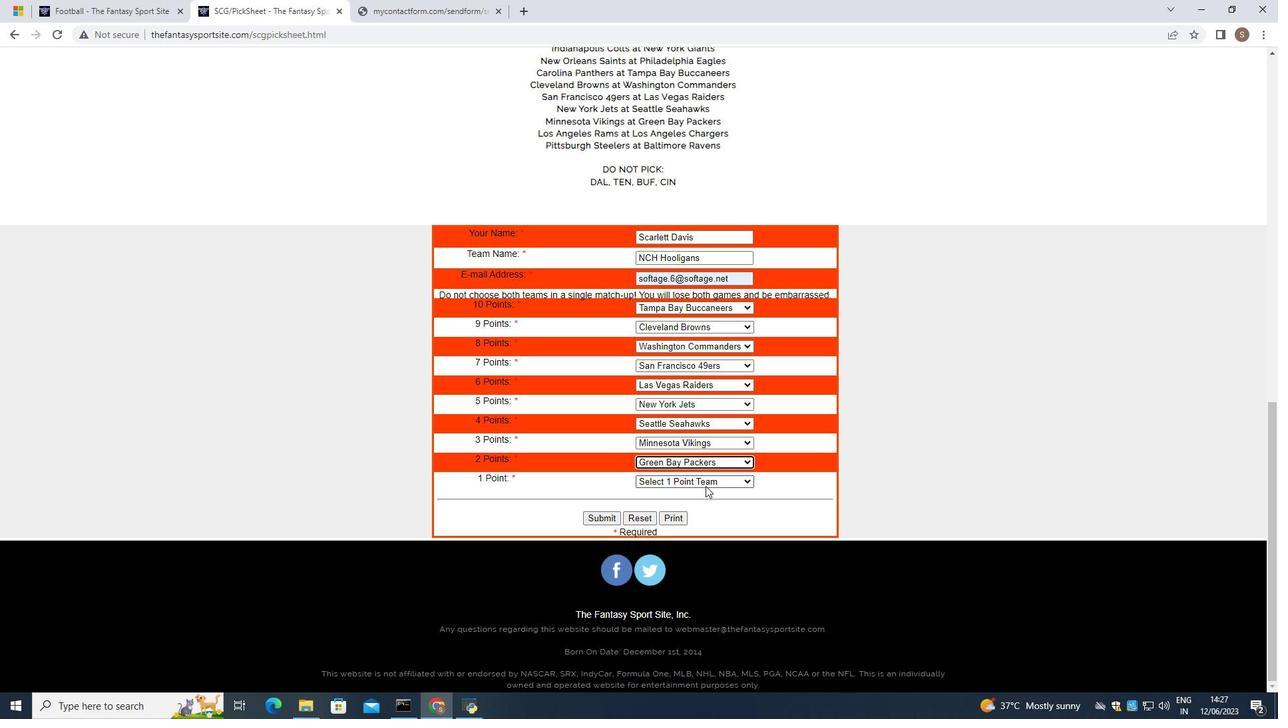 
Action: Mouse pressed left at (709, 482)
Screenshot: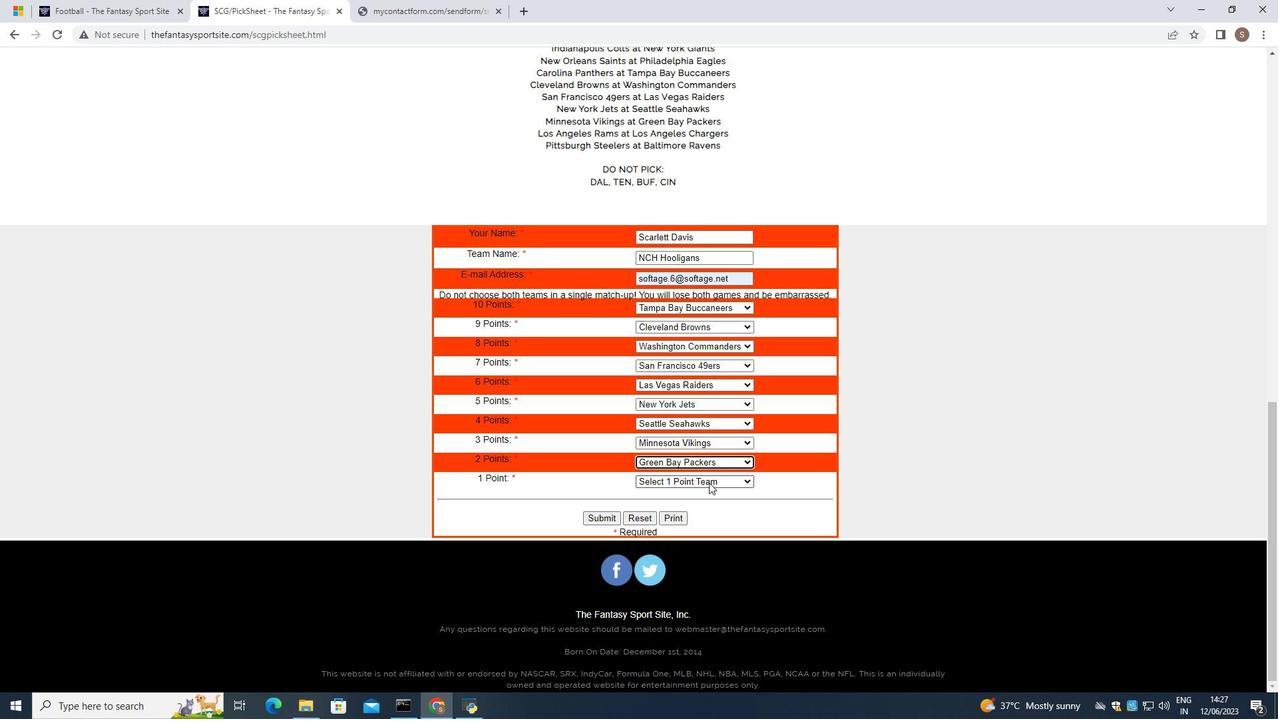 
Action: Mouse moved to (706, 456)
Screenshot: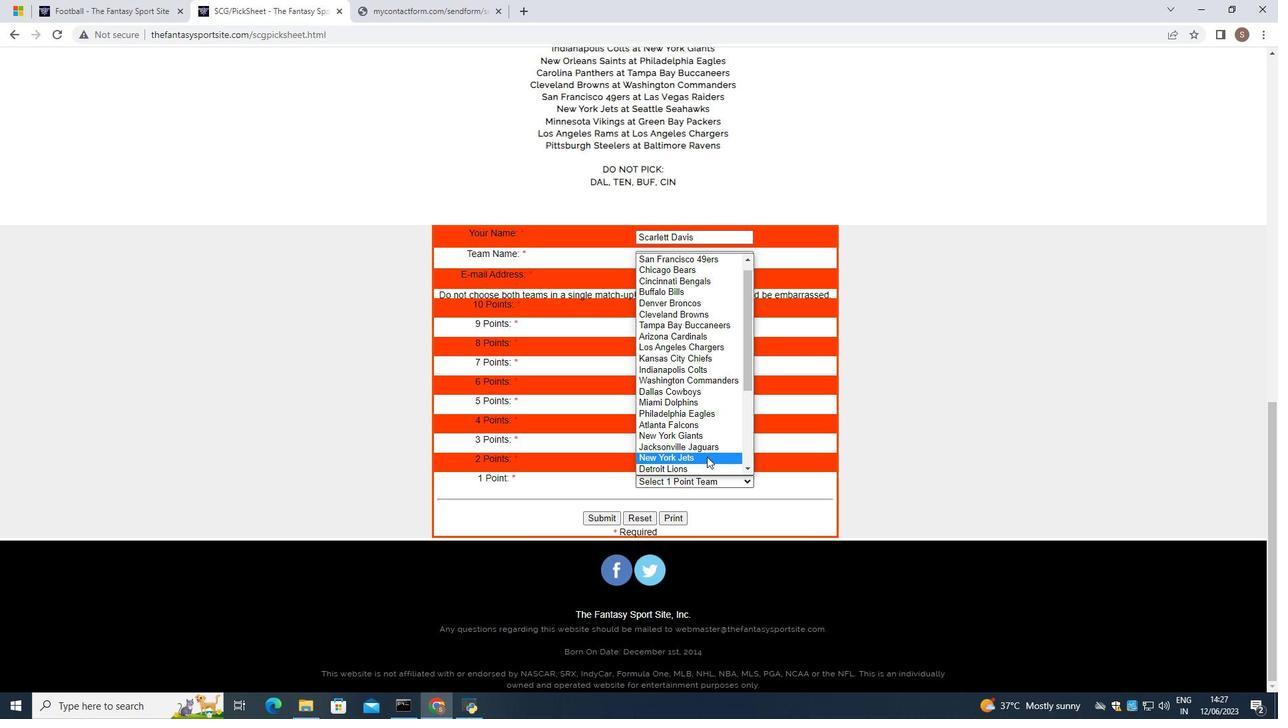 
Action: Mouse scrolled (706, 455) with delta (0, 0)
Screenshot: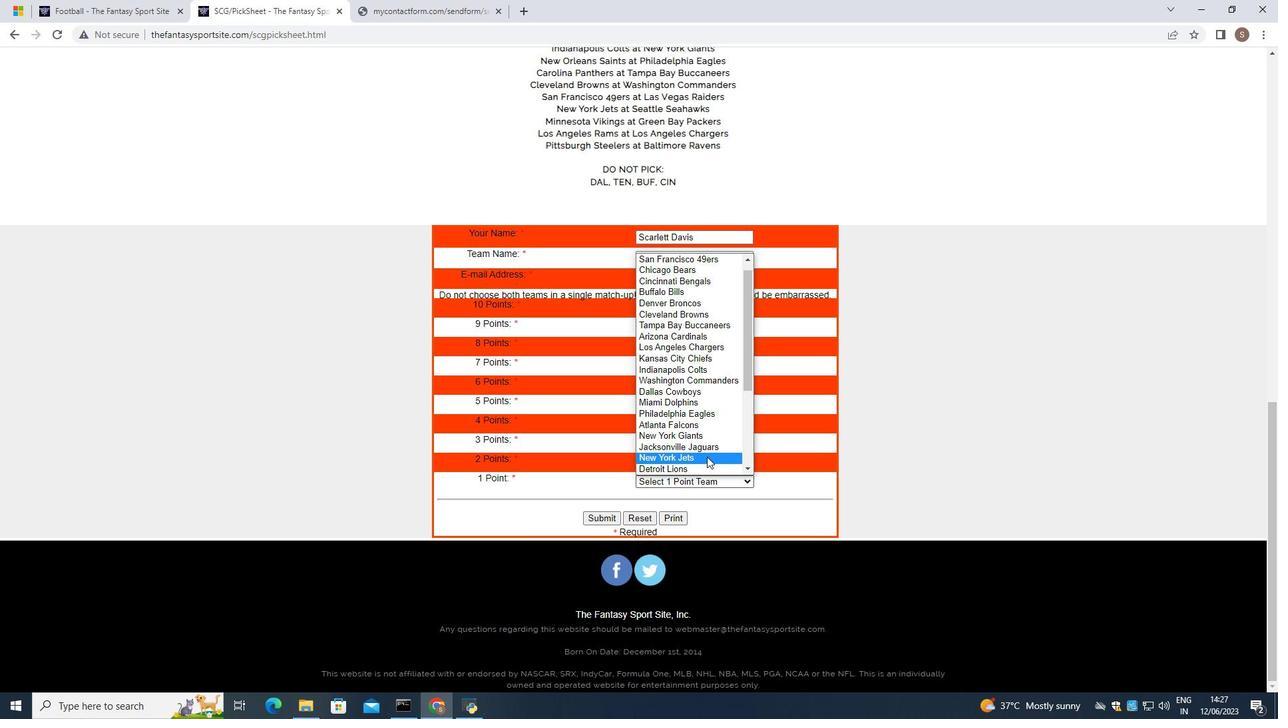 
Action: Mouse scrolled (706, 455) with delta (0, 0)
Screenshot: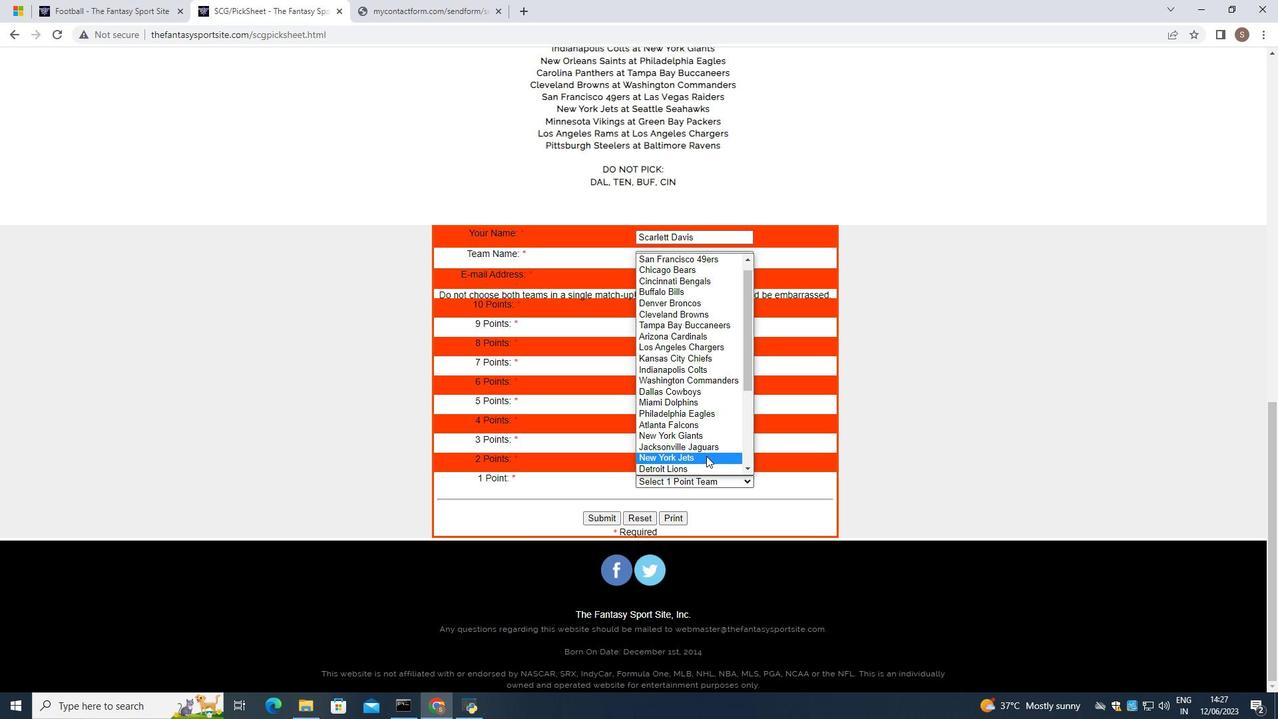 
Action: Mouse scrolled (706, 455) with delta (0, 0)
Screenshot: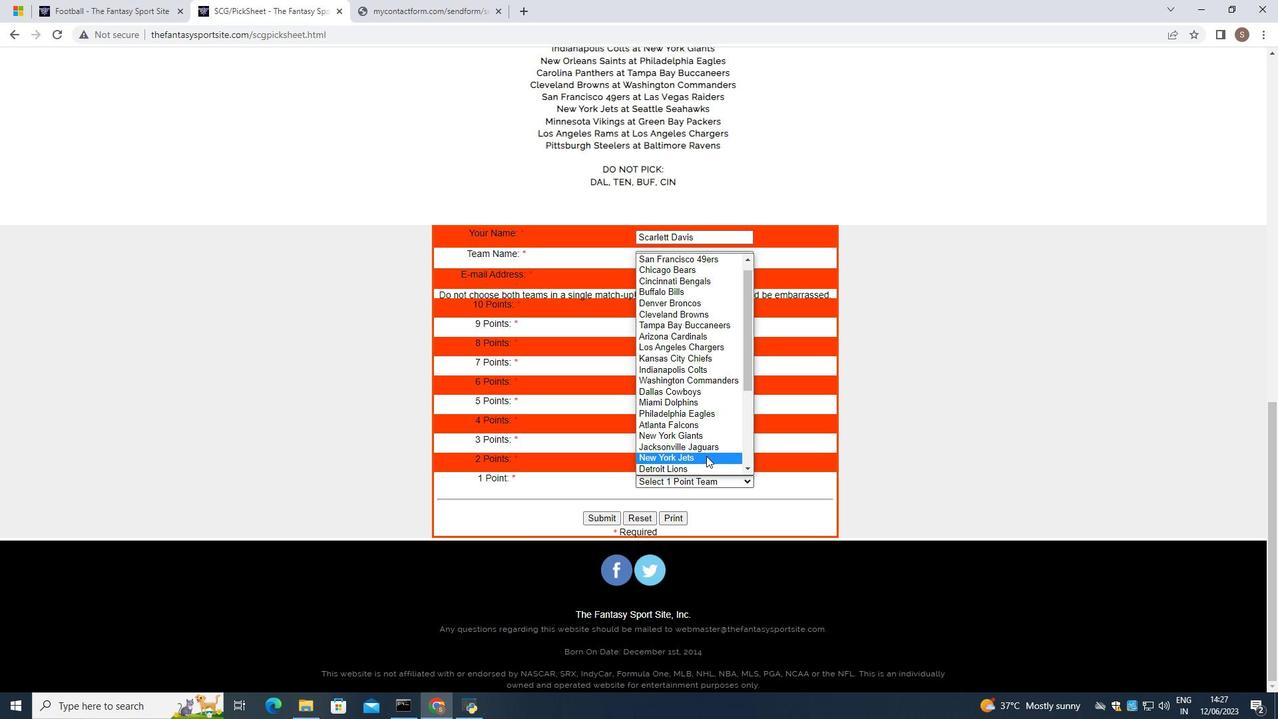 
Action: Mouse scrolled (706, 455) with delta (0, 0)
Screenshot: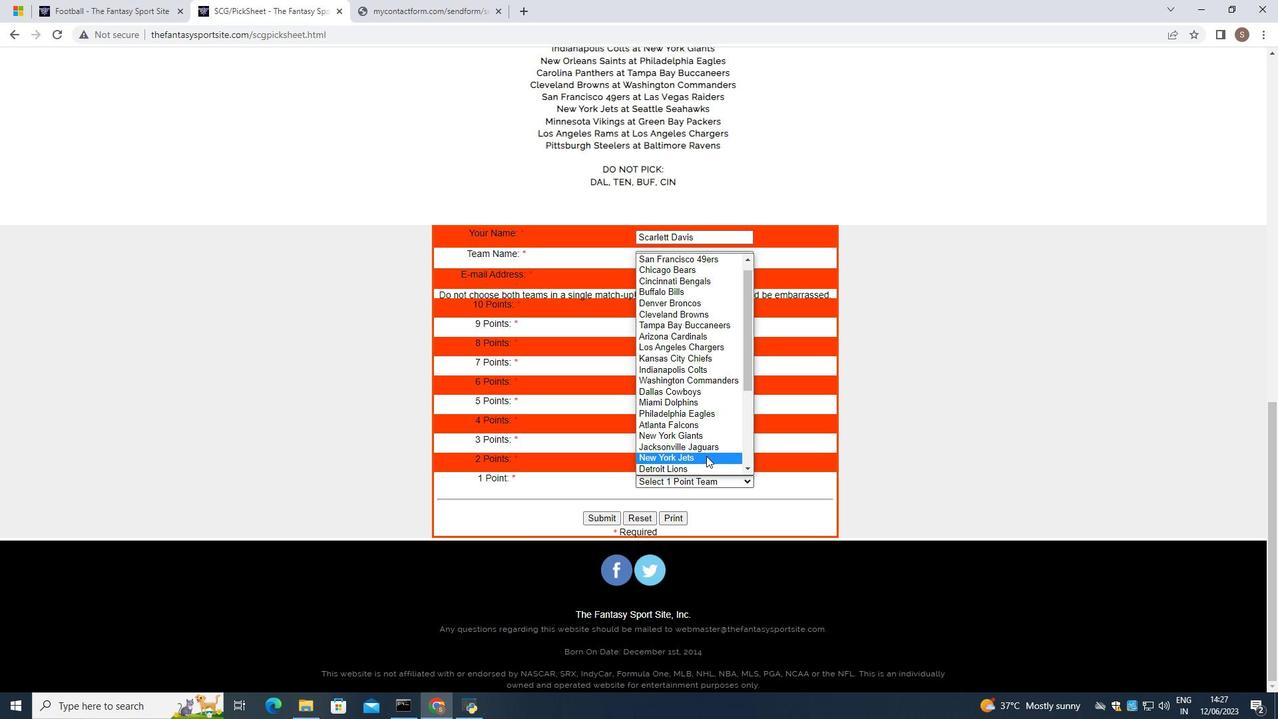 
Action: Mouse scrolled (706, 455) with delta (0, 0)
Screenshot: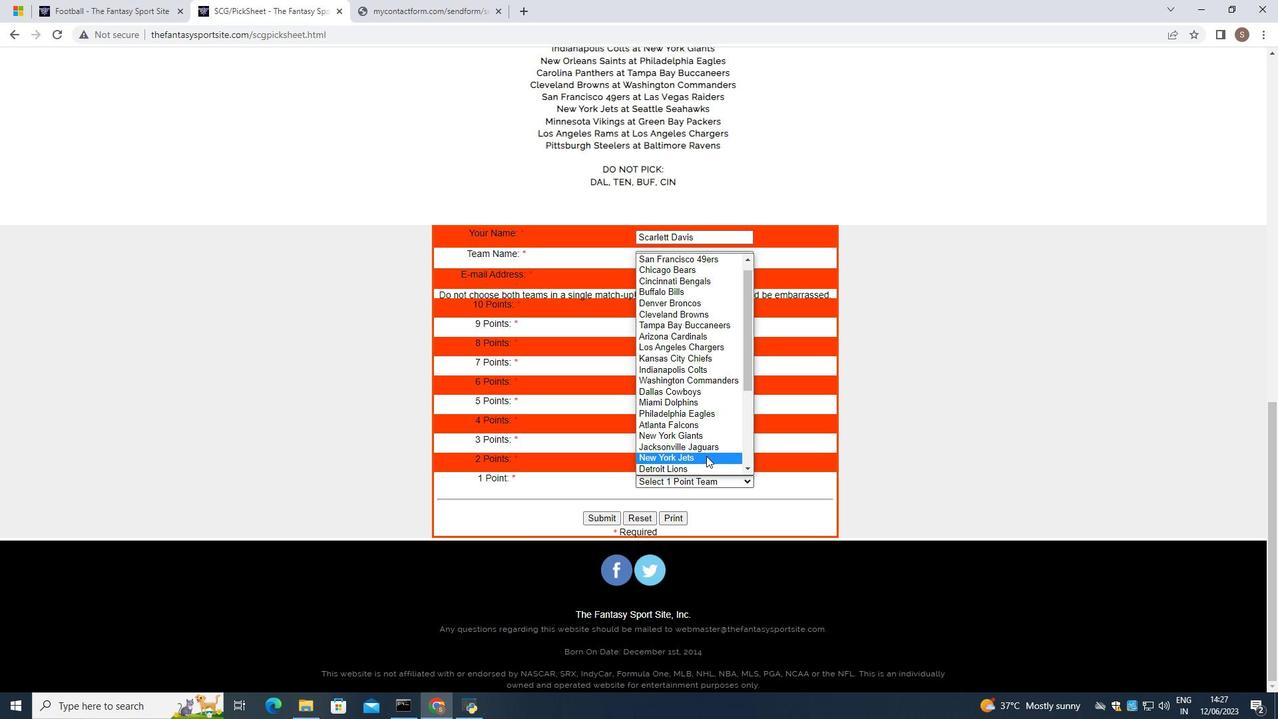 
Action: Mouse scrolled (706, 455) with delta (0, 0)
Screenshot: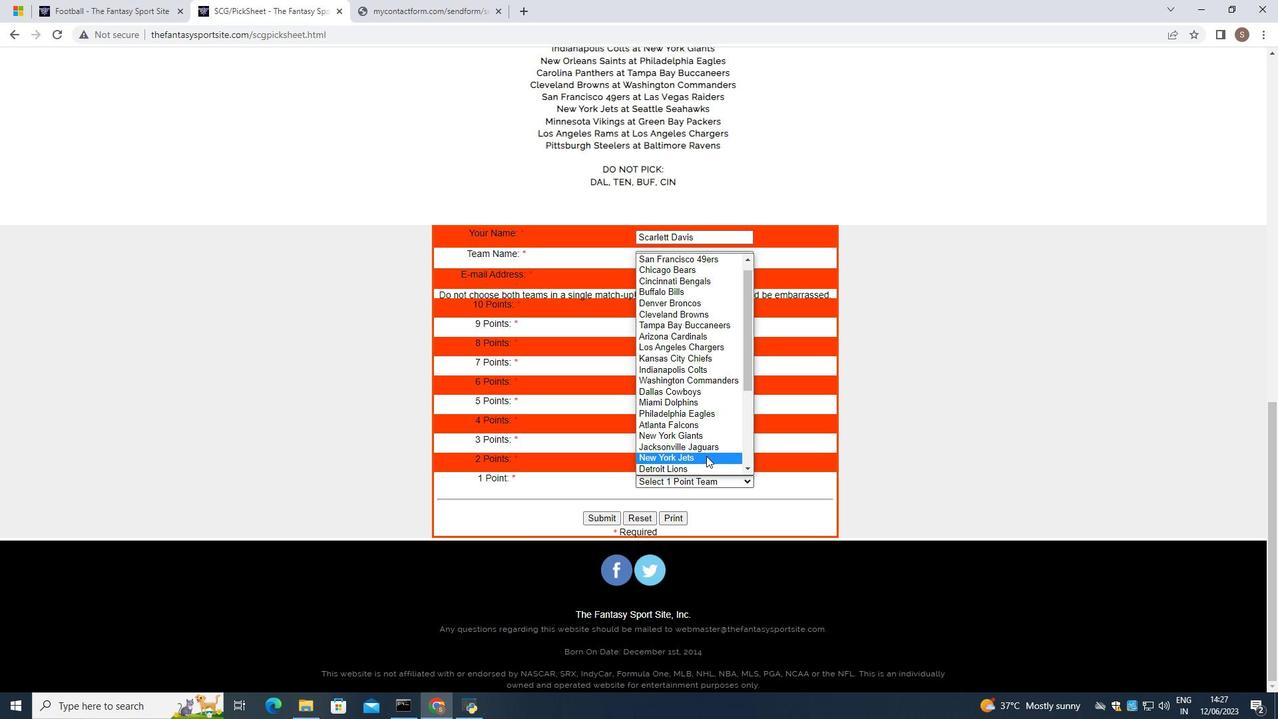
Action: Mouse scrolled (706, 455) with delta (0, 0)
Screenshot: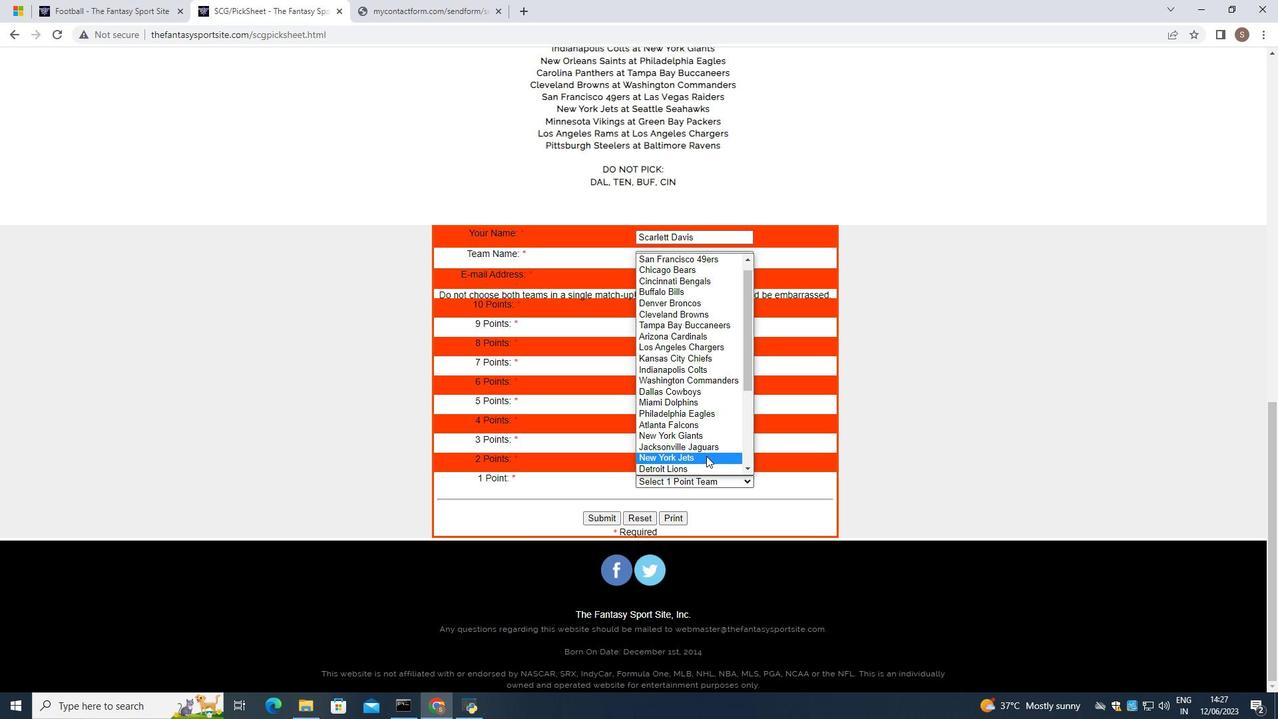 
Action: Mouse scrolled (706, 455) with delta (0, 0)
Screenshot: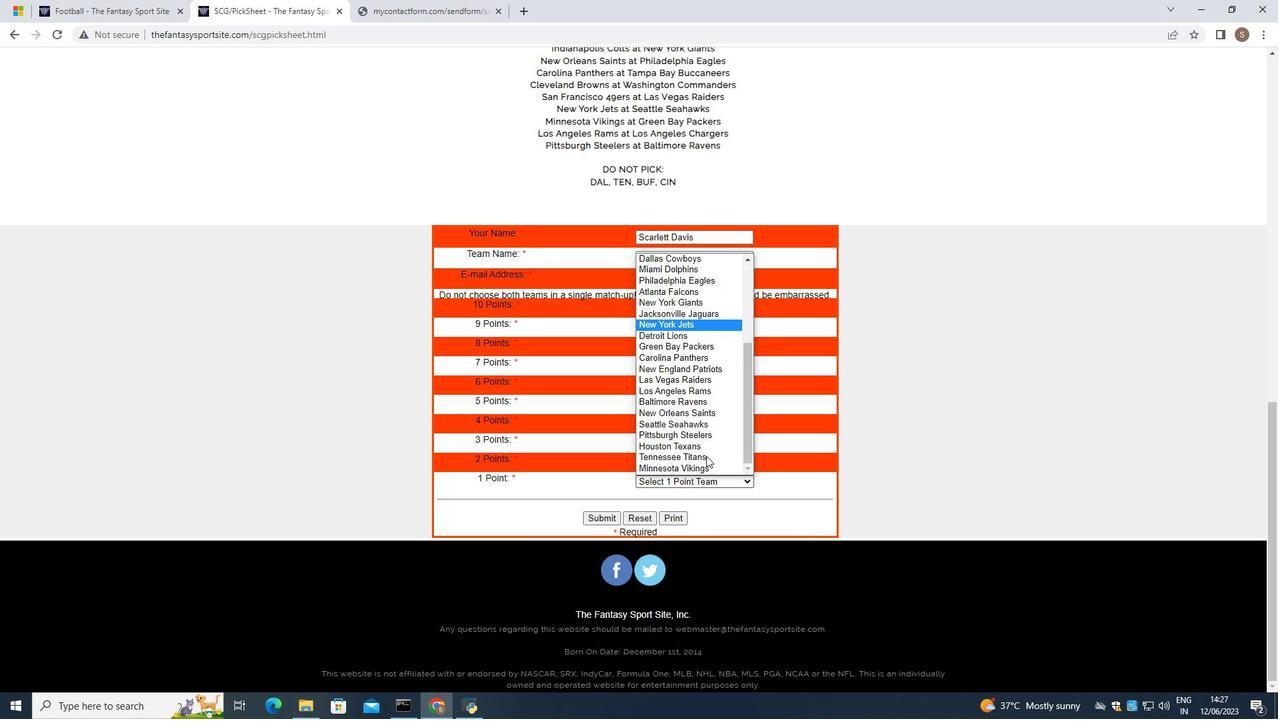 
Action: Mouse scrolled (706, 455) with delta (0, 0)
Screenshot: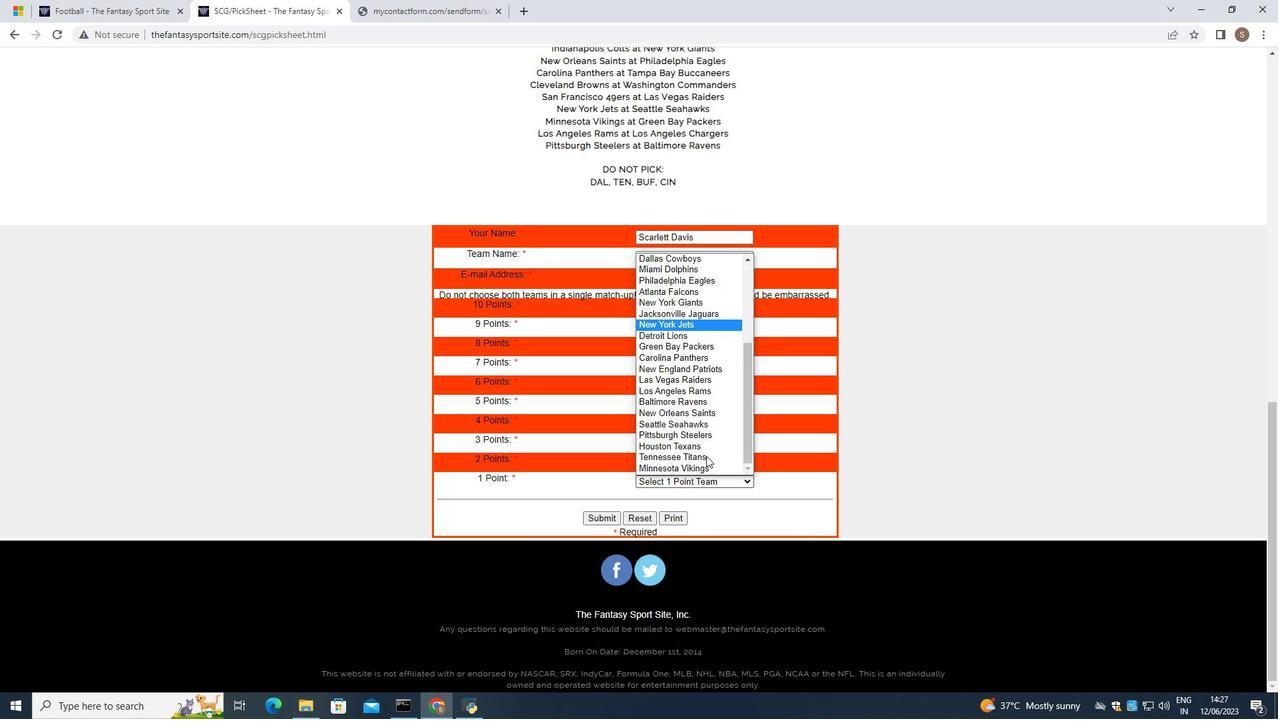 
Action: Mouse scrolled (706, 455) with delta (0, 0)
Screenshot: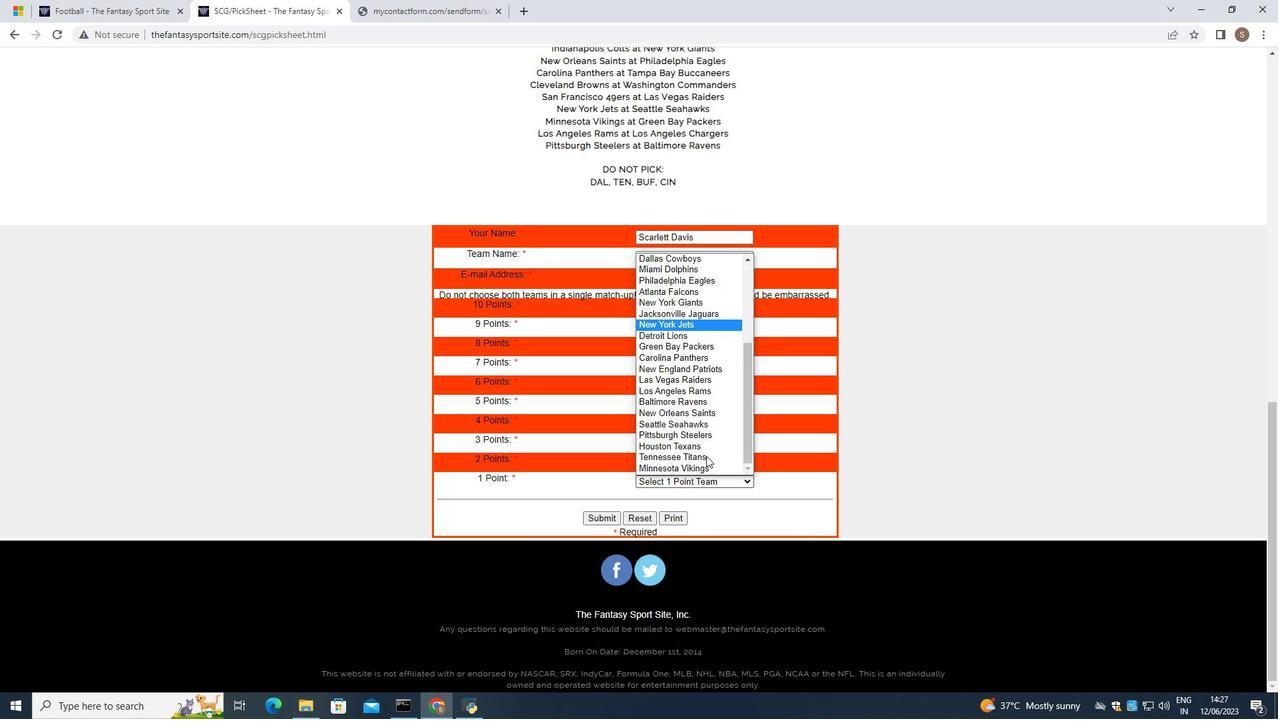 
Action: Mouse scrolled (706, 455) with delta (0, 0)
Screenshot: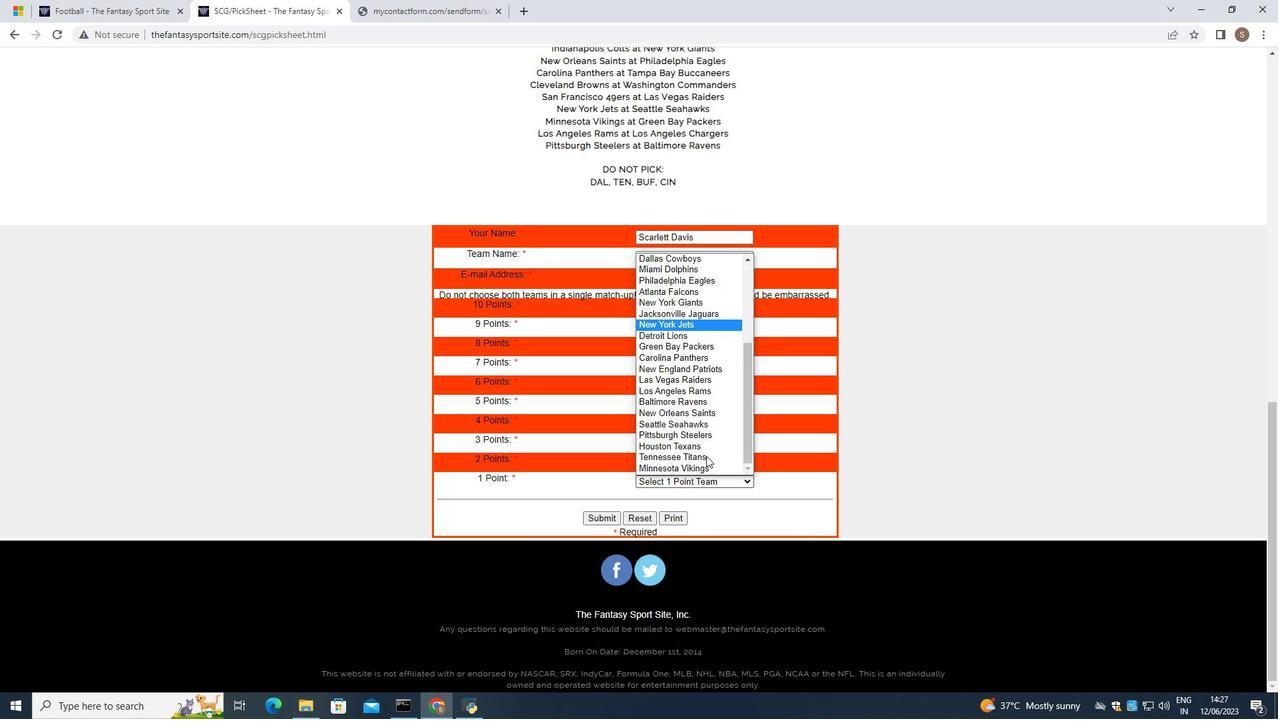 
Action: Mouse scrolled (706, 455) with delta (0, 0)
Screenshot: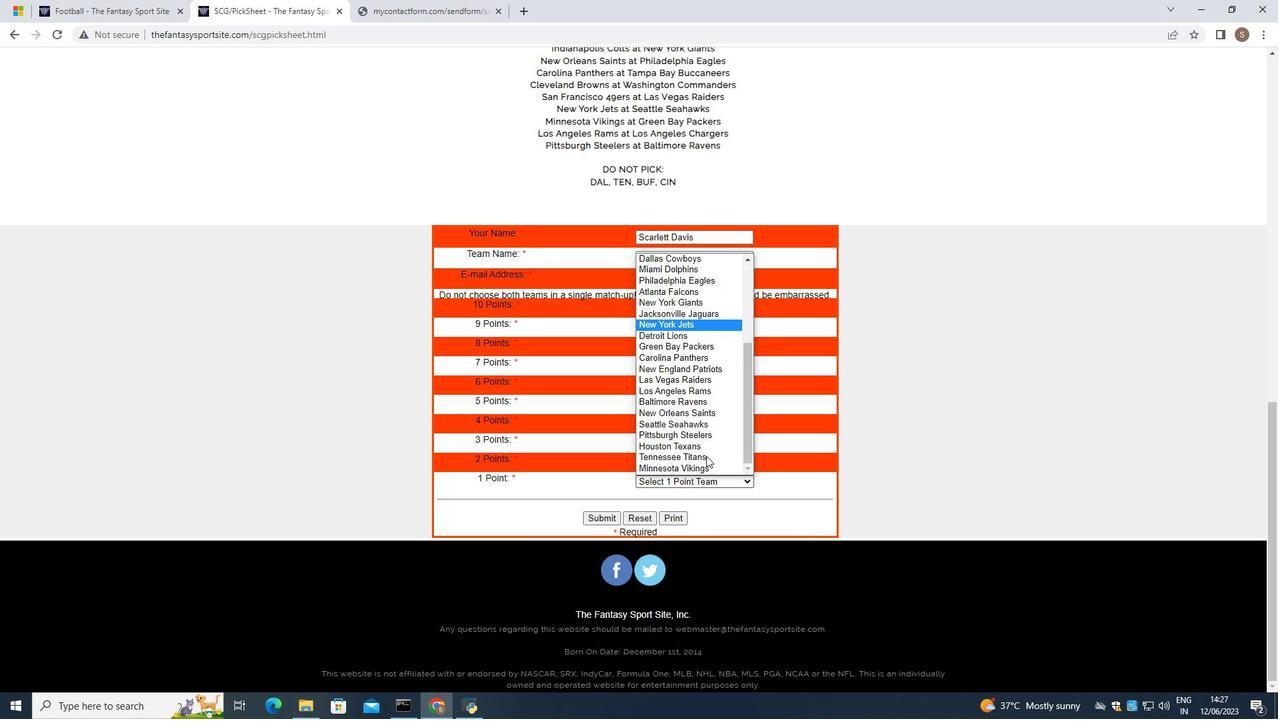 
Action: Mouse scrolled (706, 455) with delta (0, 0)
Screenshot: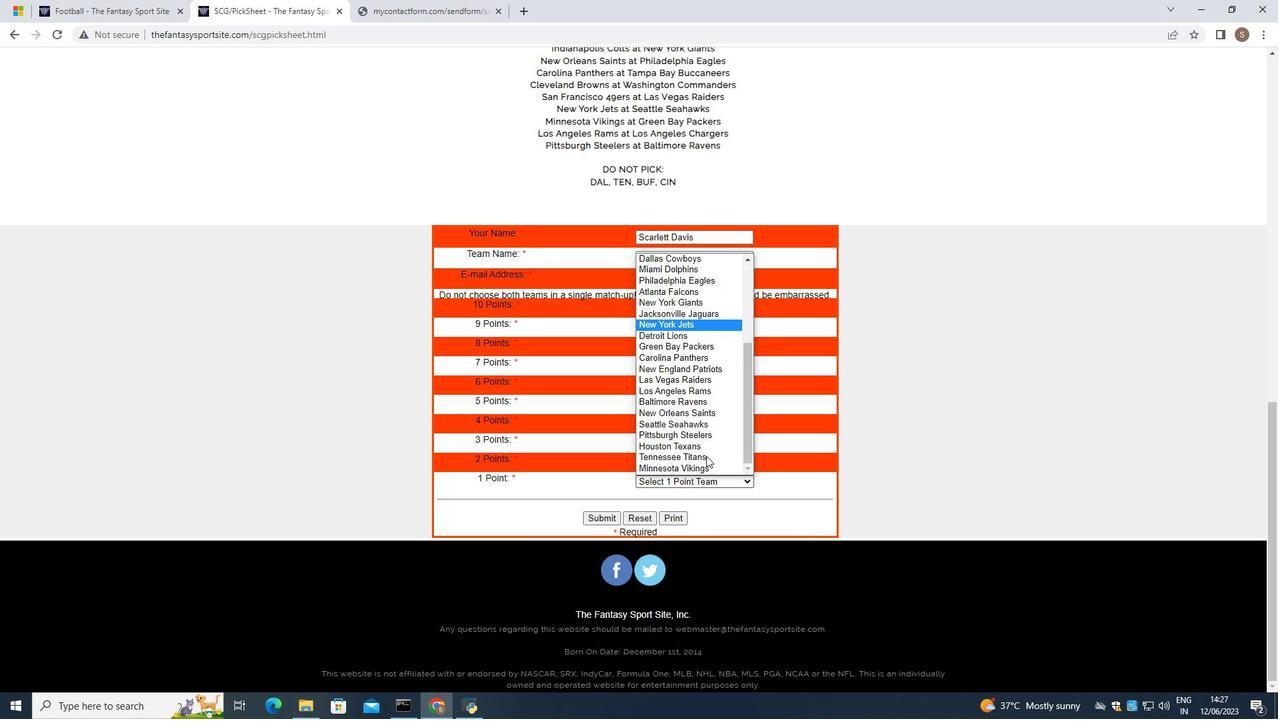 
Action: Mouse scrolled (706, 455) with delta (0, 0)
Screenshot: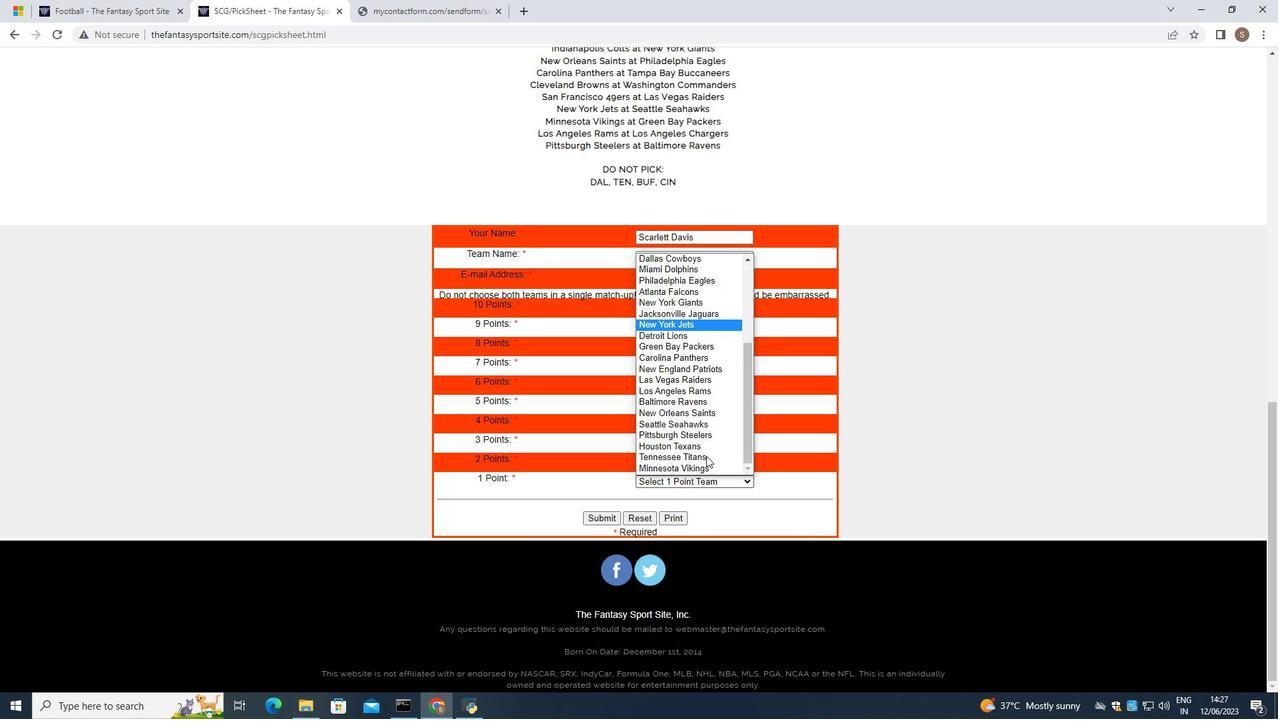 
Action: Mouse moved to (696, 393)
Screenshot: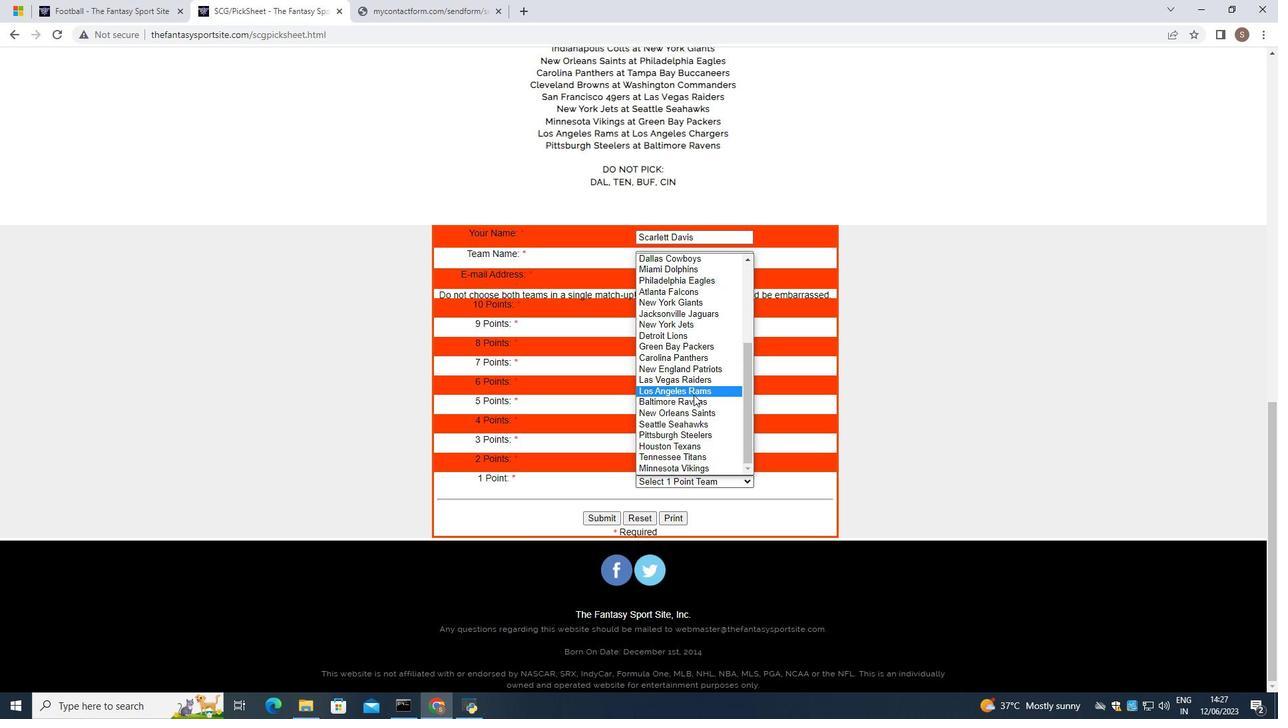 
Action: Mouse pressed left at (696, 393)
Screenshot: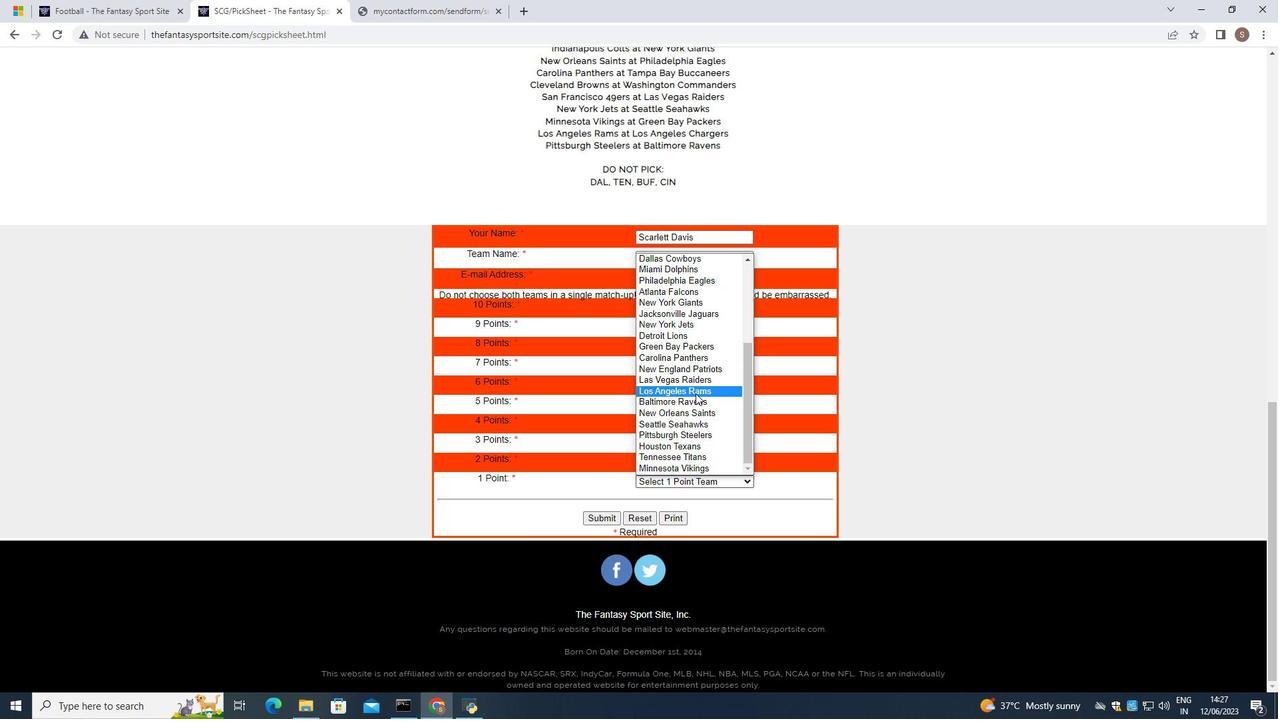 
Action: Mouse moved to (608, 512)
Screenshot: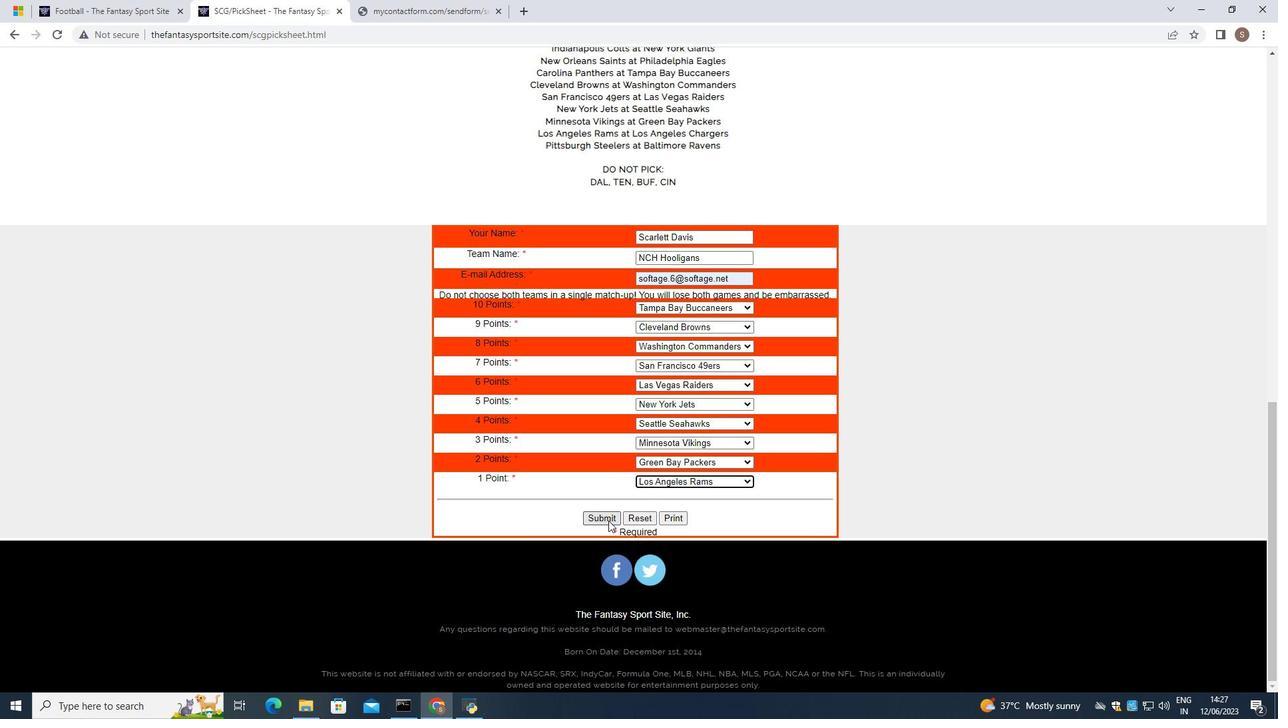 
Action: Mouse pressed left at (608, 512)
Screenshot: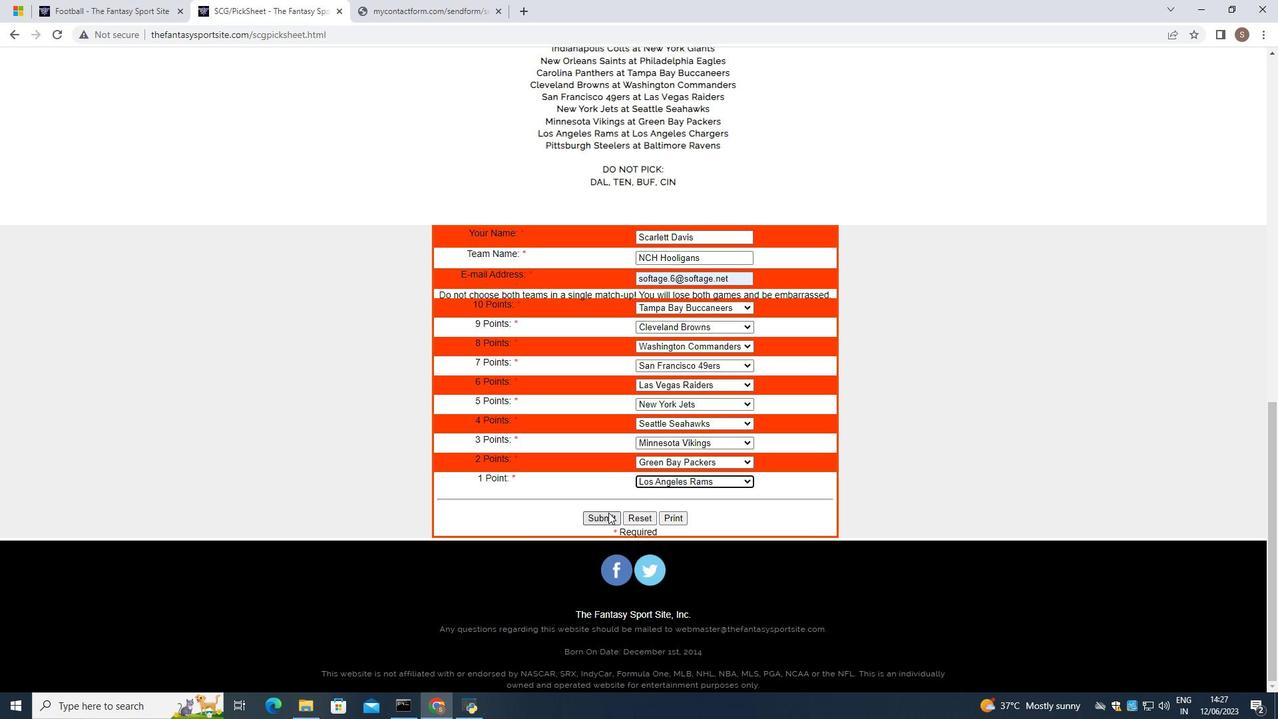 
